 Task: Find Airbnb listings in New York City with rooftop terraces.
Action: Mouse moved to (458, 112)
Screenshot: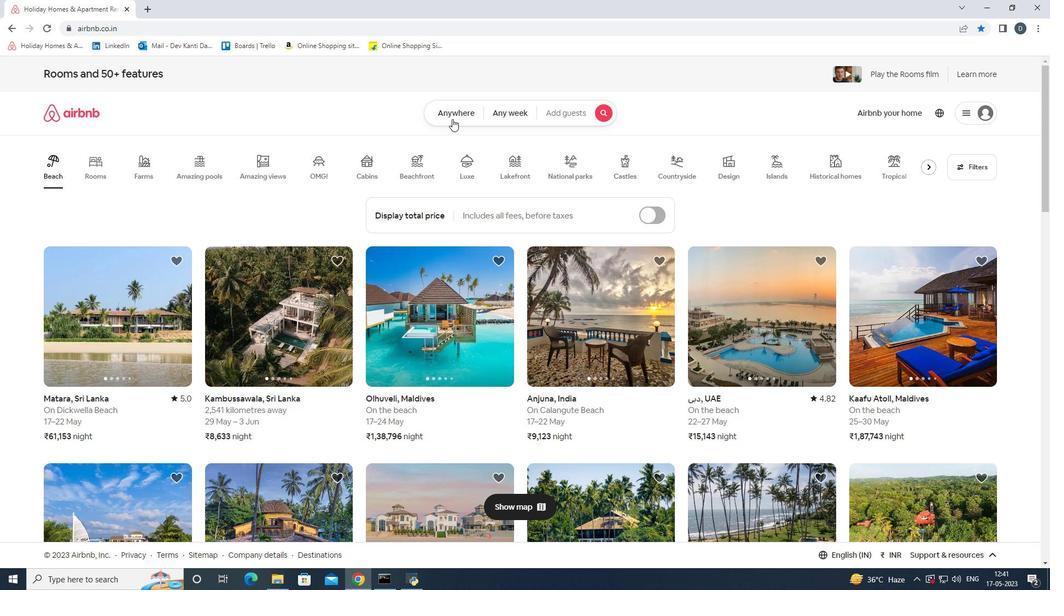 
Action: Mouse pressed left at (458, 112)
Screenshot: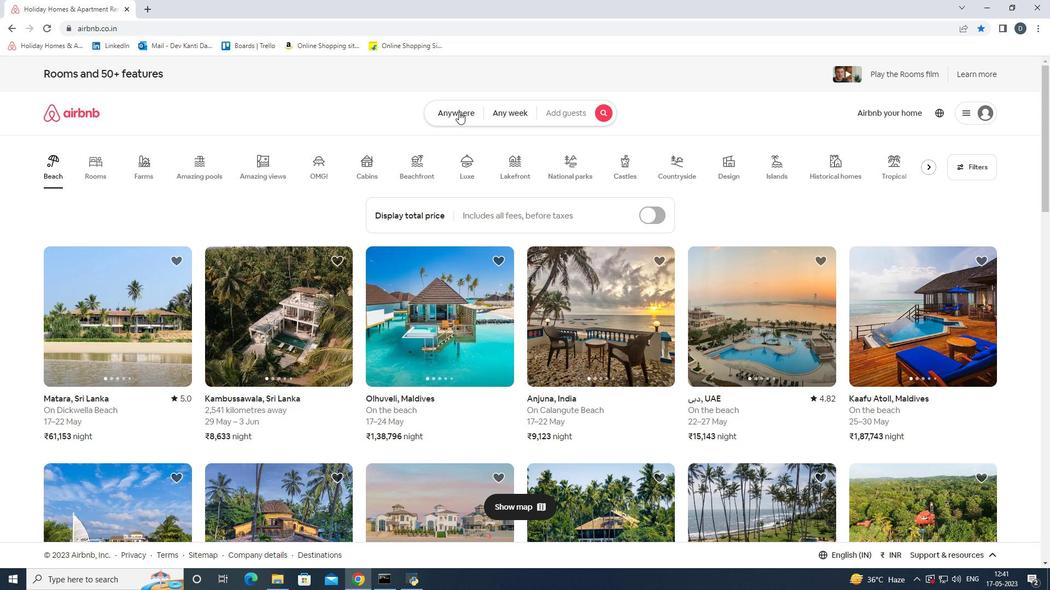 
Action: Mouse moved to (383, 154)
Screenshot: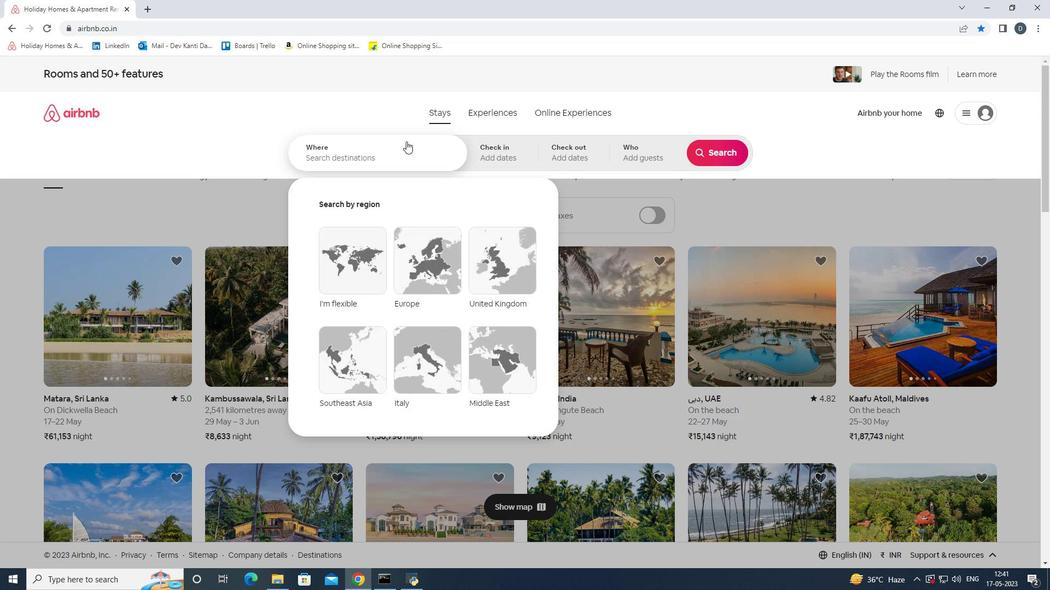 
Action: Mouse pressed left at (383, 154)
Screenshot: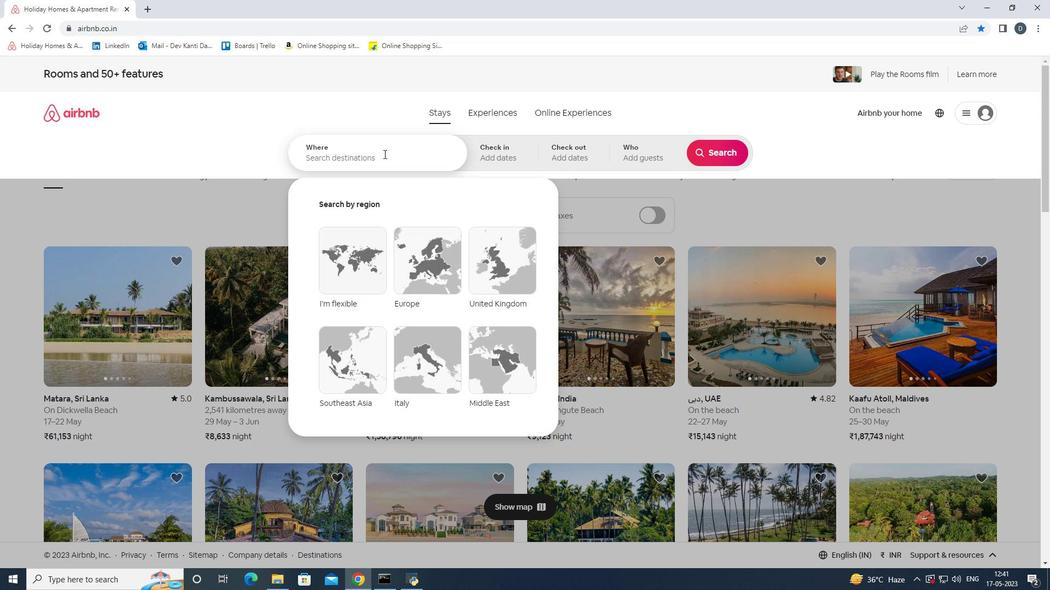 
Action: Key pressed <Key.shift>Ney<Key.space>
Screenshot: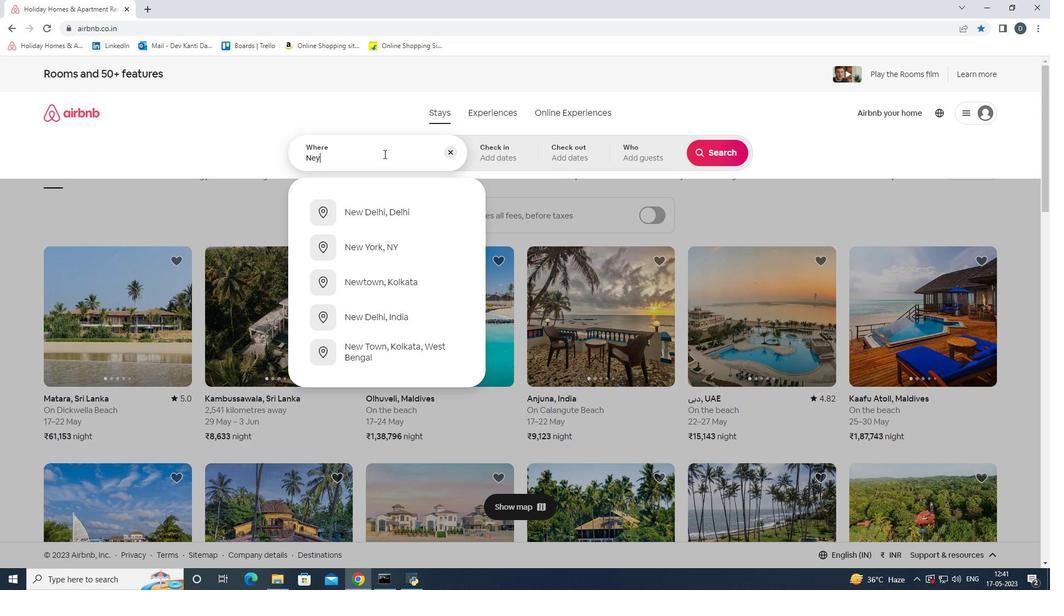
Action: Mouse moved to (383, 154)
Screenshot: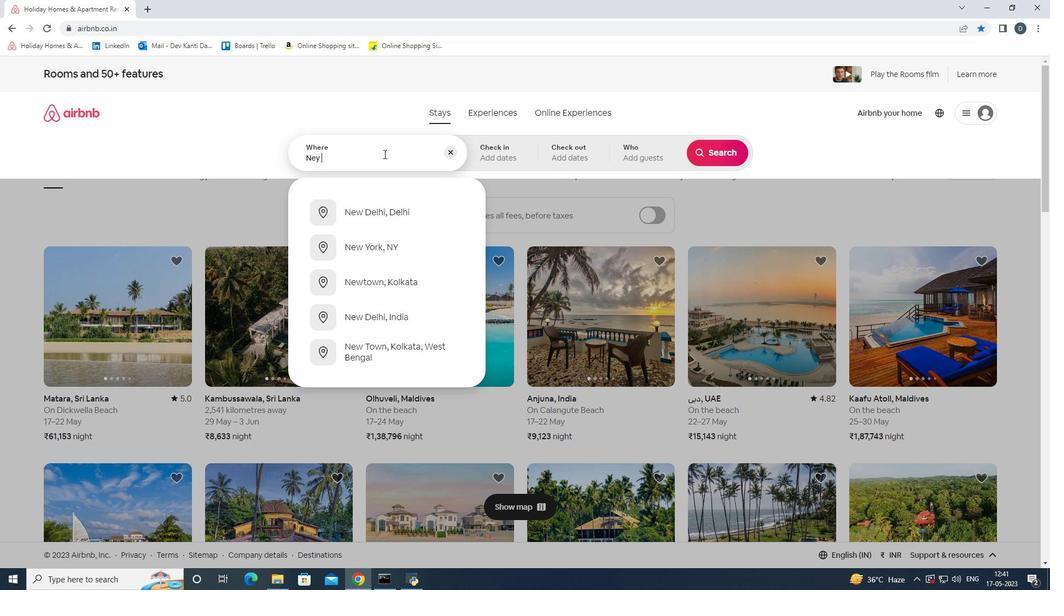 
Action: Key pressed <Key.backspace><Key.backspace>w<Key.space><Key.shift>York<Key.space><Key.shift>City<Key.enter>
Screenshot: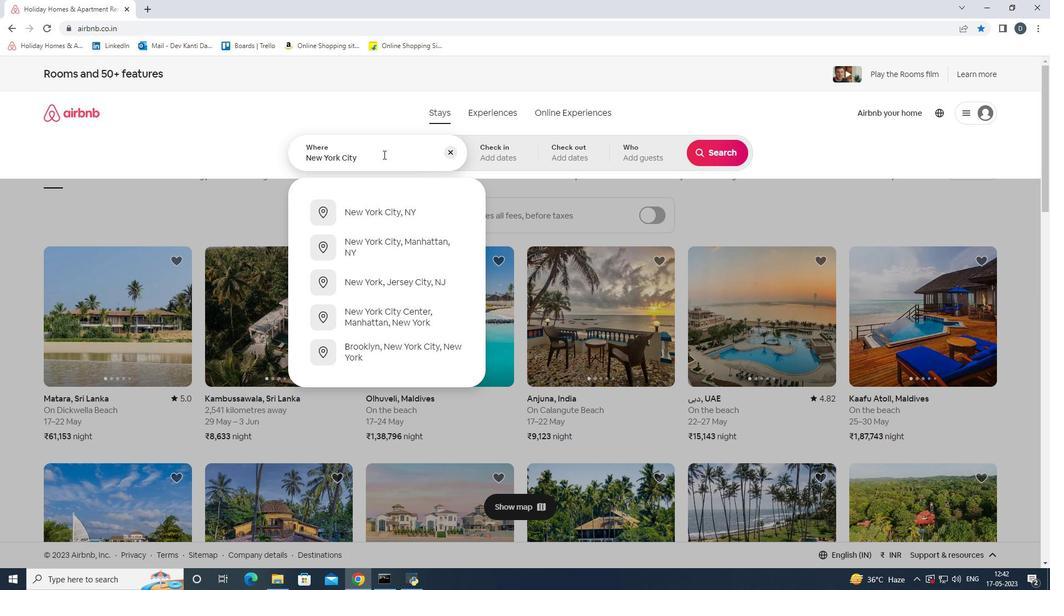 
Action: Mouse moved to (718, 245)
Screenshot: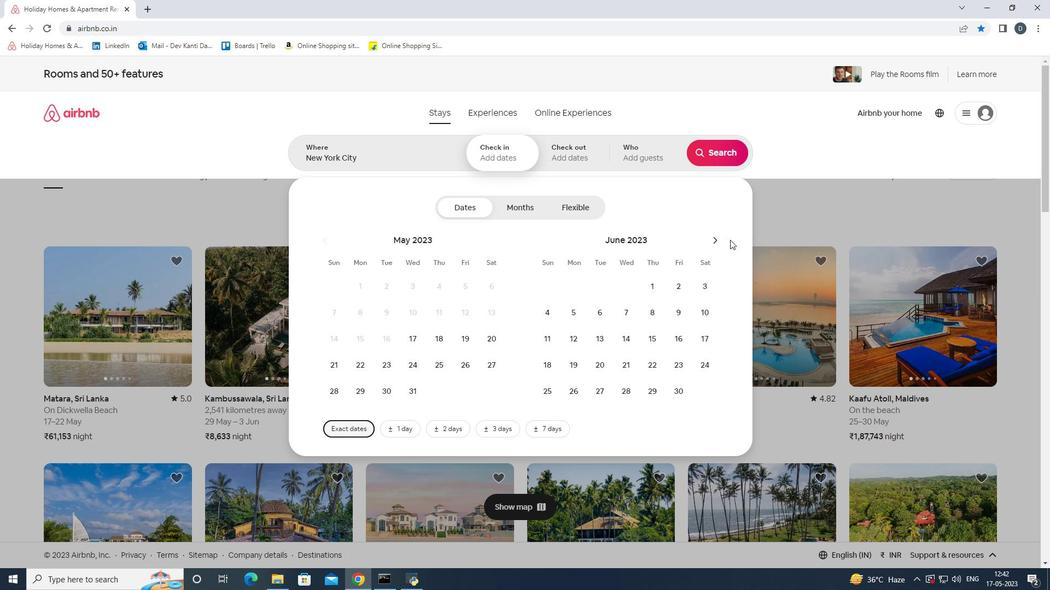 
Action: Mouse pressed left at (718, 245)
Screenshot: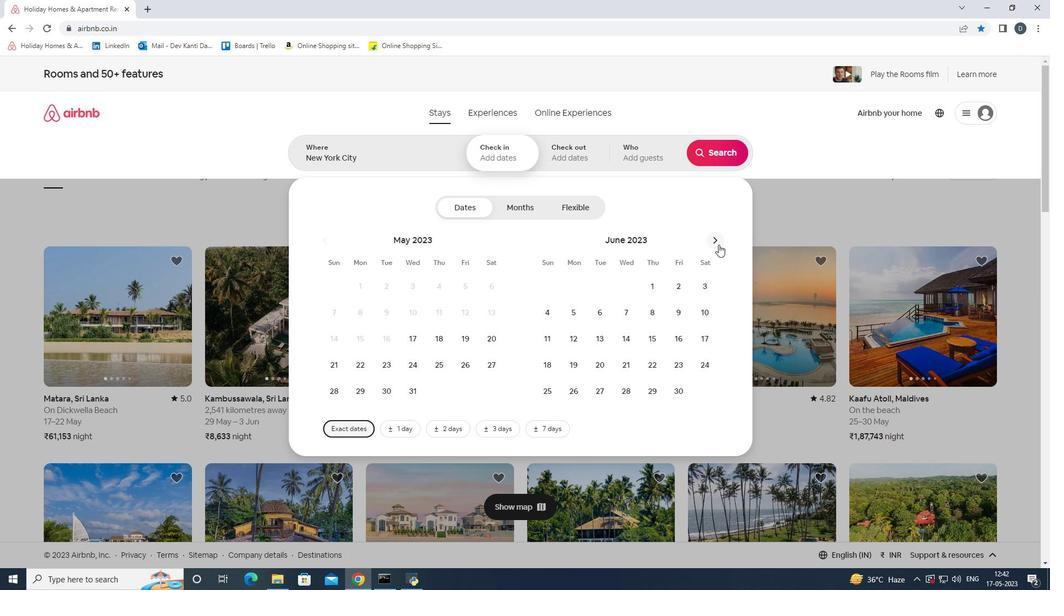 
Action: Mouse moved to (712, 240)
Screenshot: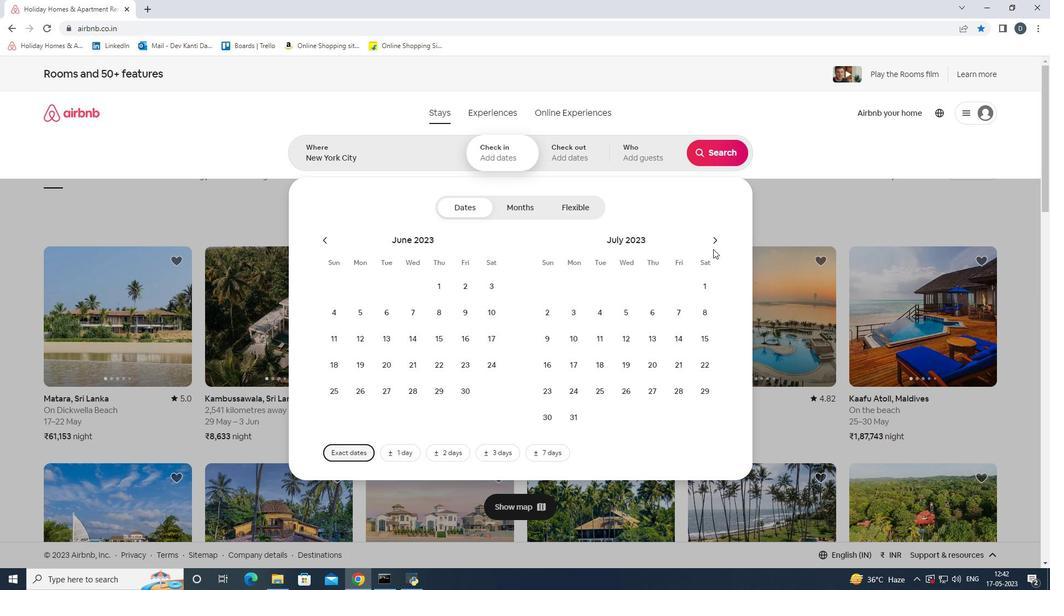 
Action: Mouse pressed left at (712, 240)
Screenshot: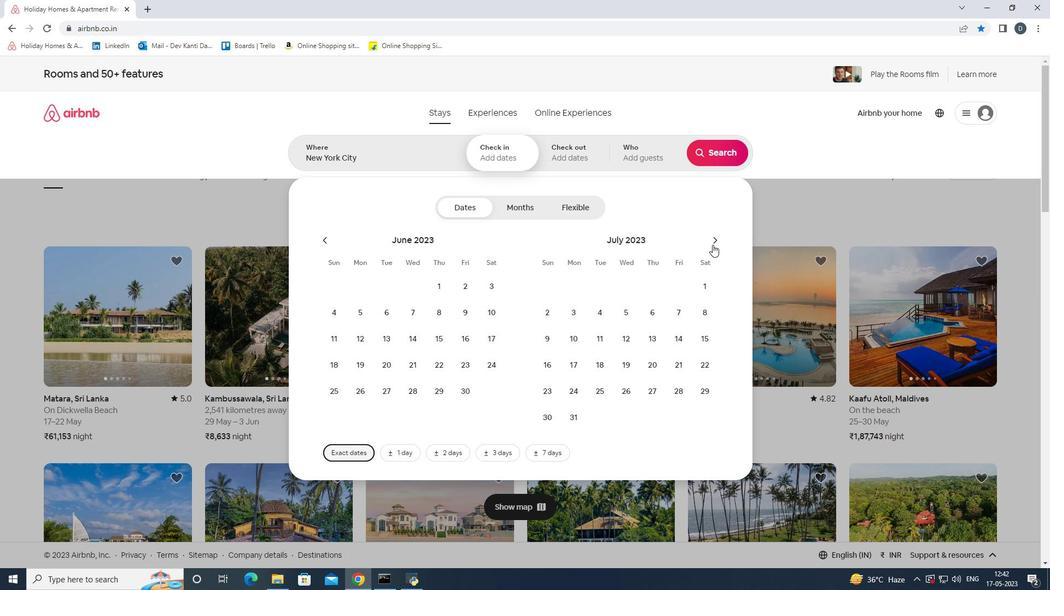 
Action: Mouse moved to (630, 317)
Screenshot: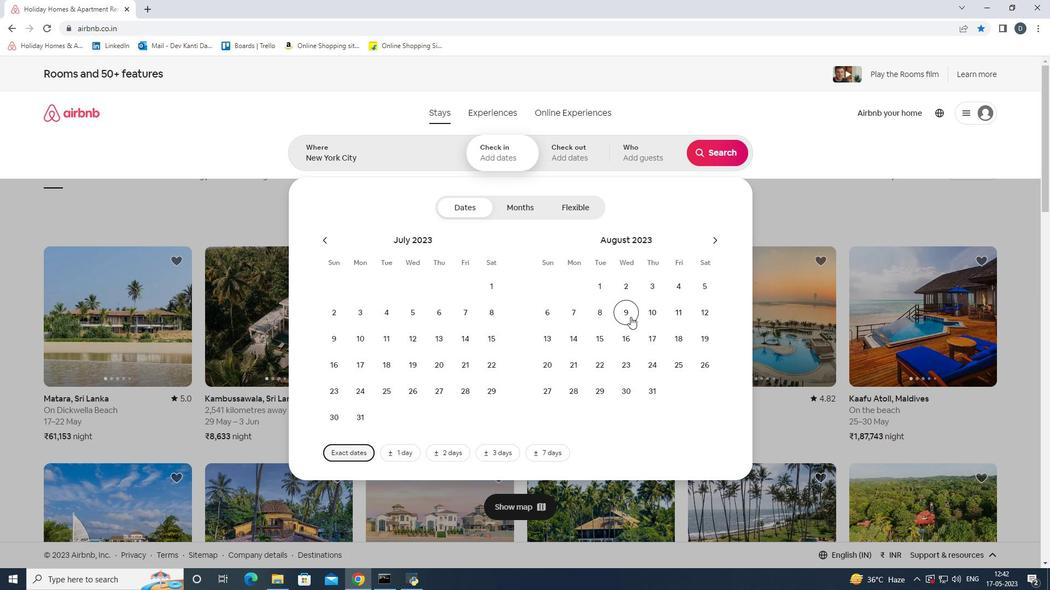 
Action: Mouse pressed left at (630, 317)
Screenshot: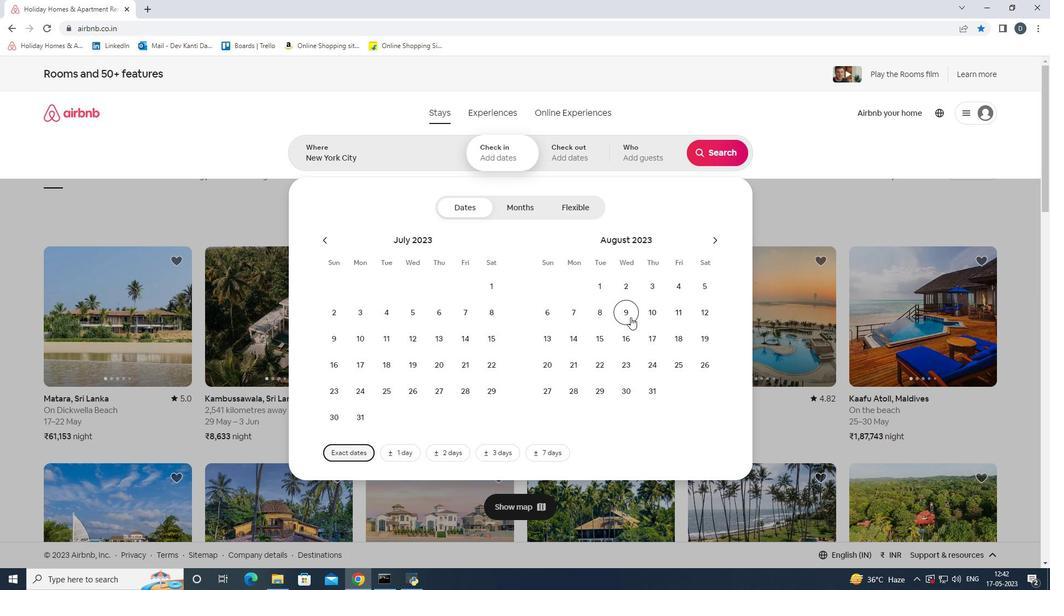 
Action: Mouse moved to (624, 335)
Screenshot: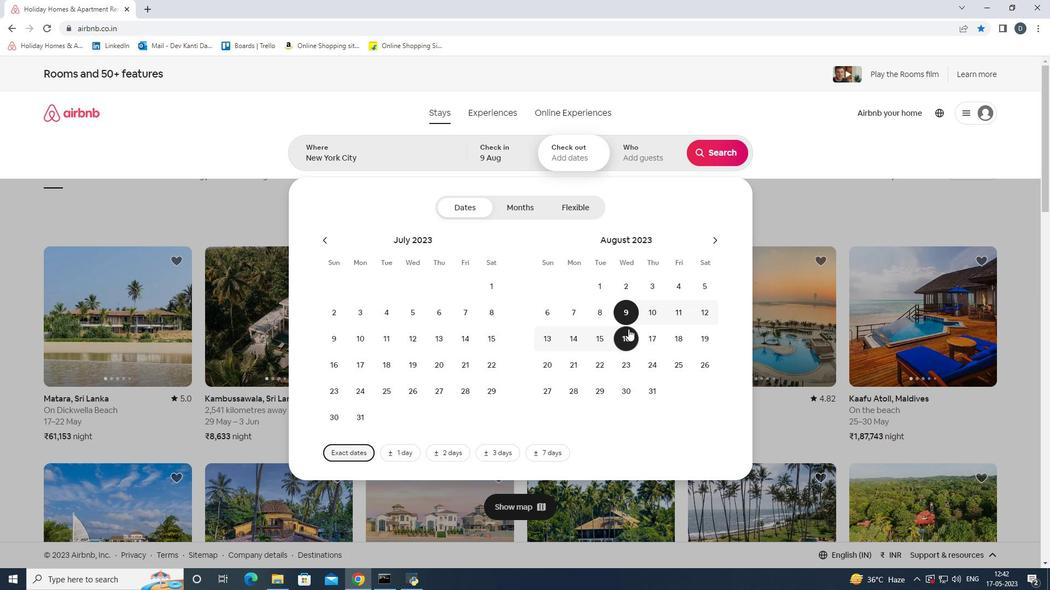
Action: Mouse pressed left at (624, 335)
Screenshot: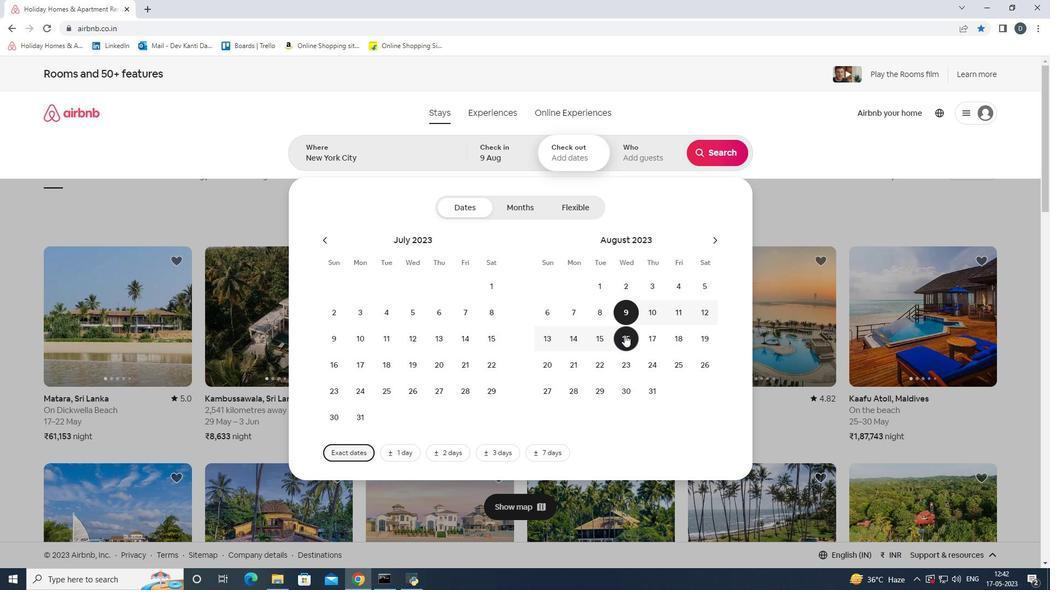 
Action: Mouse moved to (638, 158)
Screenshot: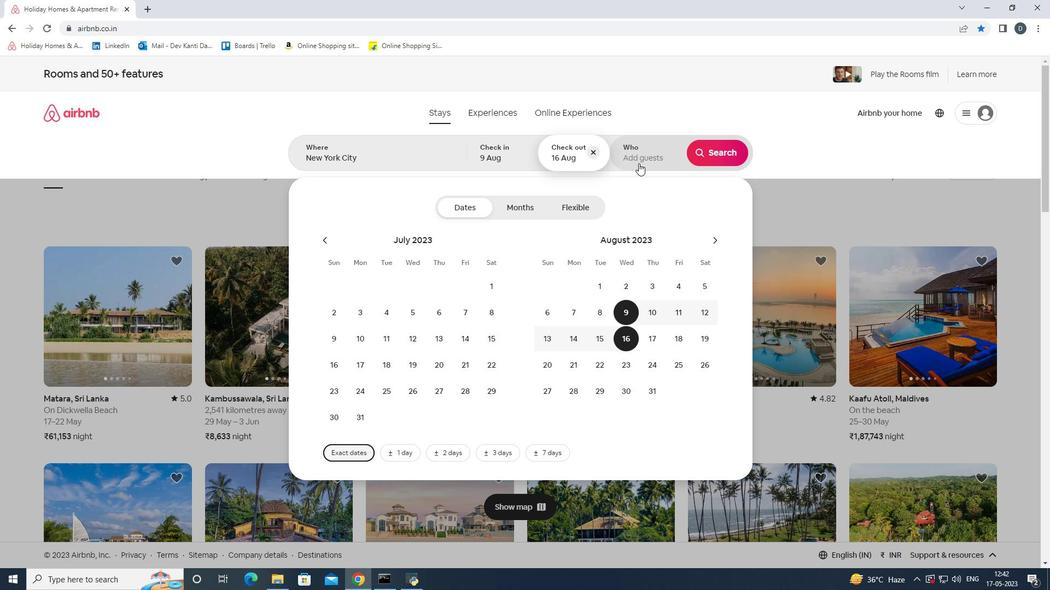 
Action: Mouse pressed left at (638, 158)
Screenshot: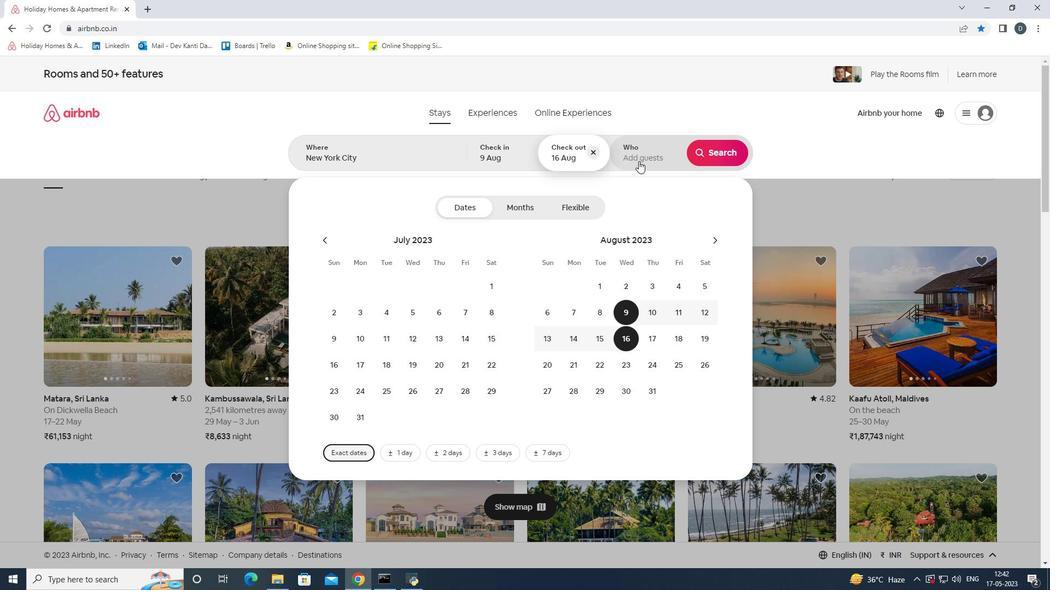 
Action: Mouse moved to (721, 207)
Screenshot: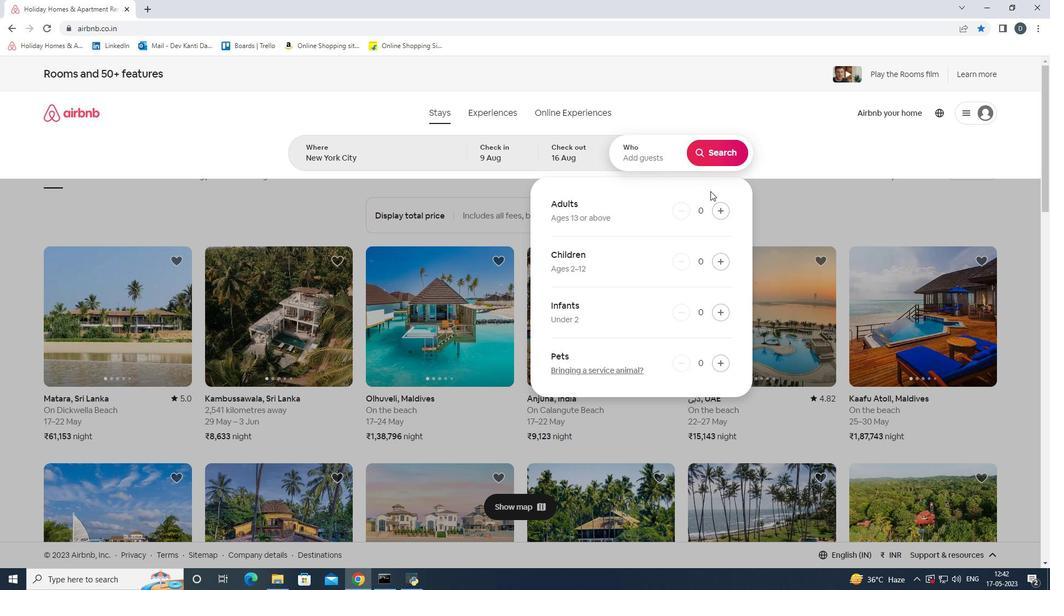 
Action: Mouse pressed left at (721, 207)
Screenshot: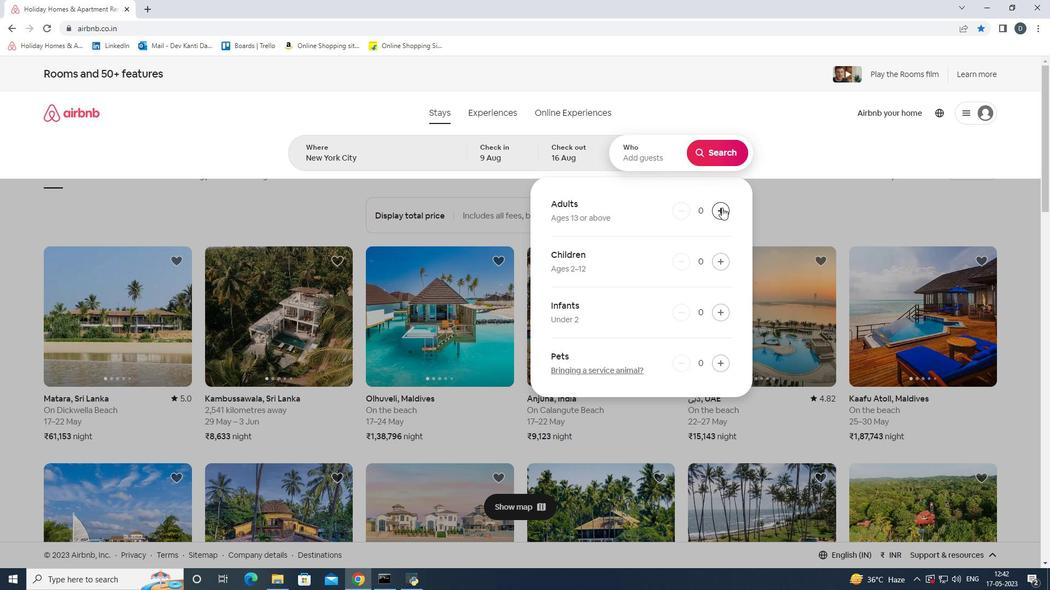 
Action: Mouse pressed left at (721, 207)
Screenshot: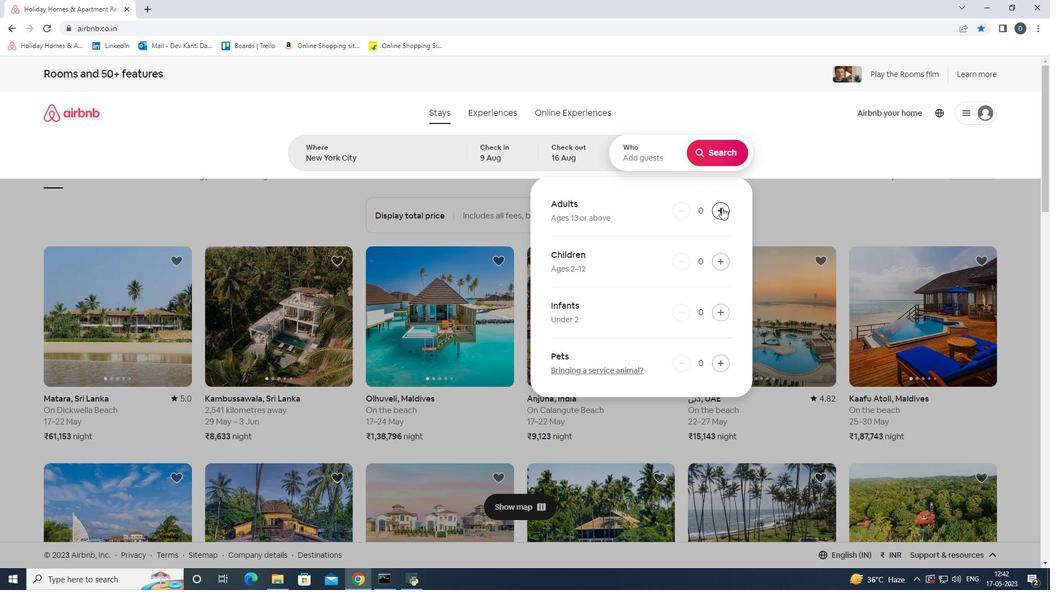
Action: Mouse pressed left at (721, 207)
Screenshot: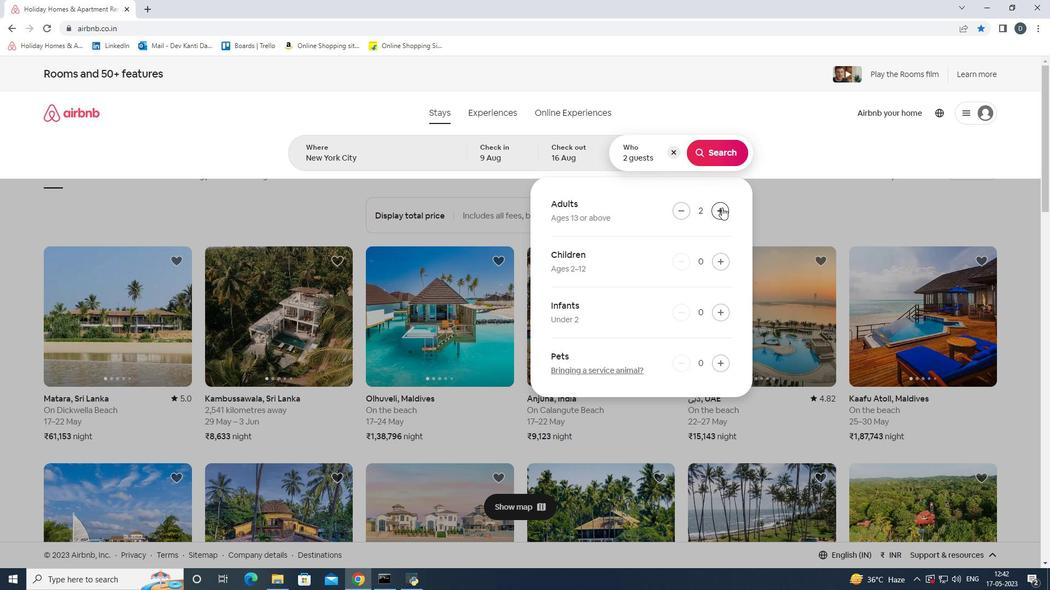 
Action: Mouse pressed left at (721, 207)
Screenshot: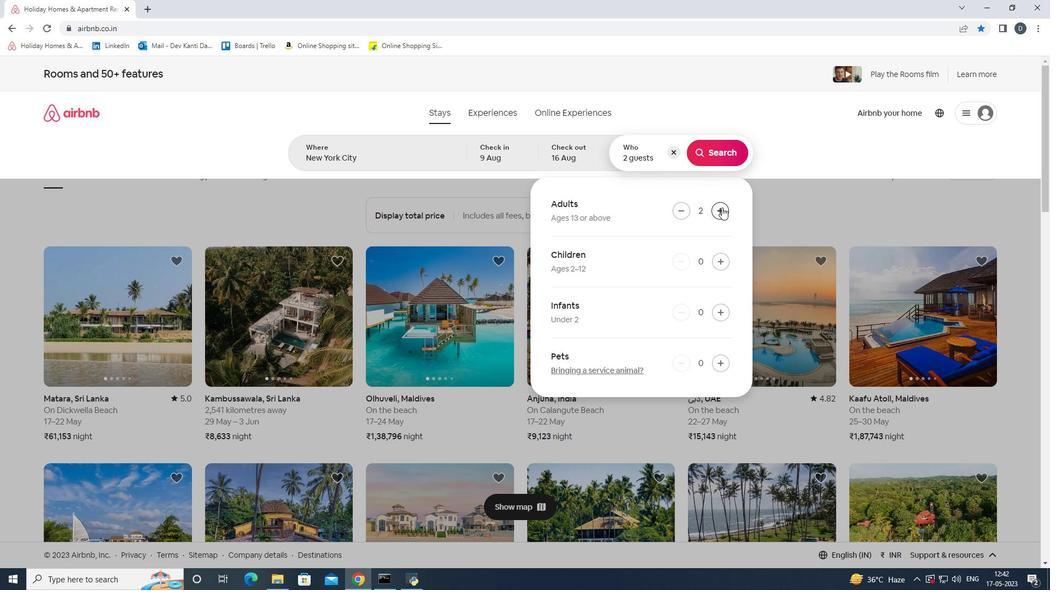 
Action: Mouse pressed left at (721, 207)
Screenshot: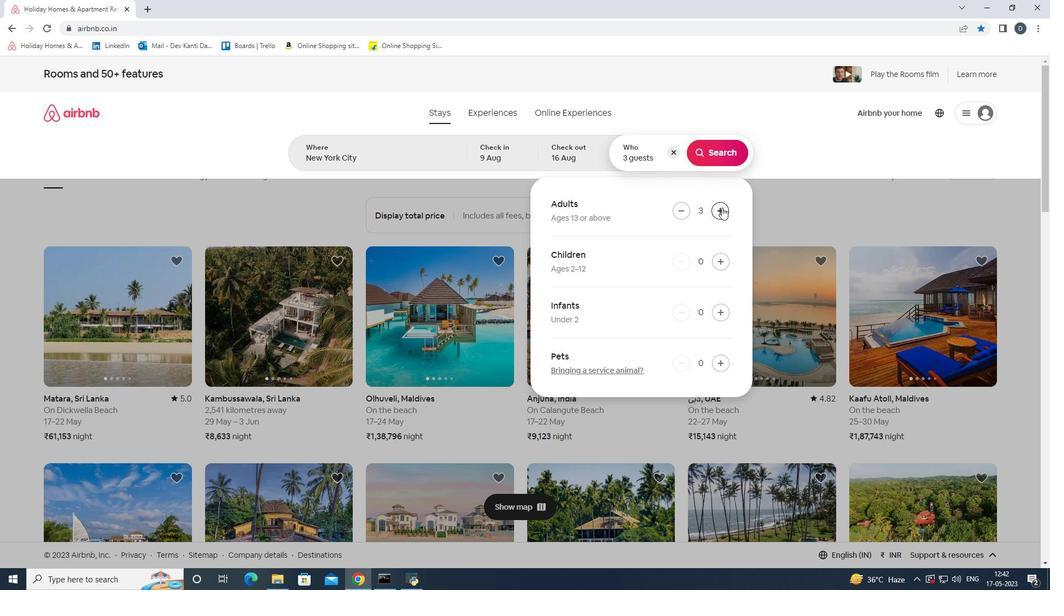 
Action: Mouse moved to (717, 216)
Screenshot: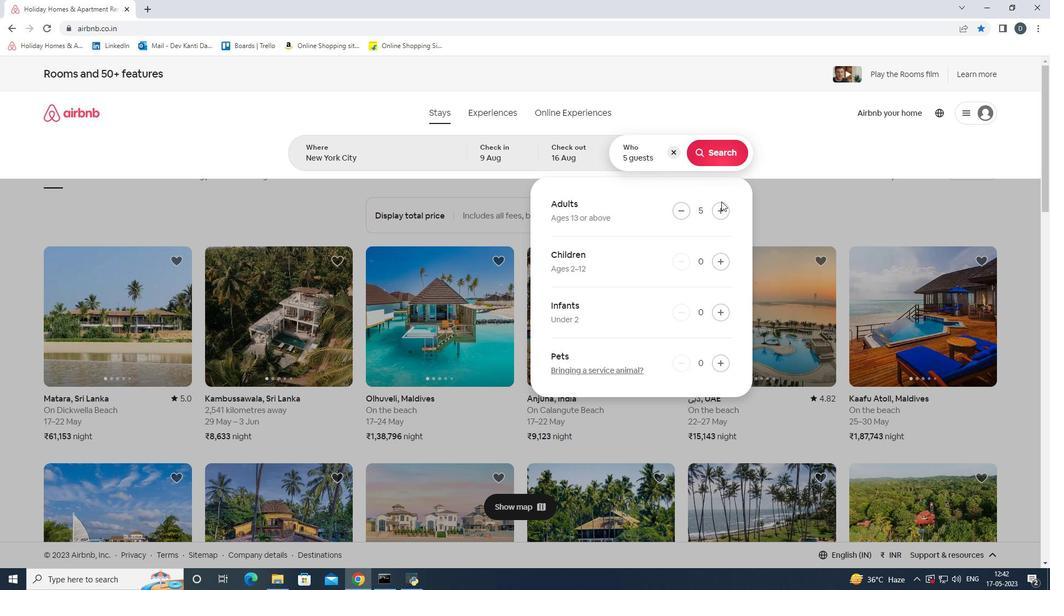 
Action: Mouse pressed left at (717, 216)
Screenshot: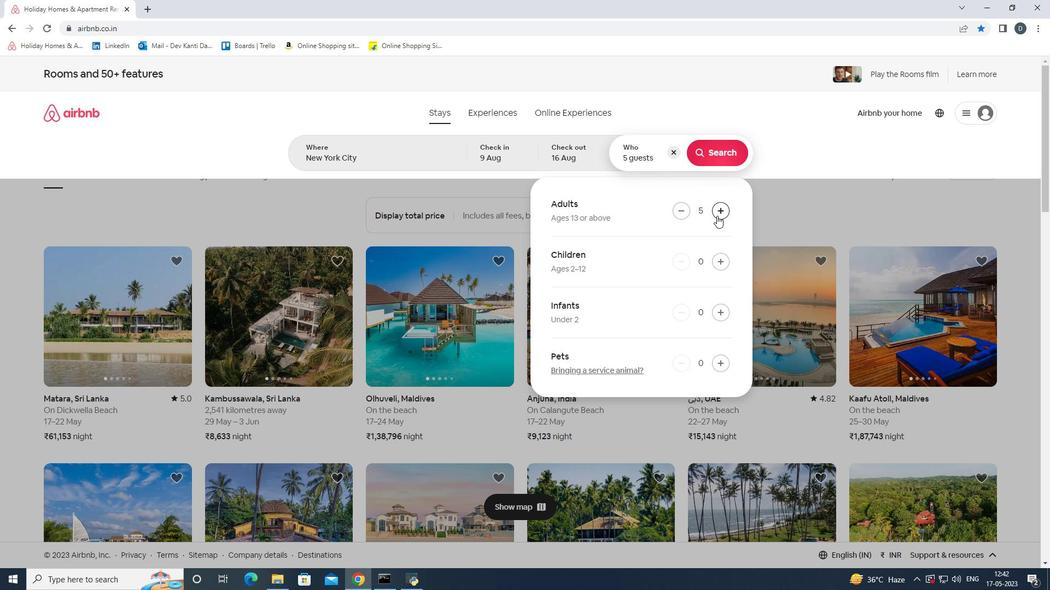 
Action: Mouse moved to (709, 152)
Screenshot: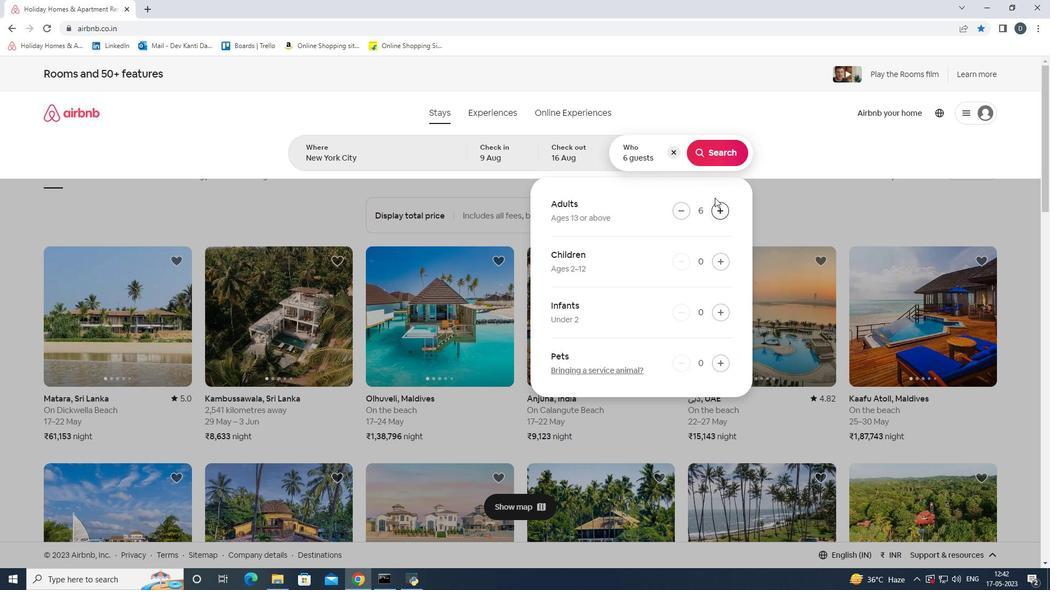 
Action: Mouse pressed left at (709, 152)
Screenshot: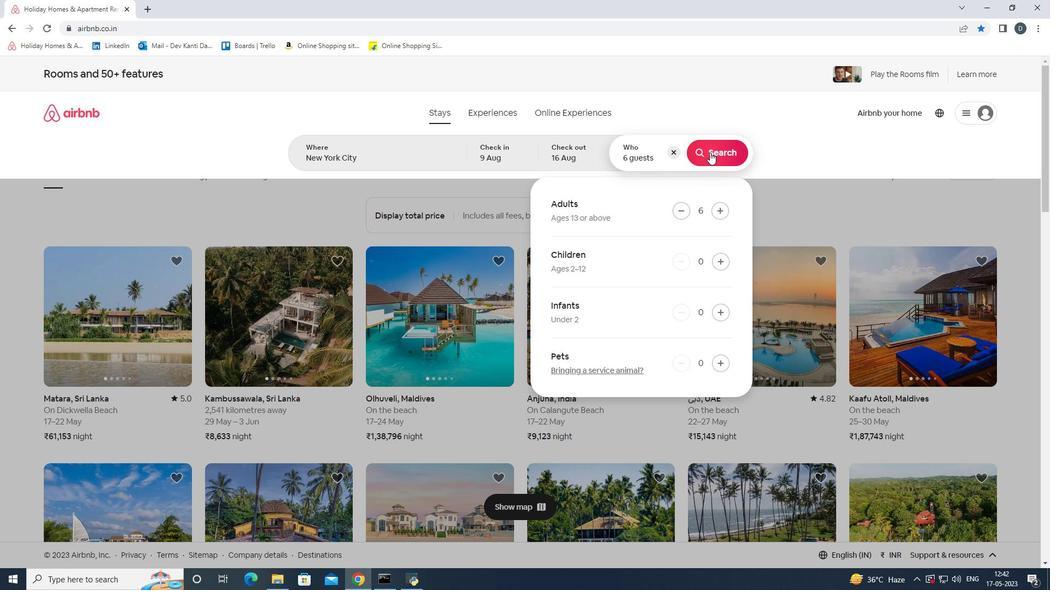 
Action: Mouse moved to (958, 121)
Screenshot: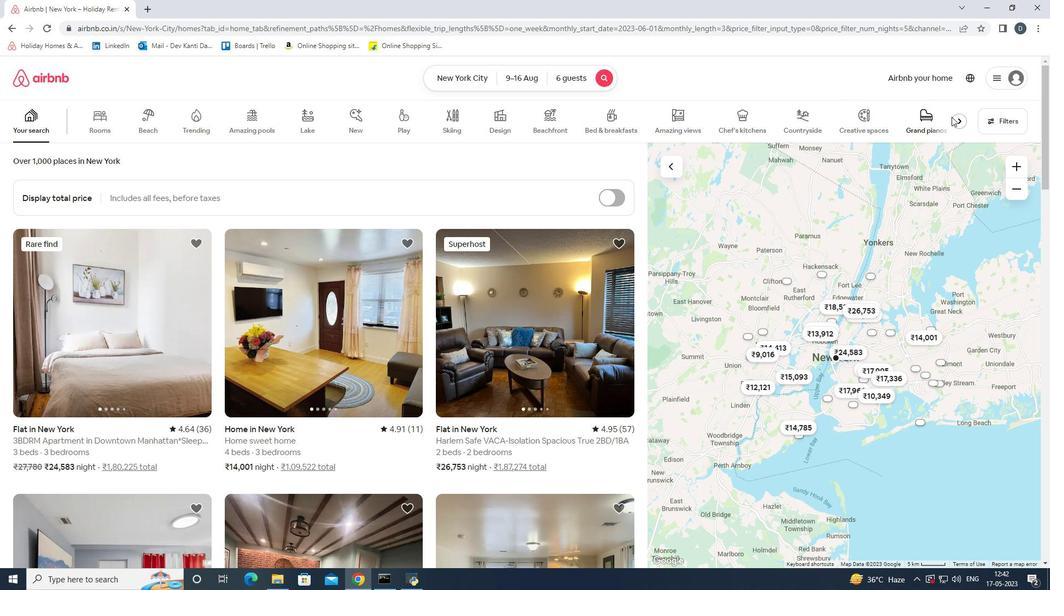 
Action: Mouse pressed left at (958, 121)
Screenshot: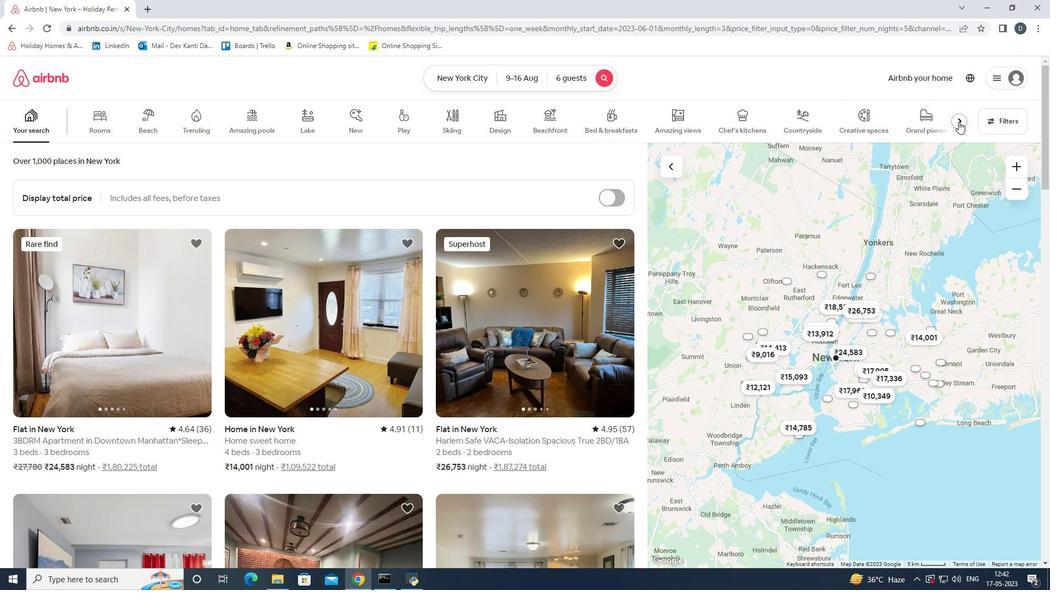 
Action: Mouse moved to (956, 120)
Screenshot: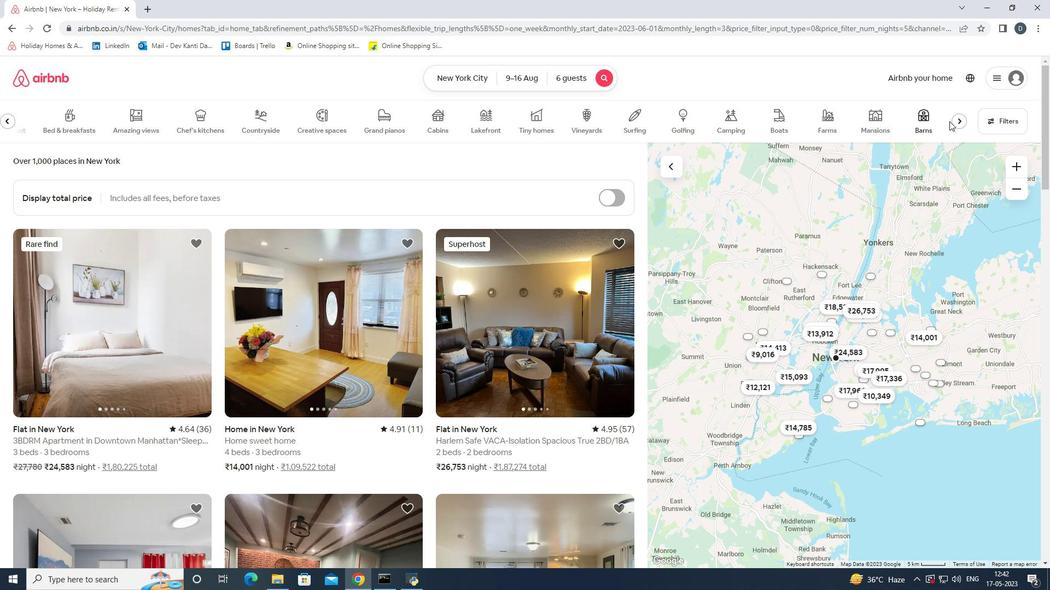 
Action: Mouse pressed left at (956, 120)
Screenshot: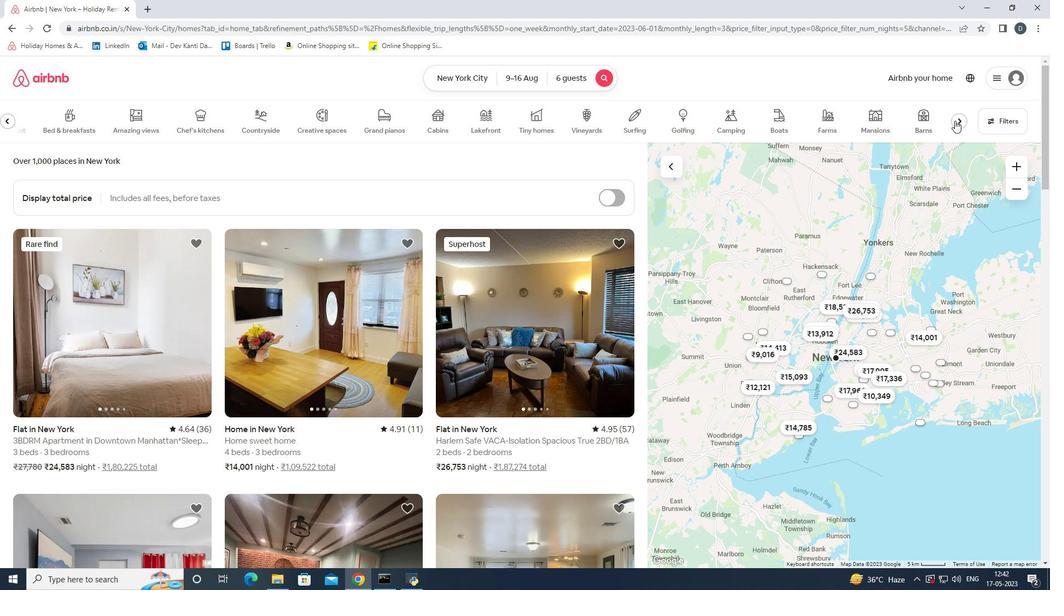 
Action: Mouse moved to (983, 118)
Screenshot: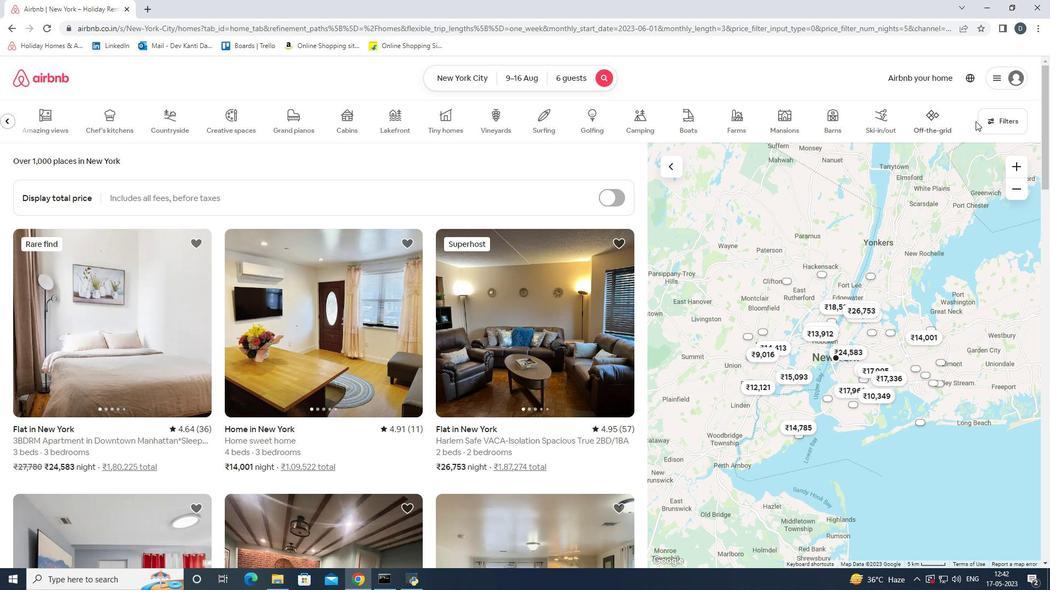 
Action: Mouse pressed left at (983, 118)
Screenshot: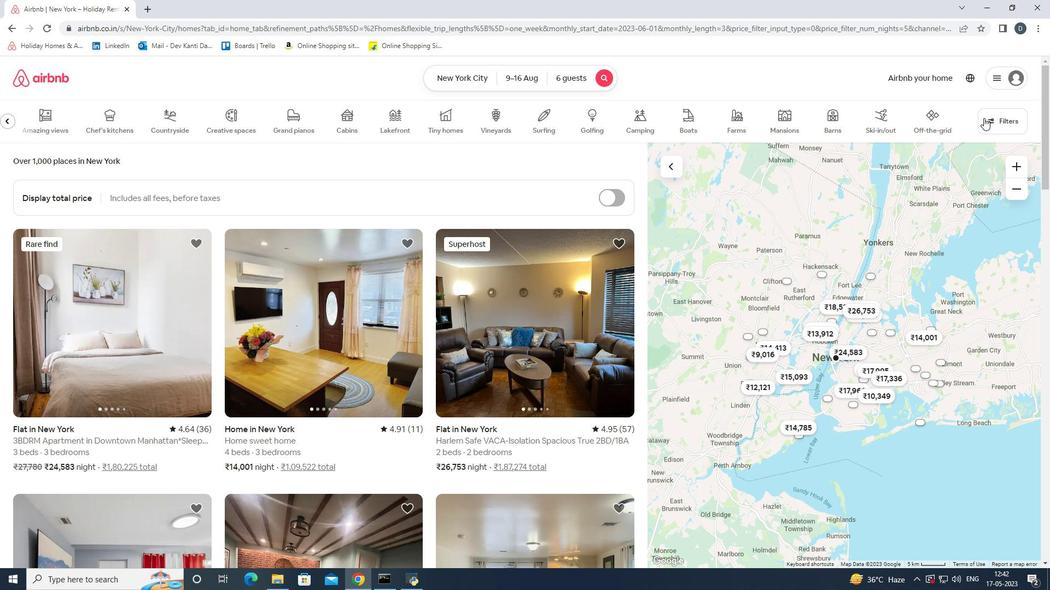 
Action: Mouse moved to (549, 300)
Screenshot: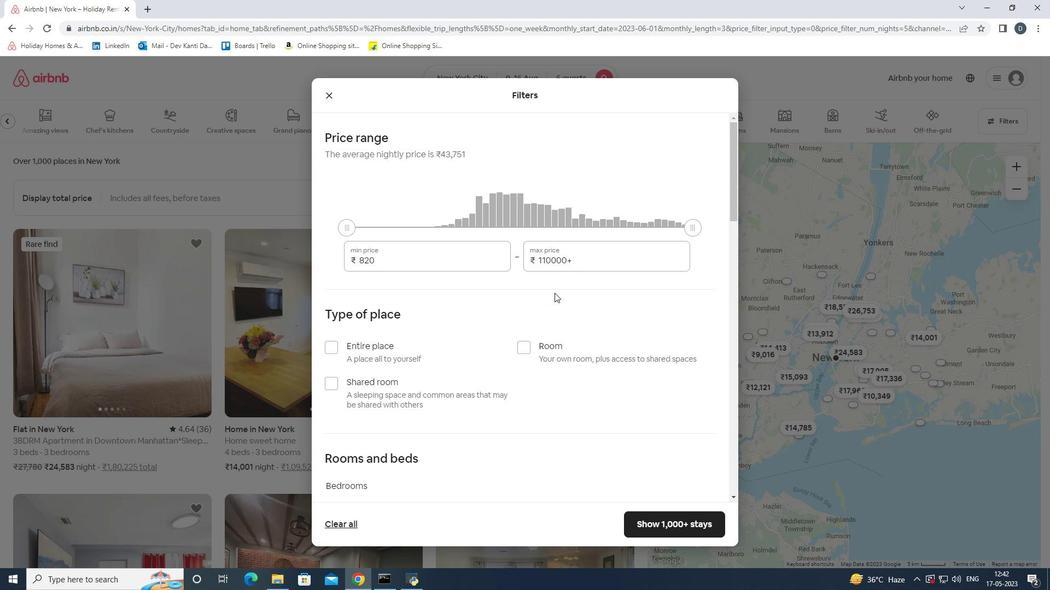 
Action: Mouse scrolled (549, 299) with delta (0, 0)
Screenshot: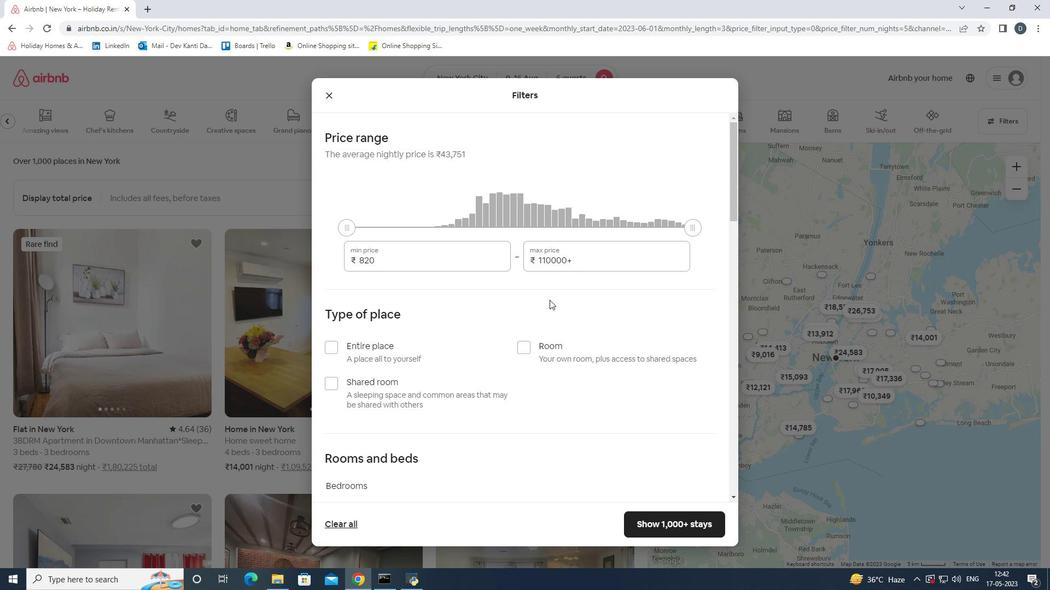 
Action: Mouse scrolled (549, 299) with delta (0, 0)
Screenshot: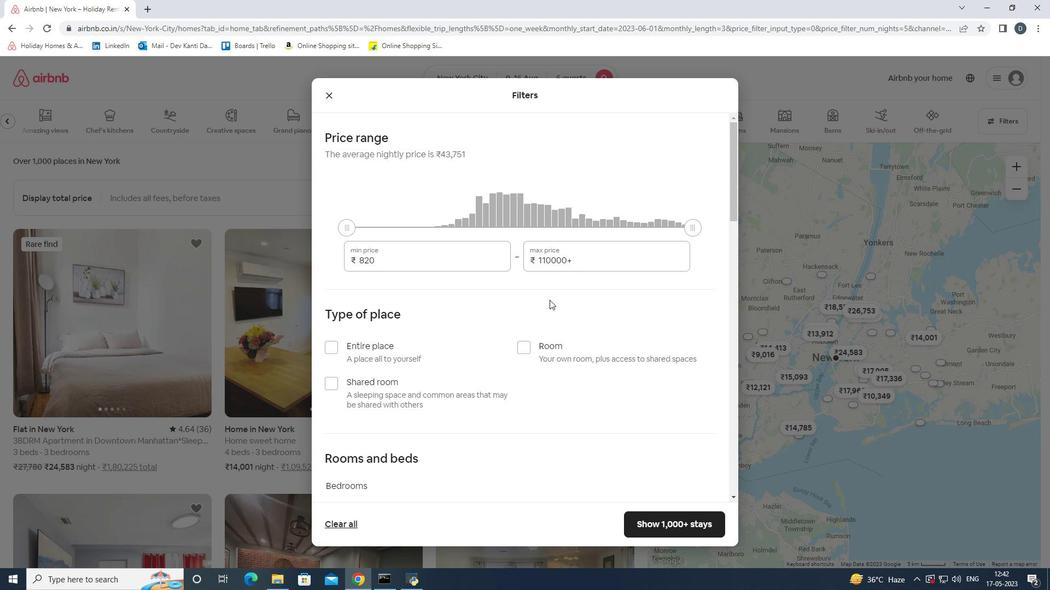 
Action: Mouse scrolled (549, 299) with delta (0, 0)
Screenshot: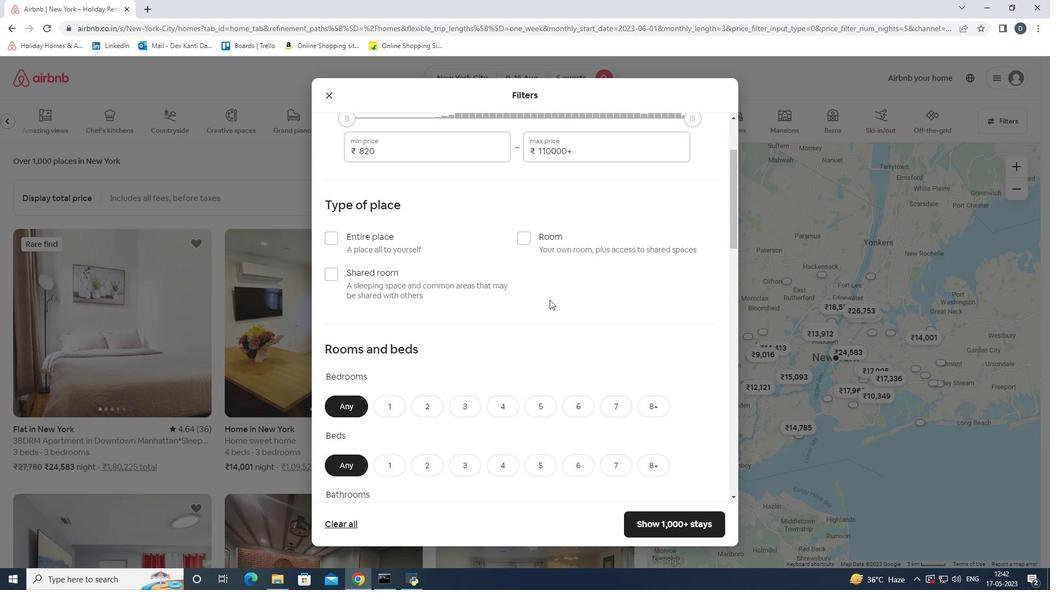 
Action: Mouse scrolled (549, 299) with delta (0, 0)
Screenshot: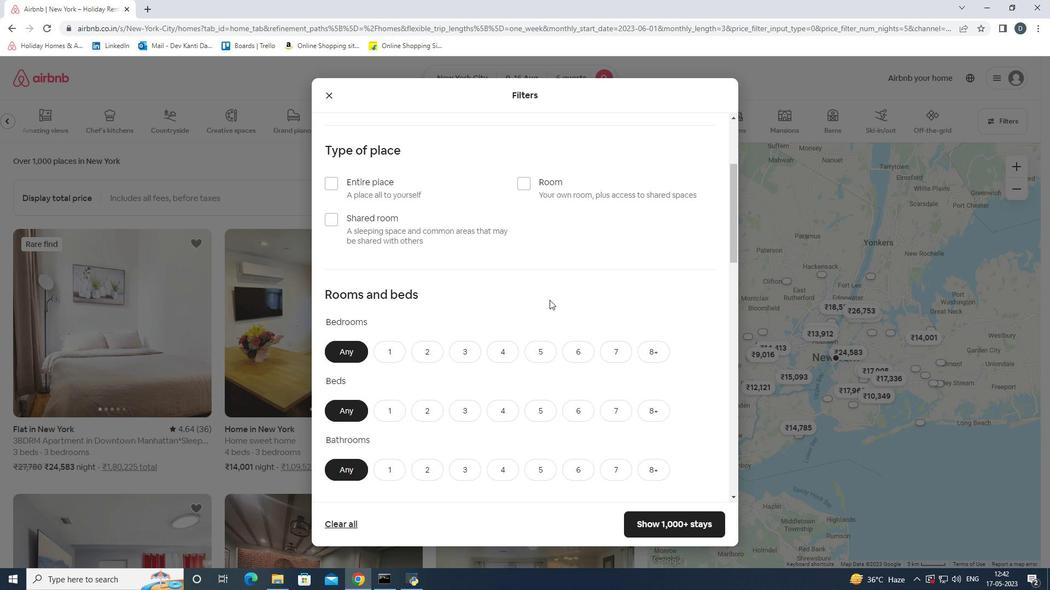 
Action: Mouse scrolled (549, 299) with delta (0, 0)
Screenshot: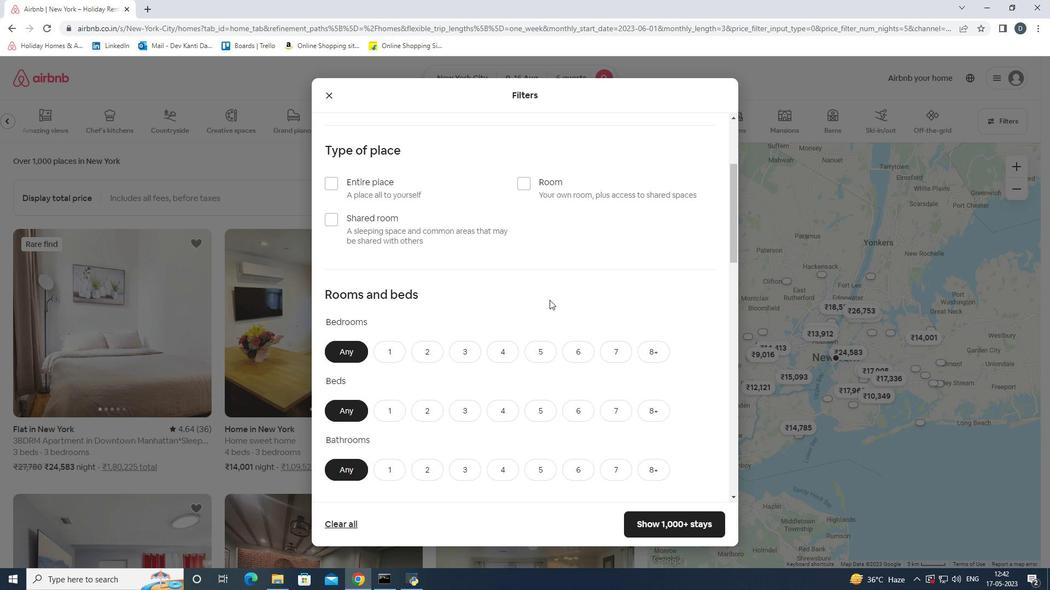 
Action: Mouse scrolled (549, 299) with delta (0, 0)
Screenshot: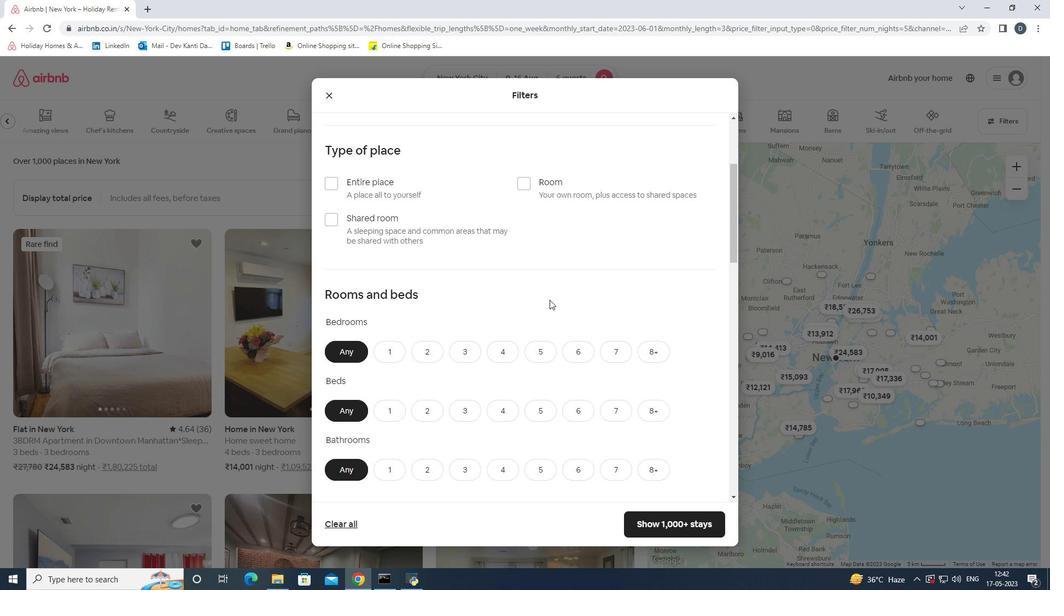 
Action: Mouse scrolled (549, 299) with delta (0, 0)
Screenshot: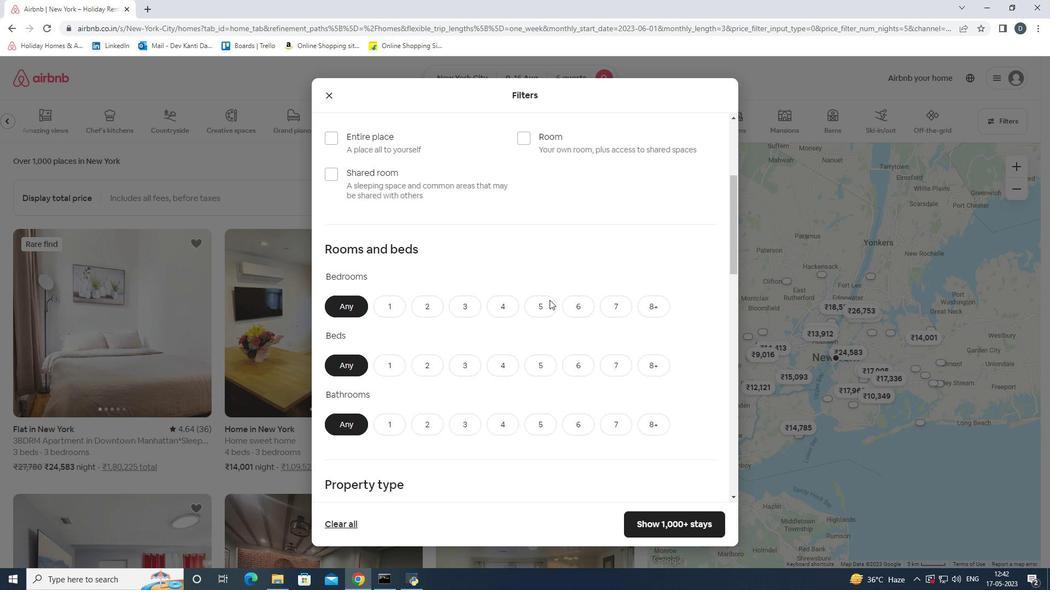 
Action: Mouse moved to (498, 328)
Screenshot: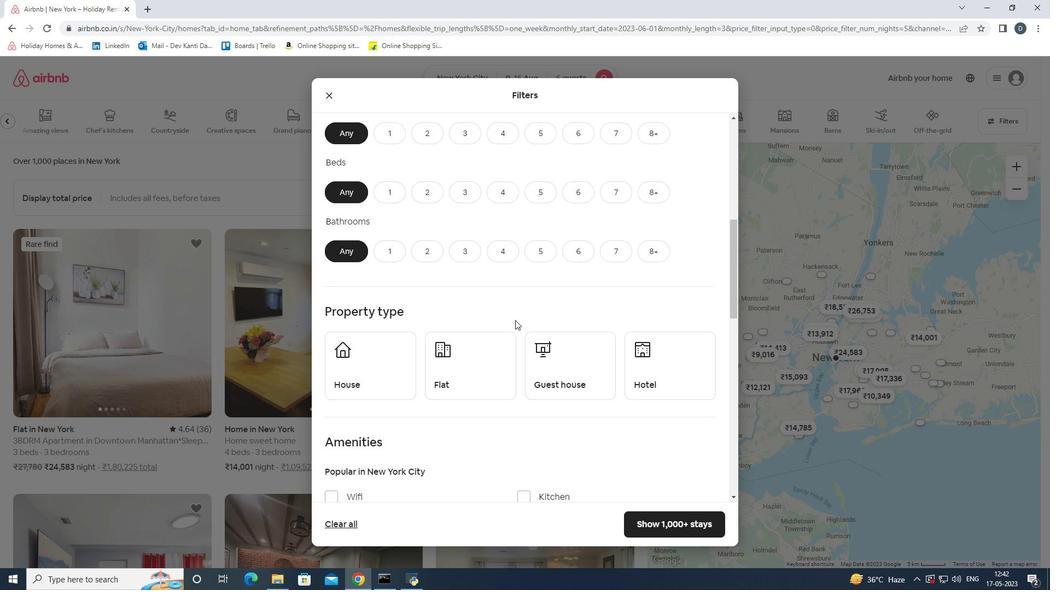 
Action: Mouse scrolled (498, 328) with delta (0, 0)
Screenshot: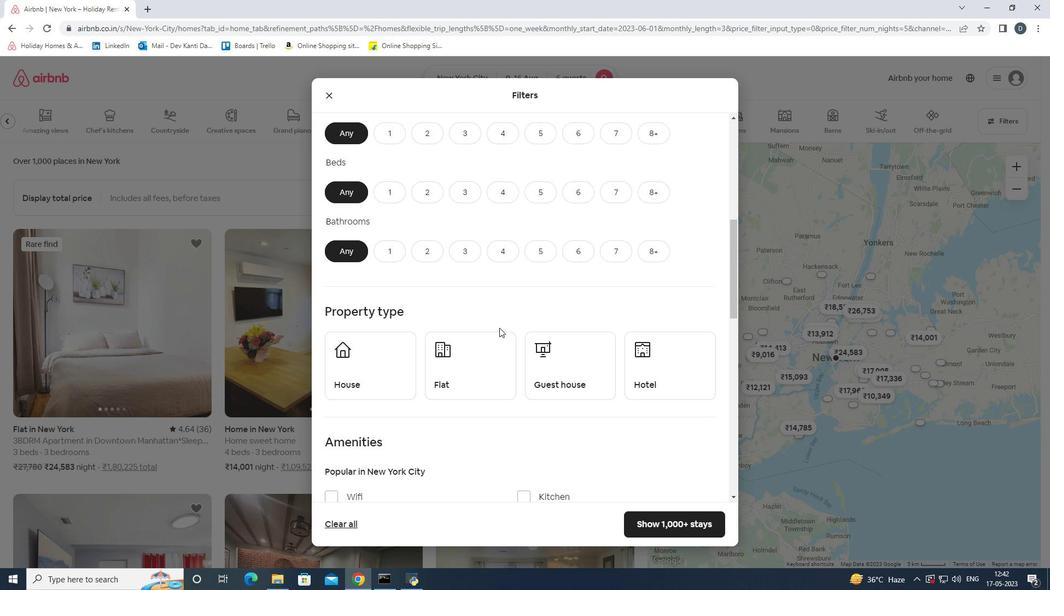 
Action: Mouse scrolled (498, 328) with delta (0, 0)
Screenshot: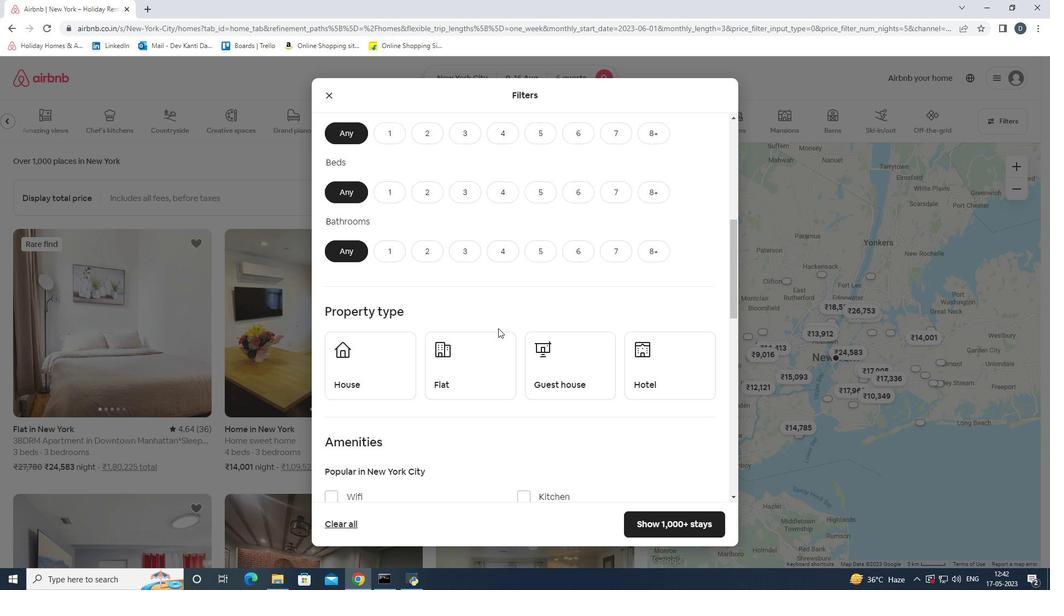 
Action: Mouse scrolled (498, 328) with delta (0, 0)
Screenshot: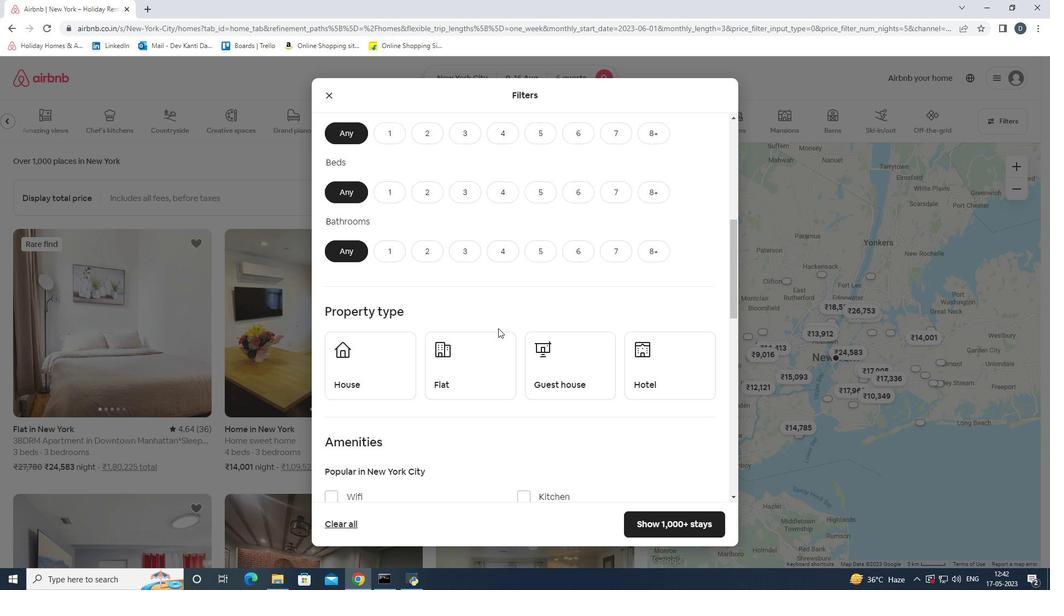 
Action: Mouse scrolled (498, 328) with delta (0, 0)
Screenshot: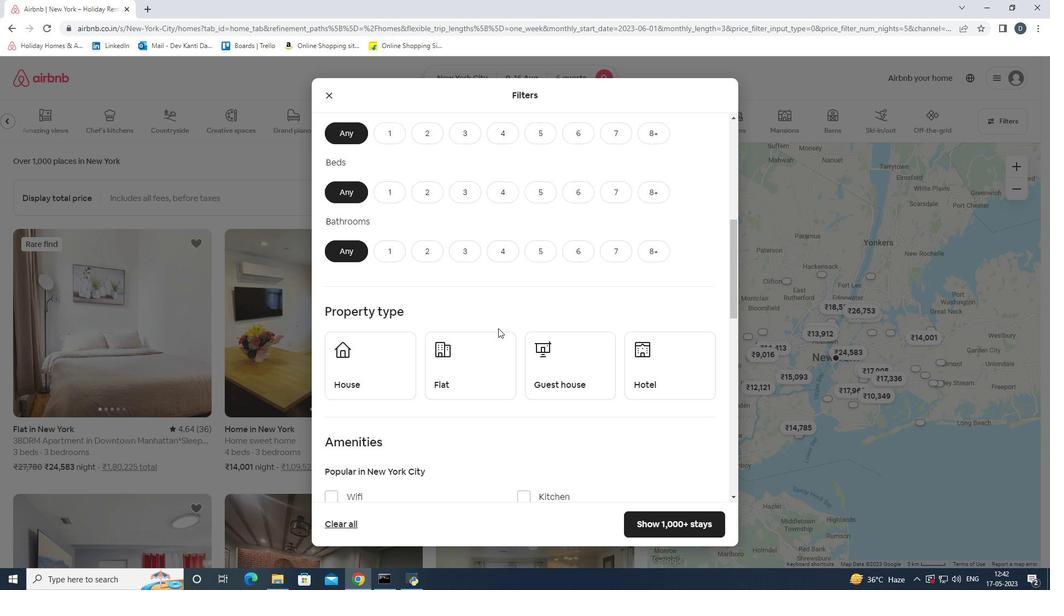 
Action: Mouse moved to (359, 359)
Screenshot: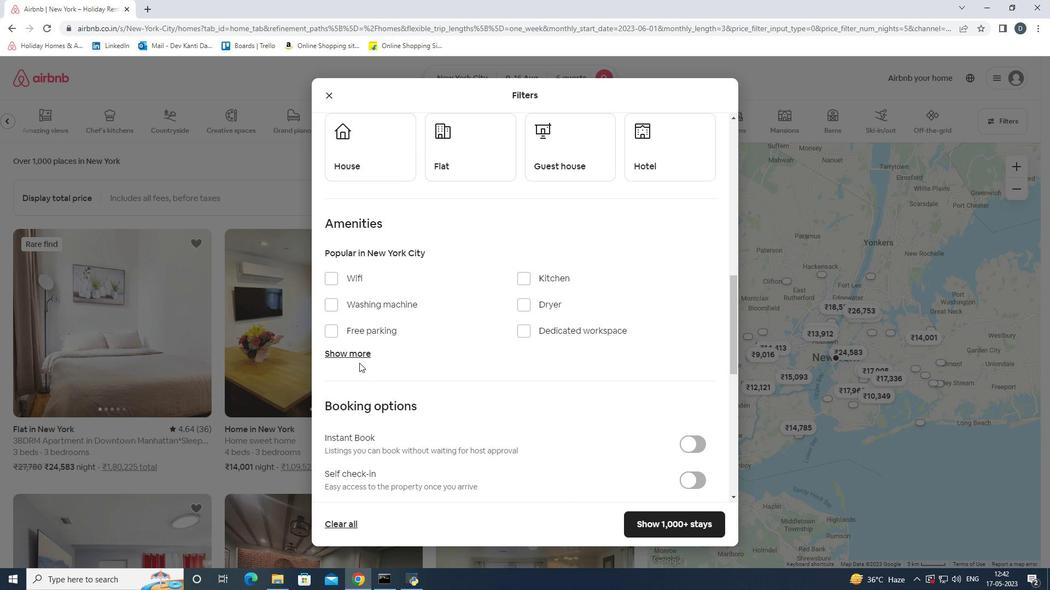 
Action: Mouse pressed left at (359, 359)
Screenshot: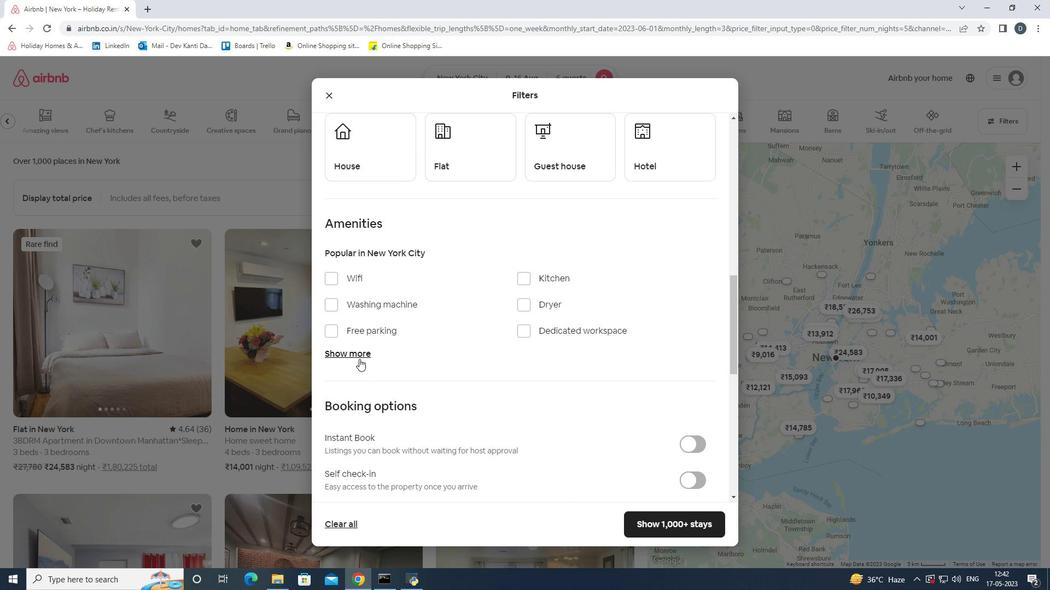 
Action: Mouse moved to (551, 338)
Screenshot: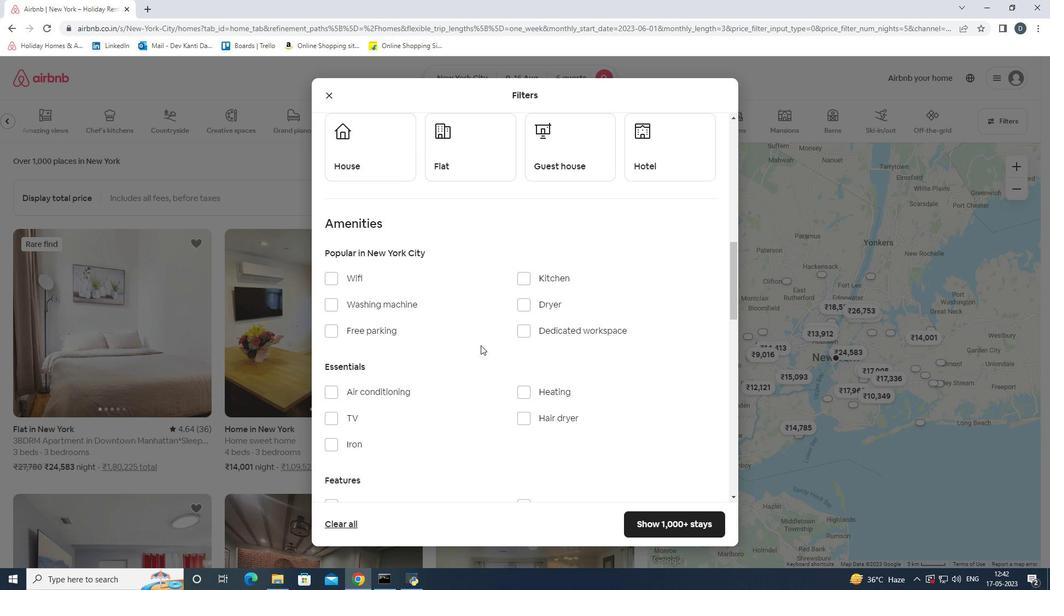 
Action: Mouse scrolled (551, 338) with delta (0, 0)
Screenshot: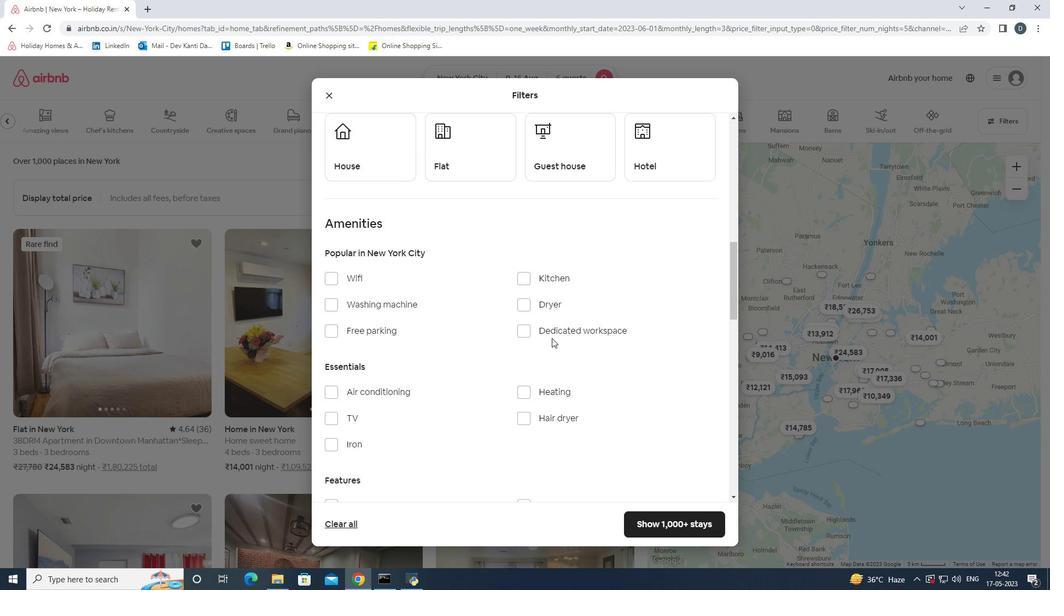 
Action: Mouse scrolled (551, 338) with delta (0, 0)
Screenshot: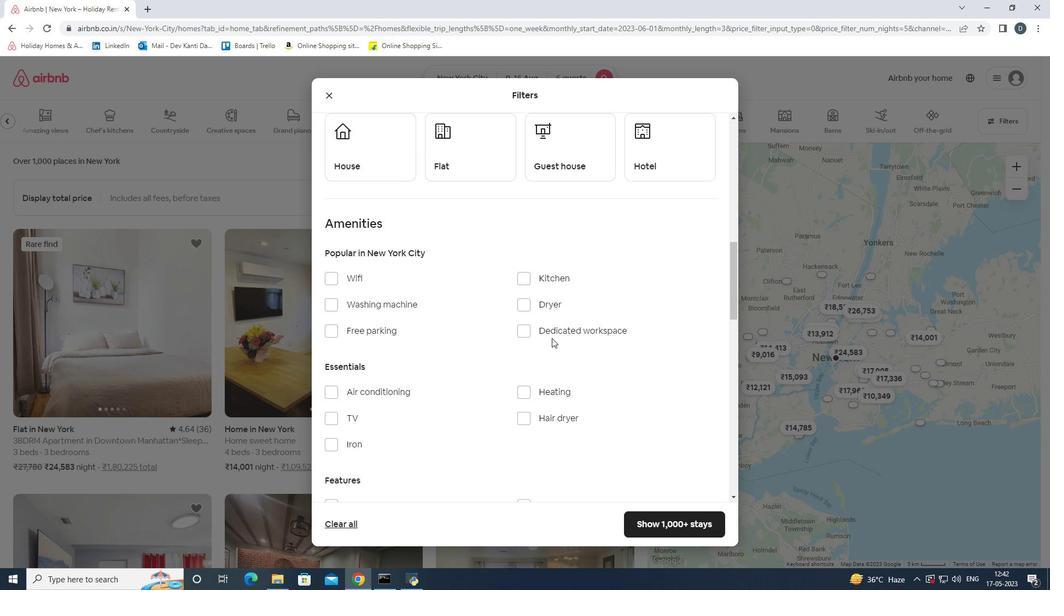 
Action: Mouse moved to (509, 344)
Screenshot: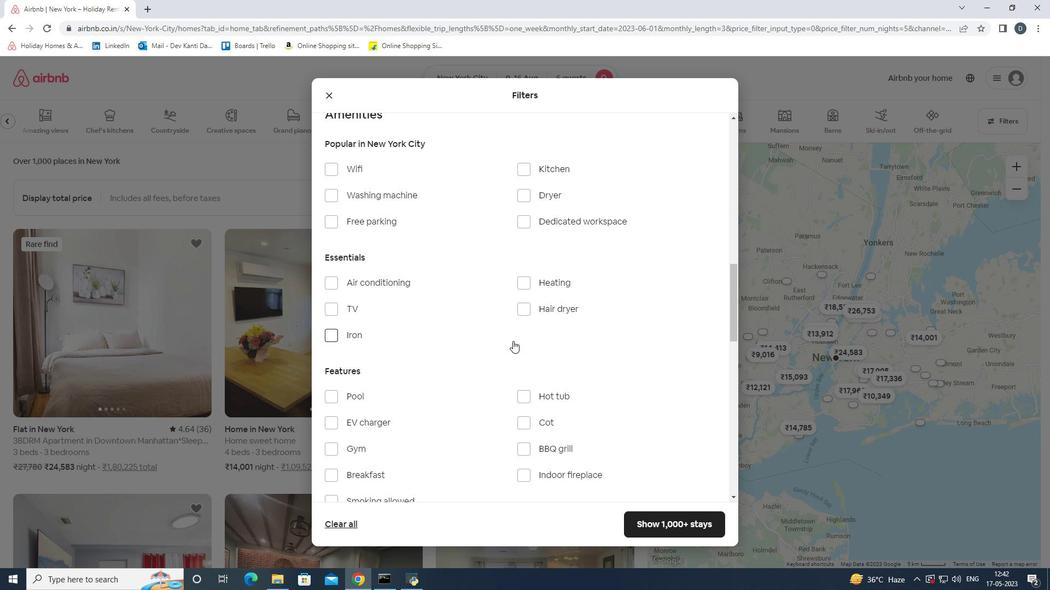 
Action: Mouse scrolled (509, 344) with delta (0, 0)
Screenshot: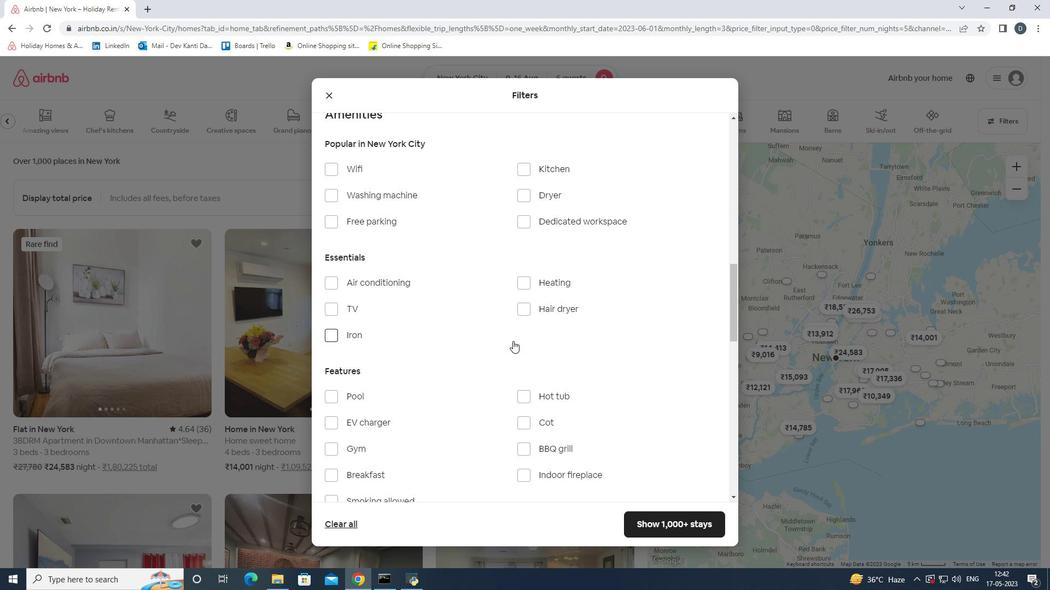 
Action: Mouse scrolled (509, 344) with delta (0, 0)
Screenshot: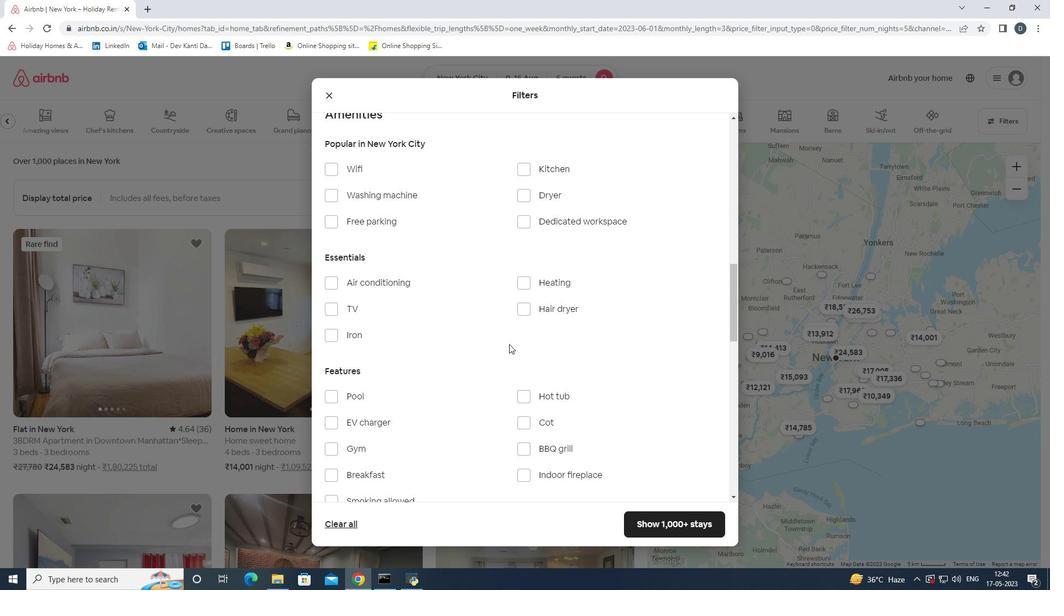 
Action: Mouse moved to (496, 316)
Screenshot: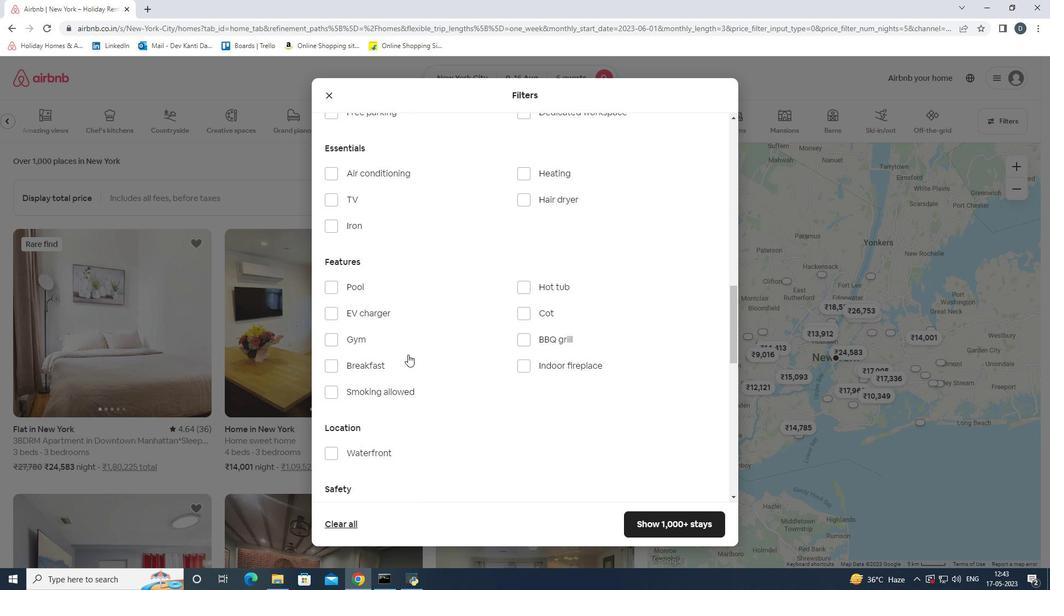 
Action: Mouse scrolled (496, 316) with delta (0, 0)
Screenshot: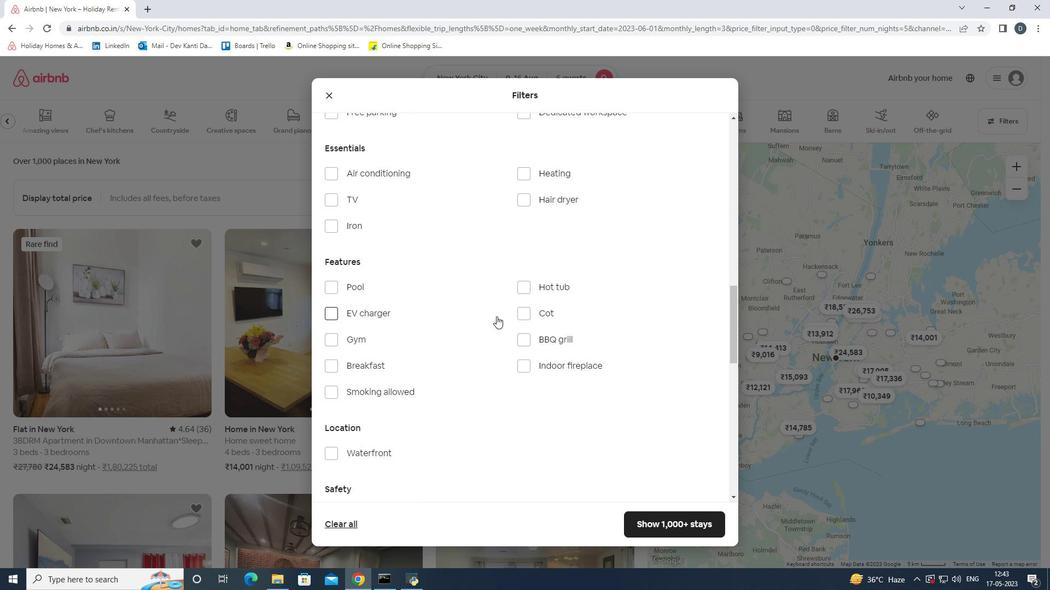 
Action: Mouse scrolled (496, 316) with delta (0, 0)
Screenshot: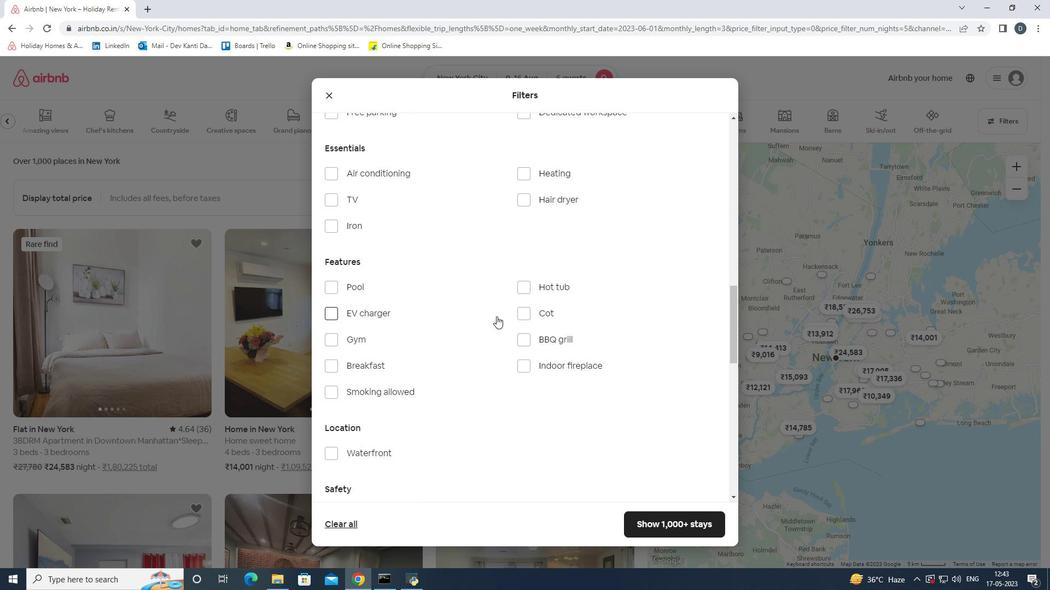 
Action: Mouse scrolled (496, 316) with delta (0, 0)
Screenshot: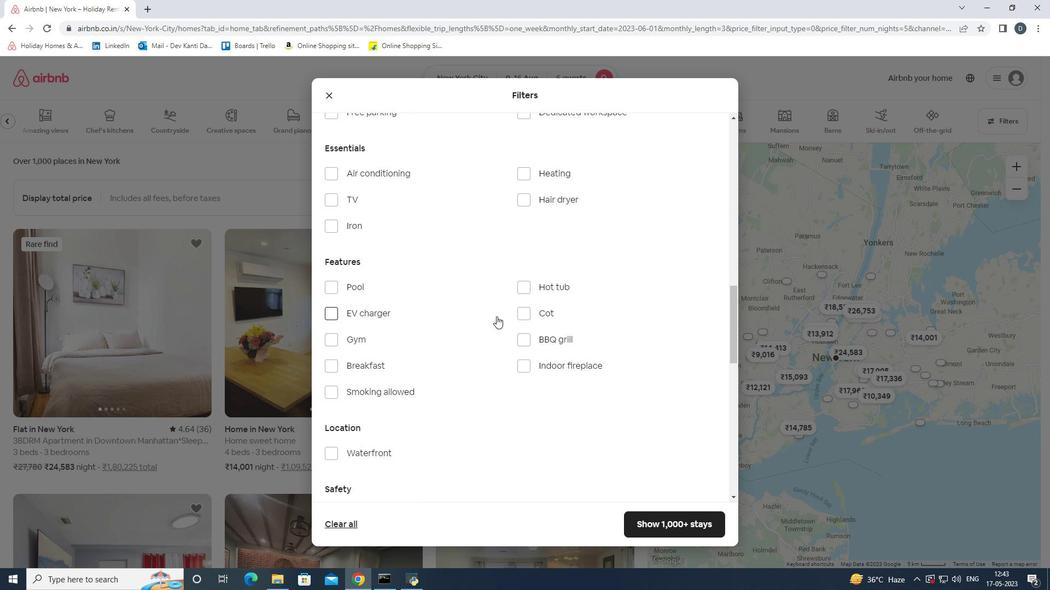 
Action: Mouse moved to (330, 374)
Screenshot: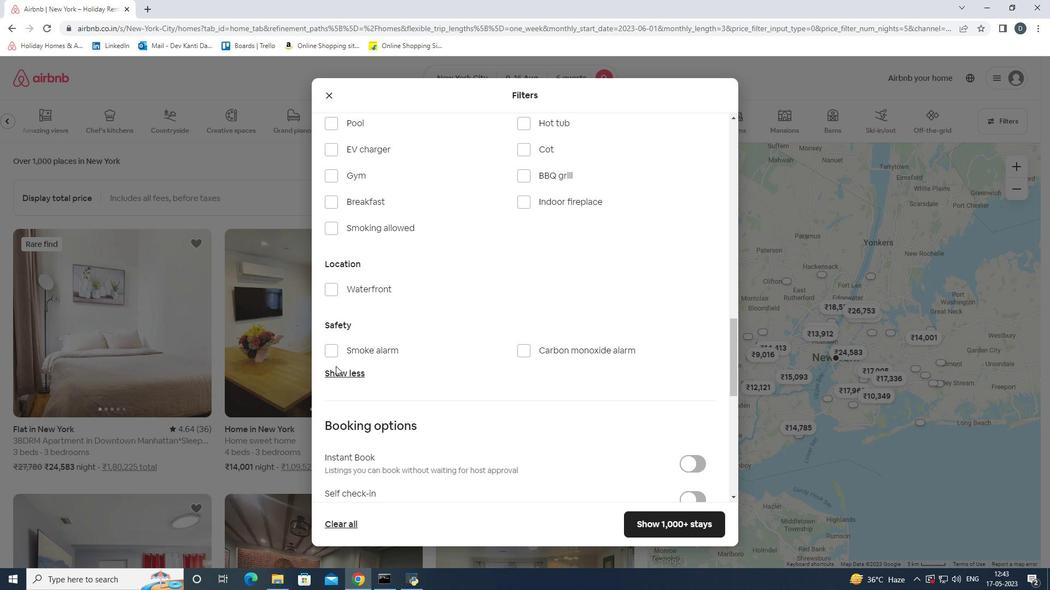 
Action: Mouse pressed left at (330, 374)
Screenshot: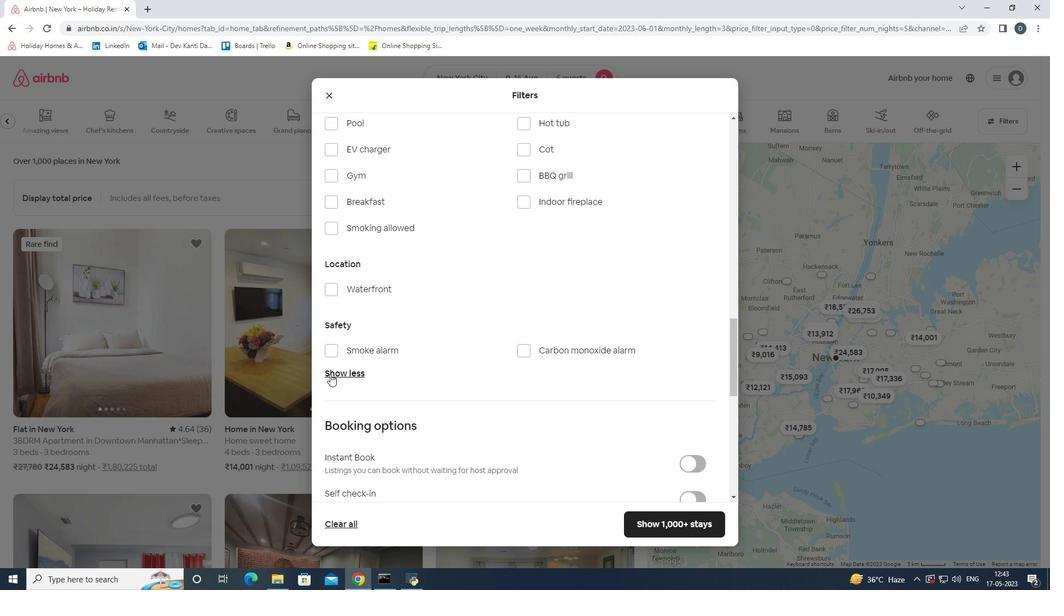 
Action: Mouse moved to (452, 335)
Screenshot: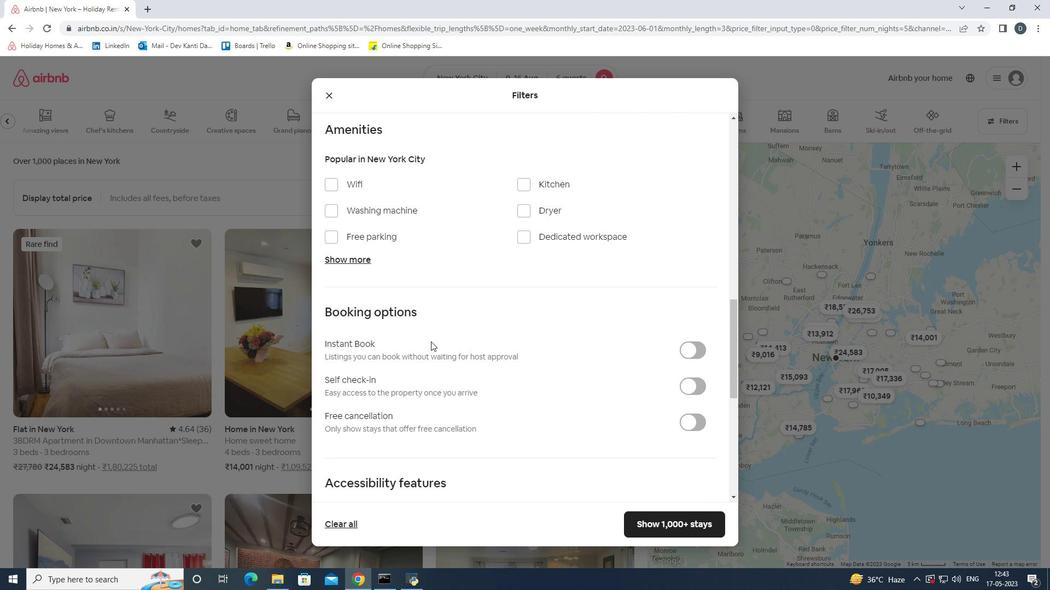 
Action: Mouse scrolled (452, 334) with delta (0, 0)
Screenshot: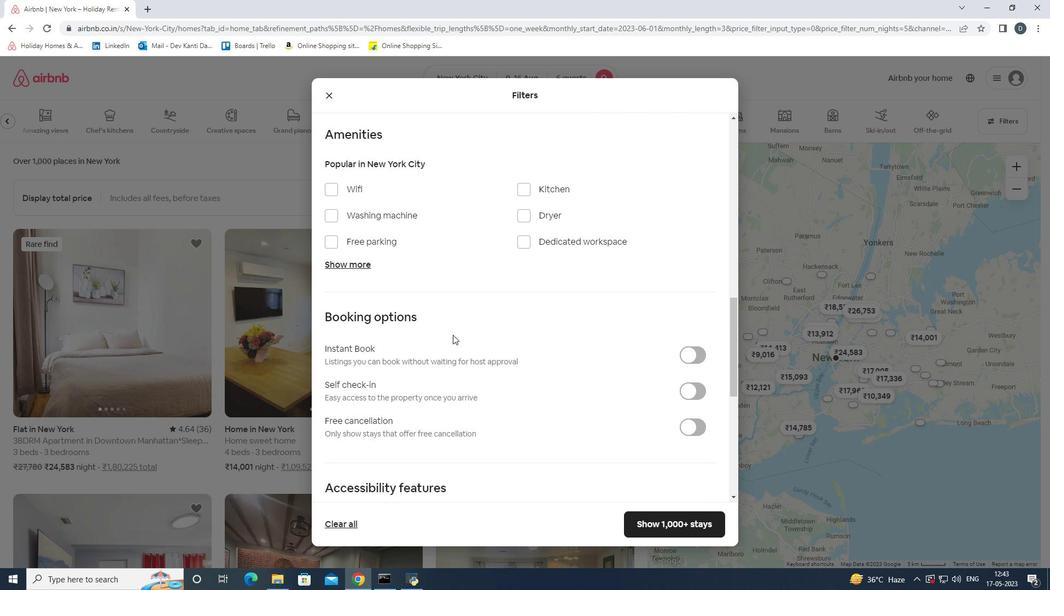 
Action: Mouse scrolled (452, 334) with delta (0, 0)
Screenshot: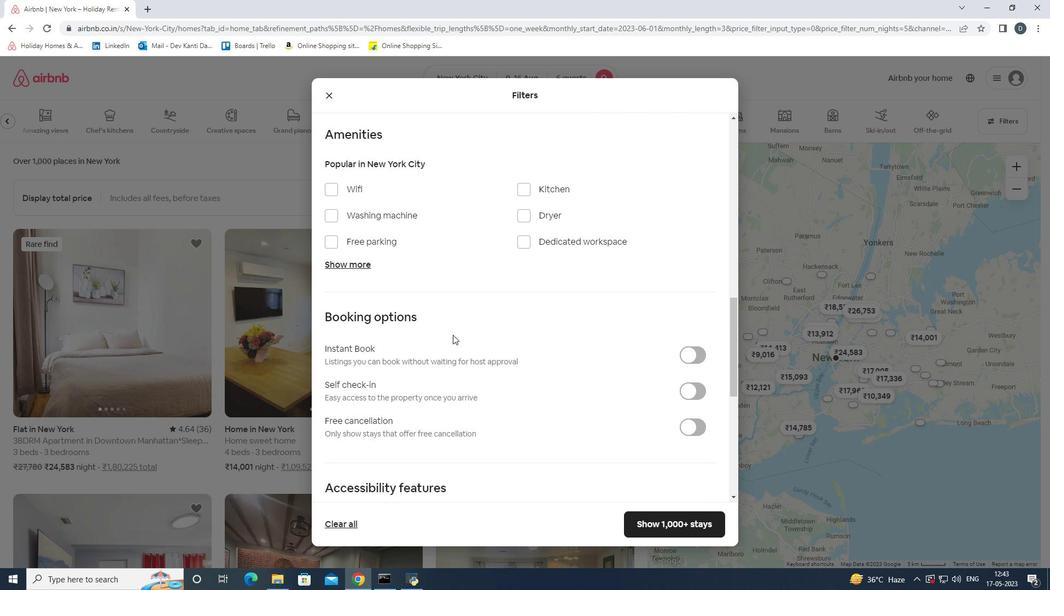 
Action: Mouse scrolled (452, 334) with delta (0, 0)
Screenshot: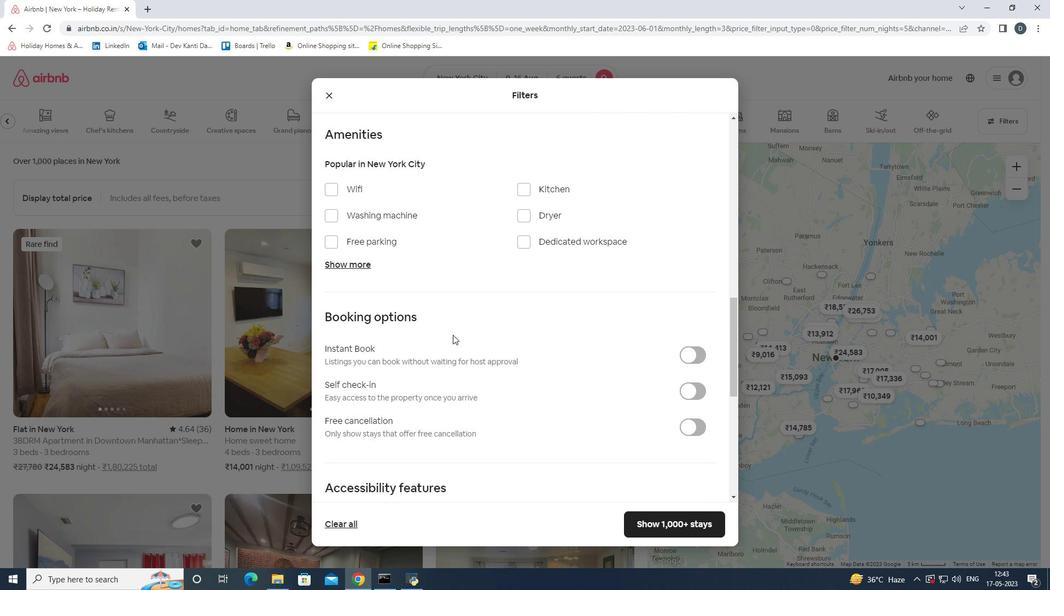 
Action: Mouse moved to (456, 334)
Screenshot: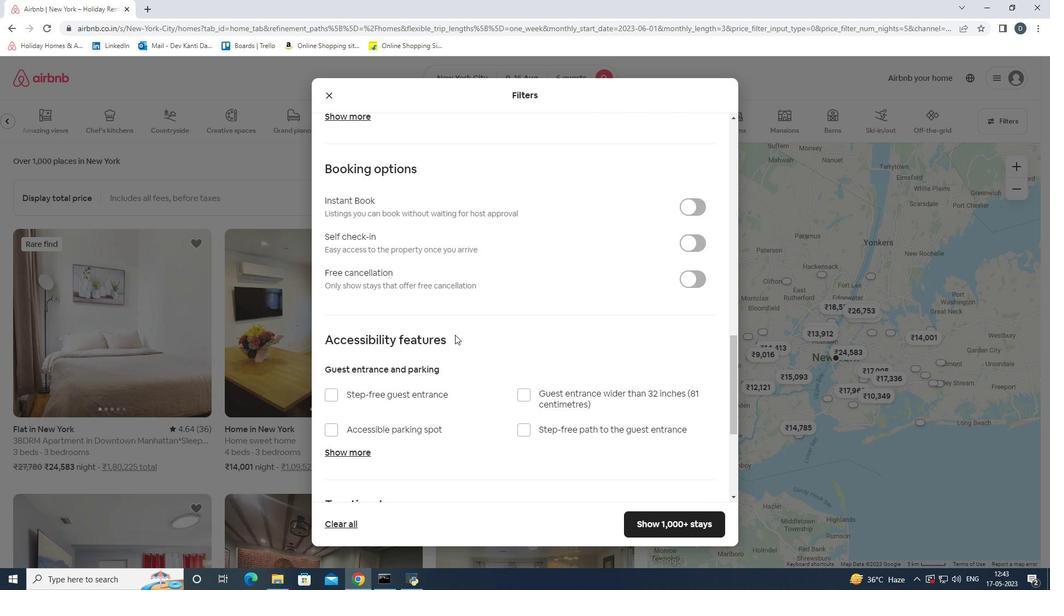 
Action: Mouse scrolled (456, 335) with delta (0, 0)
Screenshot: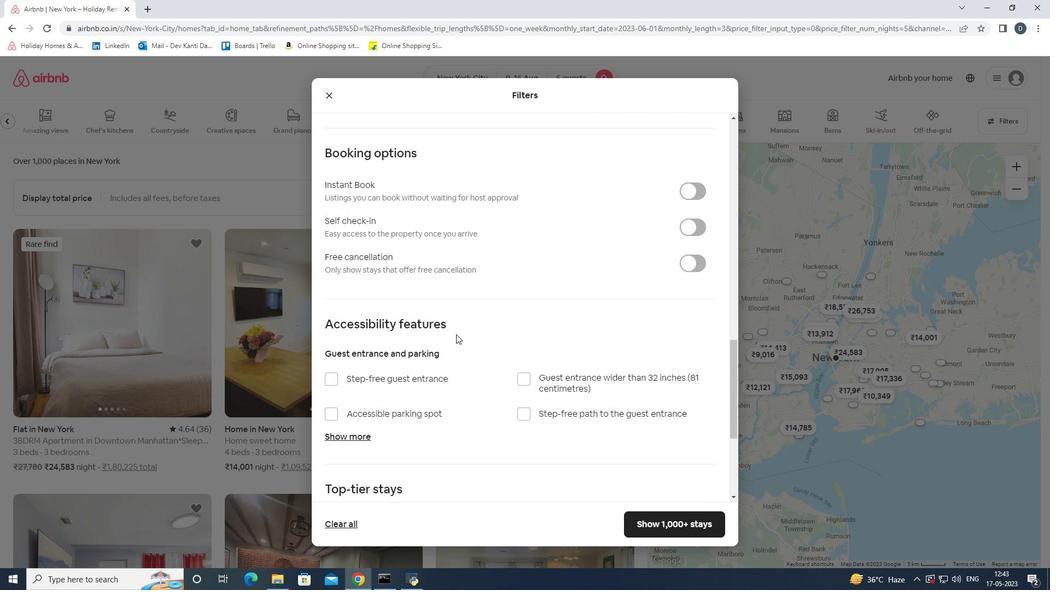 
Action: Mouse moved to (399, 366)
Screenshot: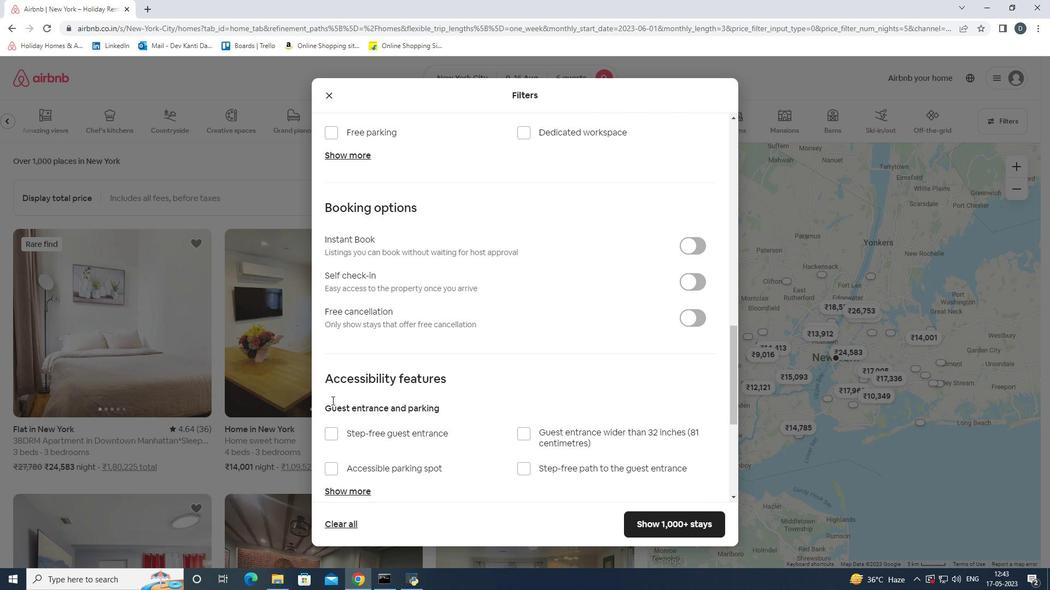 
Action: Mouse scrolled (399, 365) with delta (0, 0)
Screenshot: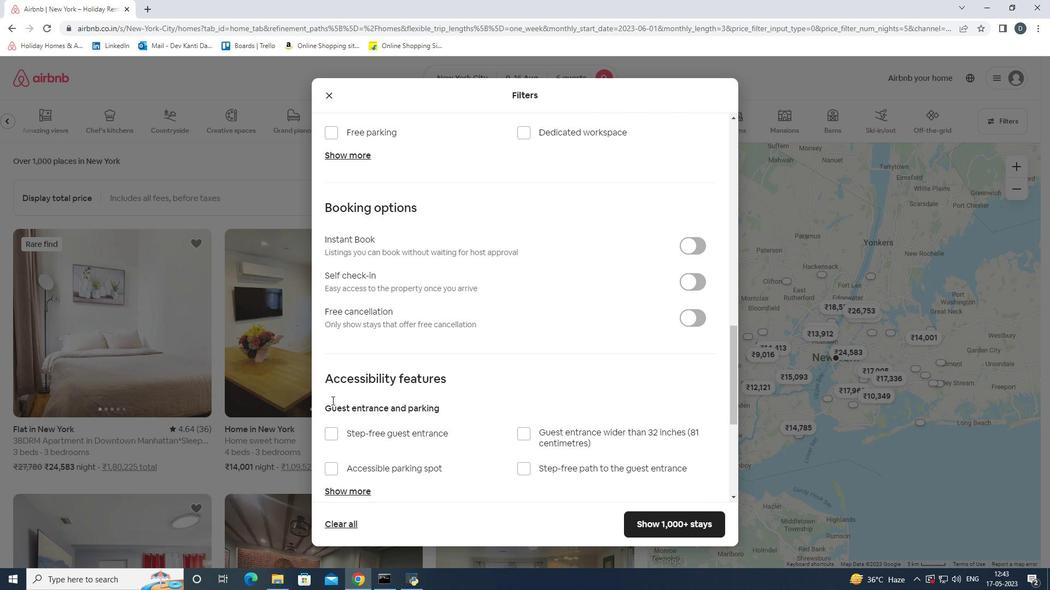 
Action: Mouse moved to (400, 366)
Screenshot: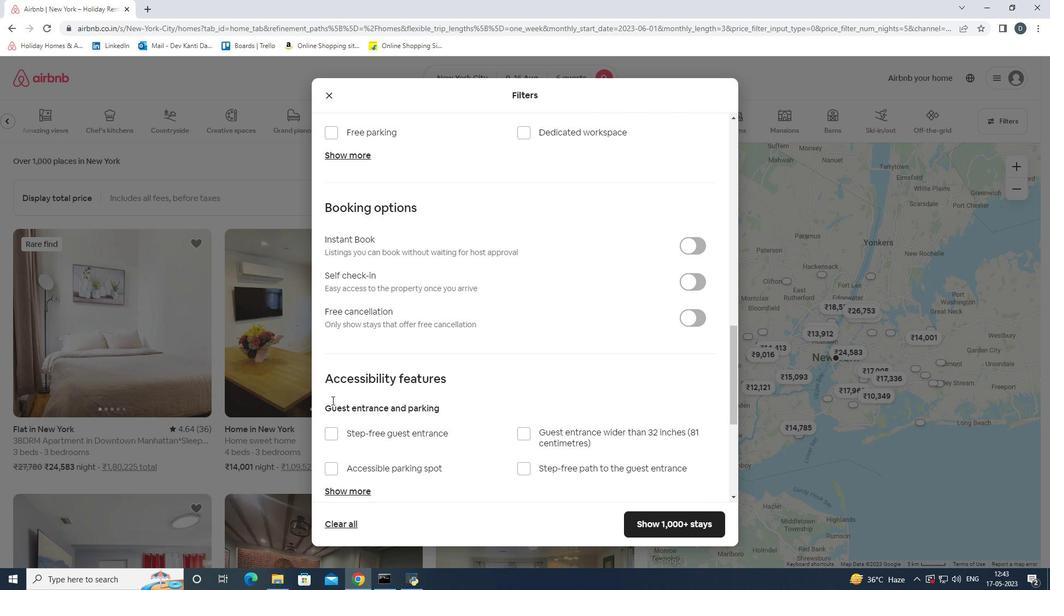 
Action: Mouse scrolled (400, 365) with delta (0, 0)
Screenshot: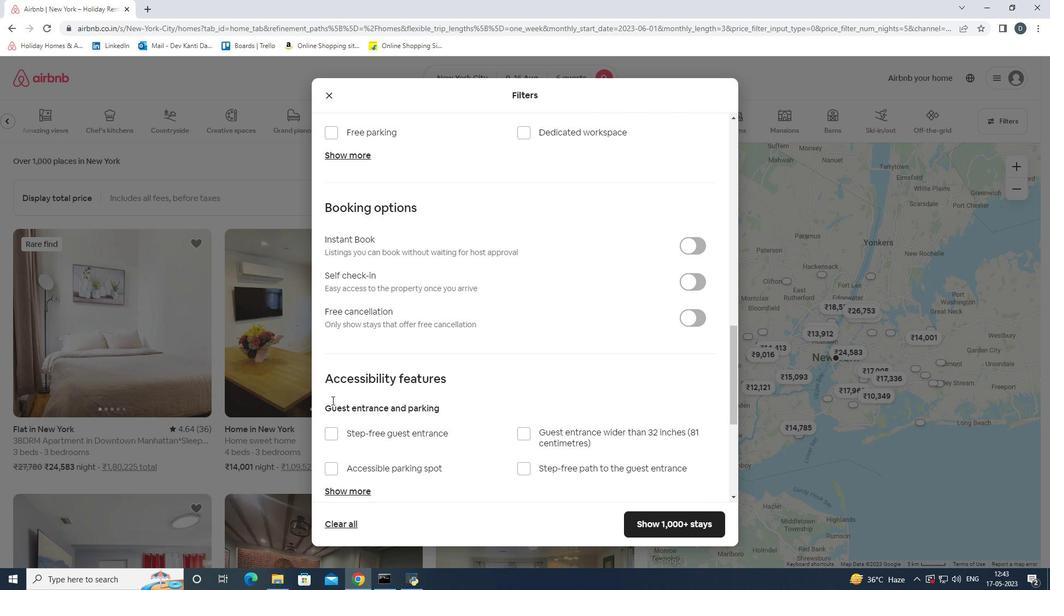 
Action: Mouse moved to (339, 382)
Screenshot: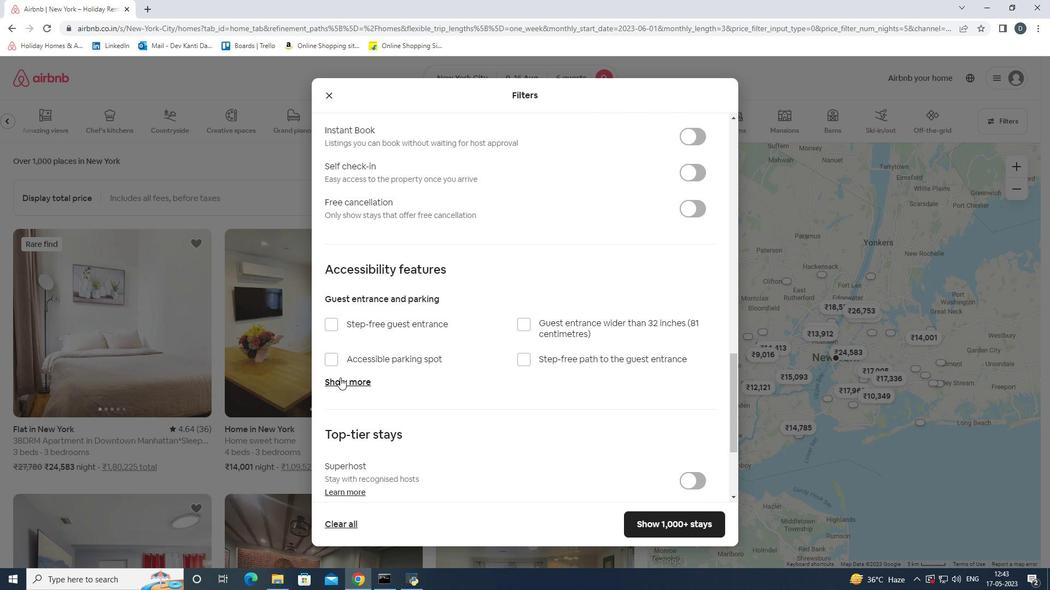 
Action: Mouse pressed left at (339, 382)
Screenshot: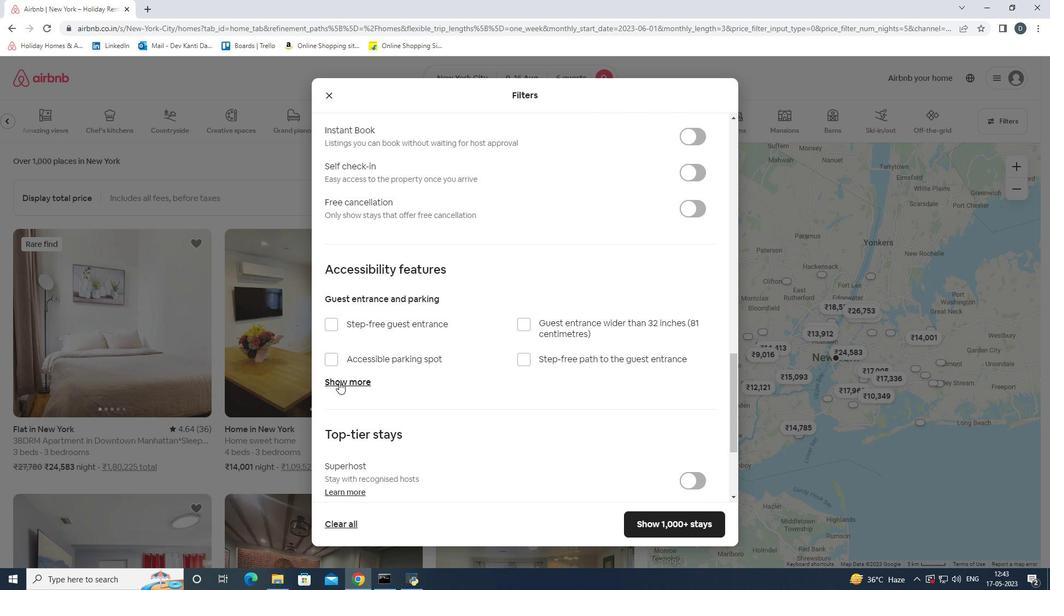 
Action: Mouse moved to (415, 287)
Screenshot: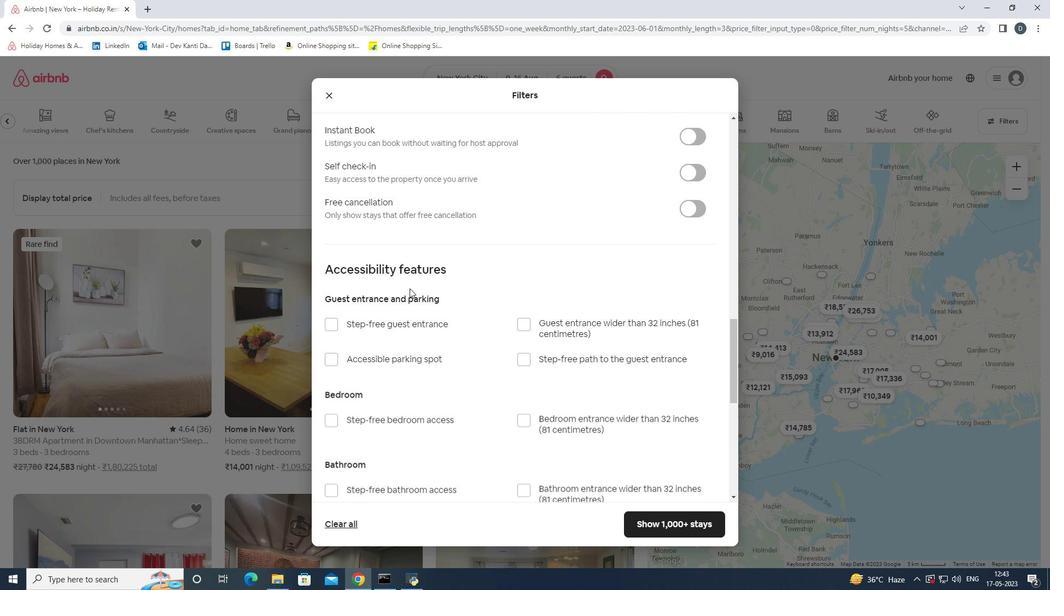 
Action: Mouse scrolled (415, 286) with delta (0, 0)
Screenshot: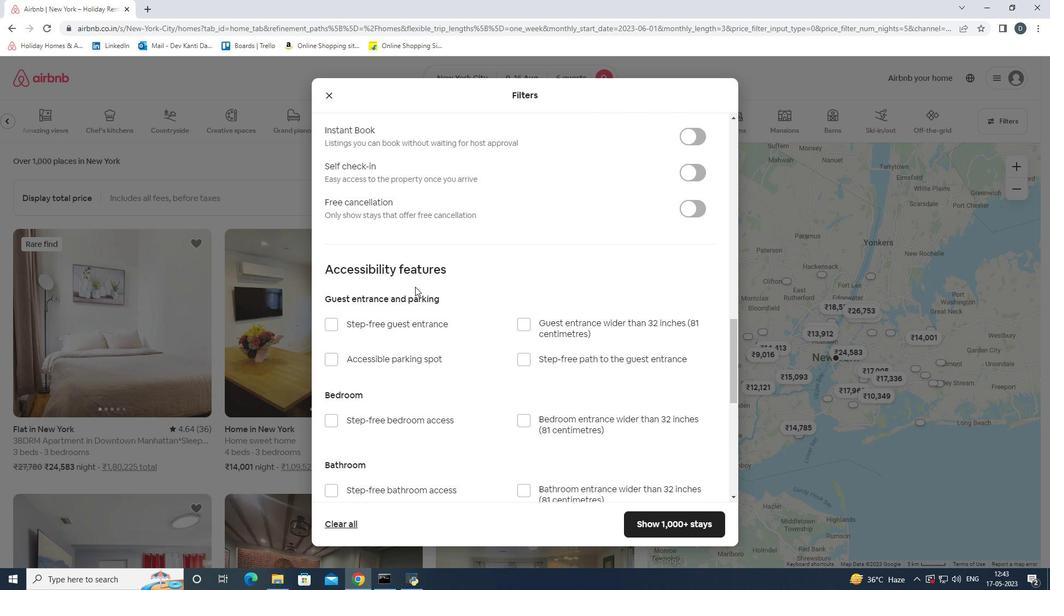 
Action: Mouse moved to (555, 308)
Screenshot: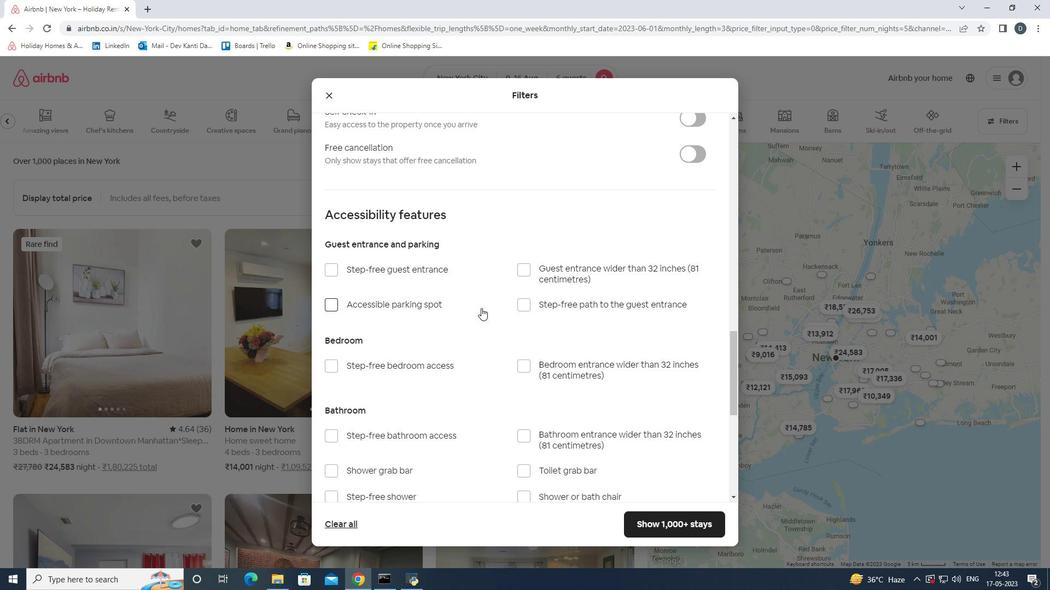 
Action: Mouse scrolled (555, 307) with delta (0, 0)
Screenshot: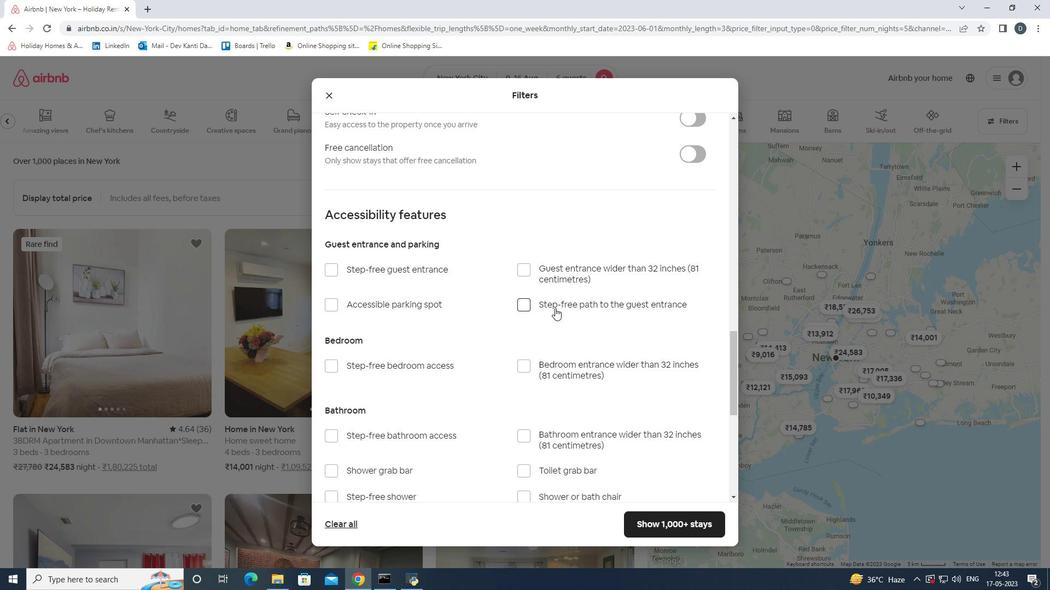 
Action: Mouse scrolled (555, 307) with delta (0, 0)
Screenshot: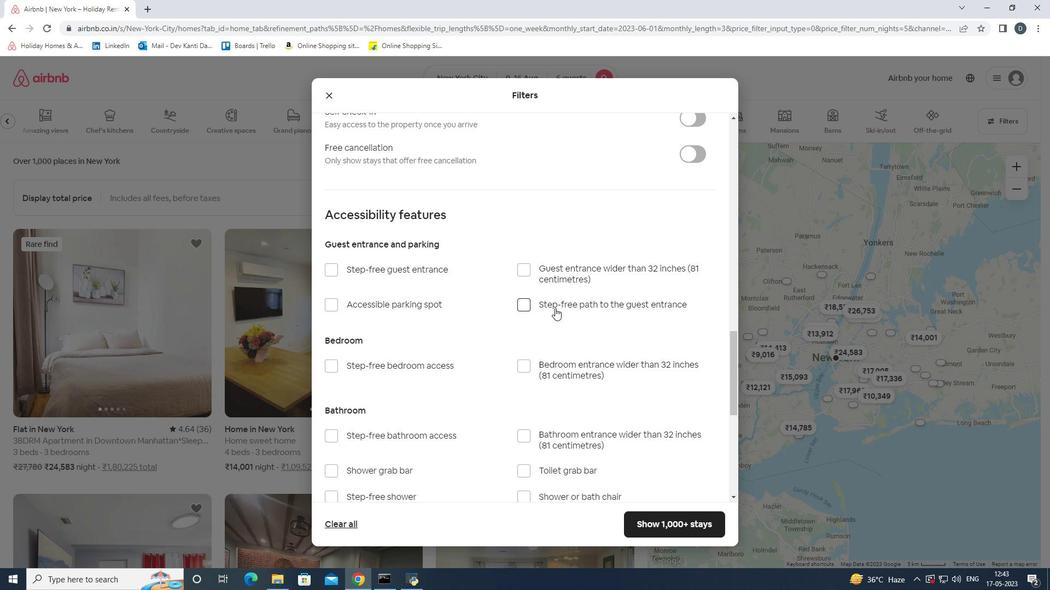 
Action: Mouse moved to (546, 394)
Screenshot: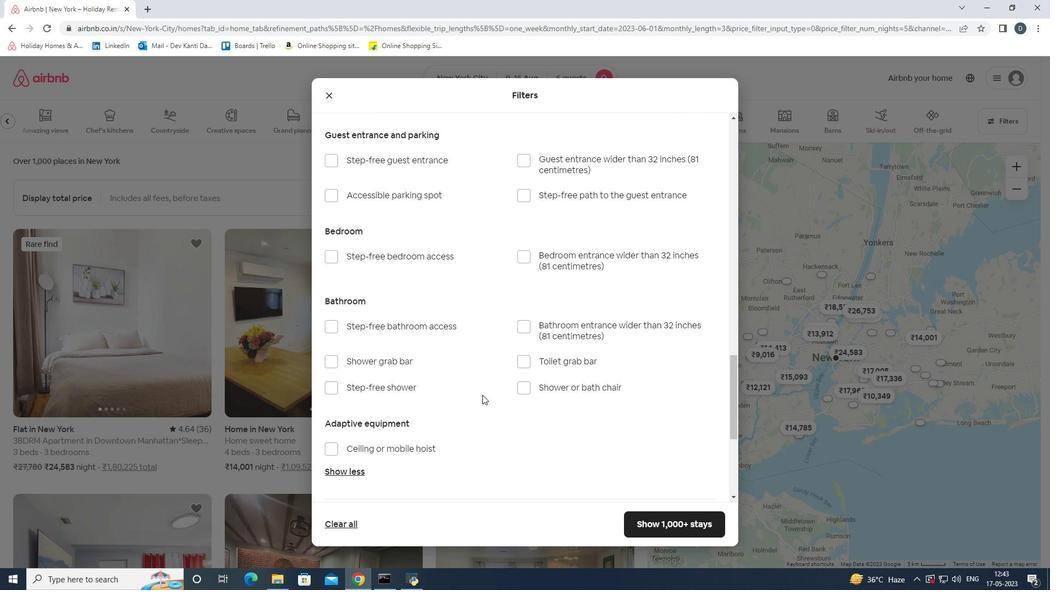 
Action: Mouse scrolled (546, 394) with delta (0, 0)
Screenshot: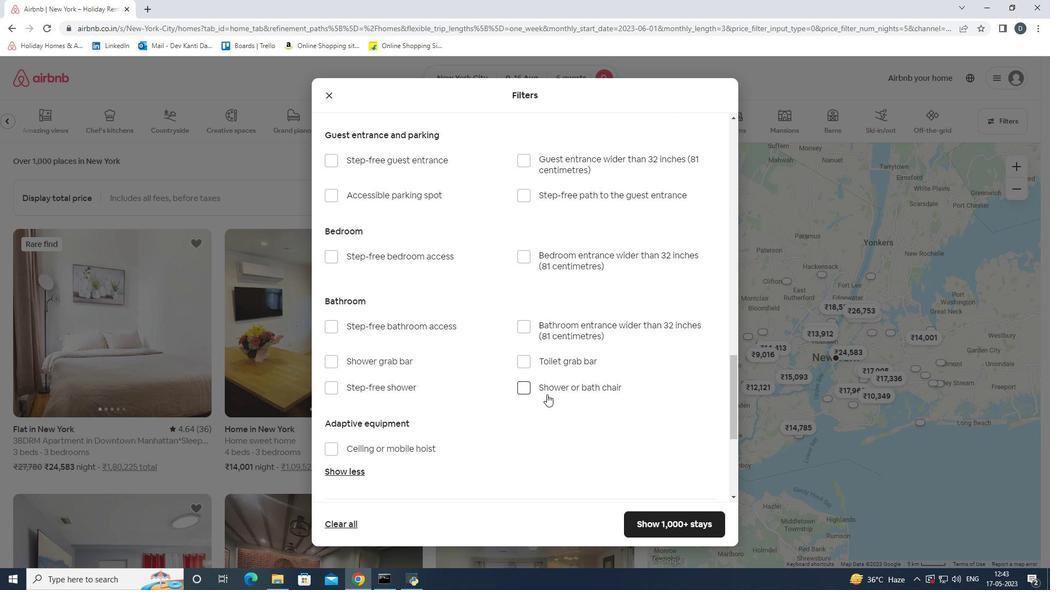 
Action: Mouse scrolled (546, 394) with delta (0, 0)
Screenshot: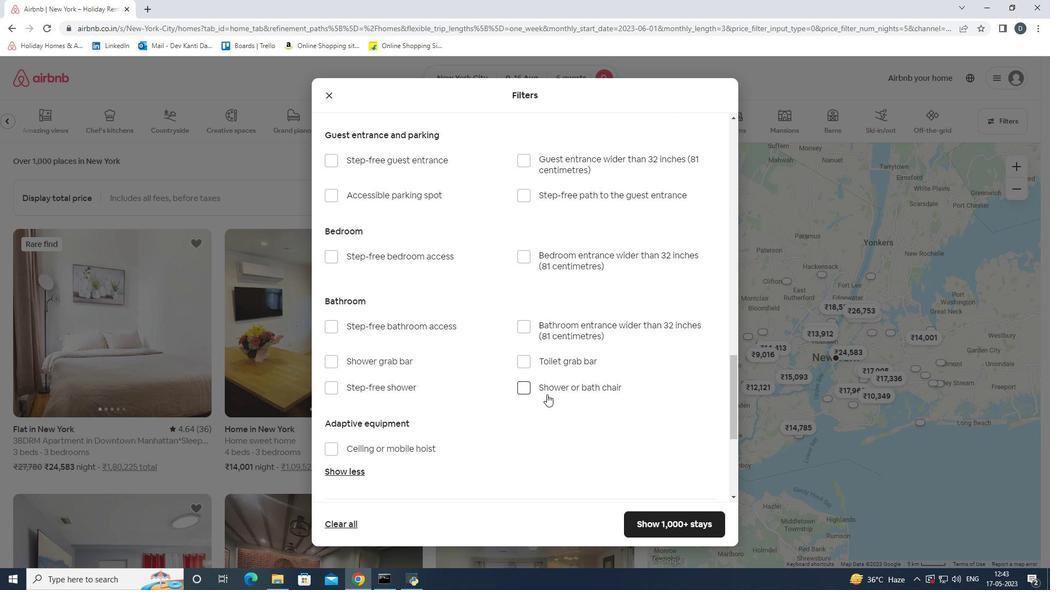 
Action: Mouse scrolled (546, 394) with delta (0, 0)
Screenshot: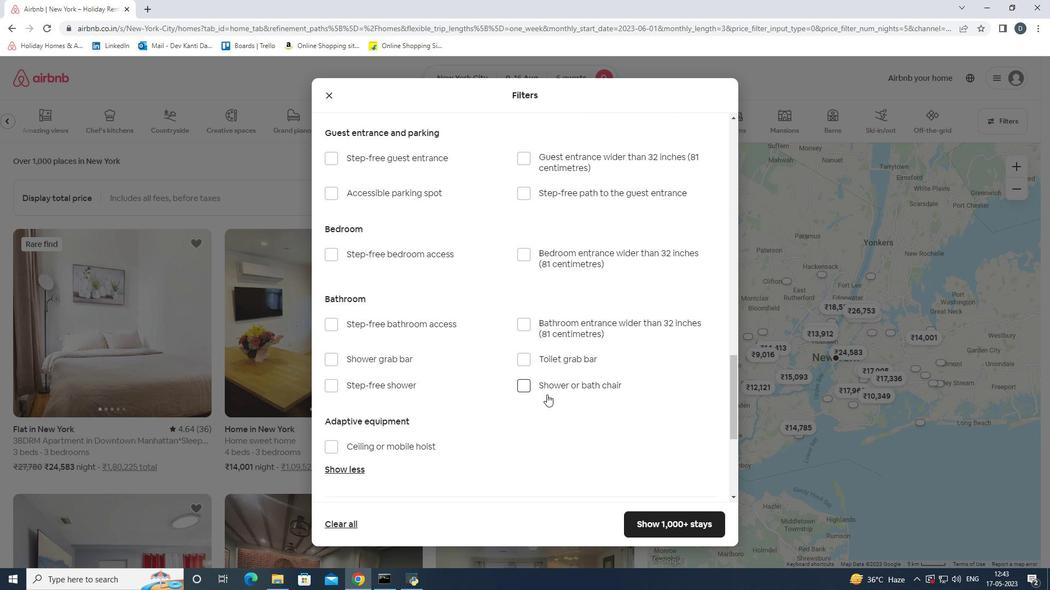 
Action: Mouse moved to (350, 301)
Screenshot: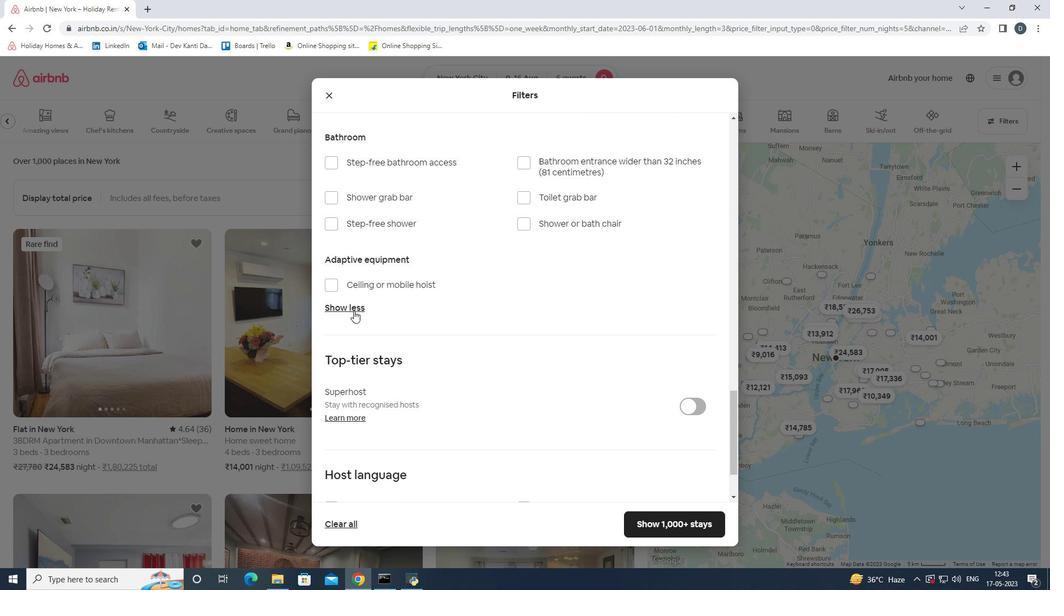 
Action: Mouse pressed left at (350, 301)
Screenshot: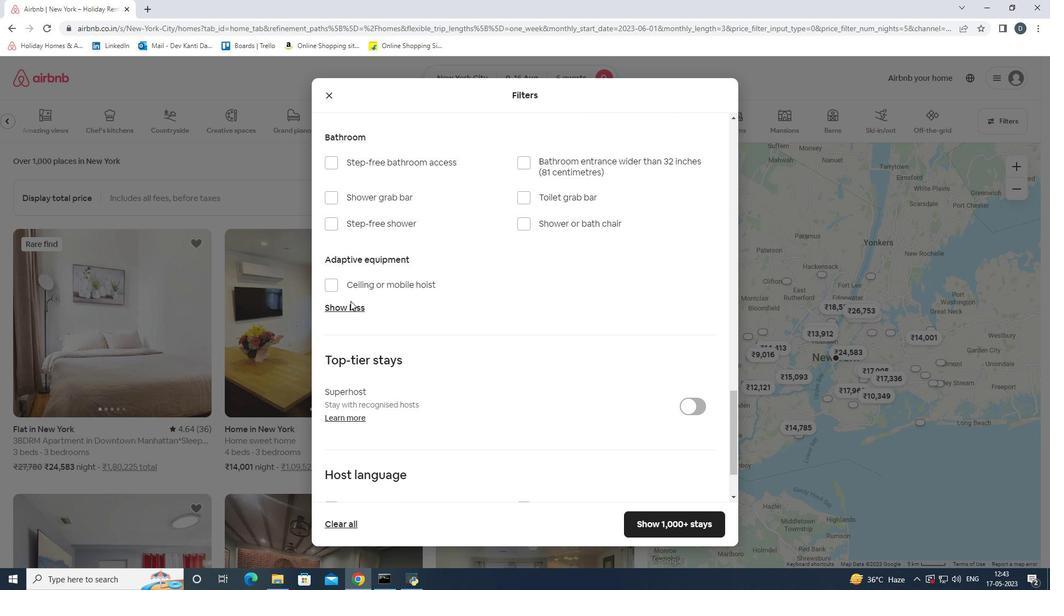 
Action: Mouse moved to (344, 308)
Screenshot: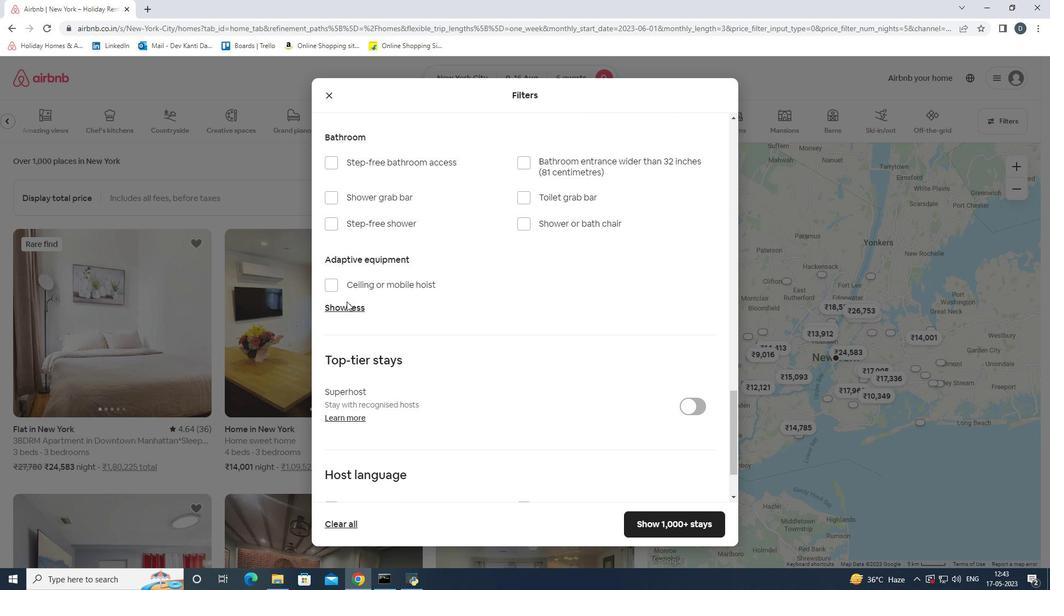 
Action: Mouse pressed left at (344, 308)
Screenshot: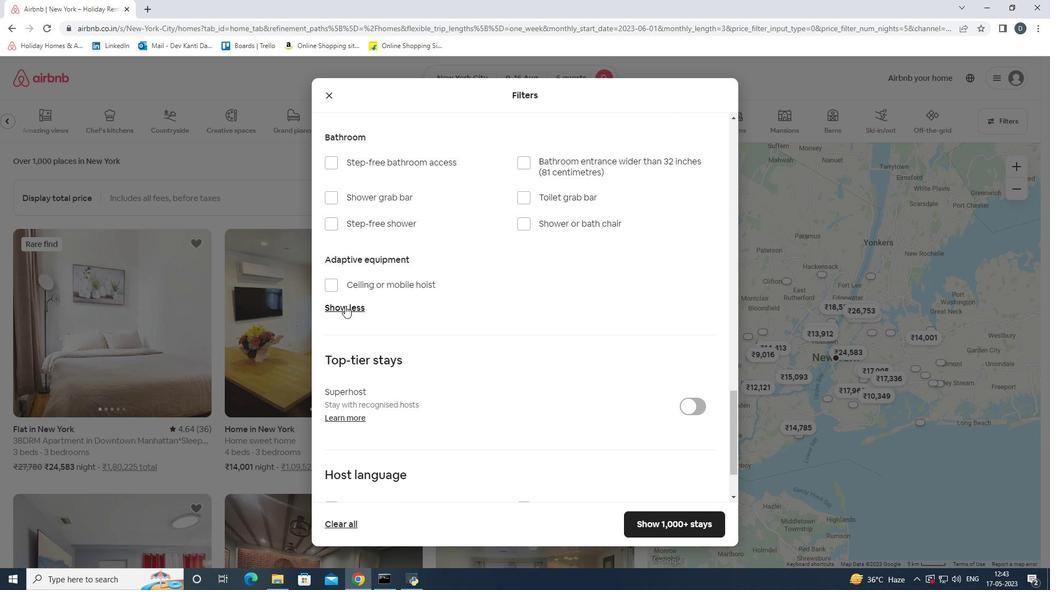 
Action: Mouse moved to (464, 281)
Screenshot: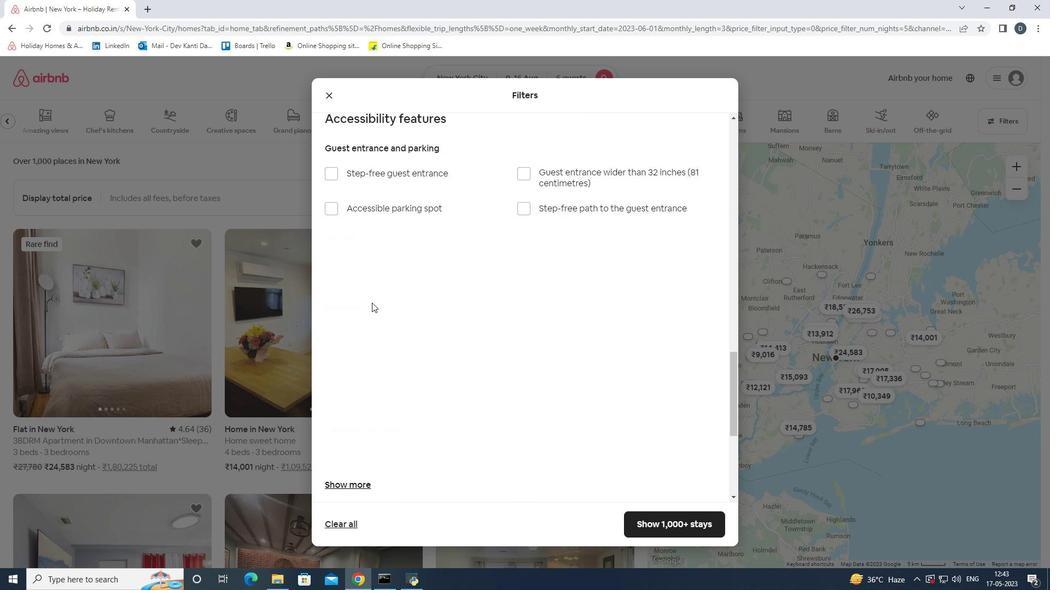
Action: Mouse scrolled (464, 281) with delta (0, 0)
Screenshot: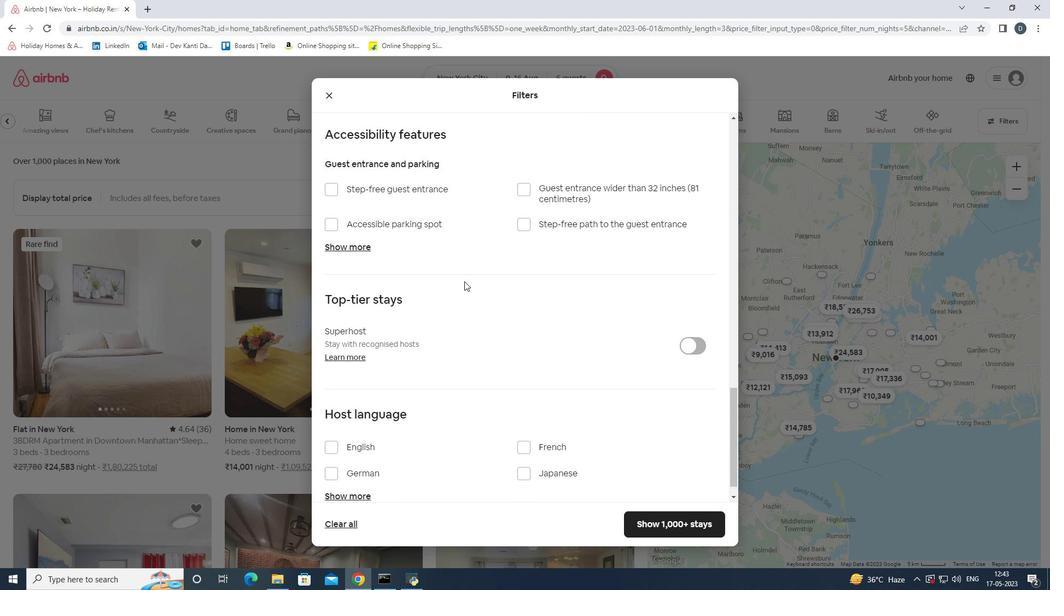 
Action: Mouse scrolled (464, 281) with delta (0, 0)
Screenshot: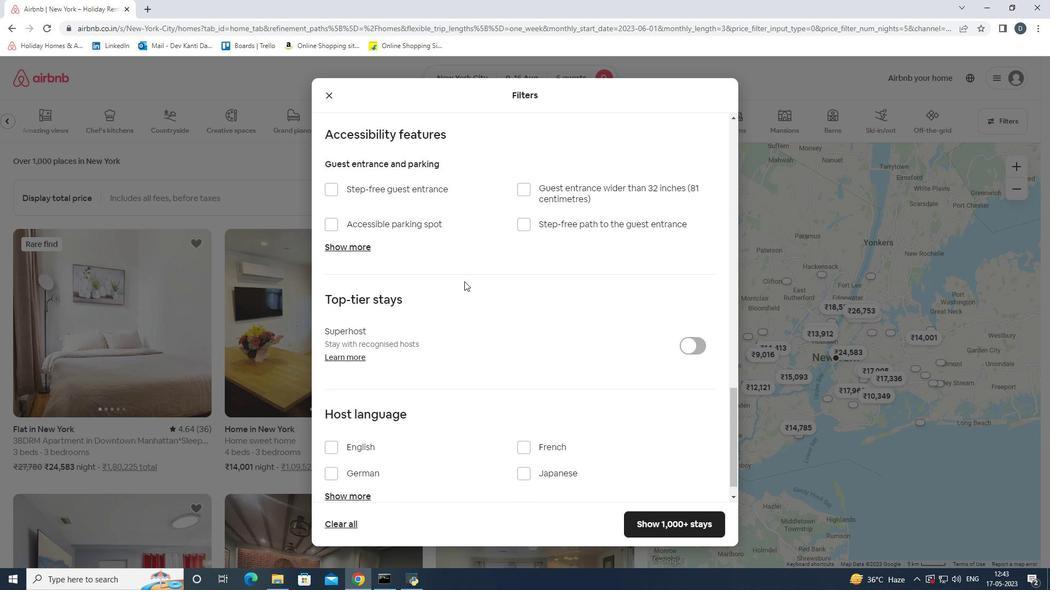
Action: Mouse scrolled (464, 281) with delta (0, 0)
Screenshot: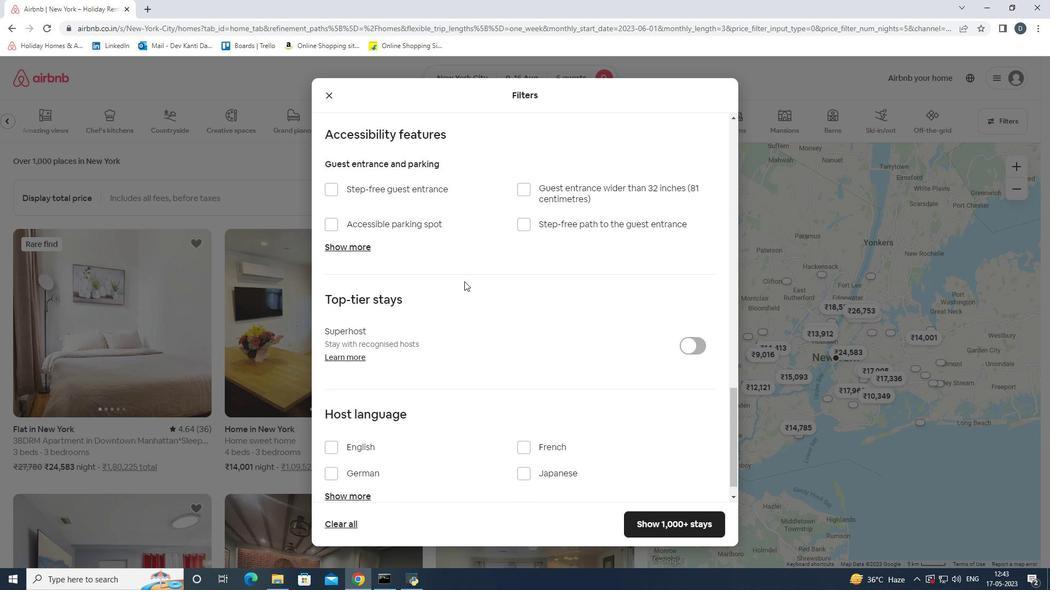 
Action: Mouse scrolled (464, 281) with delta (0, 0)
Screenshot: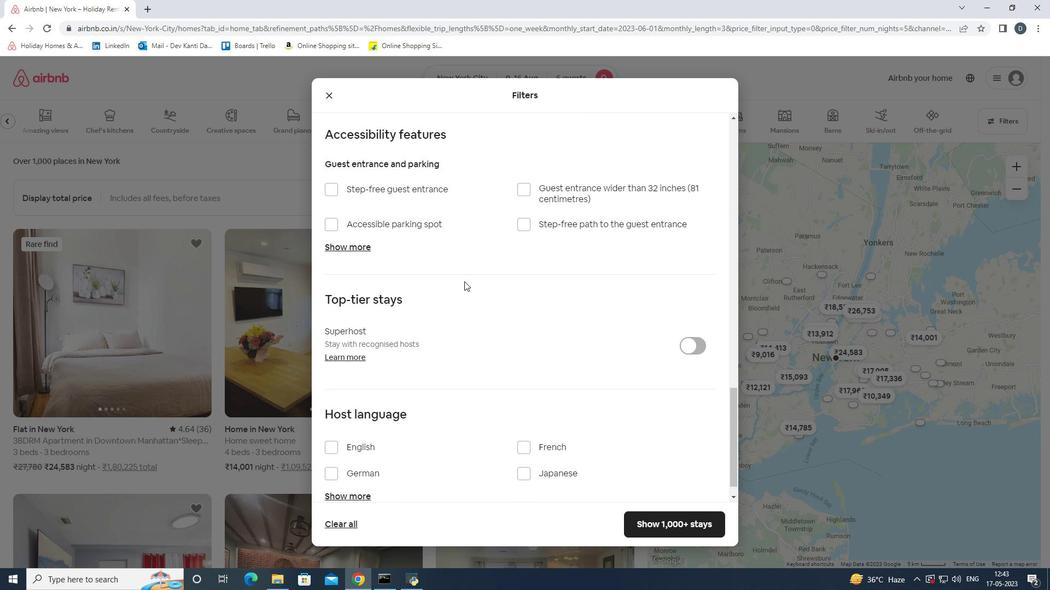 
Action: Mouse moved to (517, 293)
Screenshot: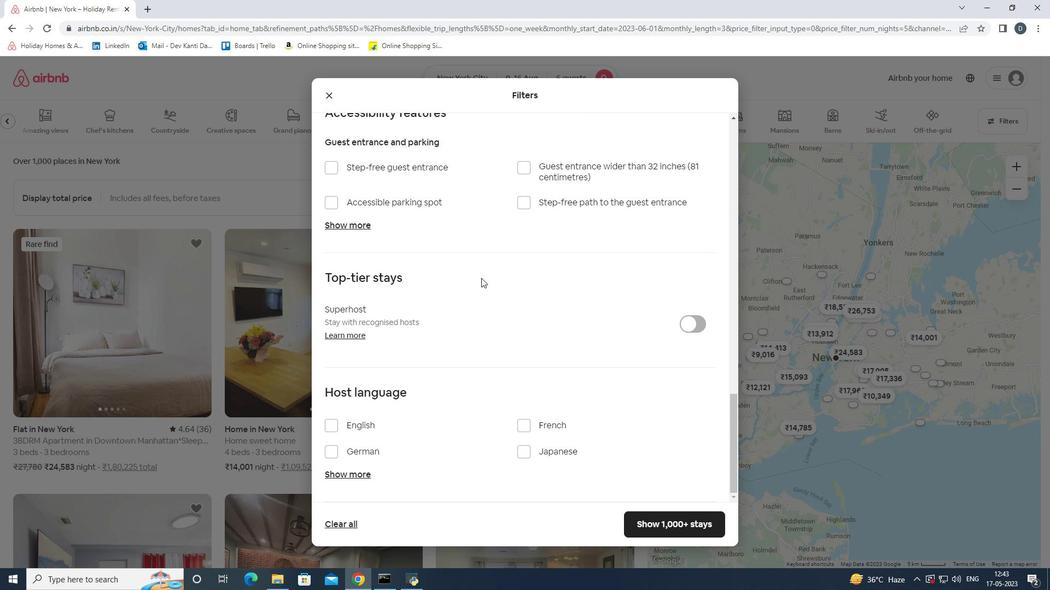 
Action: Mouse scrolled (516, 292) with delta (0, 0)
Screenshot: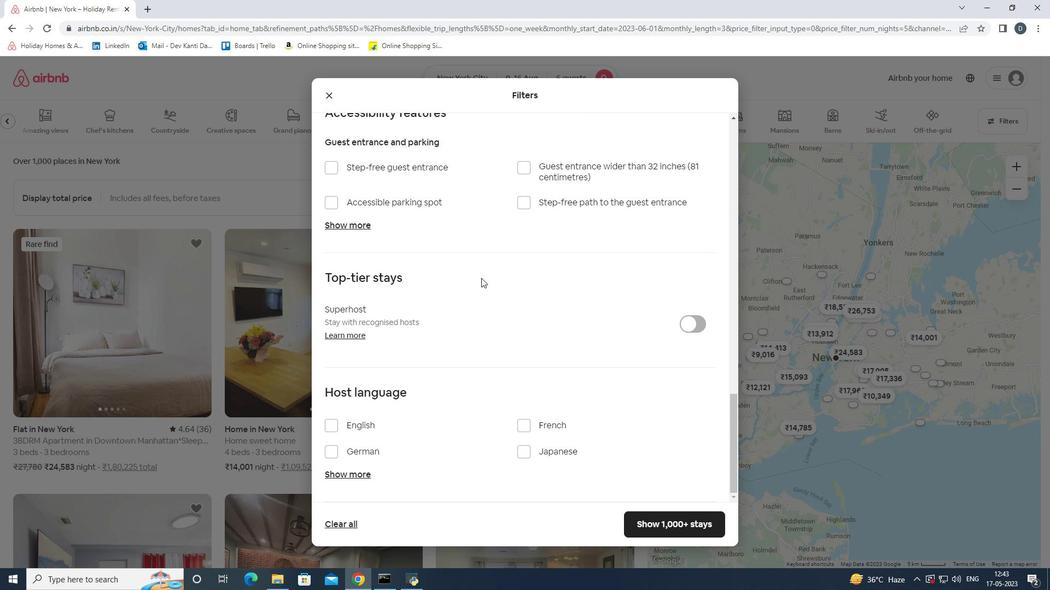 
Action: Mouse moved to (523, 296)
Screenshot: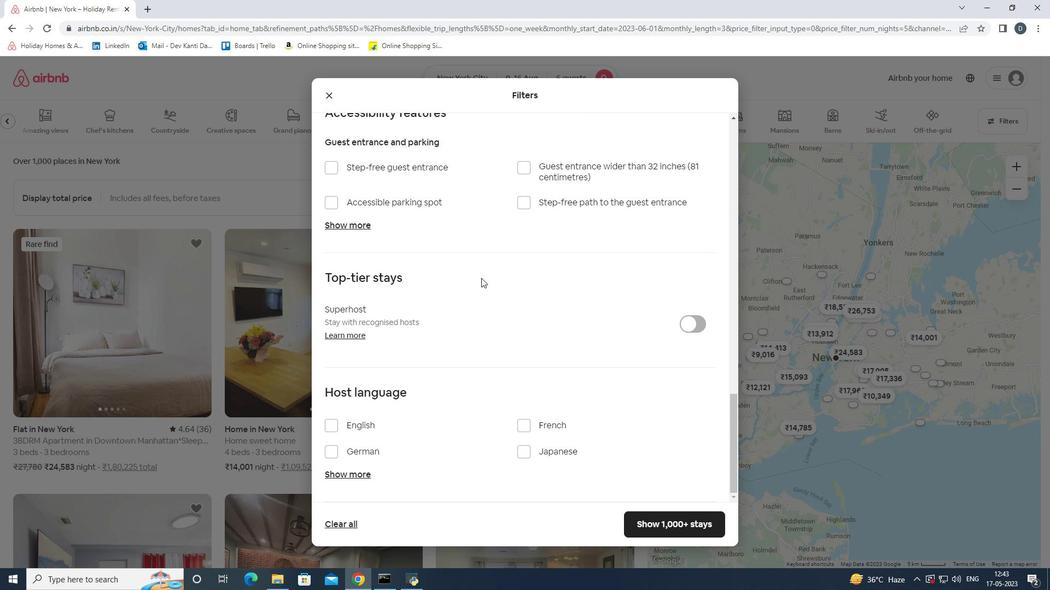 
Action: Mouse scrolled (523, 296) with delta (0, 0)
Screenshot: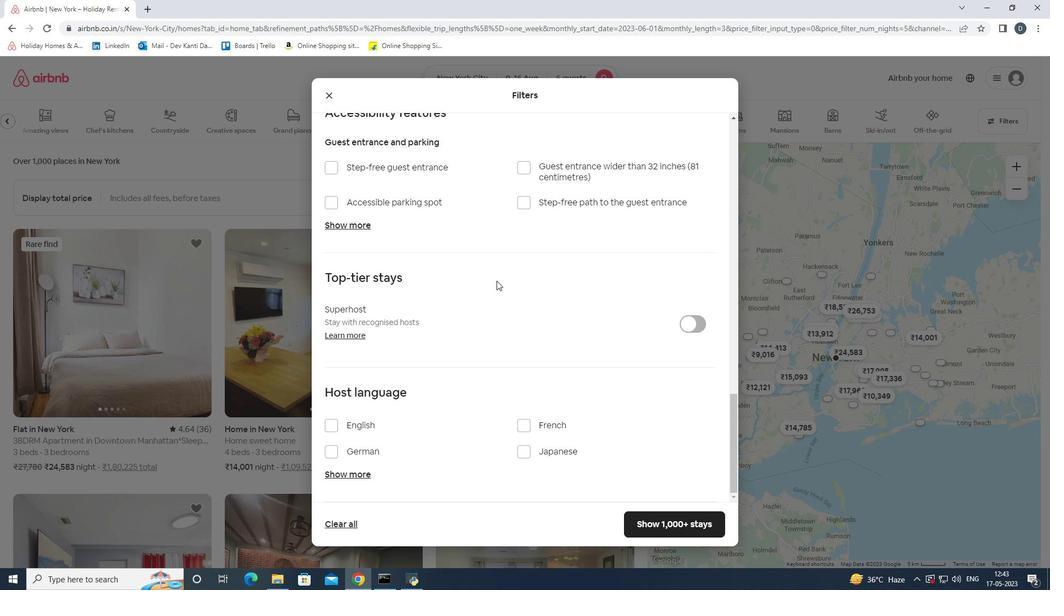 
Action: Mouse moved to (534, 303)
Screenshot: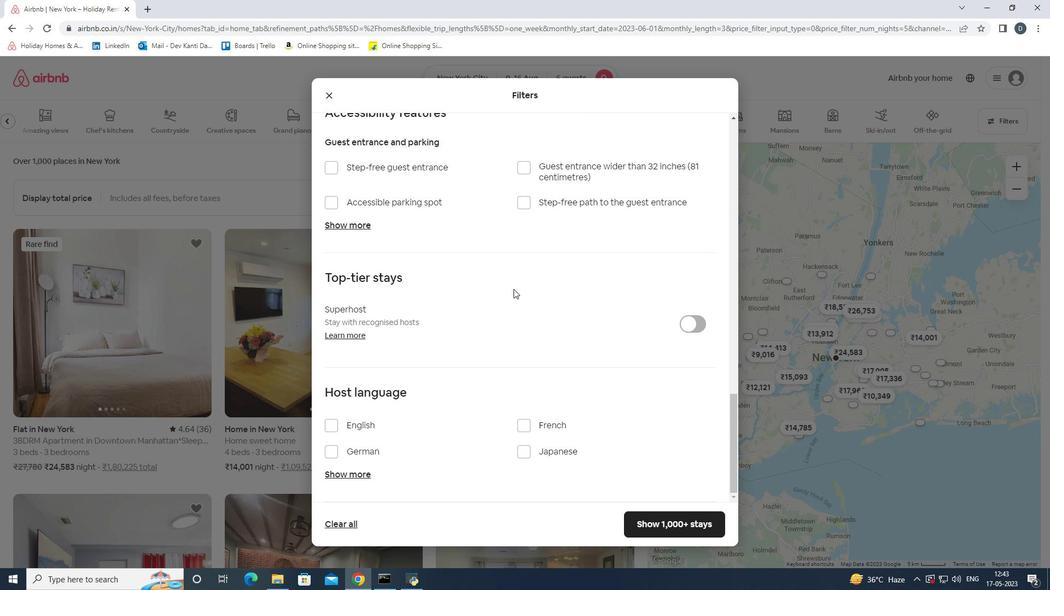 
Action: Mouse scrolled (534, 302) with delta (0, 0)
Screenshot: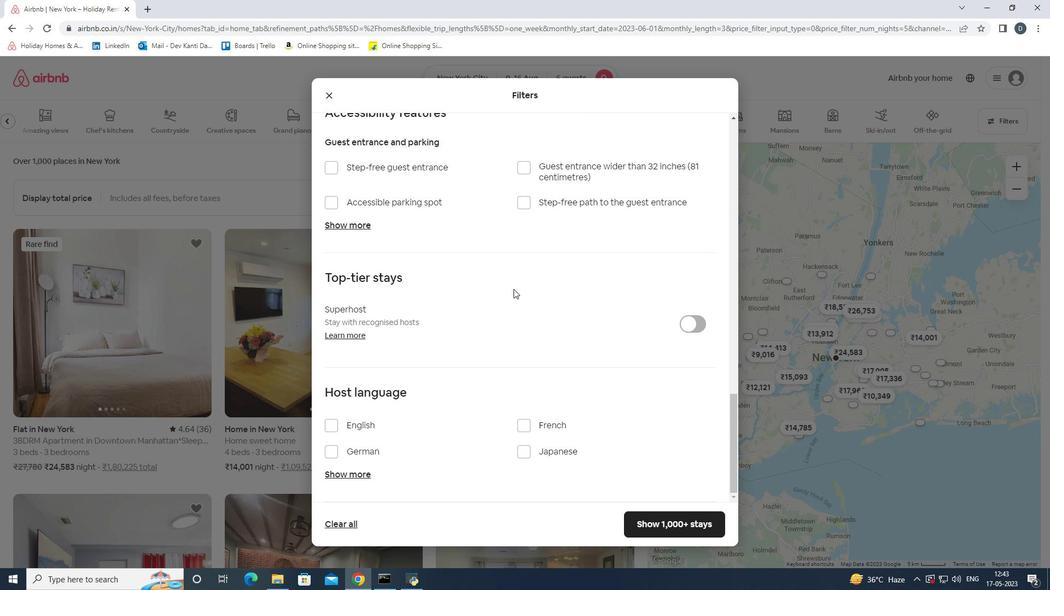 
Action: Mouse moved to (584, 325)
Screenshot: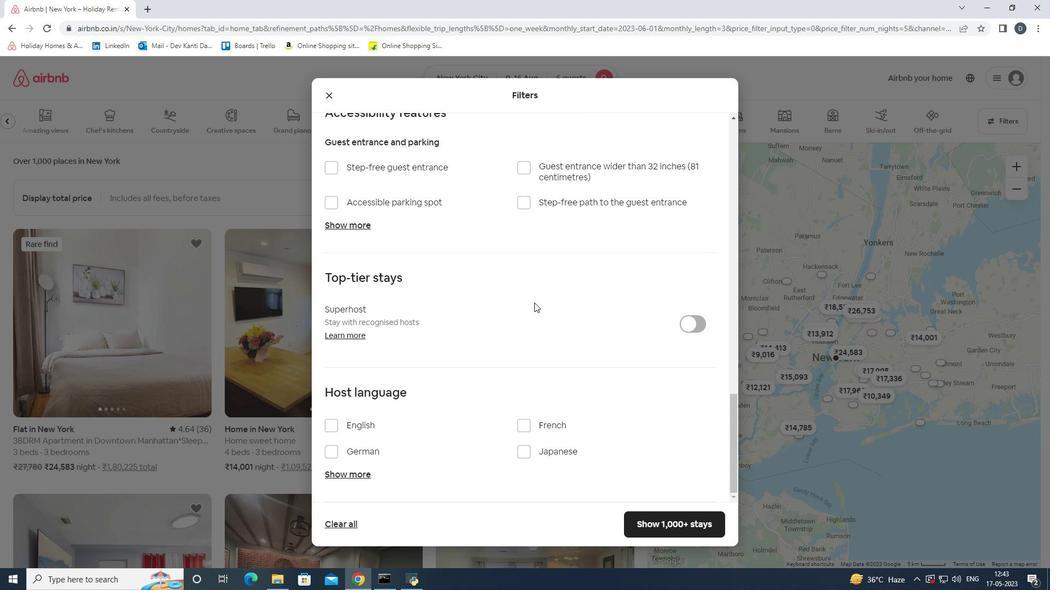 
Action: Mouse scrolled (584, 325) with delta (0, 0)
Screenshot: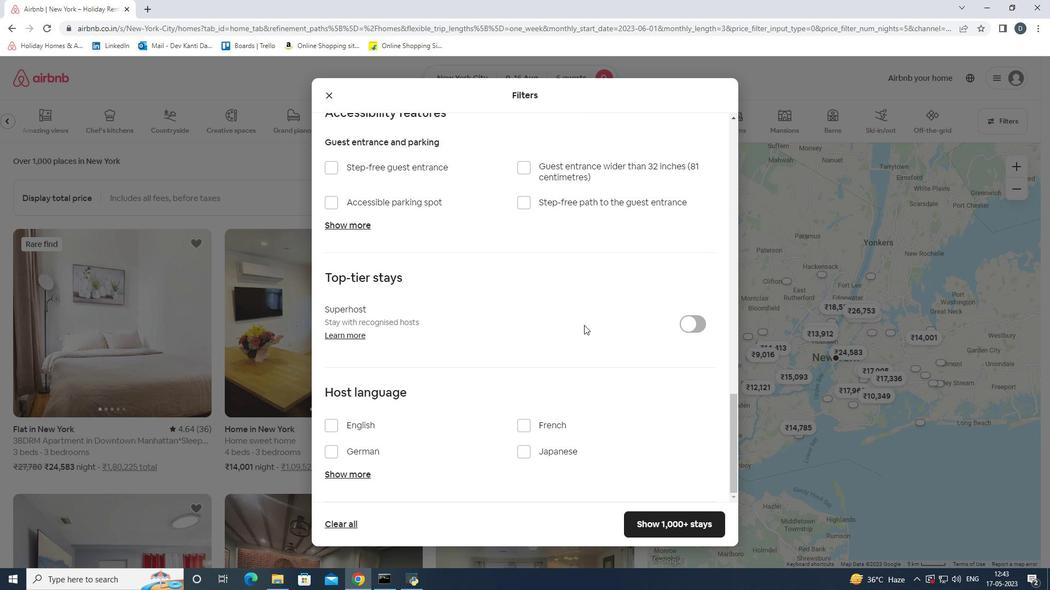
Action: Mouse scrolled (584, 325) with delta (0, 0)
Screenshot: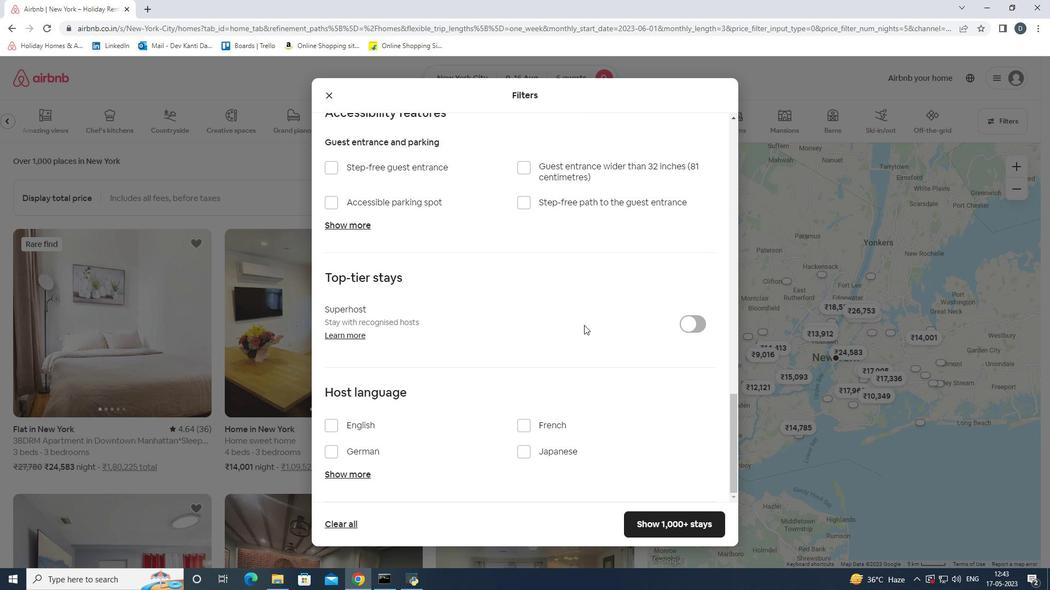 
Action: Mouse scrolled (584, 325) with delta (0, 0)
Screenshot: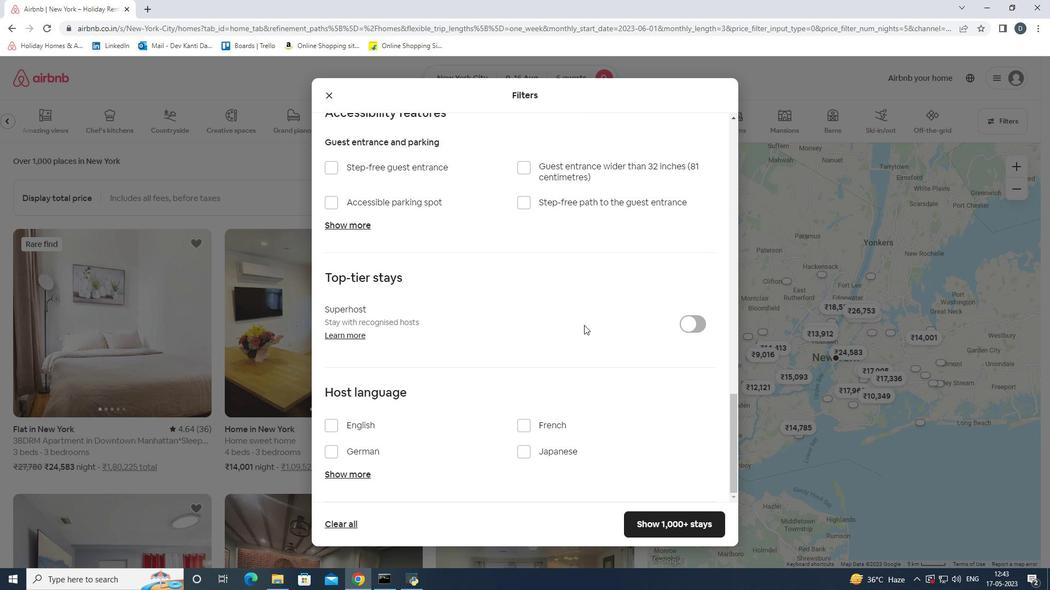 
Action: Mouse scrolled (584, 325) with delta (0, 0)
Screenshot: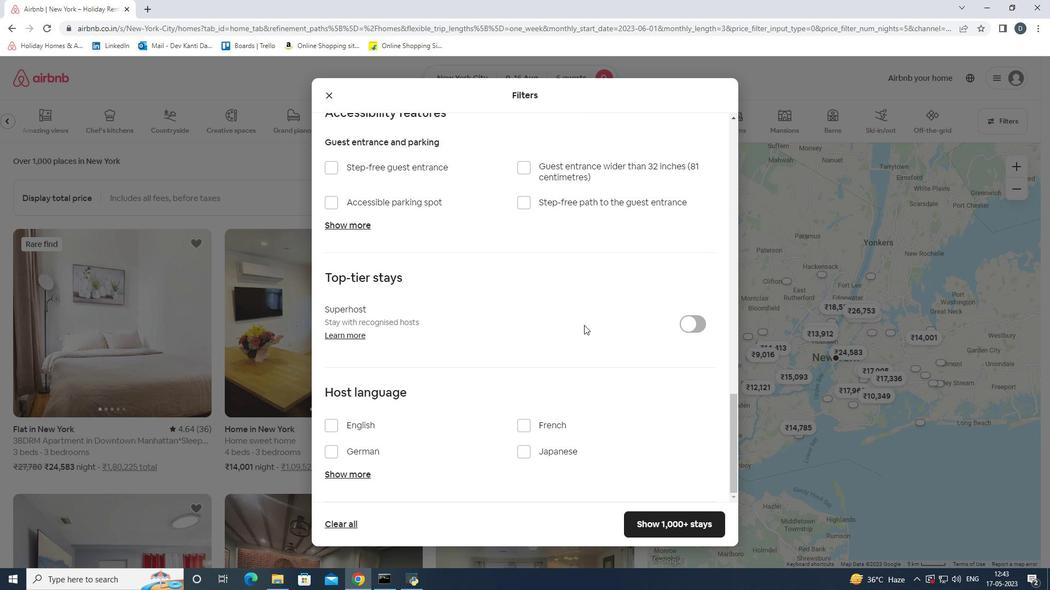 
Action: Mouse scrolled (584, 325) with delta (0, 0)
Screenshot: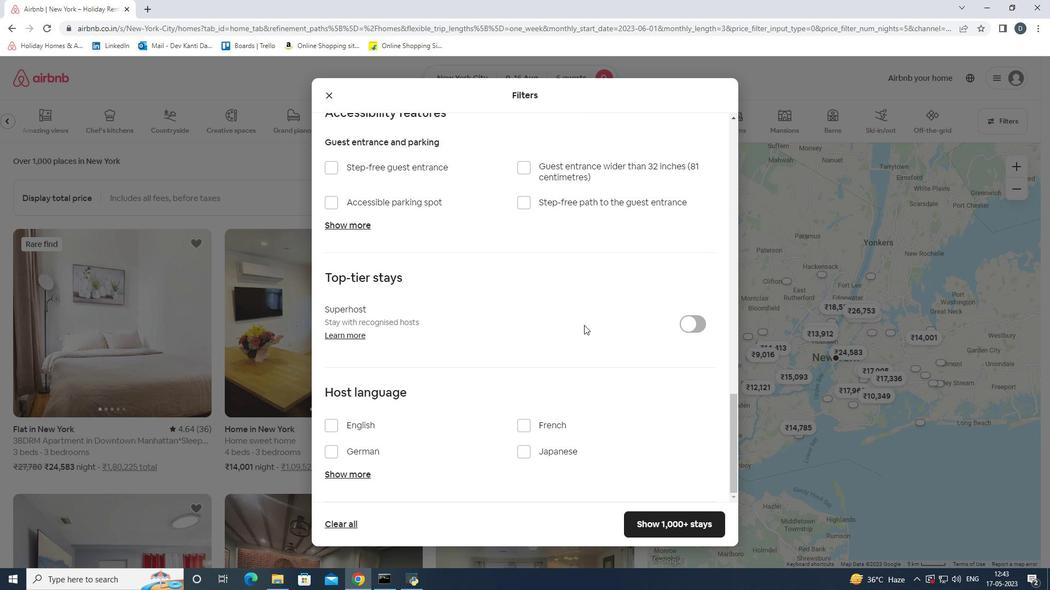 
Action: Mouse scrolled (584, 325) with delta (0, 0)
Screenshot: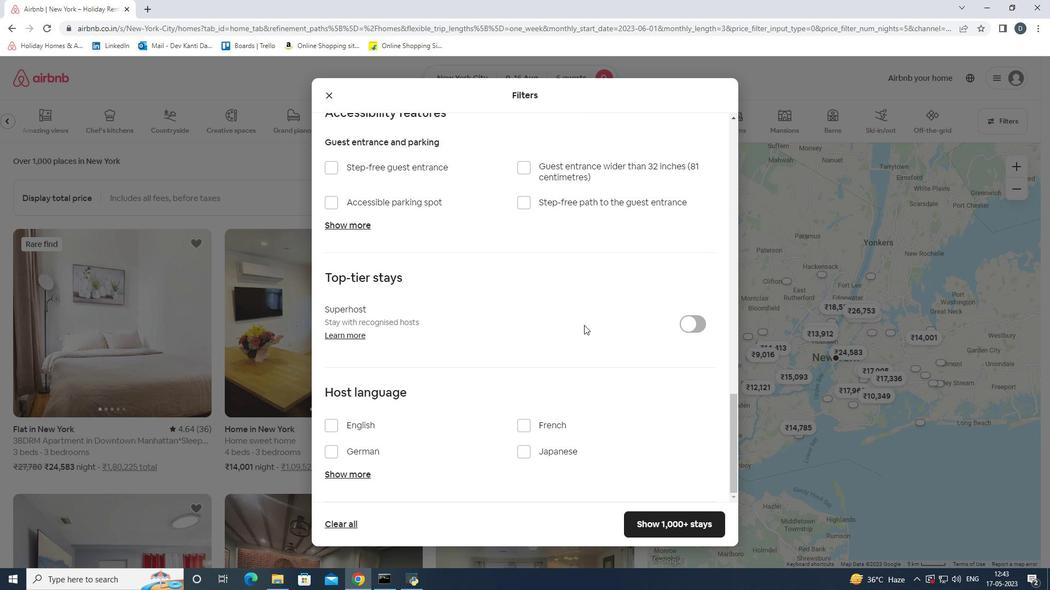 
Action: Mouse scrolled (584, 325) with delta (0, 0)
Screenshot: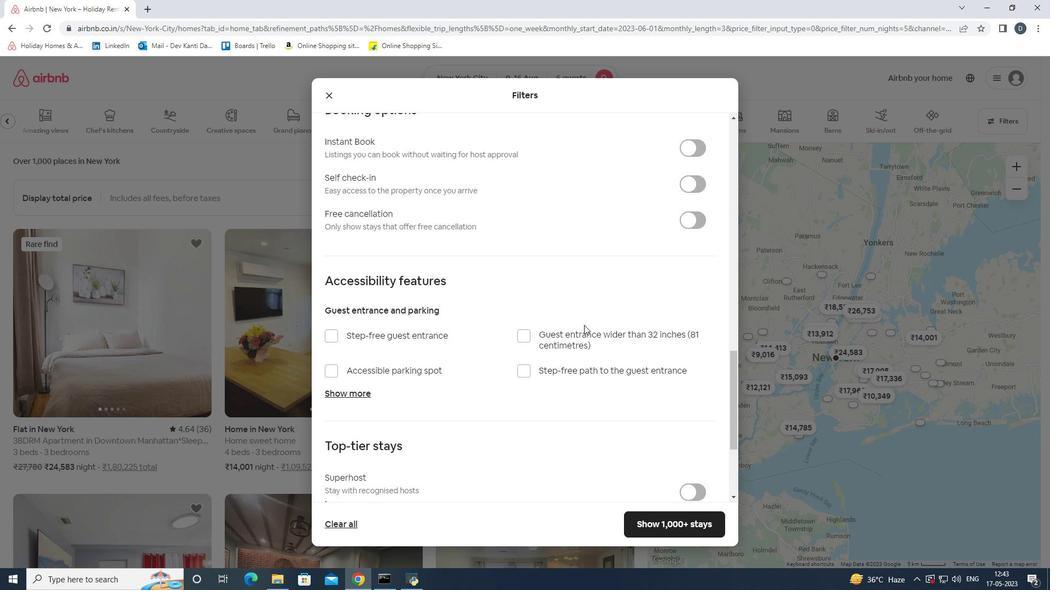 
Action: Mouse scrolled (584, 325) with delta (0, 0)
Screenshot: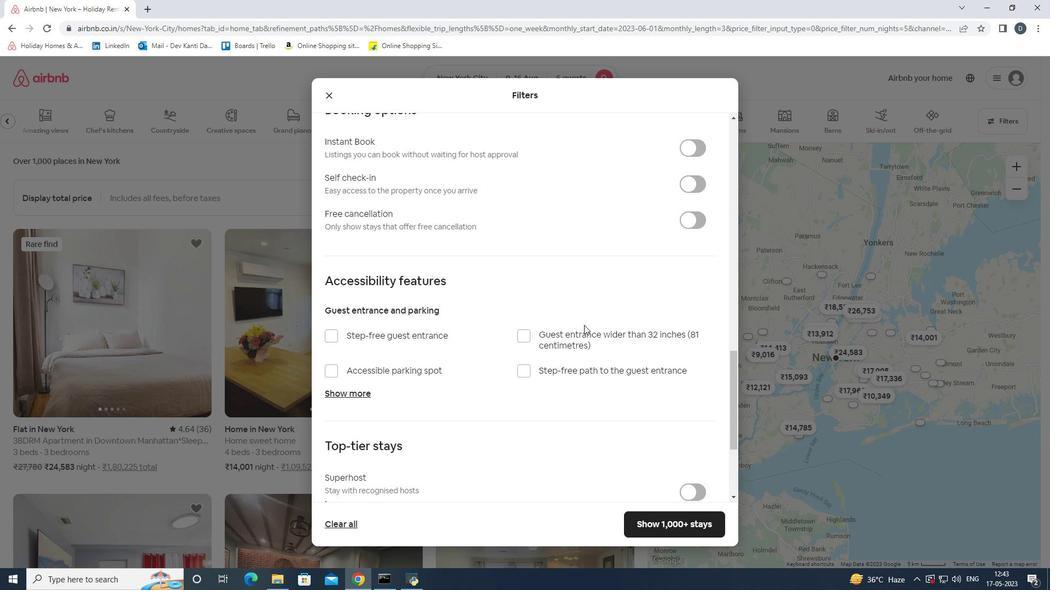 
Action: Mouse scrolled (584, 325) with delta (0, 0)
Screenshot: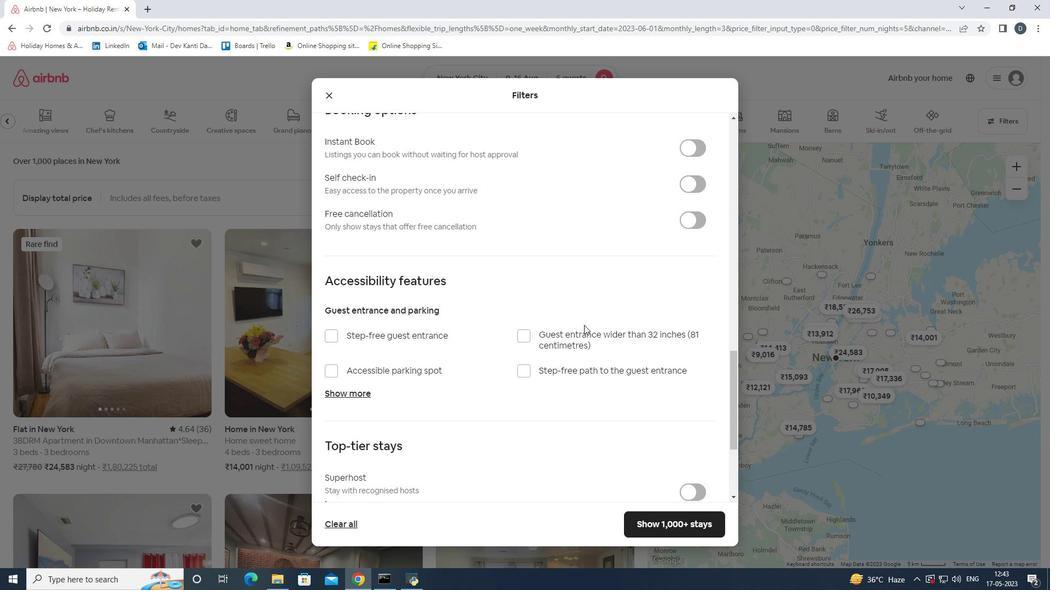 
Action: Mouse scrolled (584, 325) with delta (0, 0)
Screenshot: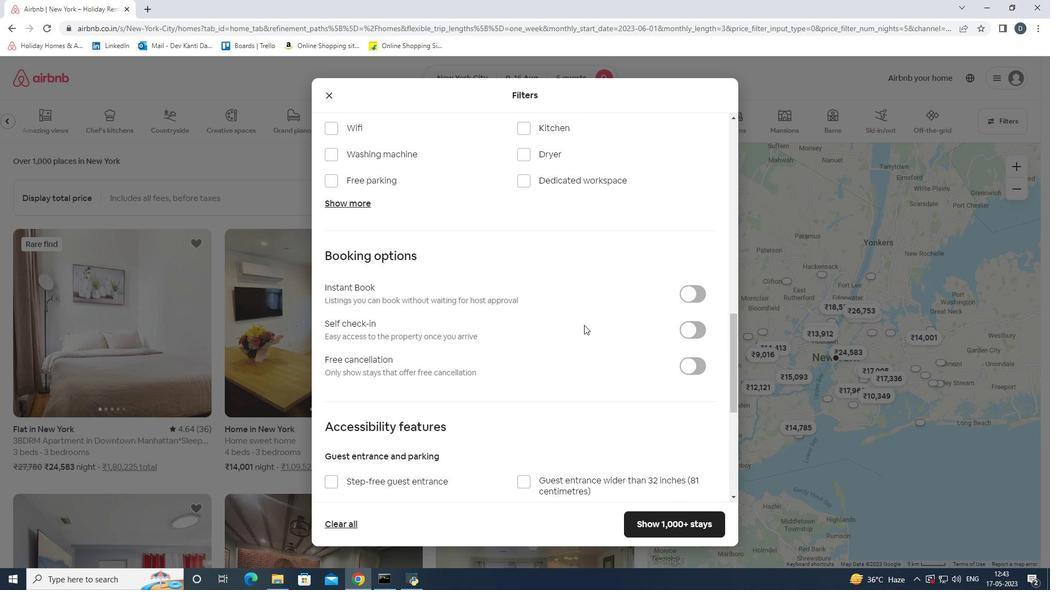 
Action: Mouse moved to (825, 240)
Screenshot: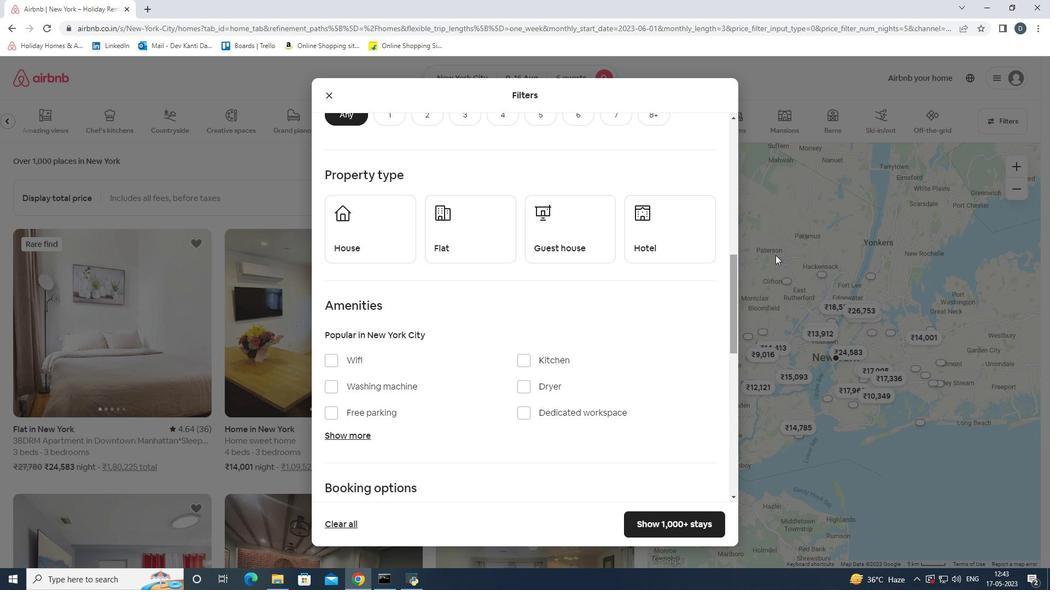 
Action: Mouse pressed left at (825, 240)
Screenshot: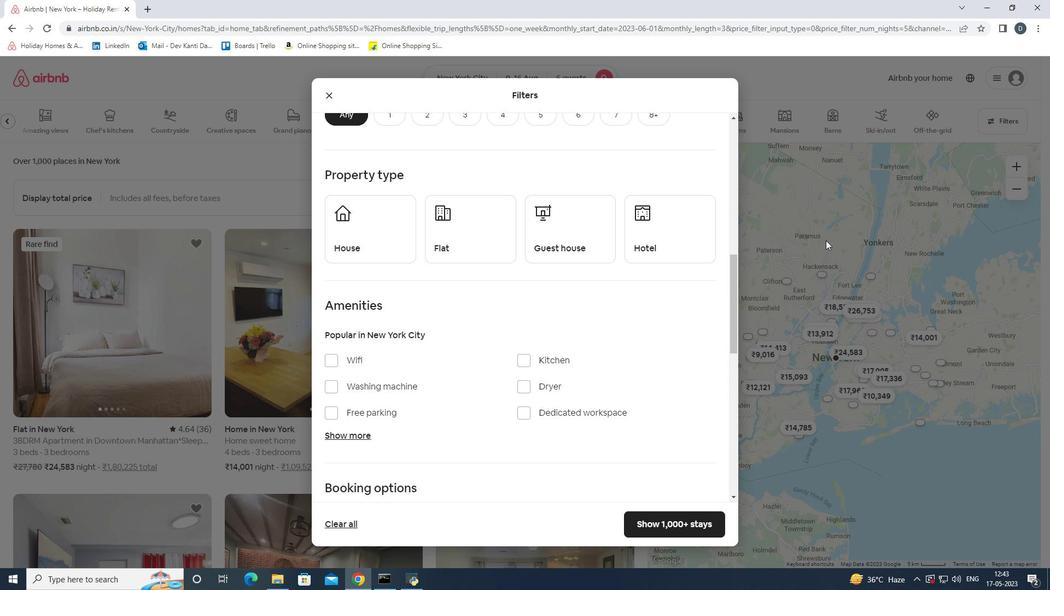 
Action: Mouse moved to (486, 200)
Screenshot: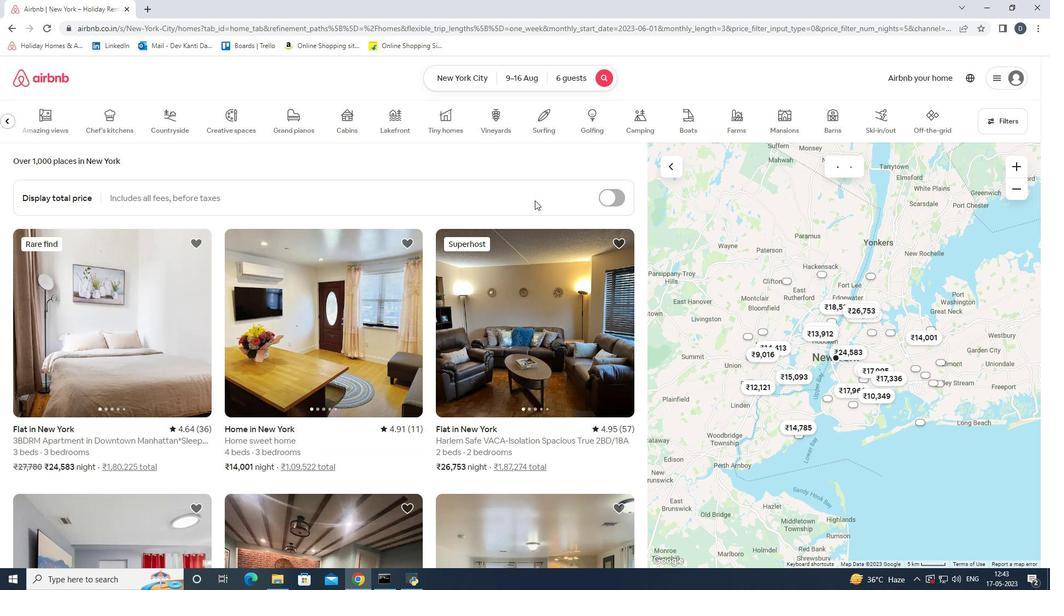 
Action: Mouse scrolled (486, 200) with delta (0, 0)
Screenshot: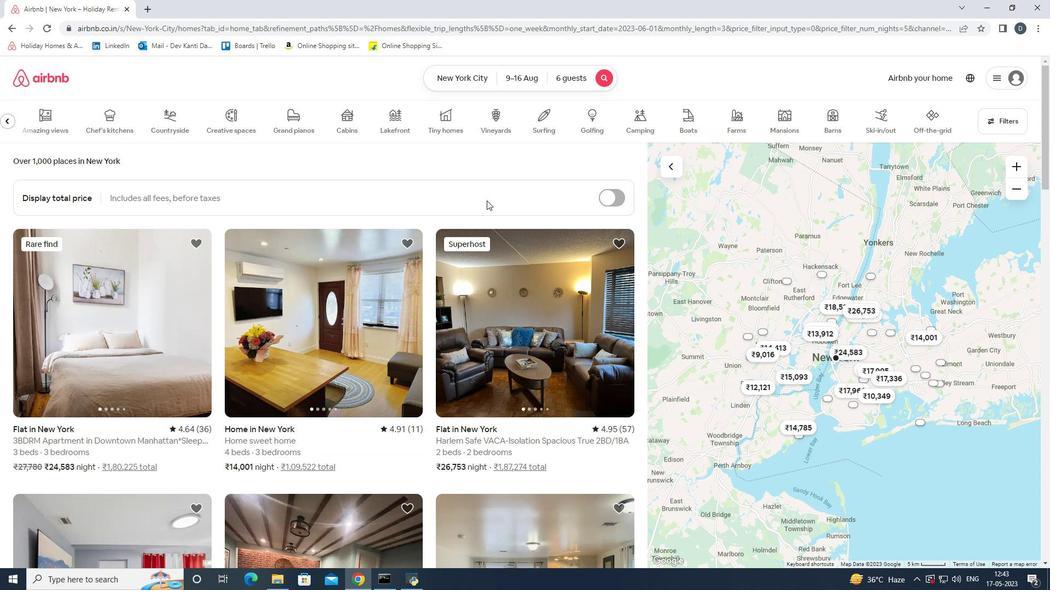 
Action: Mouse scrolled (486, 200) with delta (0, 0)
Screenshot: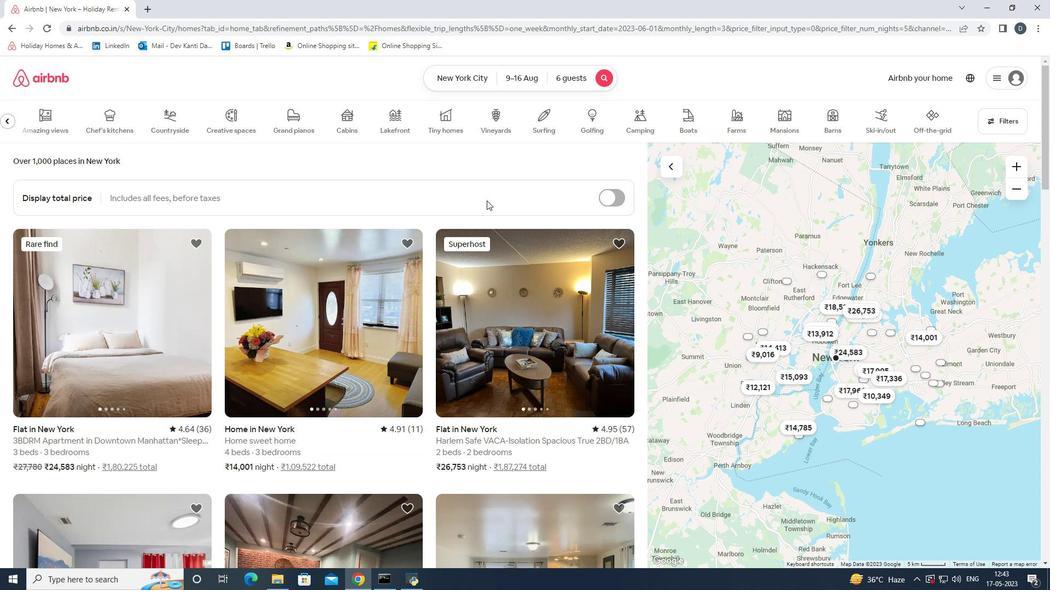
Action: Mouse scrolled (486, 200) with delta (0, 0)
Screenshot: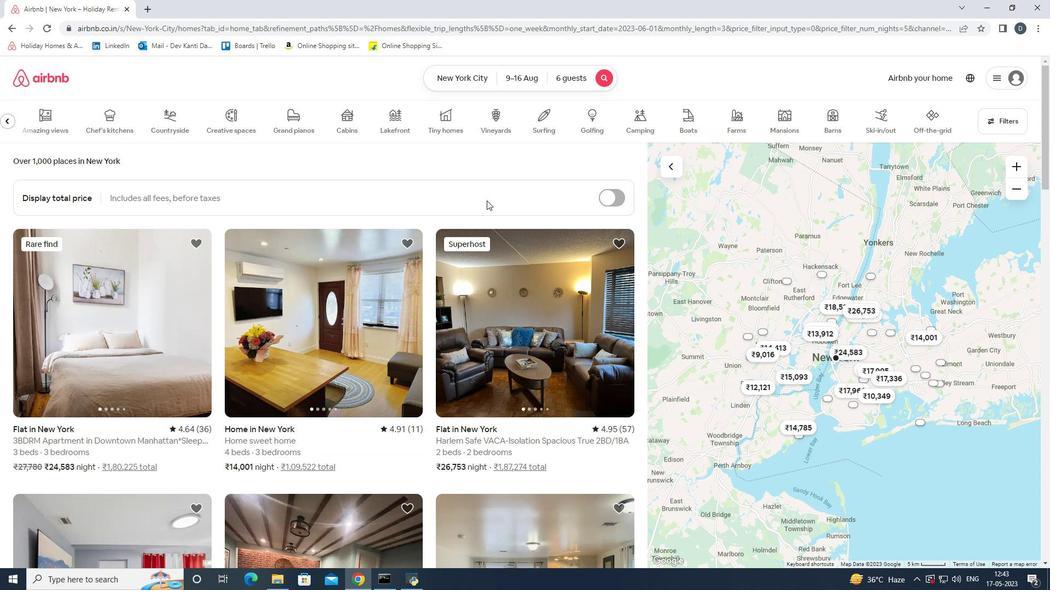 
Action: Mouse scrolled (486, 200) with delta (0, 0)
Screenshot: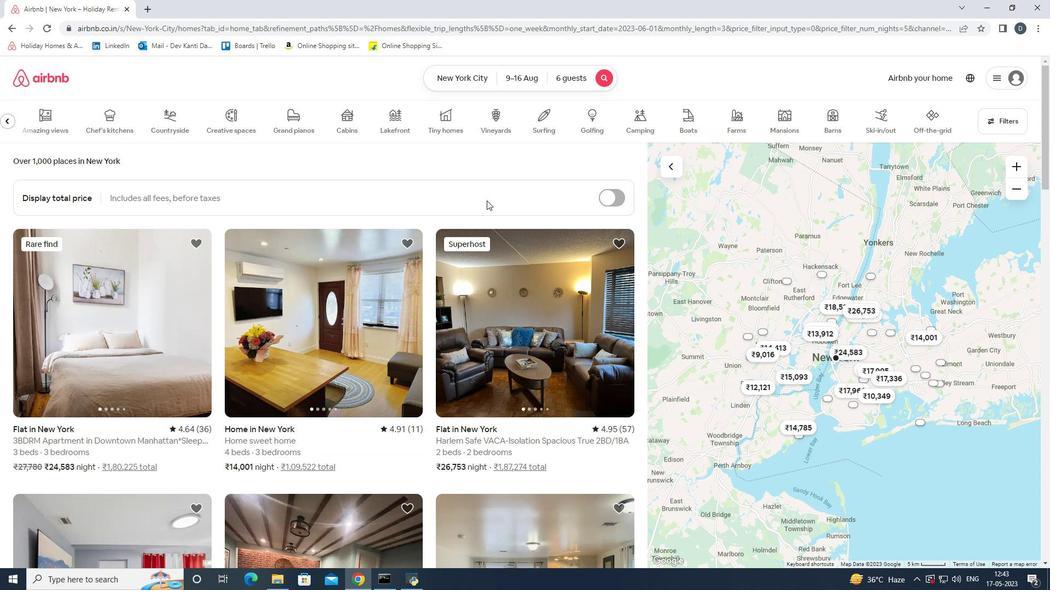 
Action: Mouse scrolled (486, 201) with delta (0, 0)
Screenshot: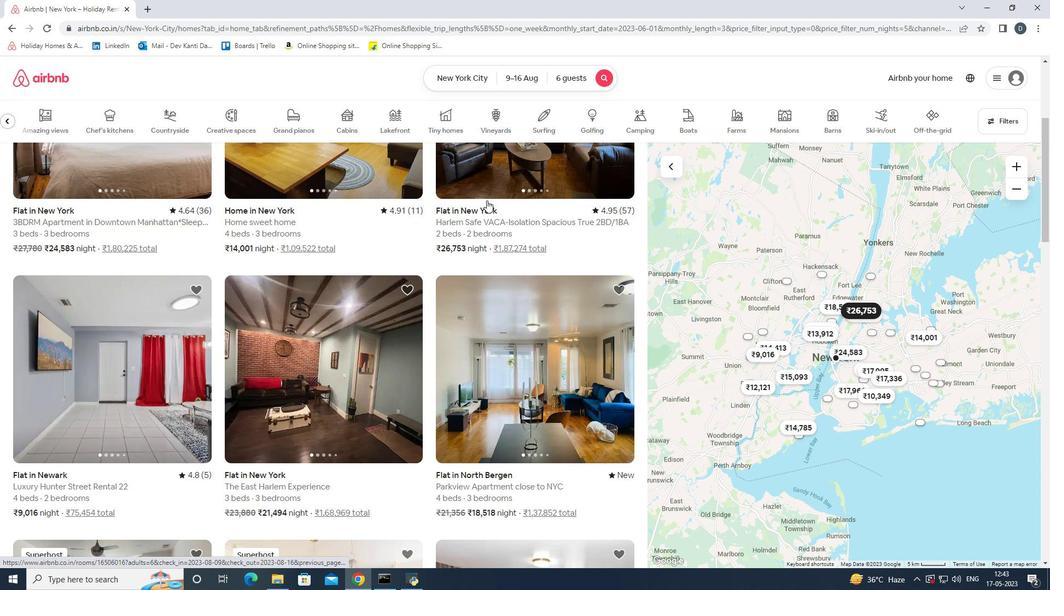 
Action: Mouse scrolled (486, 201) with delta (0, 0)
Screenshot: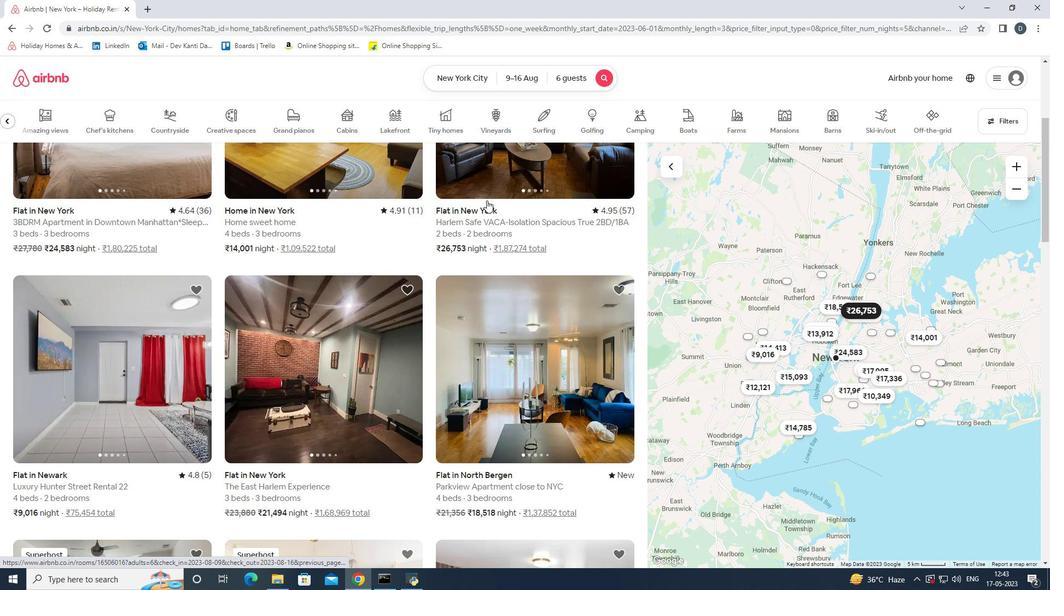 
Action: Mouse scrolled (486, 201) with delta (0, 0)
Screenshot: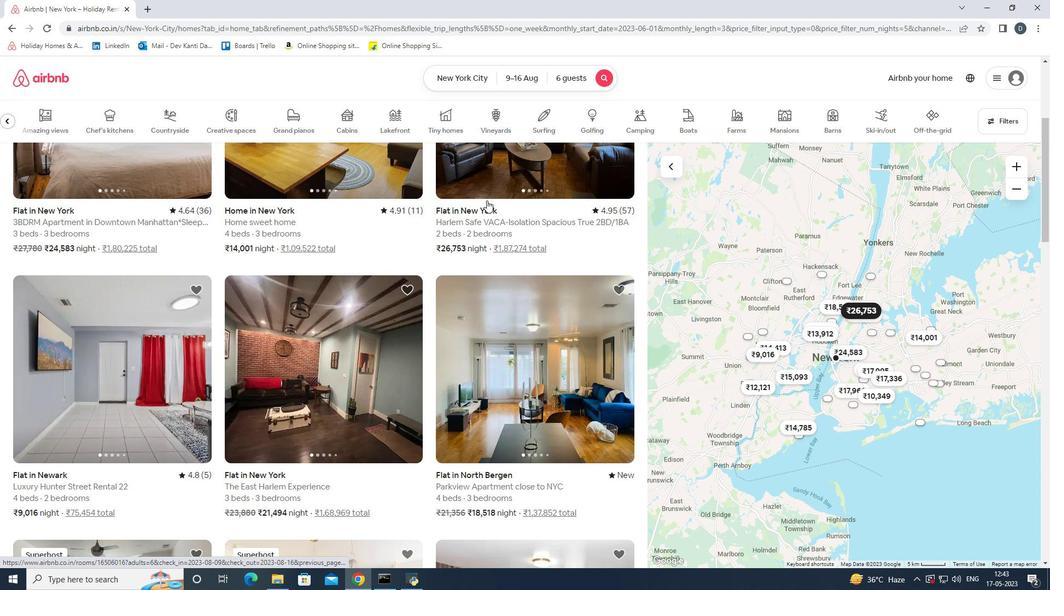 
Action: Mouse scrolled (486, 201) with delta (0, 0)
Screenshot: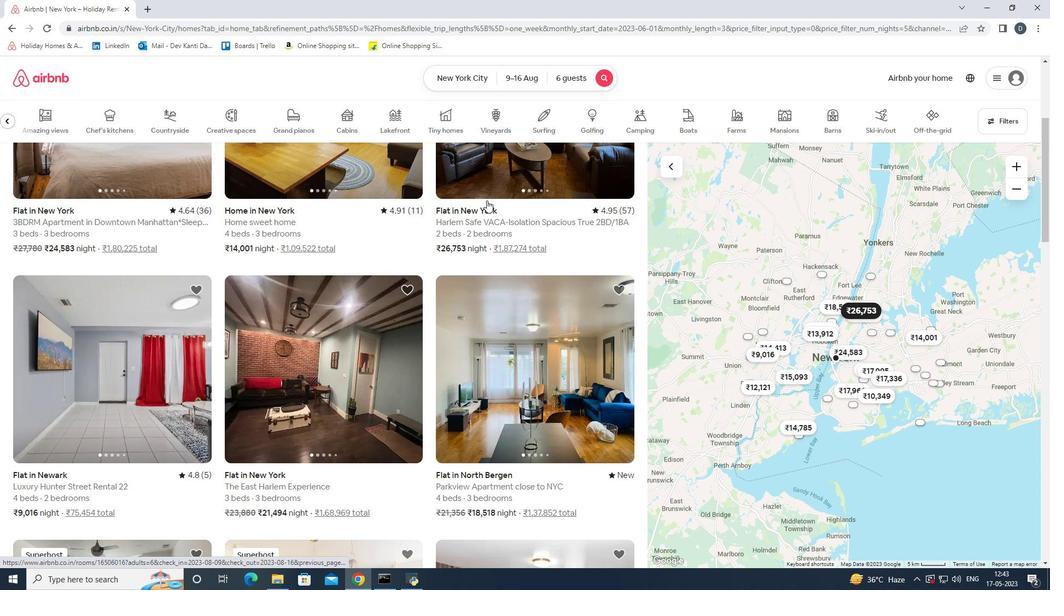 
Action: Mouse moved to (305, 393)
Screenshot: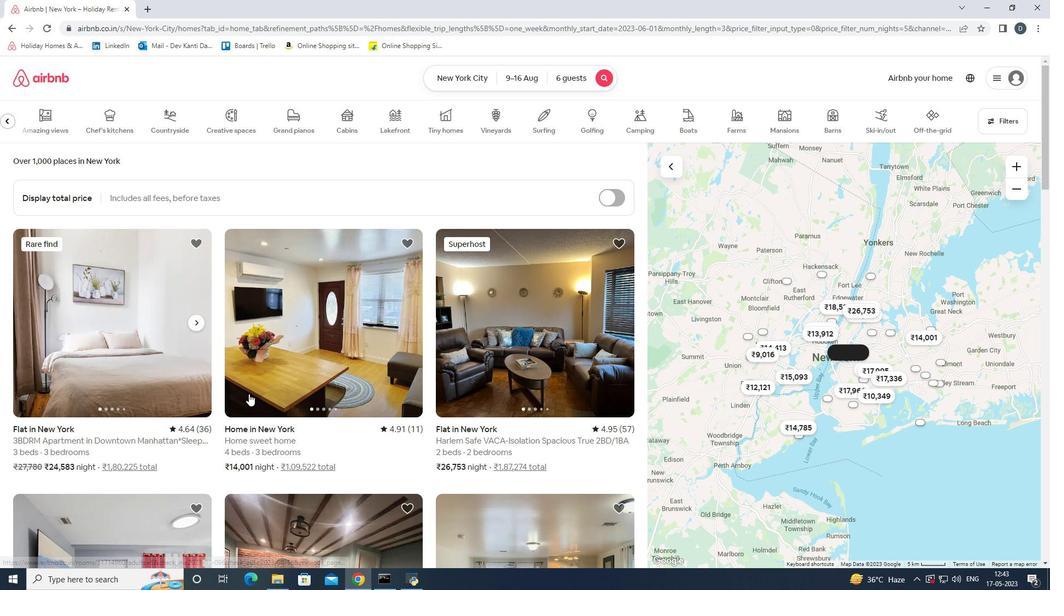 
Action: Mouse scrolled (305, 392) with delta (0, 0)
Screenshot: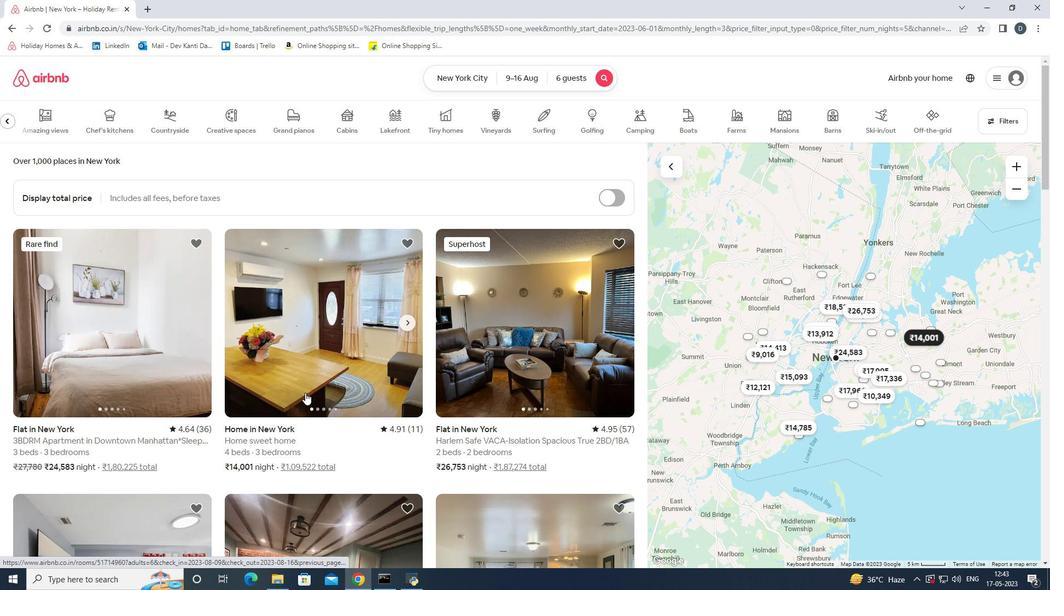 
Action: Mouse scrolled (305, 392) with delta (0, 0)
Screenshot: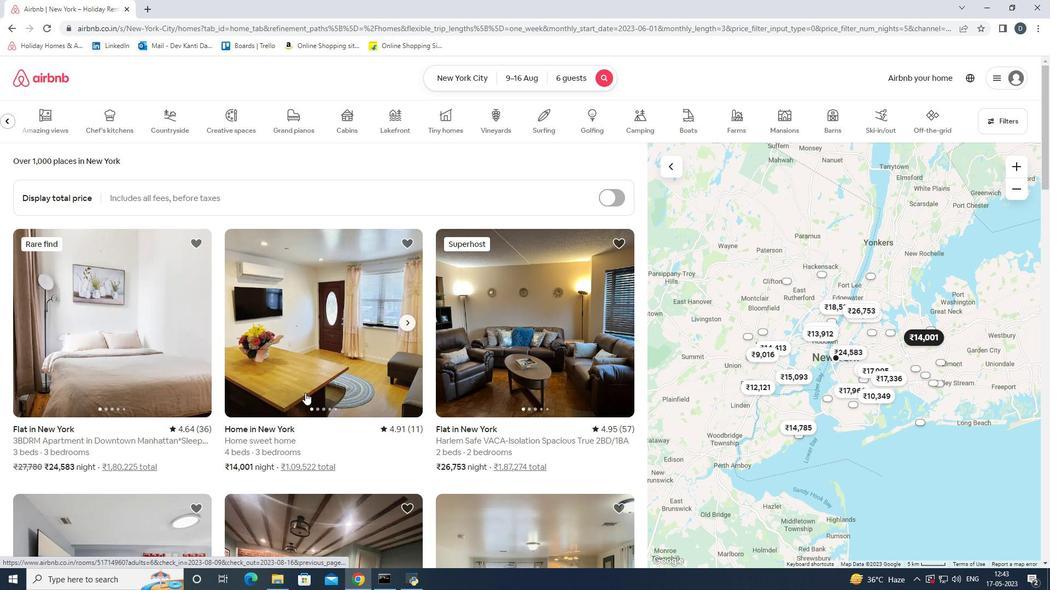 
Action: Mouse scrolled (305, 392) with delta (0, 0)
Screenshot: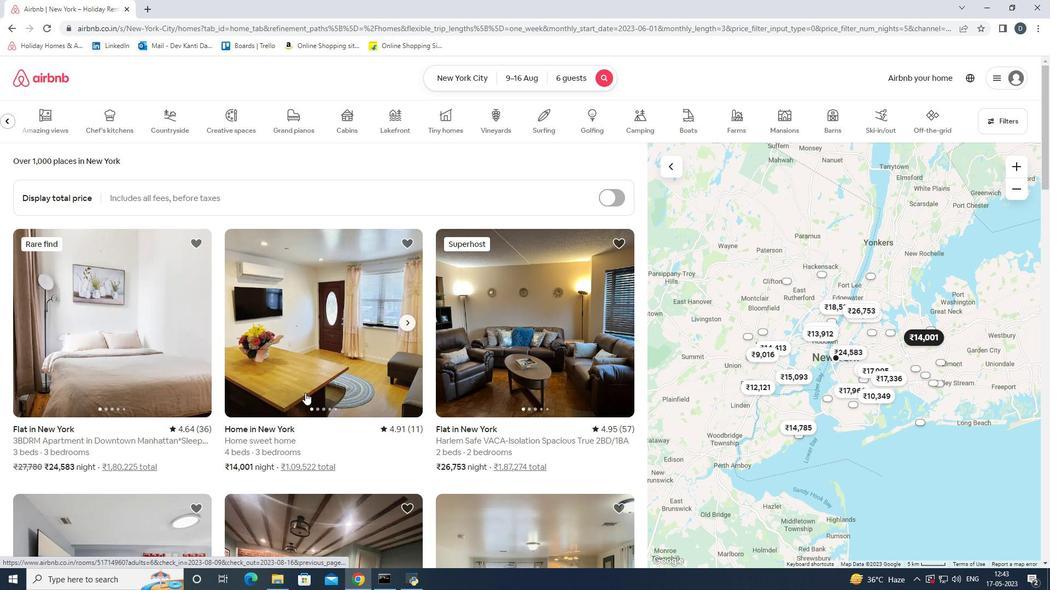 
Action: Mouse scrolled (305, 392) with delta (0, 0)
Screenshot: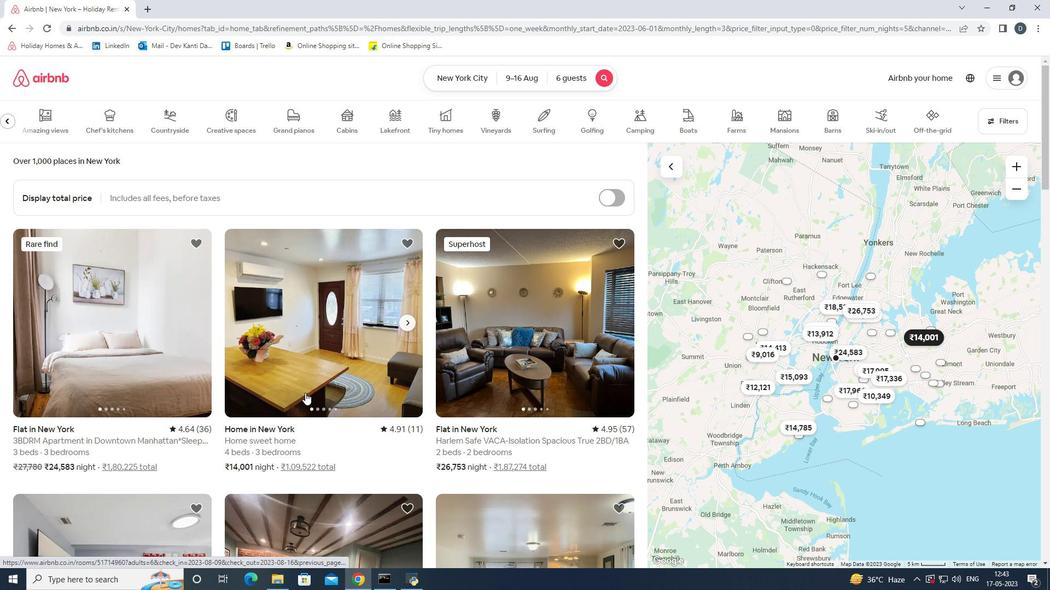 
Action: Mouse scrolled (305, 393) with delta (0, 0)
Screenshot: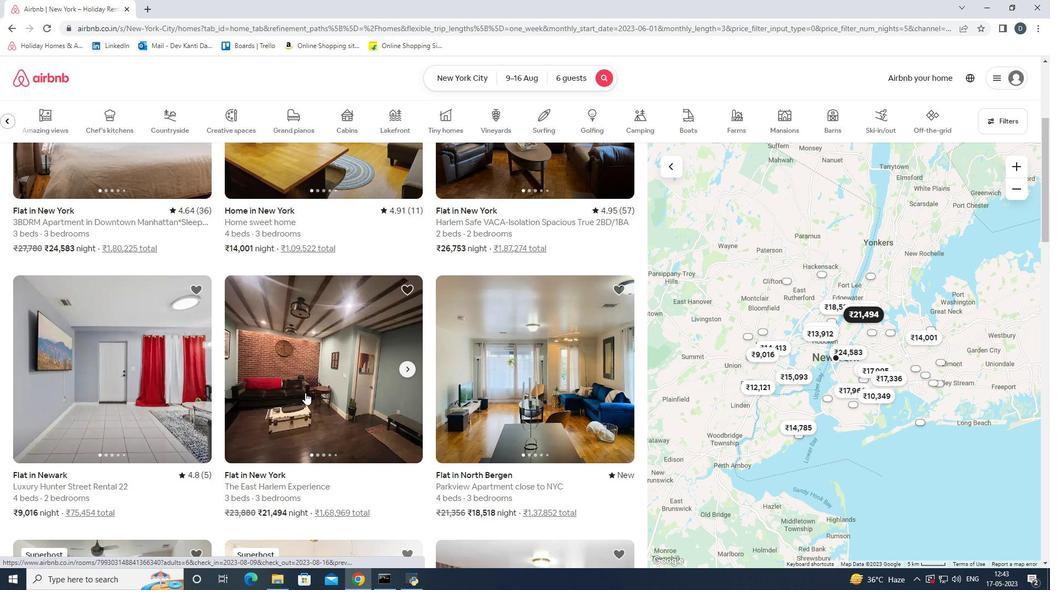 
Action: Mouse scrolled (305, 393) with delta (0, 0)
Screenshot: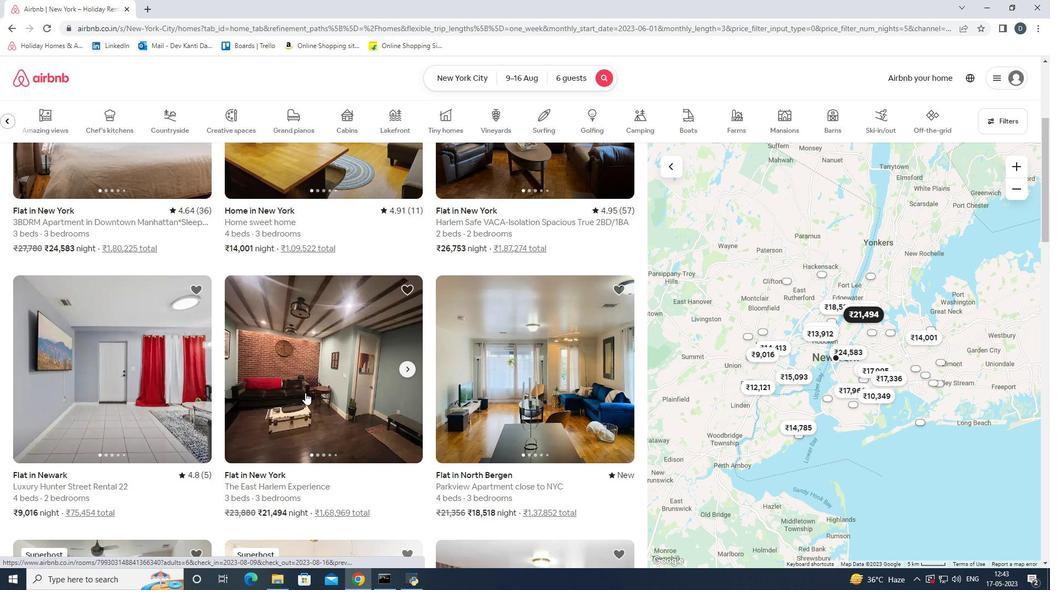 
Action: Mouse scrolled (305, 393) with delta (0, 0)
Screenshot: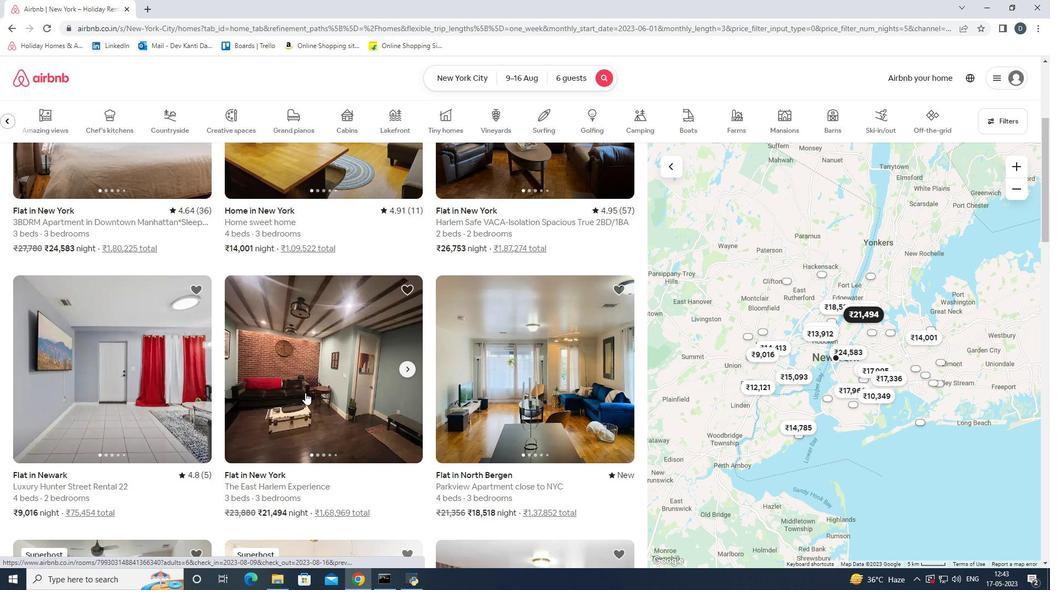 
Action: Mouse scrolled (305, 393) with delta (0, 0)
Screenshot: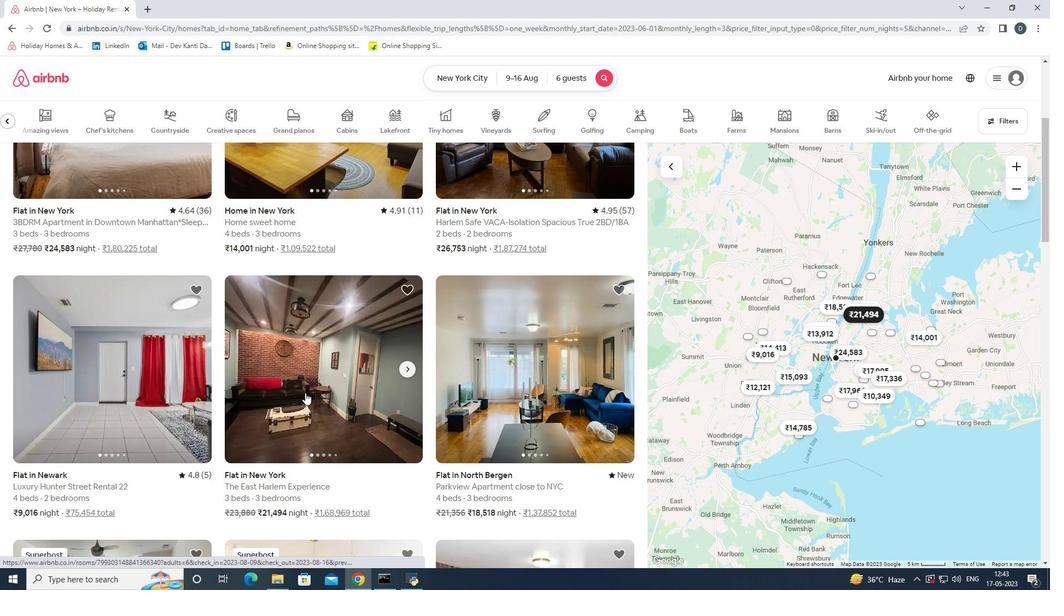 
Action: Mouse scrolled (305, 393) with delta (0, 0)
Screenshot: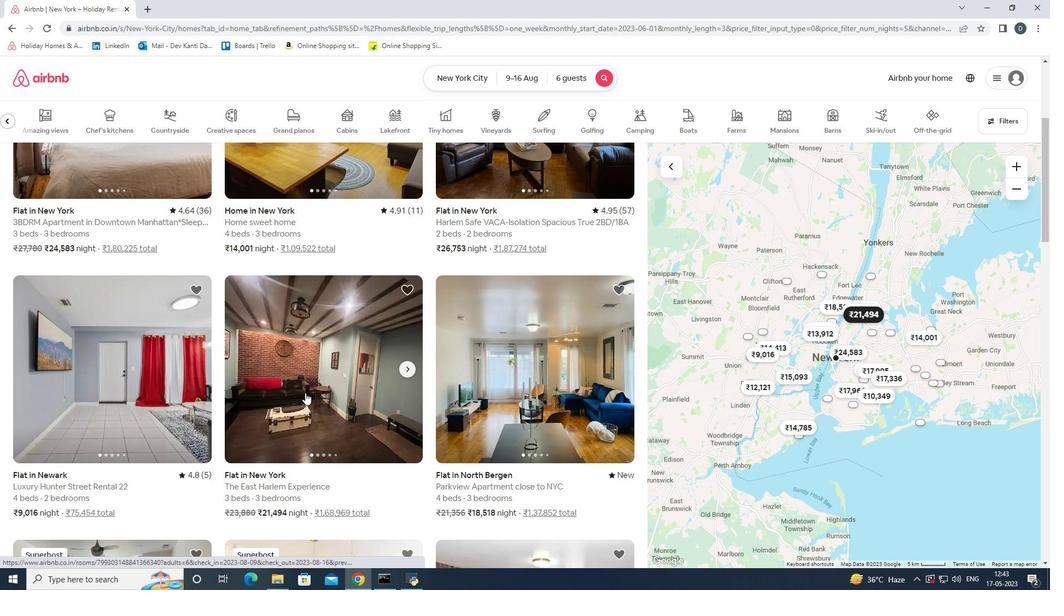 
Action: Mouse scrolled (305, 393) with delta (0, 0)
Screenshot: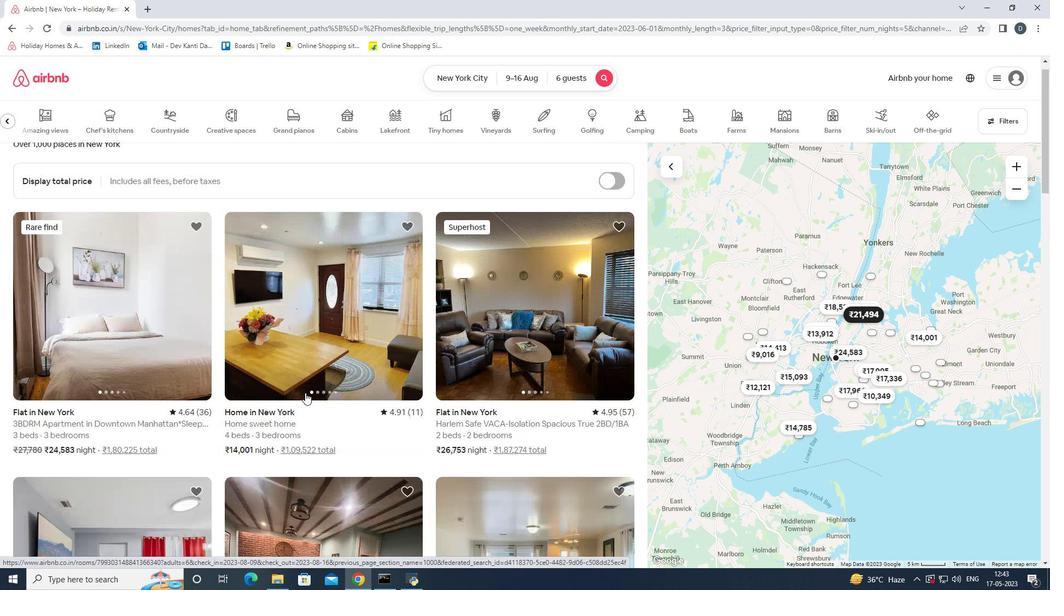 
Action: Mouse scrolled (305, 393) with delta (0, 0)
Screenshot: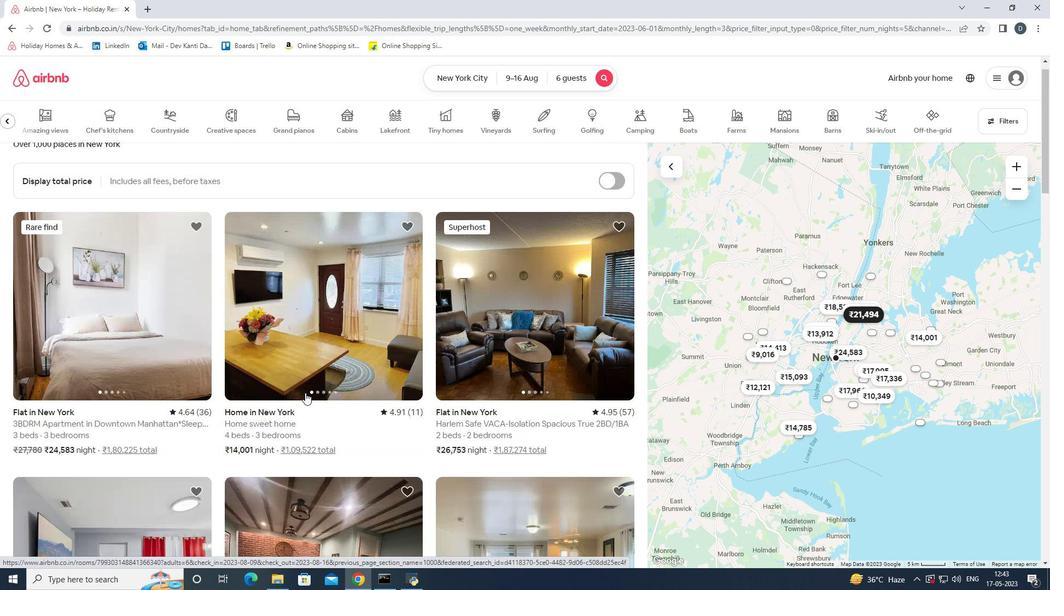 
Action: Mouse scrolled (305, 393) with delta (0, 0)
Screenshot: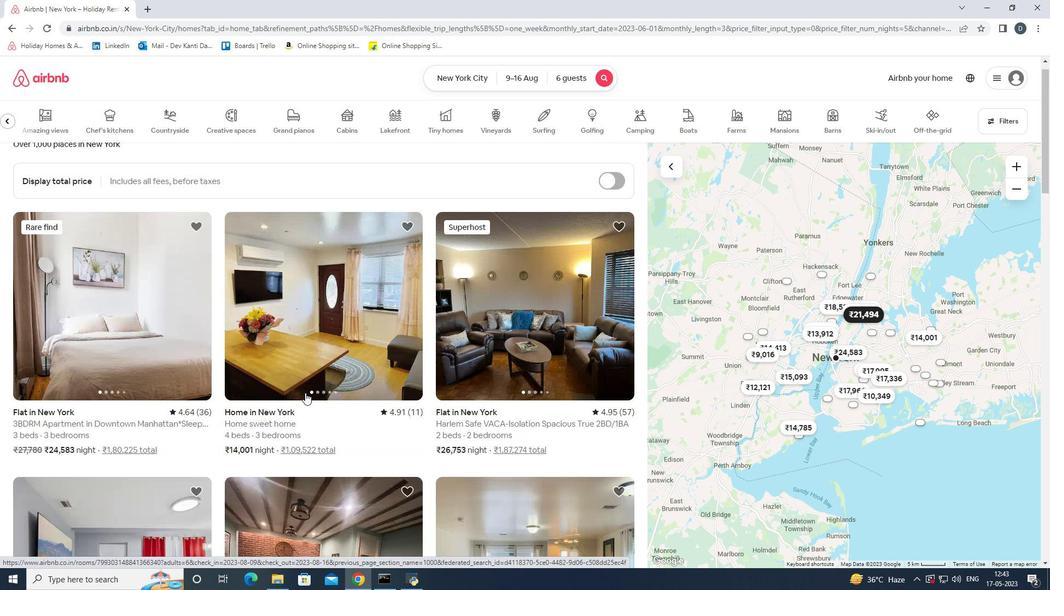 
Action: Mouse scrolled (305, 393) with delta (0, 0)
Screenshot: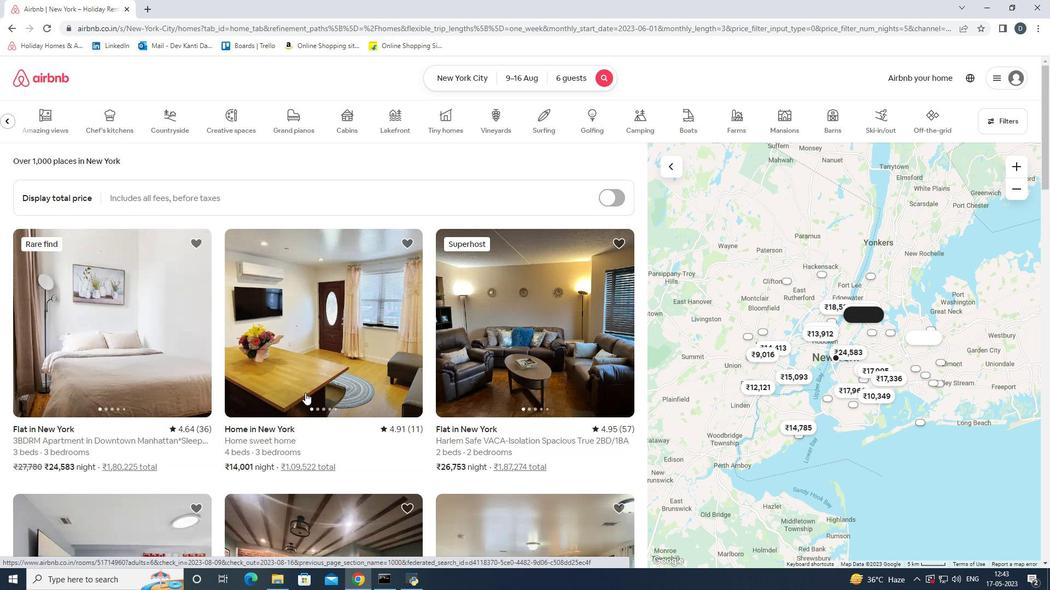 
Action: Mouse moved to (149, 9)
Screenshot: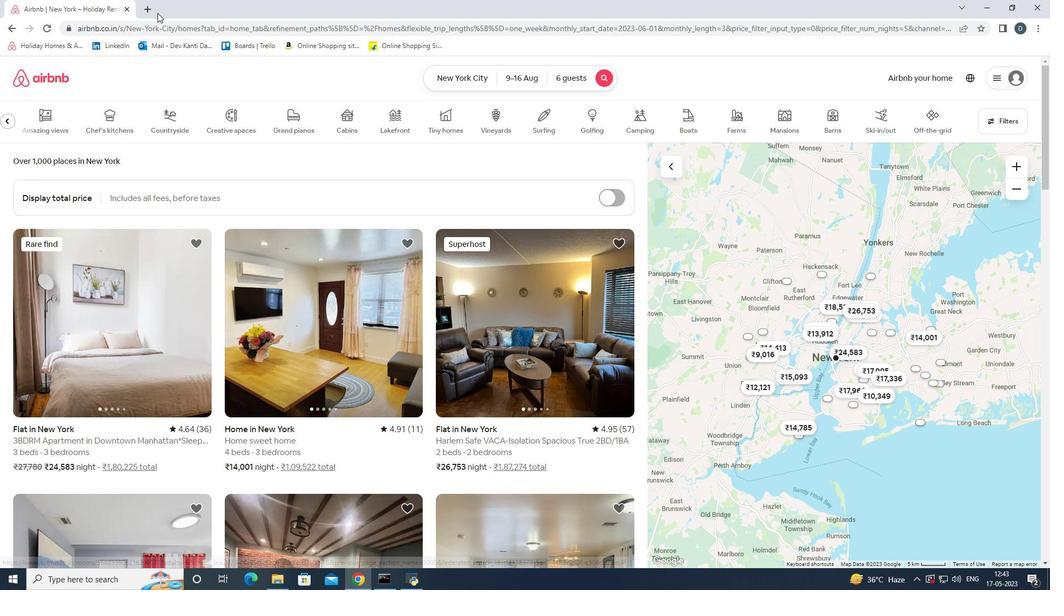 
Action: Mouse pressed left at (149, 9)
Screenshot: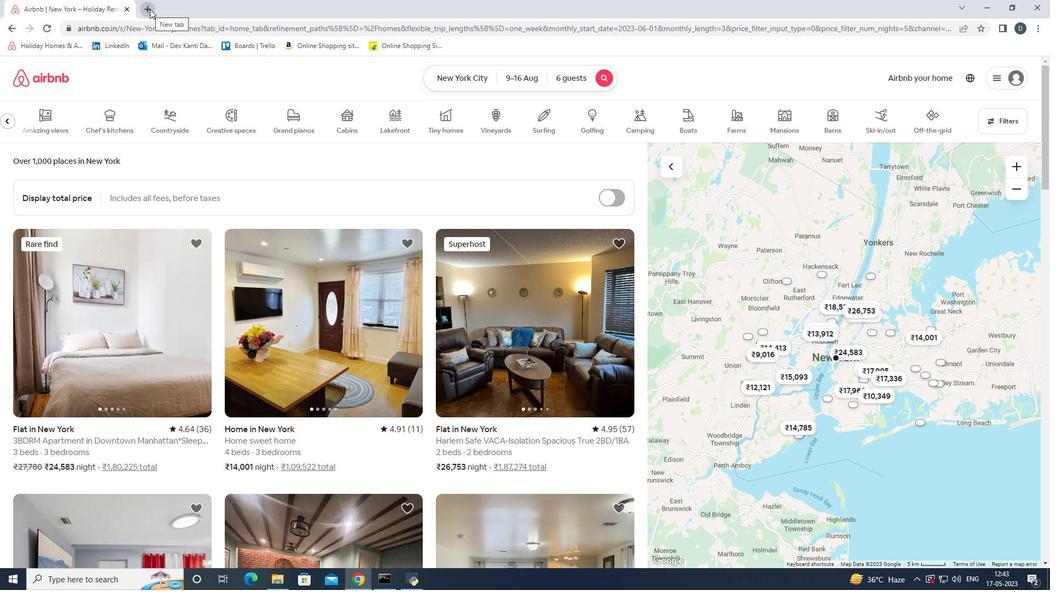 
Action: Mouse moved to (174, 33)
Screenshot: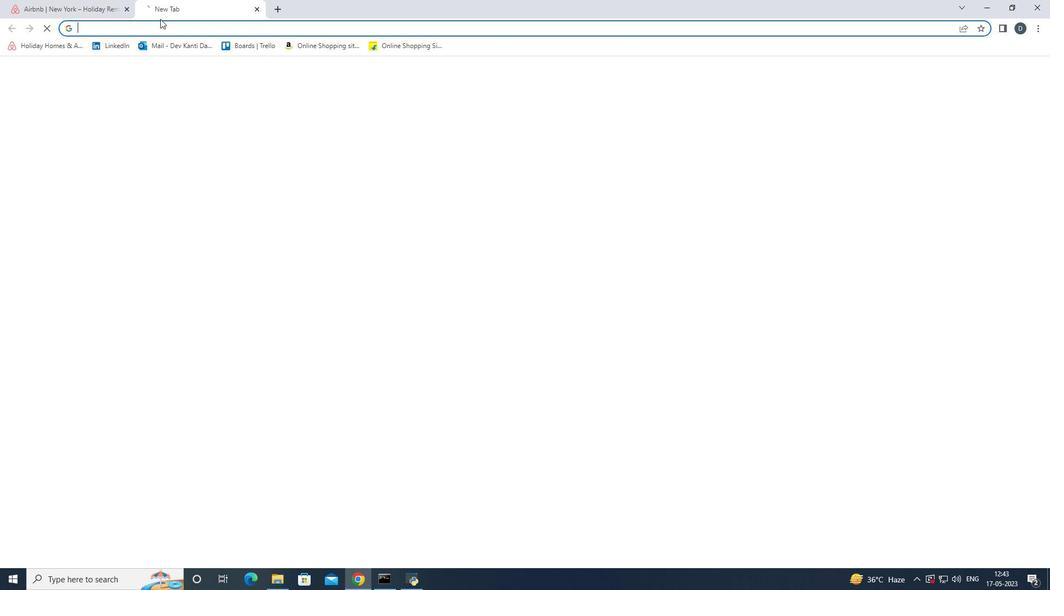 
Action: Key pressed how<Key.backspace><Key.backspace><Key.backspace><Key.backspace><Key.backspace><Key.shift>How<Key.space>to<Key.space>search<Key.space>for<Key.space>rooftop<Key.space>terrace<Key.space>in<Key.space>airbnb<Key.enter>
Screenshot: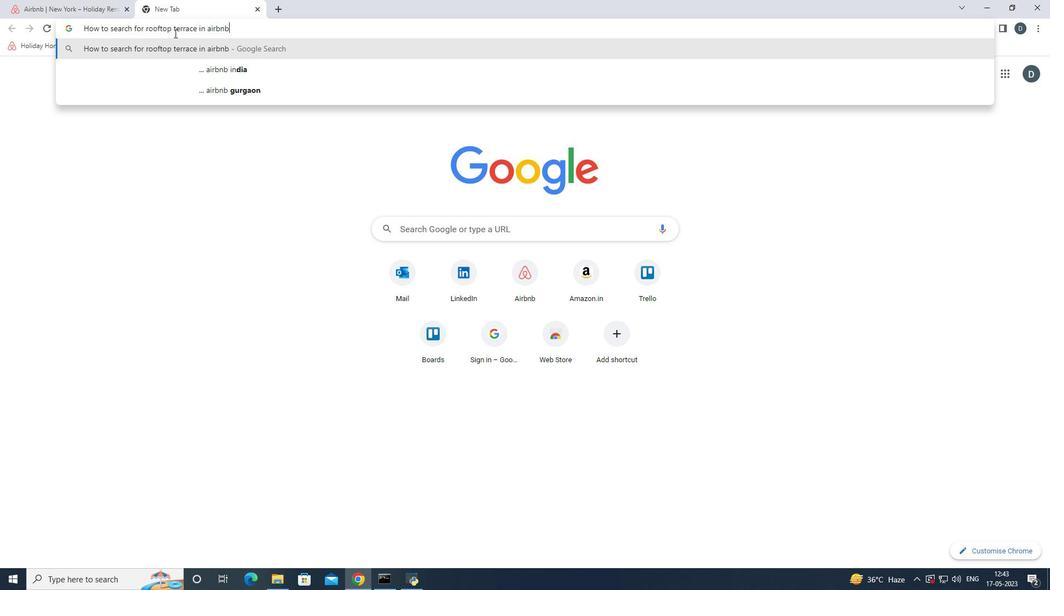 
Action: Mouse moved to (436, 274)
Screenshot: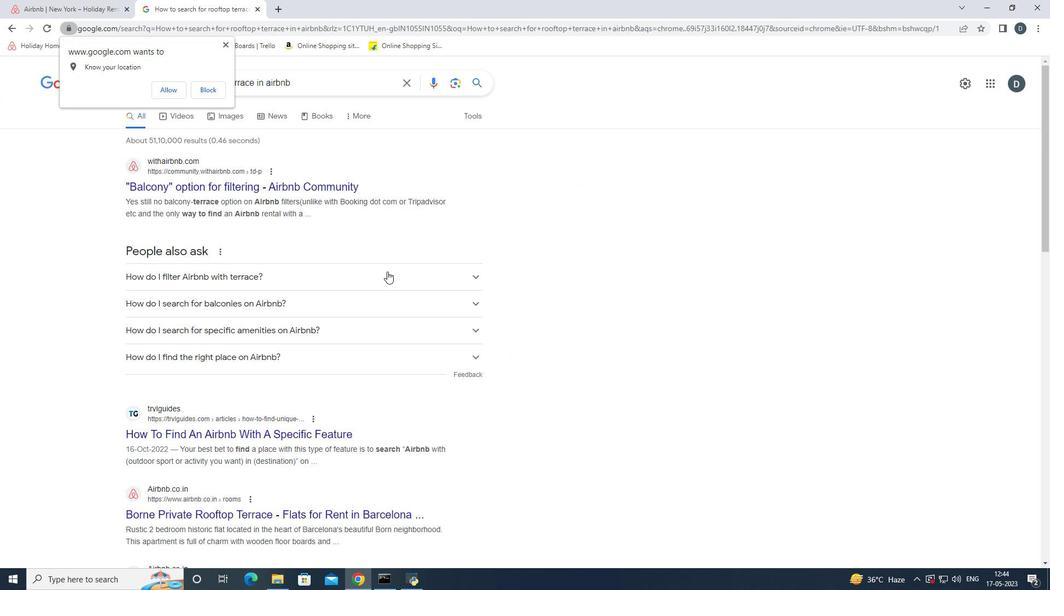 
Action: Mouse pressed left at (436, 274)
Screenshot: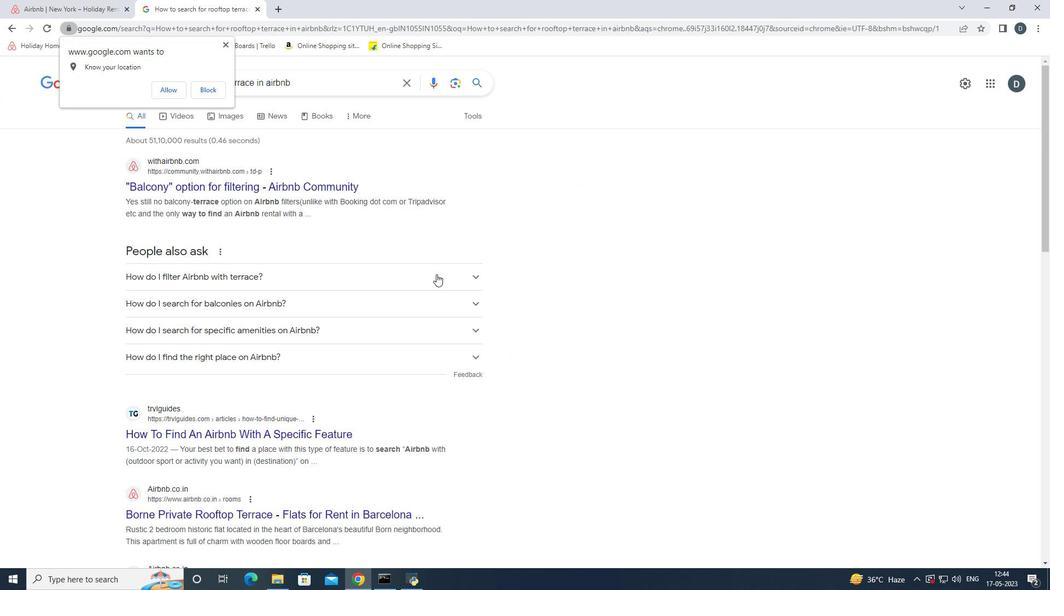 
Action: Mouse moved to (225, 47)
Screenshot: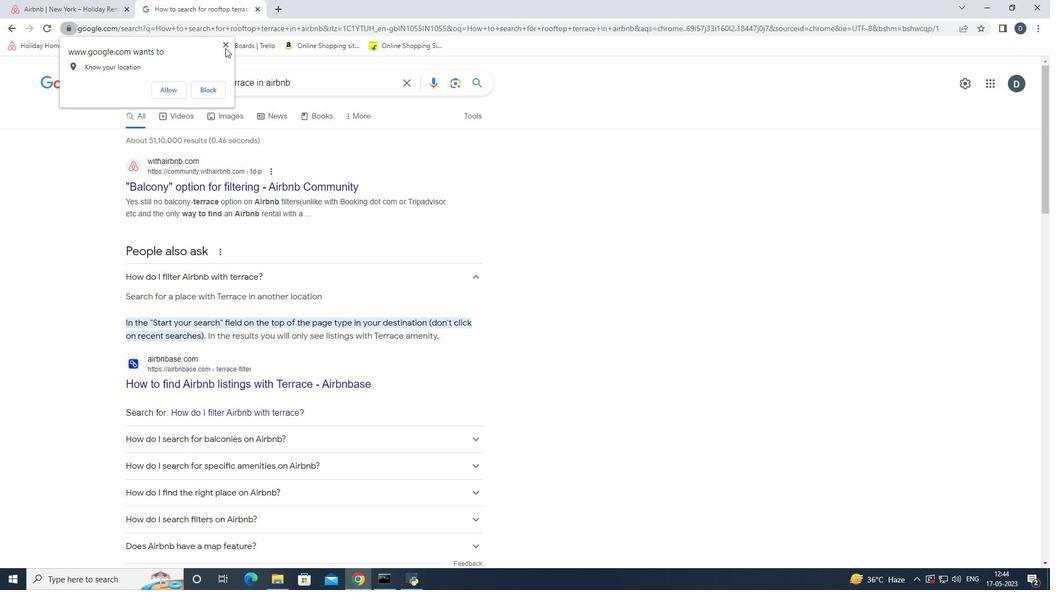 
Action: Mouse pressed left at (225, 47)
Screenshot: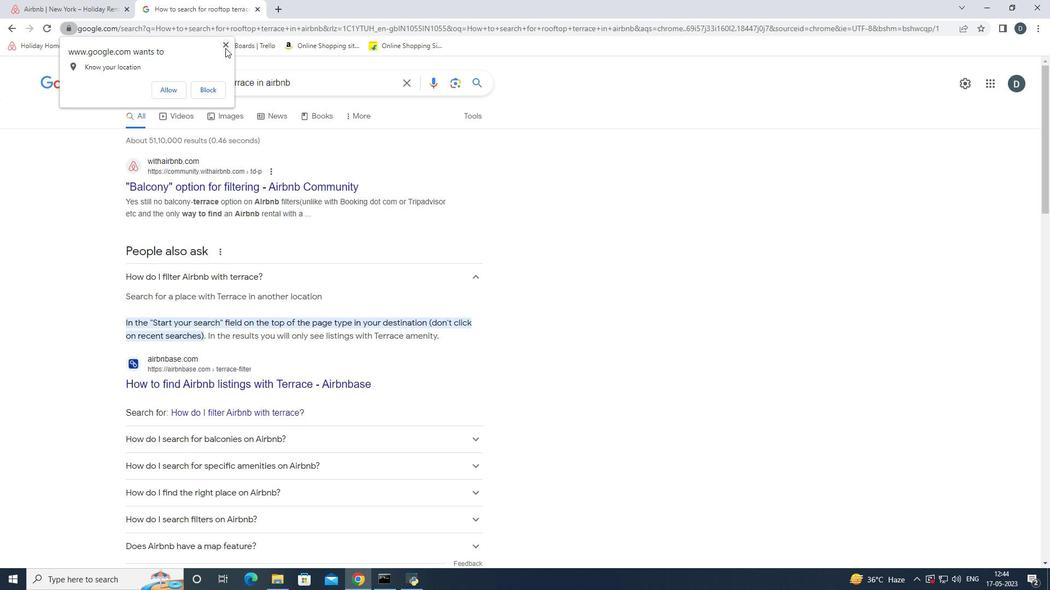 
Action: Mouse moved to (650, 229)
Screenshot: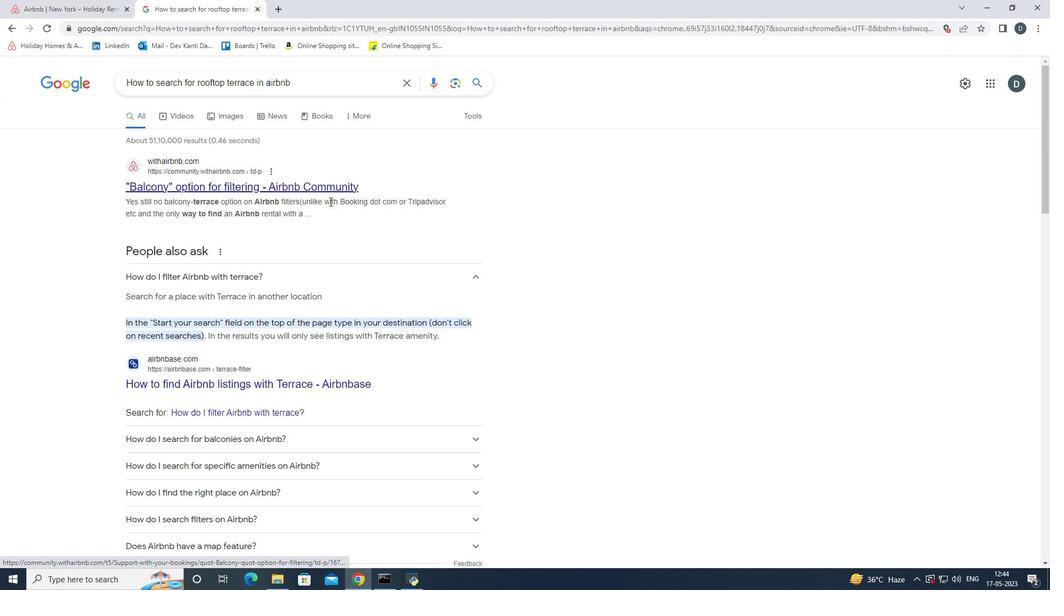
Action: Mouse scrolled (650, 229) with delta (0, 0)
Screenshot: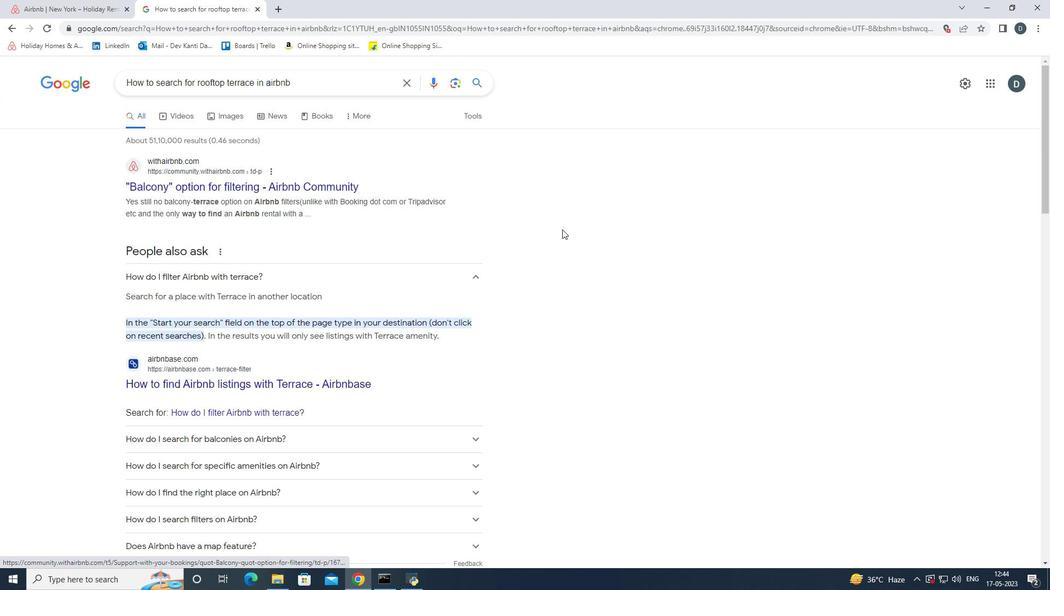 
Action: Mouse scrolled (650, 229) with delta (0, 0)
Screenshot: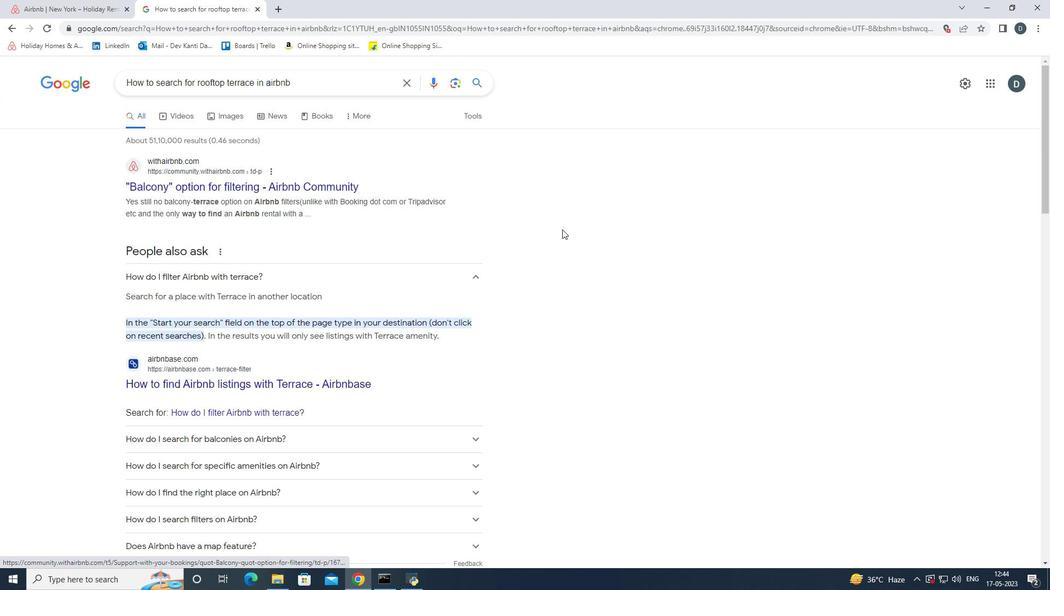 
Action: Mouse scrolled (650, 229) with delta (0, 0)
Screenshot: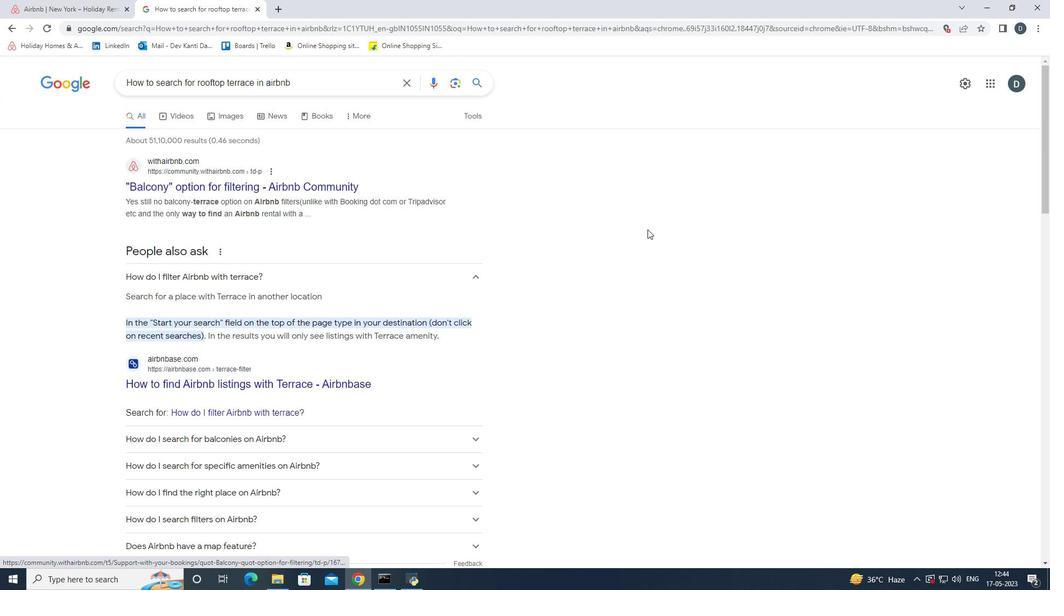 
Action: Mouse scrolled (650, 229) with delta (0, 0)
Screenshot: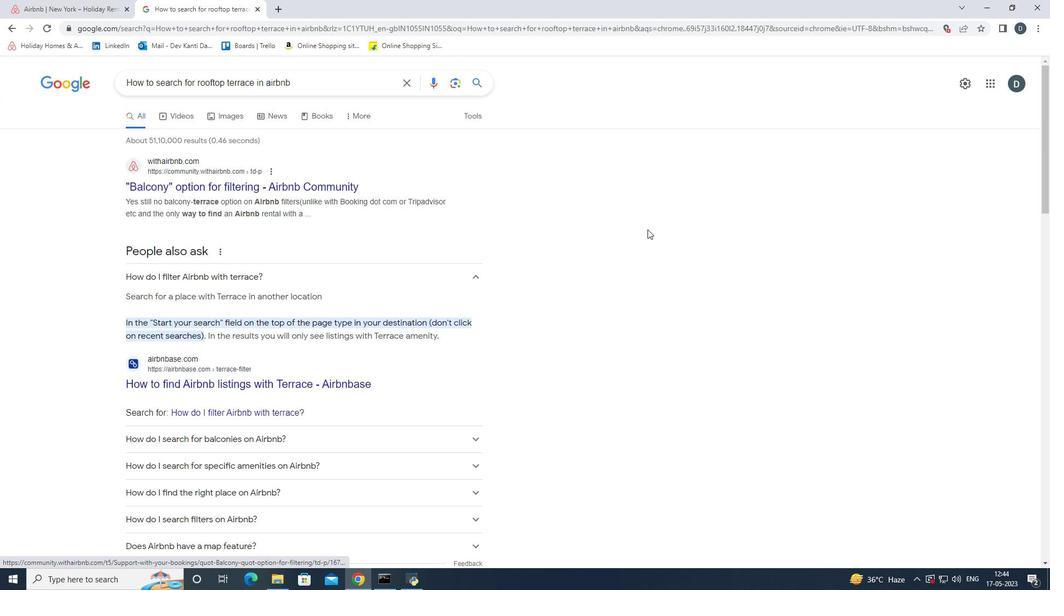 
Action: Mouse scrolled (650, 229) with delta (0, 0)
Screenshot: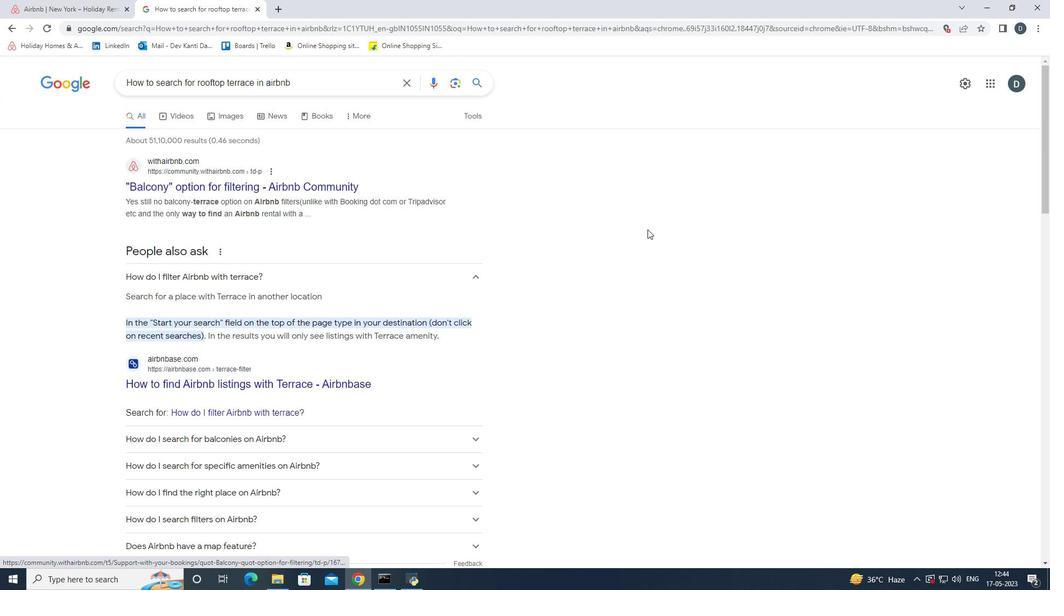 
Action: Mouse scrolled (650, 229) with delta (0, 0)
Screenshot: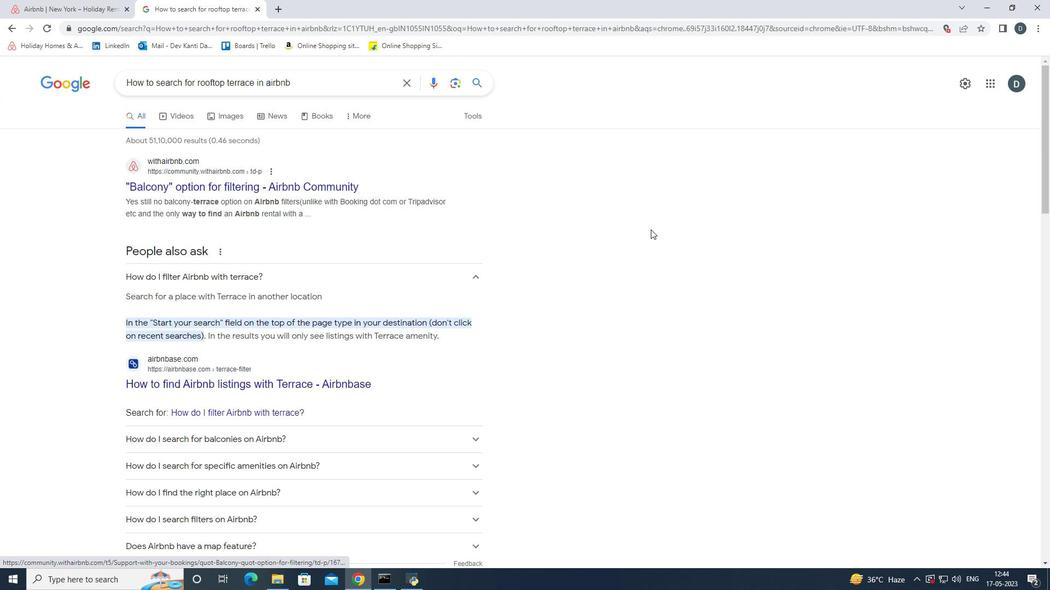 
Action: Mouse moved to (255, 330)
Screenshot: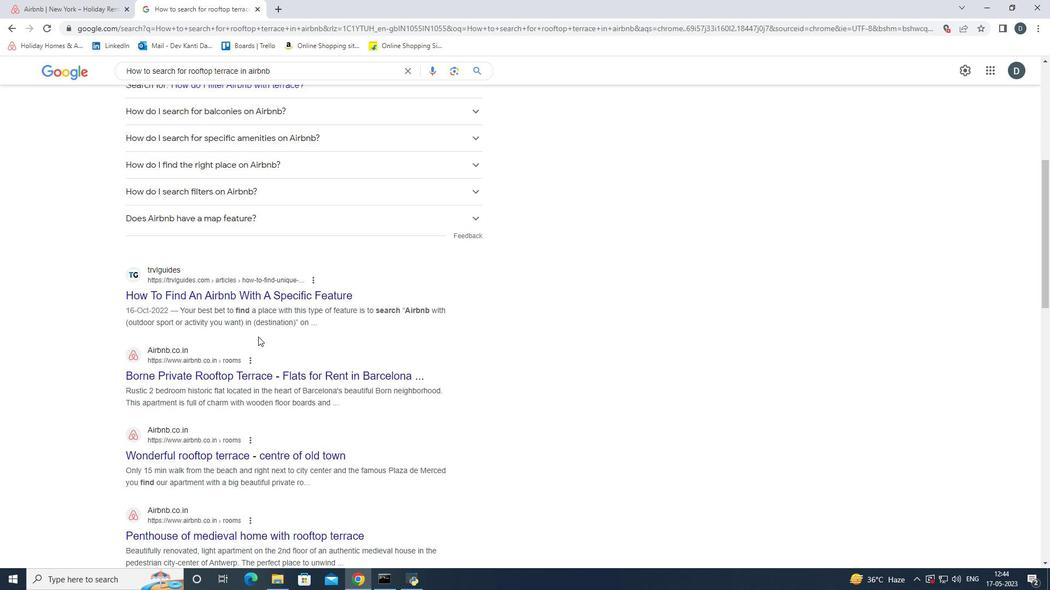 
Action: Mouse scrolled (255, 330) with delta (0, 0)
Screenshot: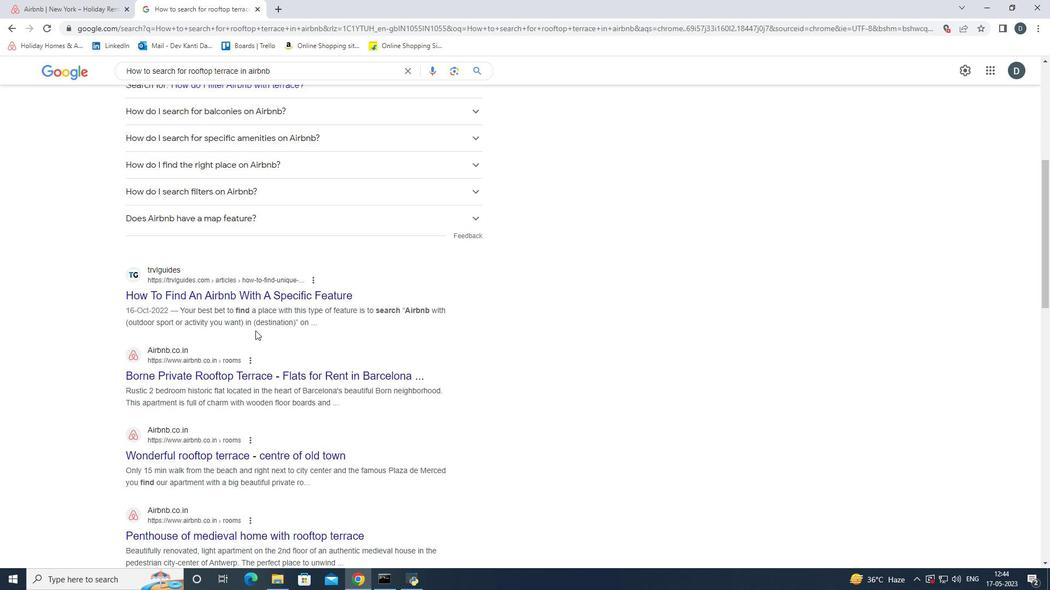 
Action: Mouse scrolled (255, 330) with delta (0, 0)
Screenshot: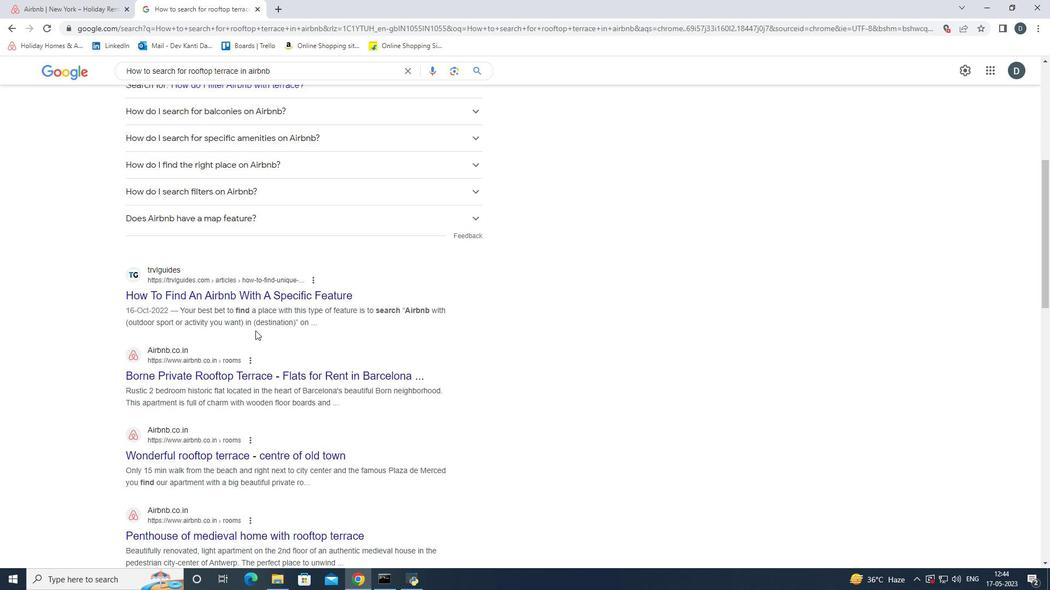 
Action: Mouse moved to (284, 272)
Screenshot: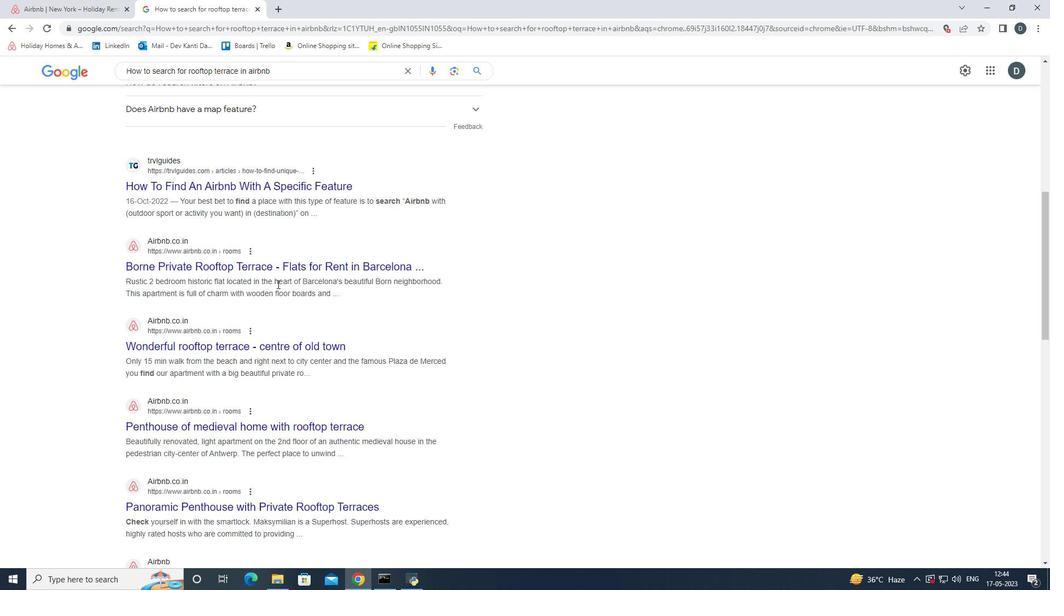 
Action: Mouse pressed middle at (284, 272)
Screenshot: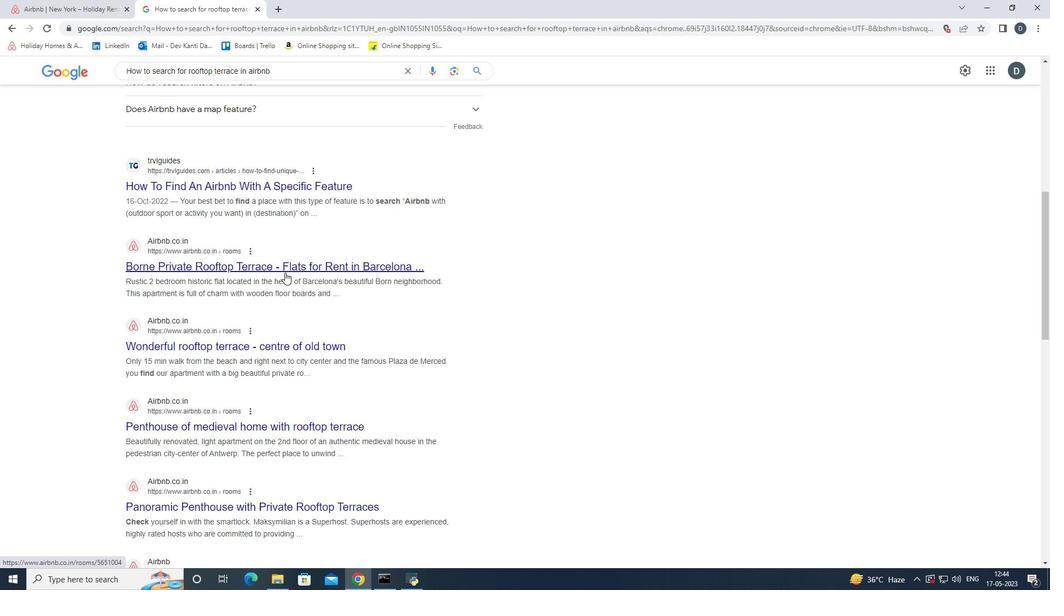 
Action: Mouse moved to (316, 0)
Screenshot: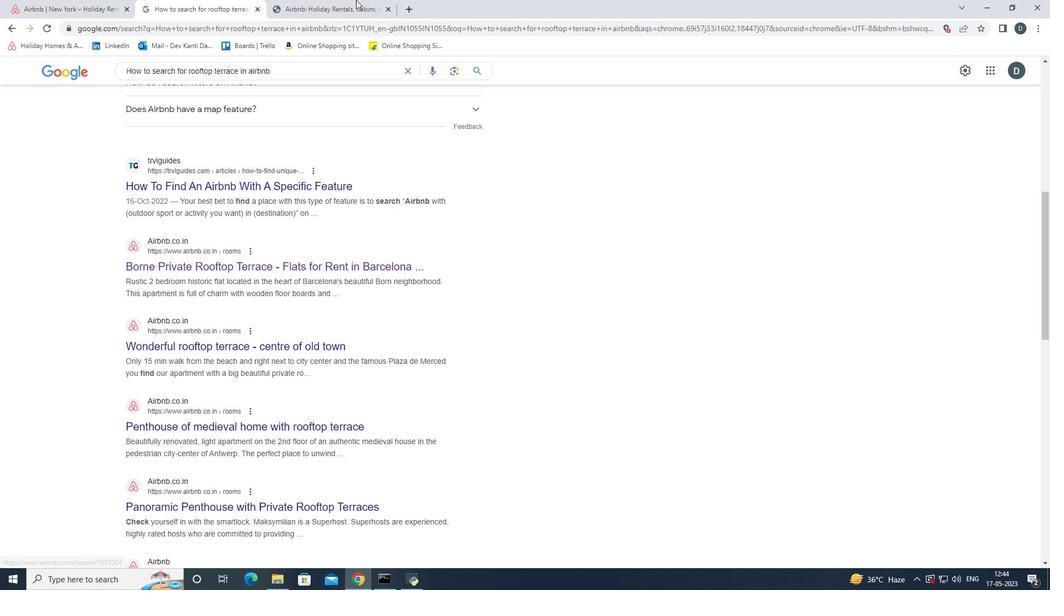 
Action: Mouse pressed left at (316, 0)
Screenshot: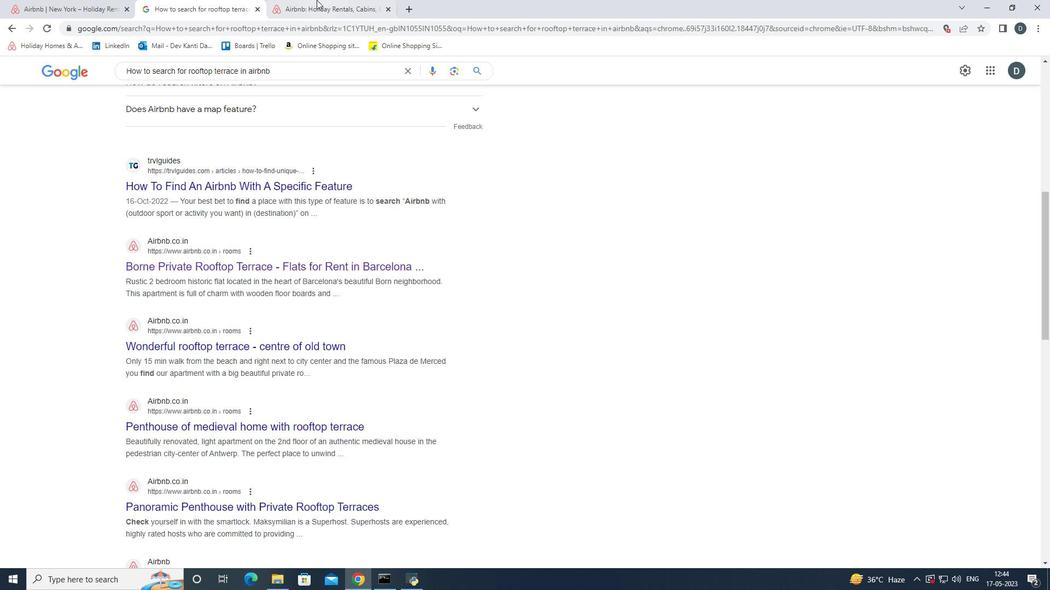 
Action: Mouse moved to (981, 219)
Screenshot: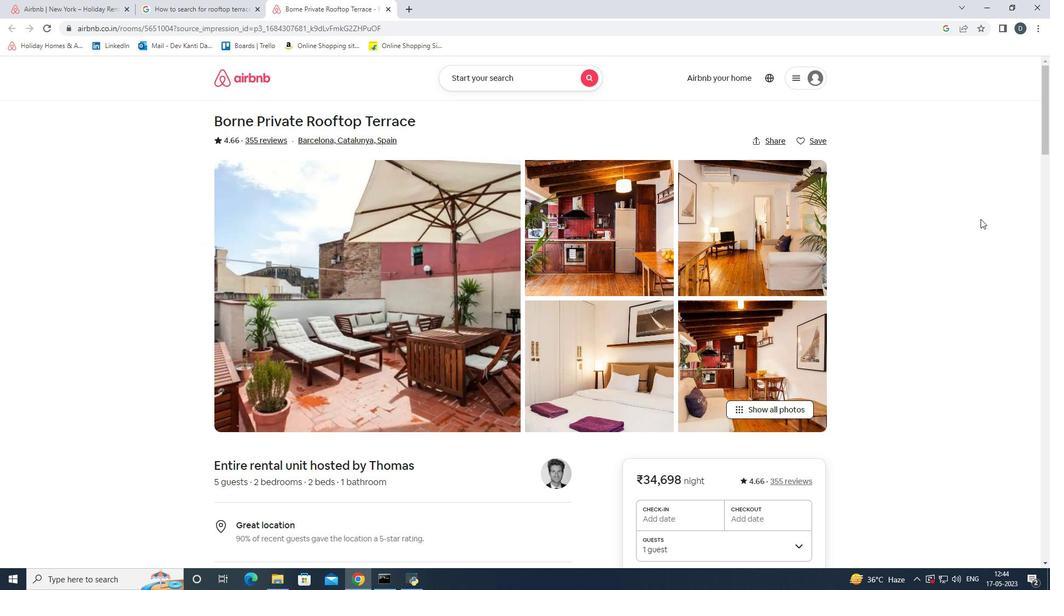 
Action: Mouse scrolled (981, 218) with delta (0, 0)
Screenshot: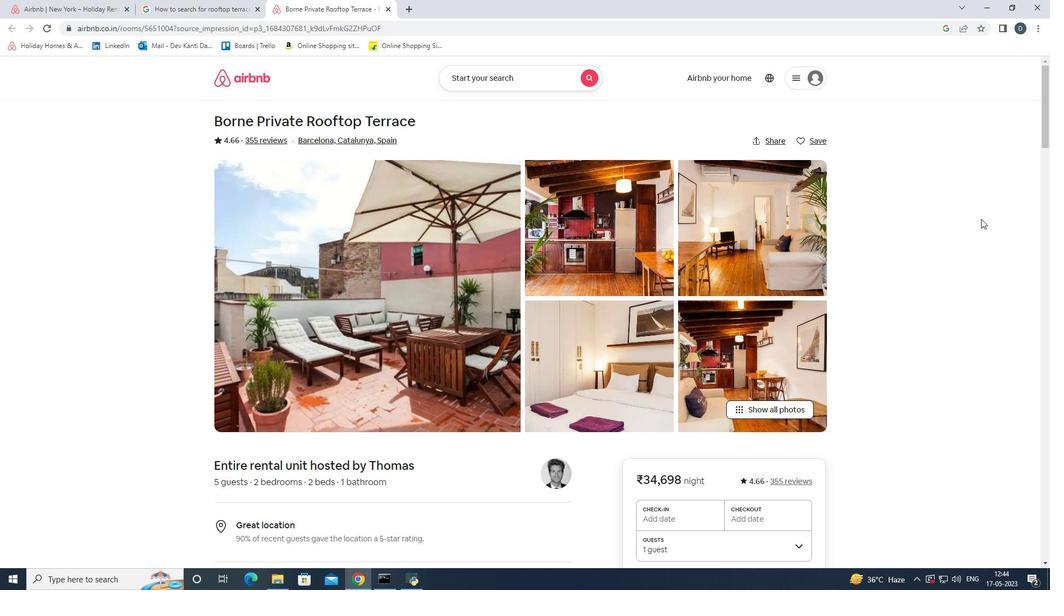 
Action: Mouse scrolled (981, 218) with delta (0, 0)
Screenshot: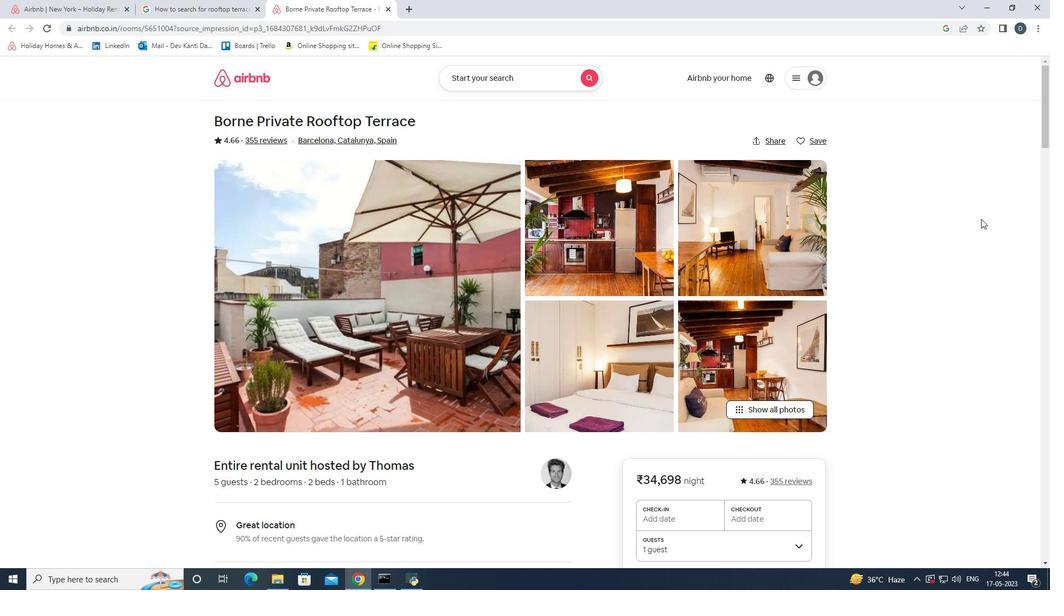 
Action: Mouse scrolled (981, 218) with delta (0, 0)
Screenshot: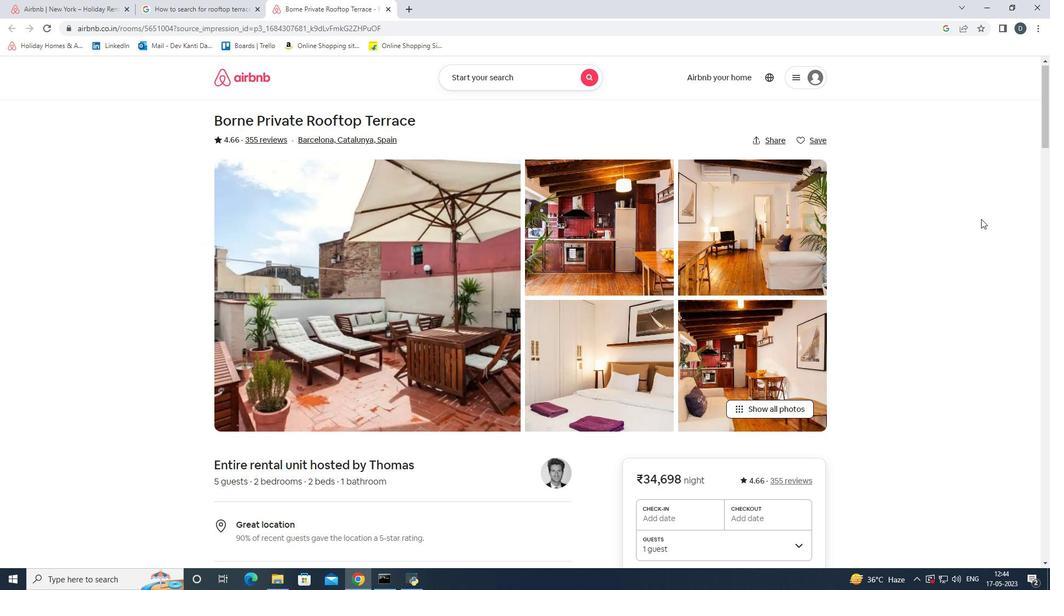 
Action: Mouse scrolled (981, 218) with delta (0, 0)
Screenshot: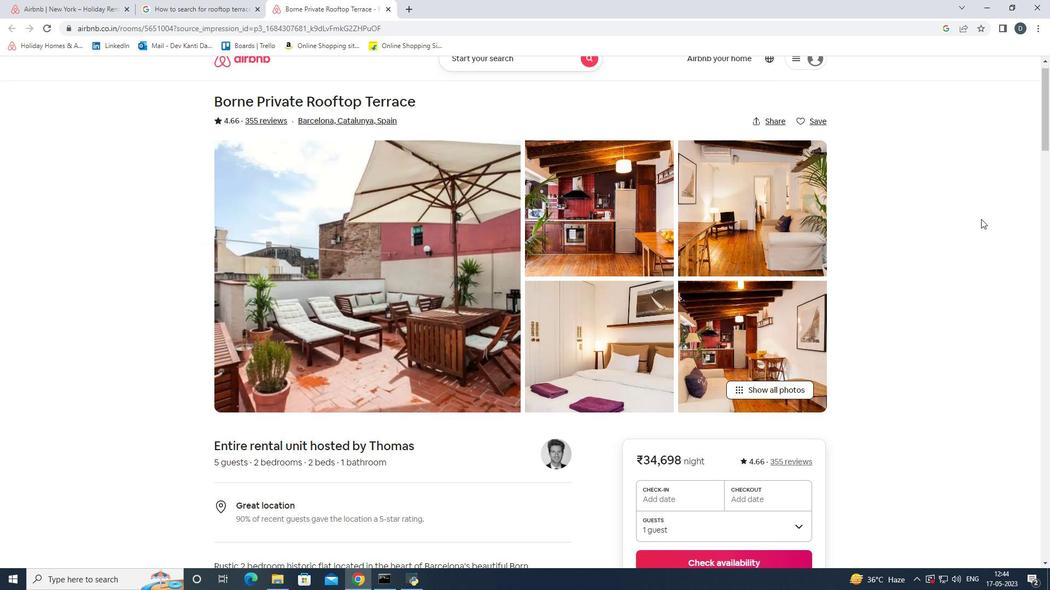 
Action: Mouse scrolled (981, 218) with delta (0, 0)
Screenshot: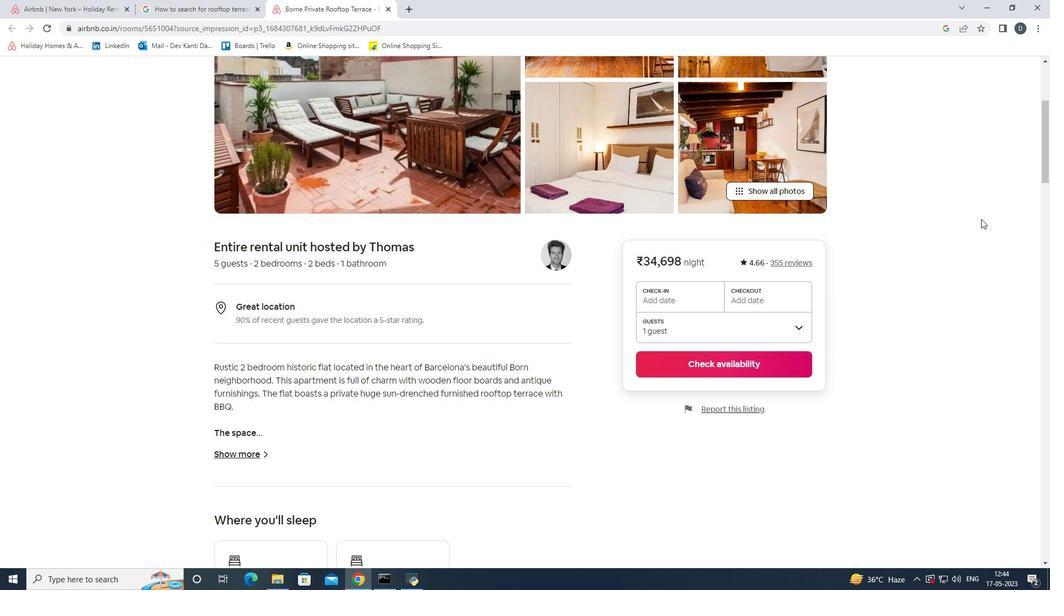 
Action: Mouse scrolled (981, 218) with delta (0, 0)
Screenshot: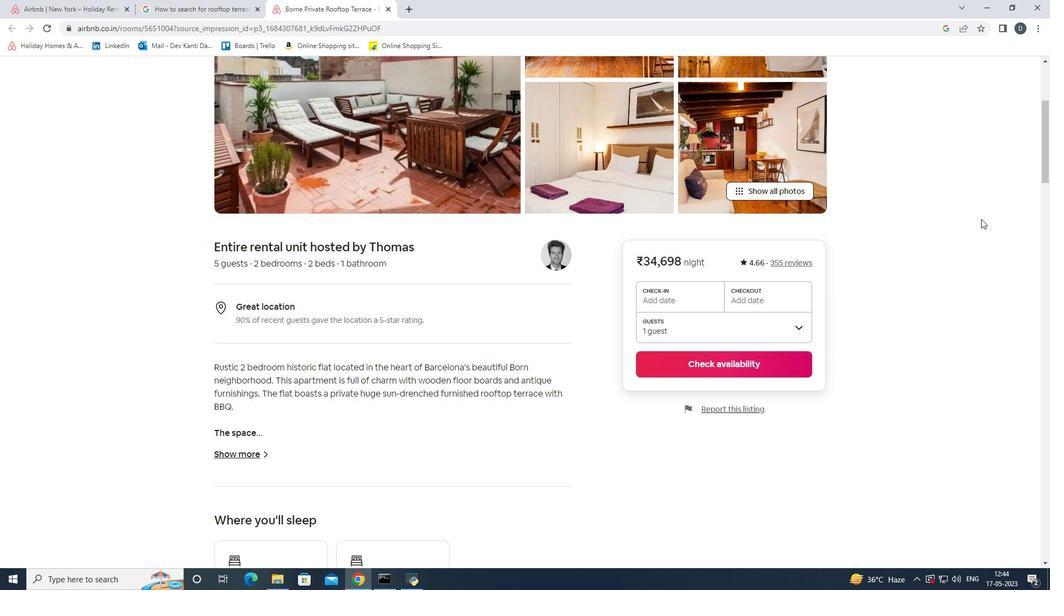 
Action: Mouse scrolled (981, 218) with delta (0, 0)
Screenshot: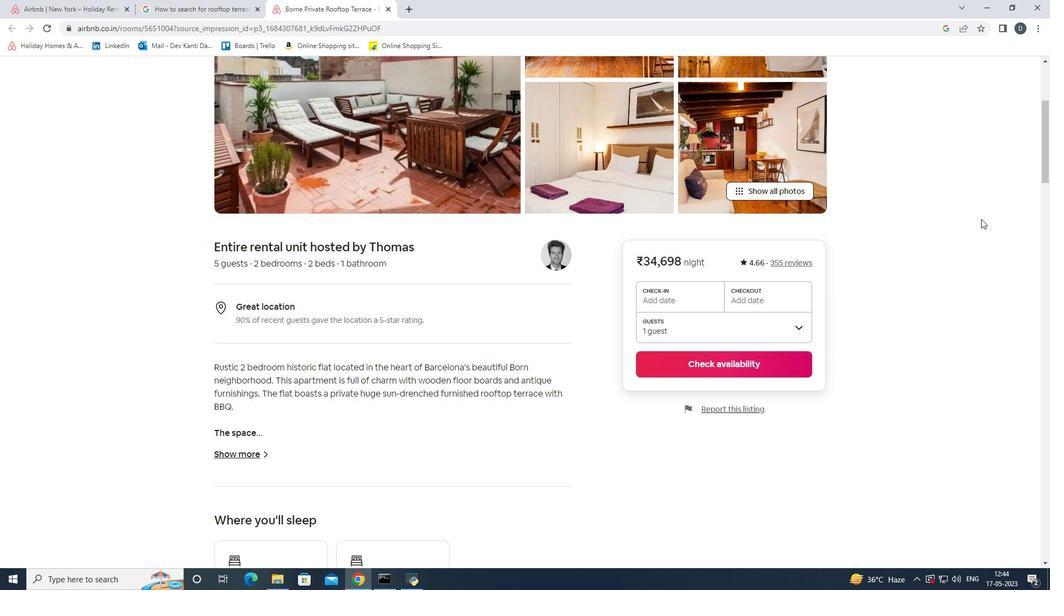 
Action: Mouse scrolled (981, 218) with delta (0, 0)
Screenshot: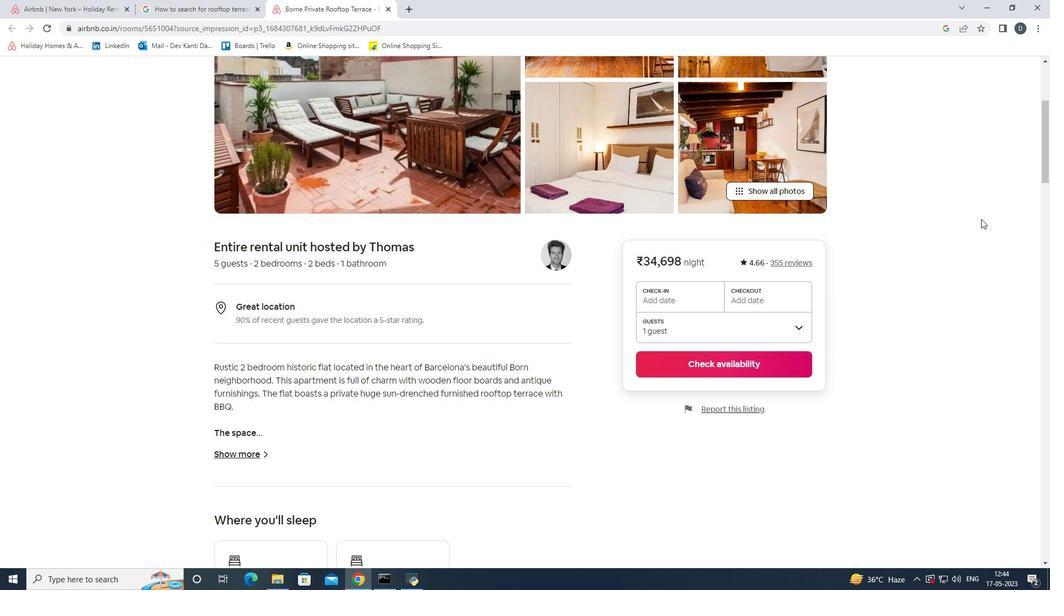 
Action: Mouse scrolled (981, 218) with delta (0, 0)
Screenshot: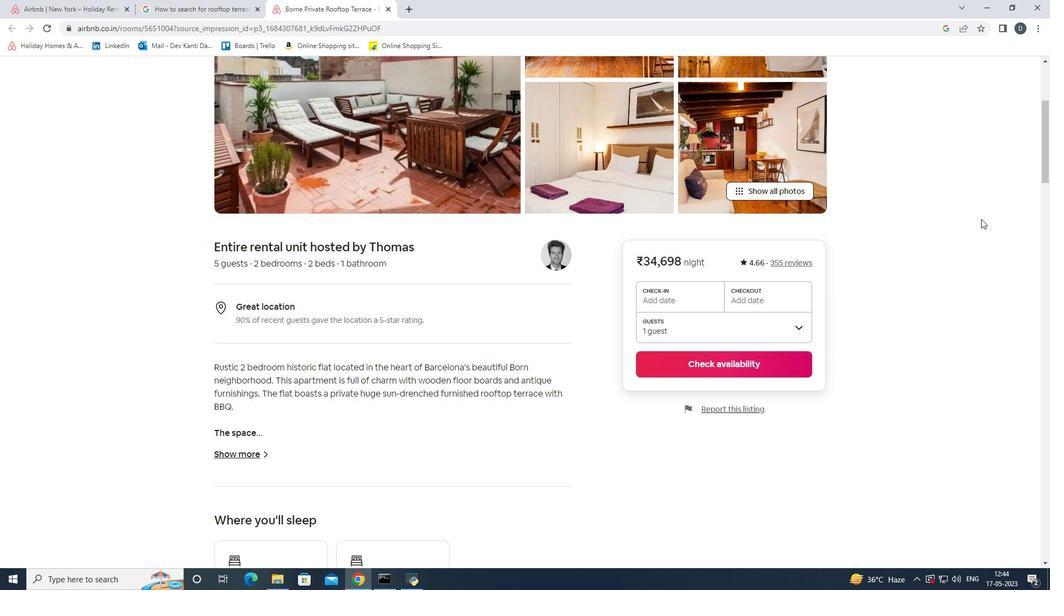 
Action: Mouse scrolled (981, 218) with delta (0, 0)
Screenshot: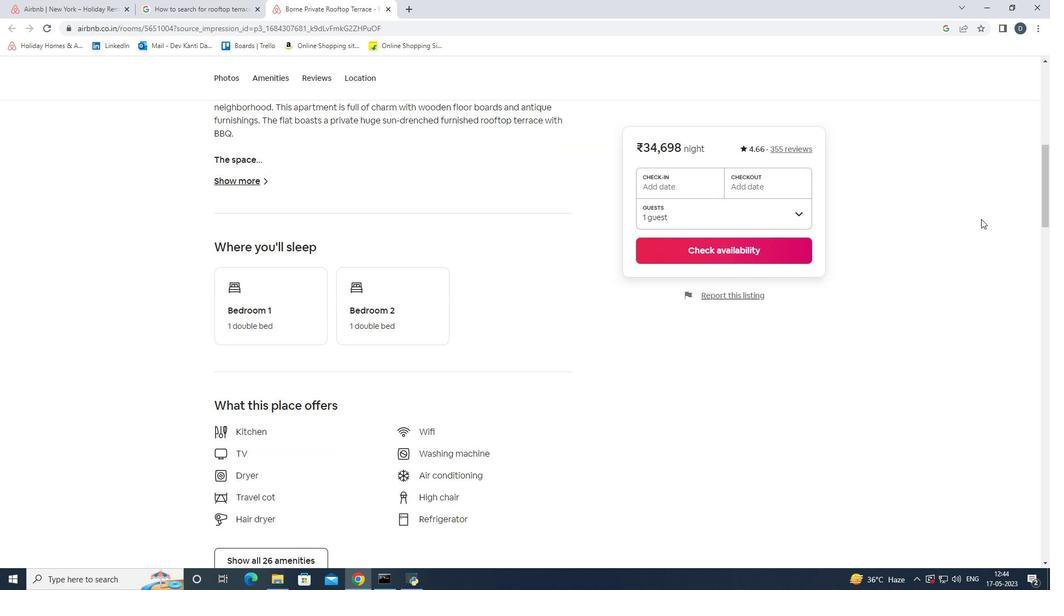 
Action: Mouse scrolled (981, 218) with delta (0, 0)
Screenshot: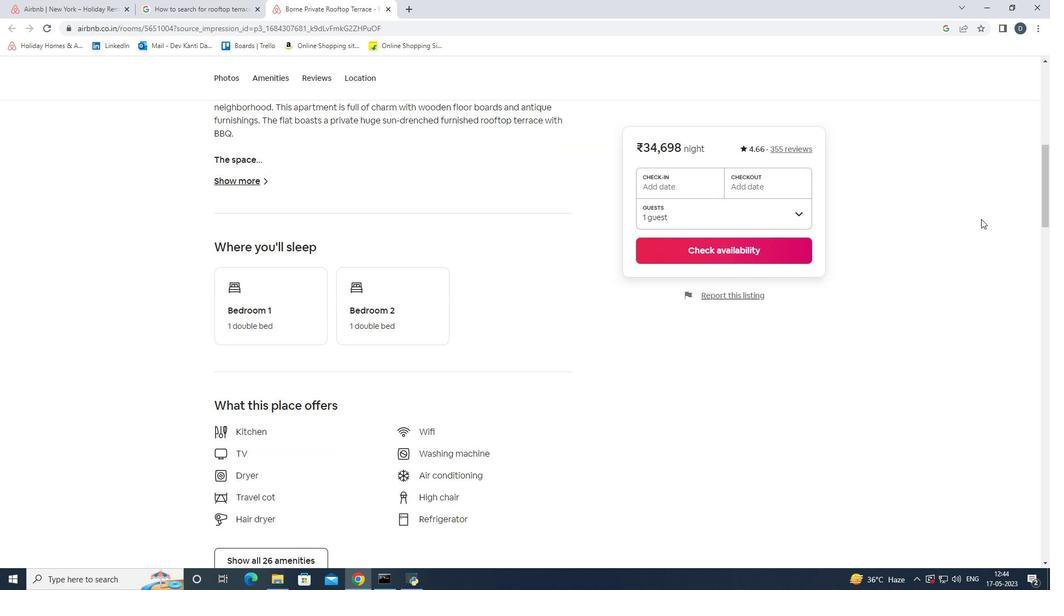 
Action: Mouse scrolled (981, 218) with delta (0, 0)
Screenshot: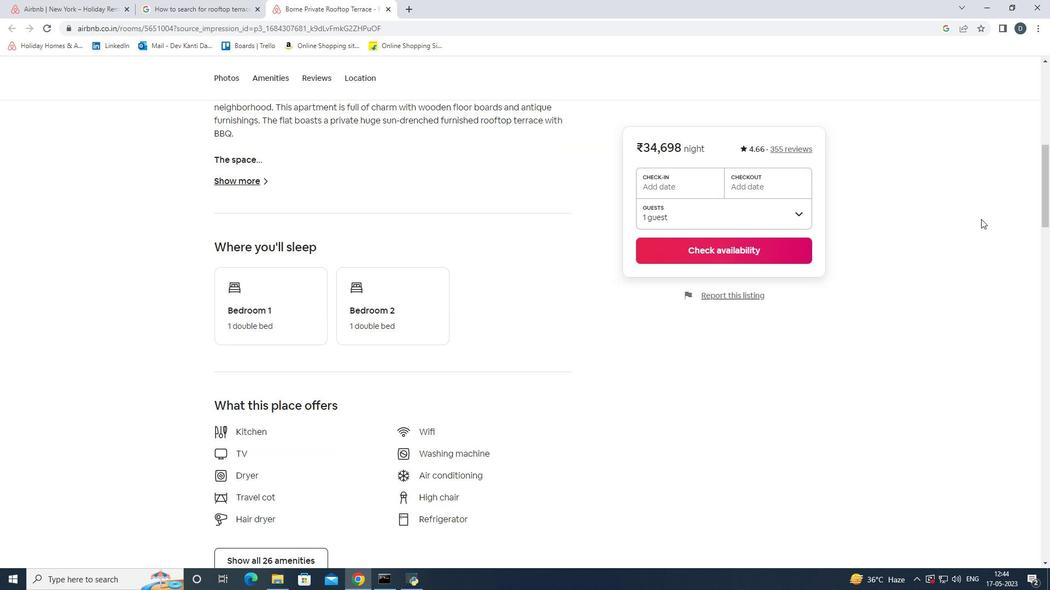 
Action: Mouse scrolled (981, 218) with delta (0, 0)
Screenshot: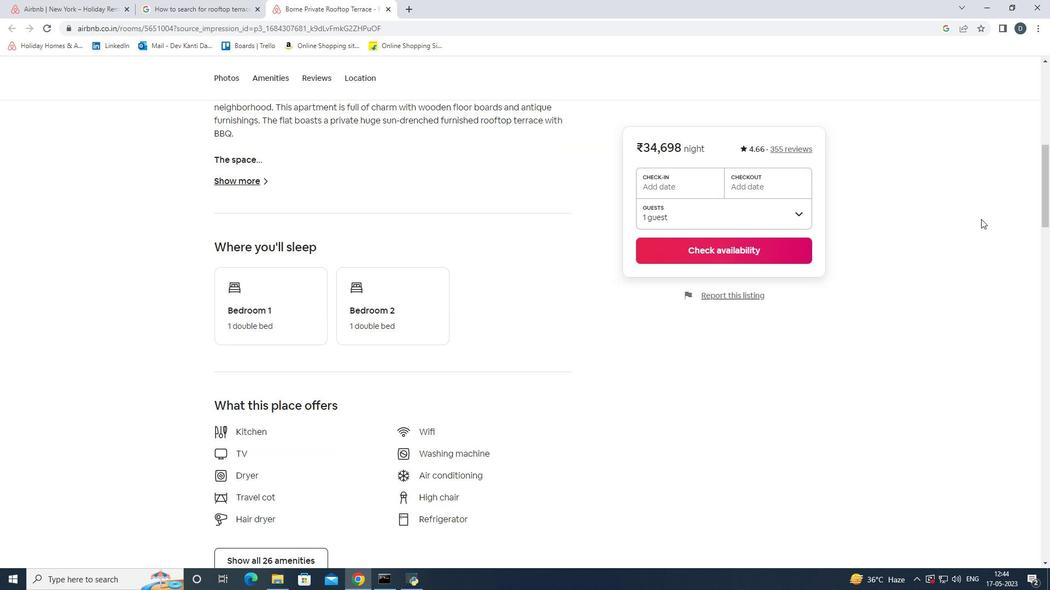 
Action: Mouse moved to (275, 348)
Screenshot: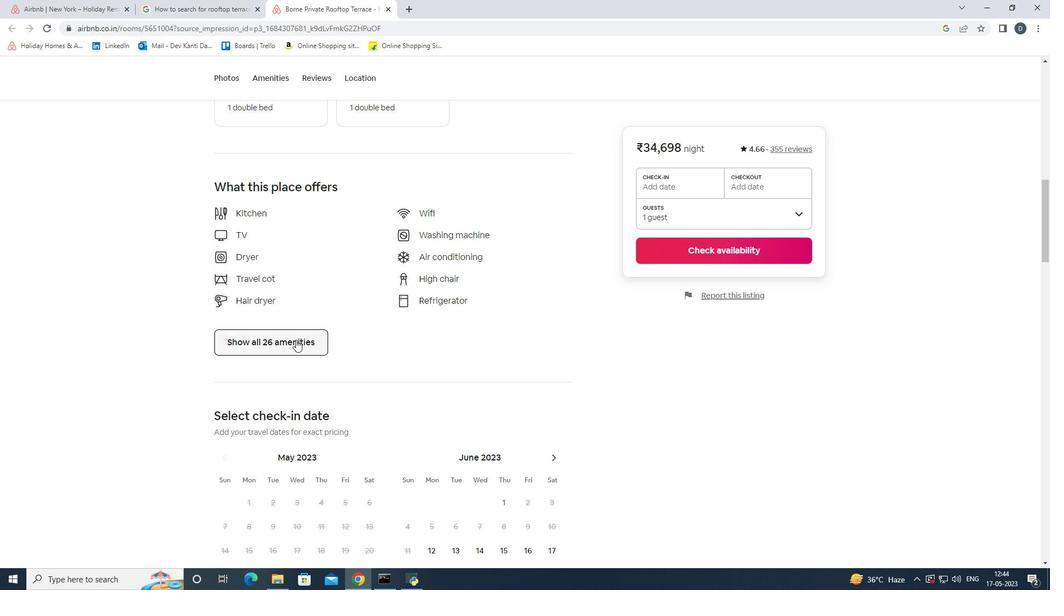 
Action: Mouse pressed left at (275, 348)
Screenshot: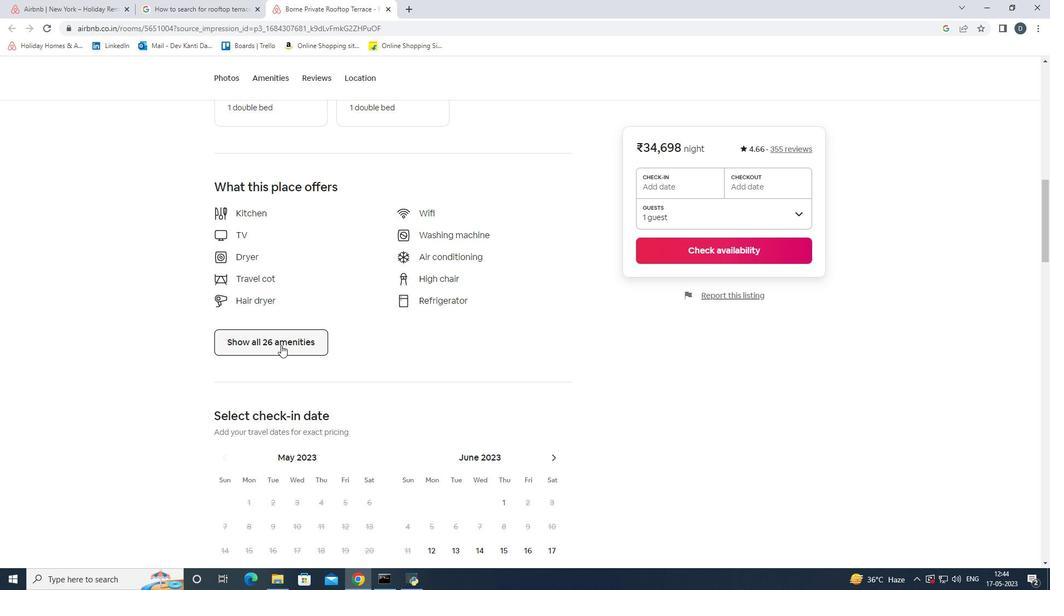
Action: Mouse moved to (601, 251)
Screenshot: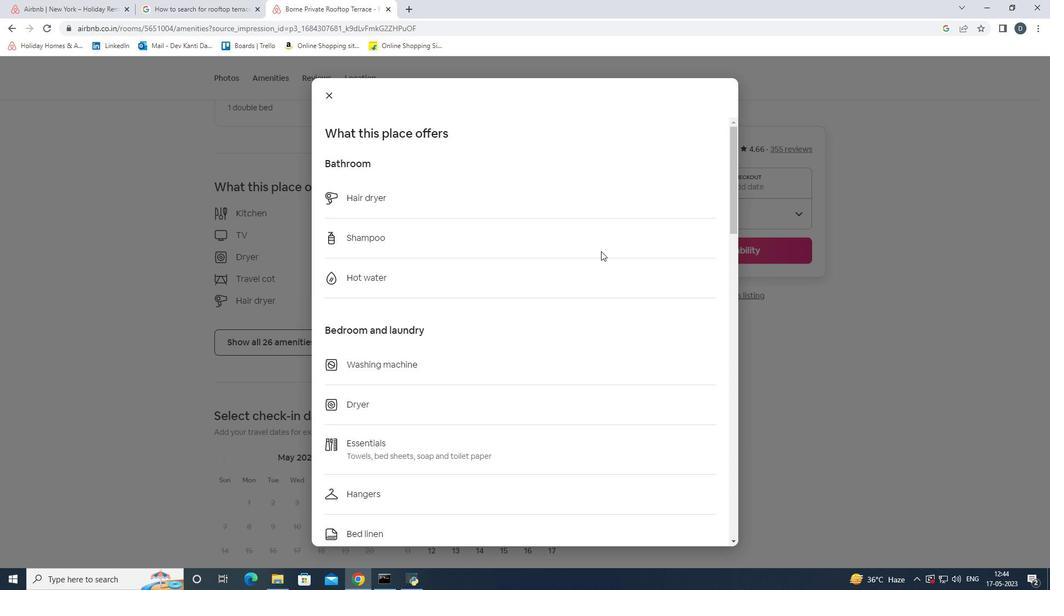 
Action: Mouse scrolled (601, 251) with delta (0, 0)
Screenshot: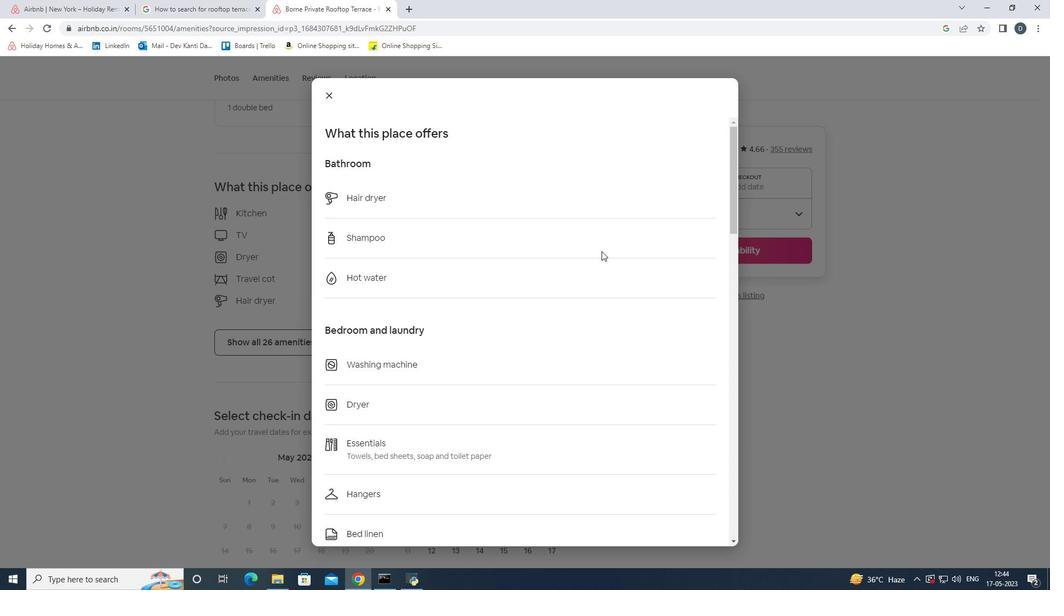 
Action: Mouse moved to (602, 251)
Screenshot: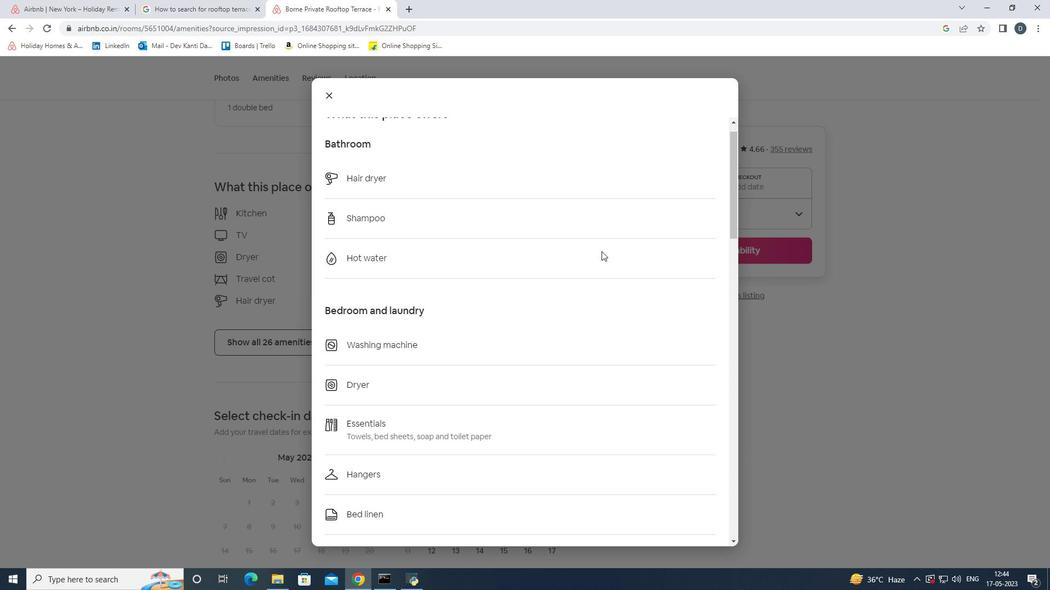 
Action: Mouse scrolled (602, 251) with delta (0, 0)
Screenshot: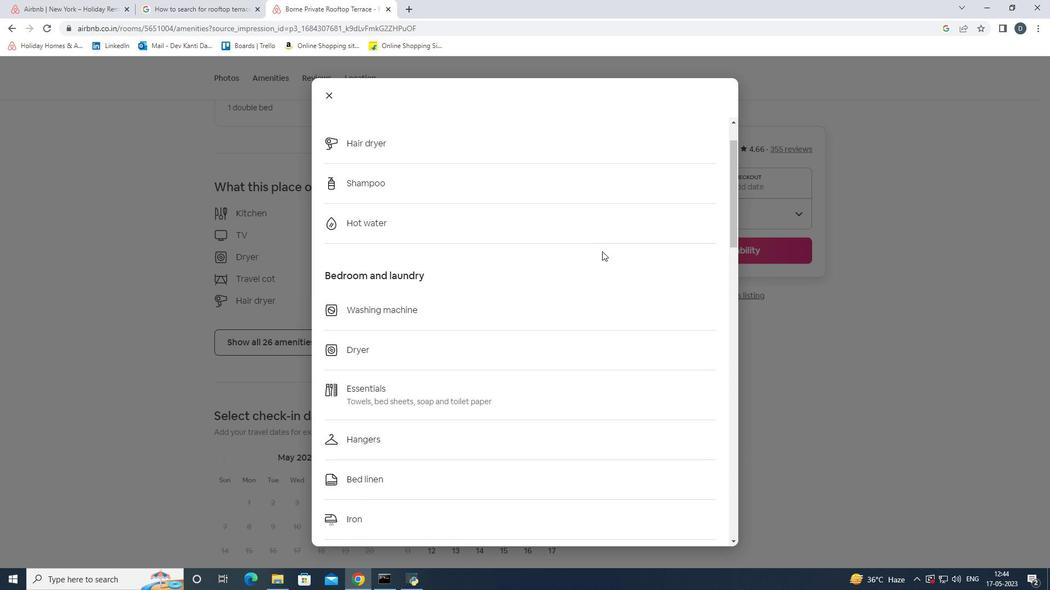 
Action: Mouse scrolled (602, 251) with delta (0, 0)
Screenshot: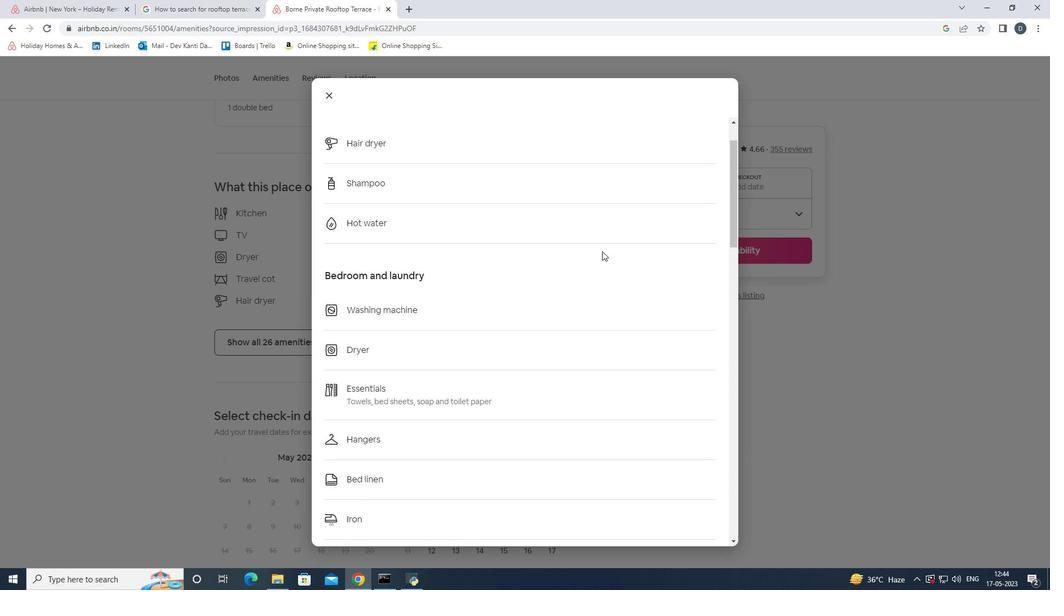 
Action: Mouse scrolled (602, 251) with delta (0, 0)
Screenshot: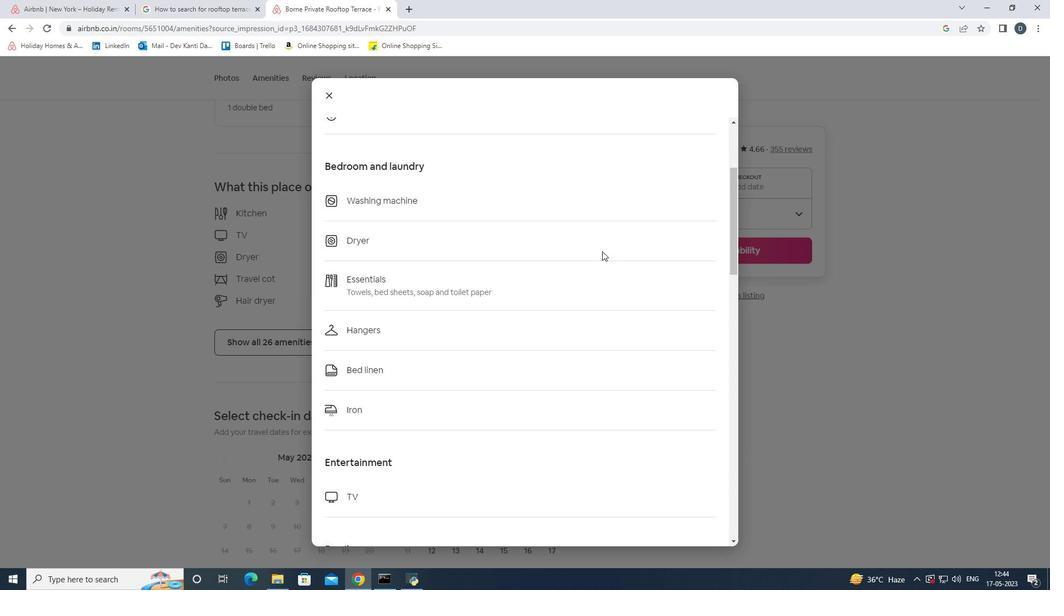 
Action: Mouse scrolled (602, 251) with delta (0, 0)
Screenshot: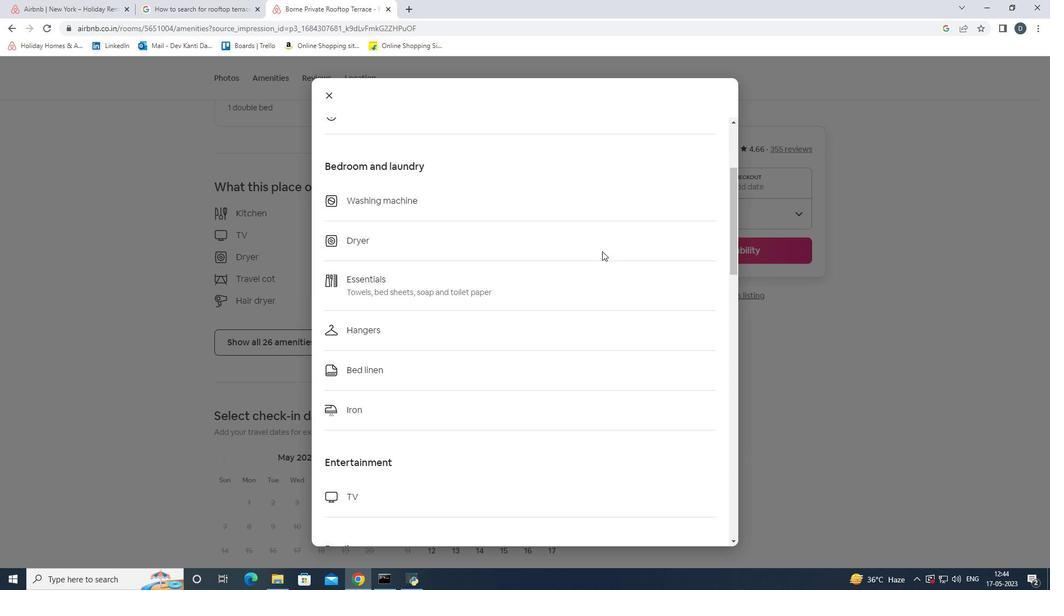 
Action: Mouse scrolled (602, 251) with delta (0, 0)
Screenshot: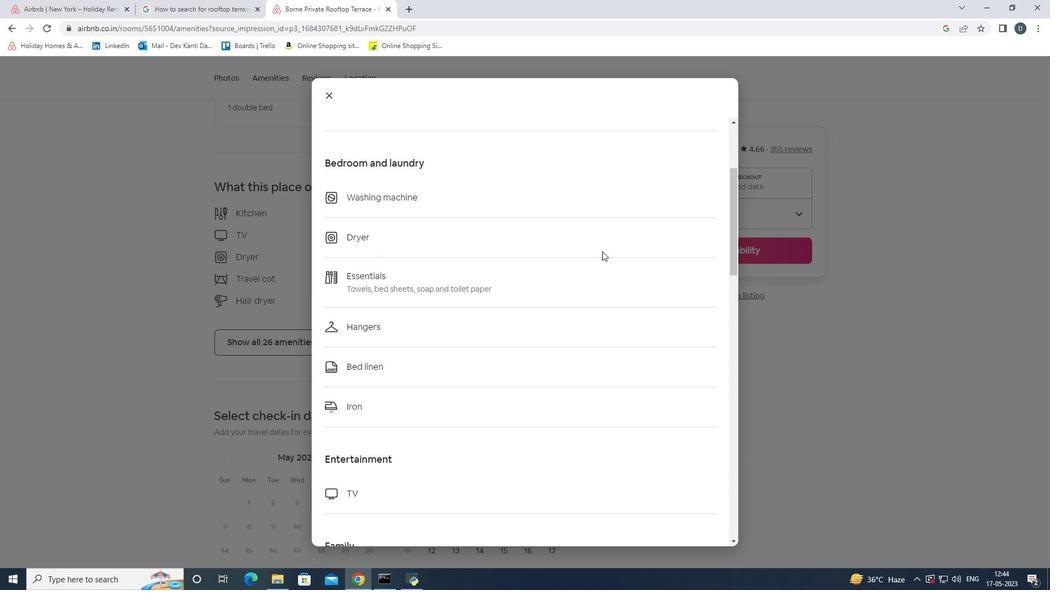 
Action: Mouse scrolled (602, 251) with delta (0, 0)
Screenshot: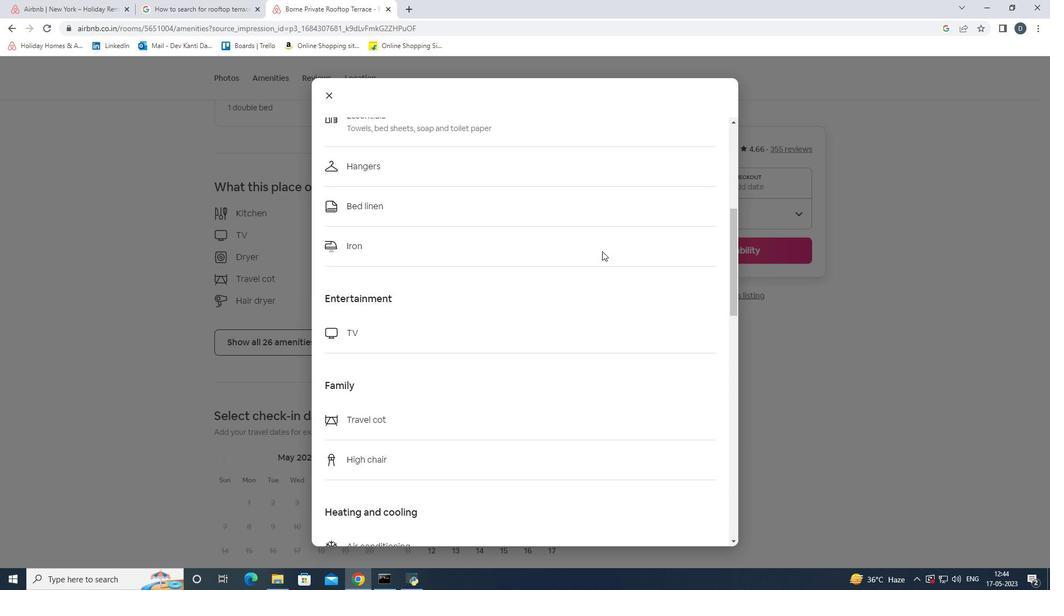 
Action: Mouse scrolled (602, 251) with delta (0, 0)
Screenshot: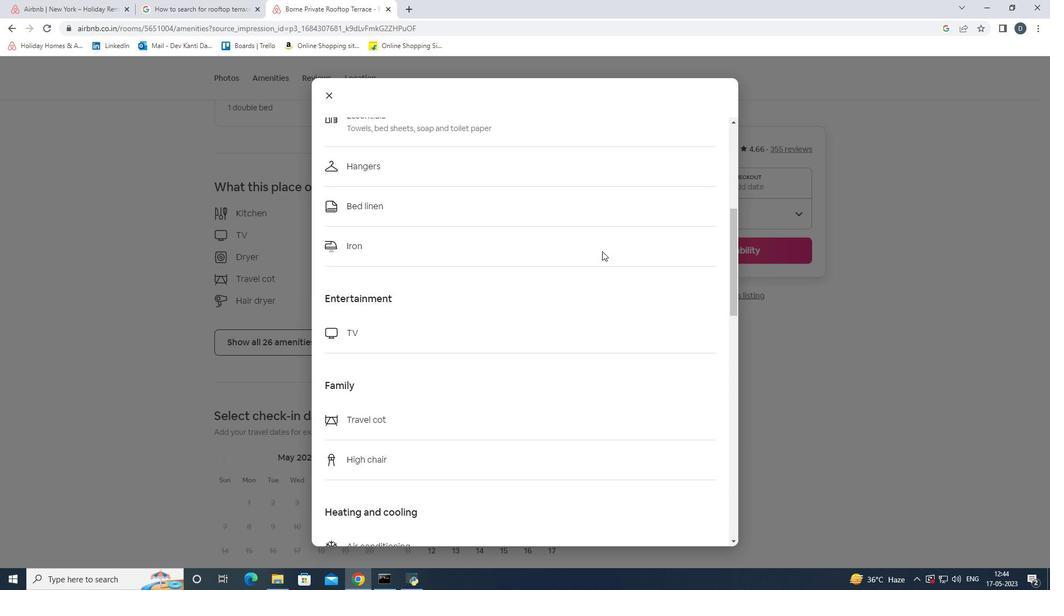 
Action: Mouse scrolled (602, 251) with delta (0, 0)
Screenshot: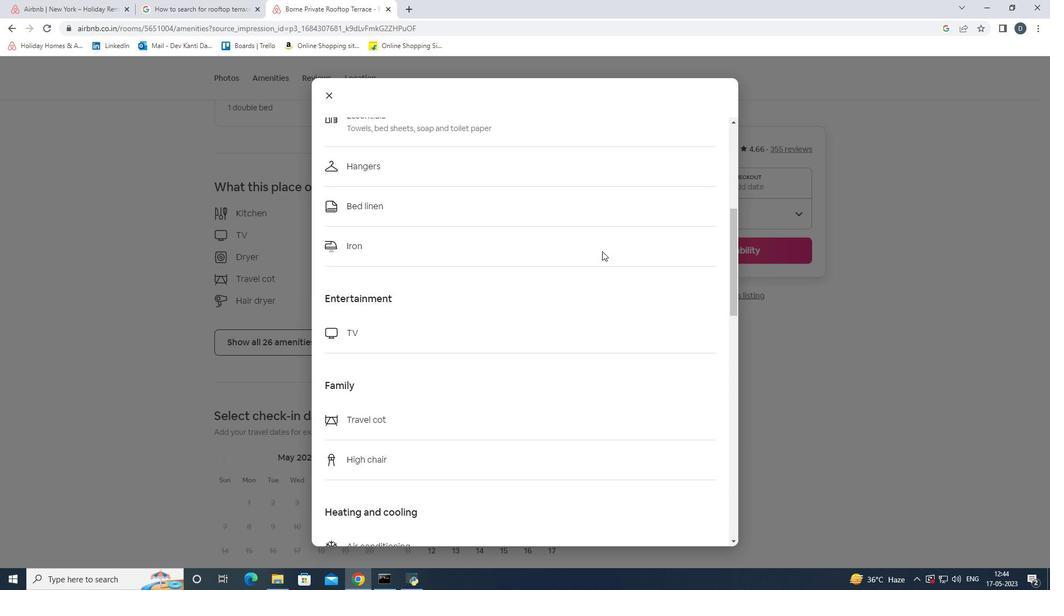 
Action: Mouse scrolled (602, 251) with delta (0, 0)
Screenshot: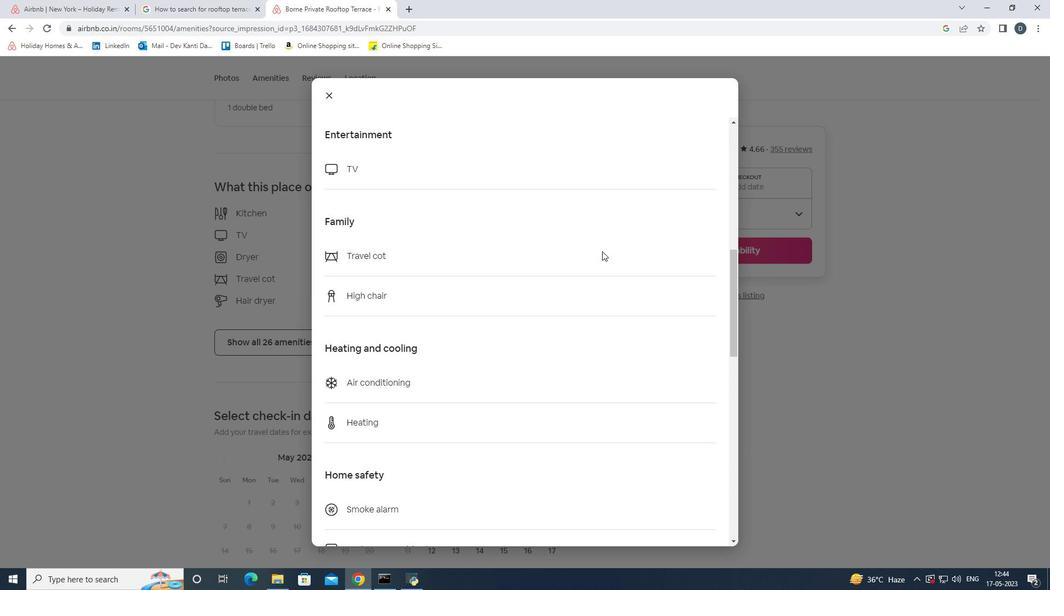 
Action: Mouse scrolled (602, 251) with delta (0, 0)
Screenshot: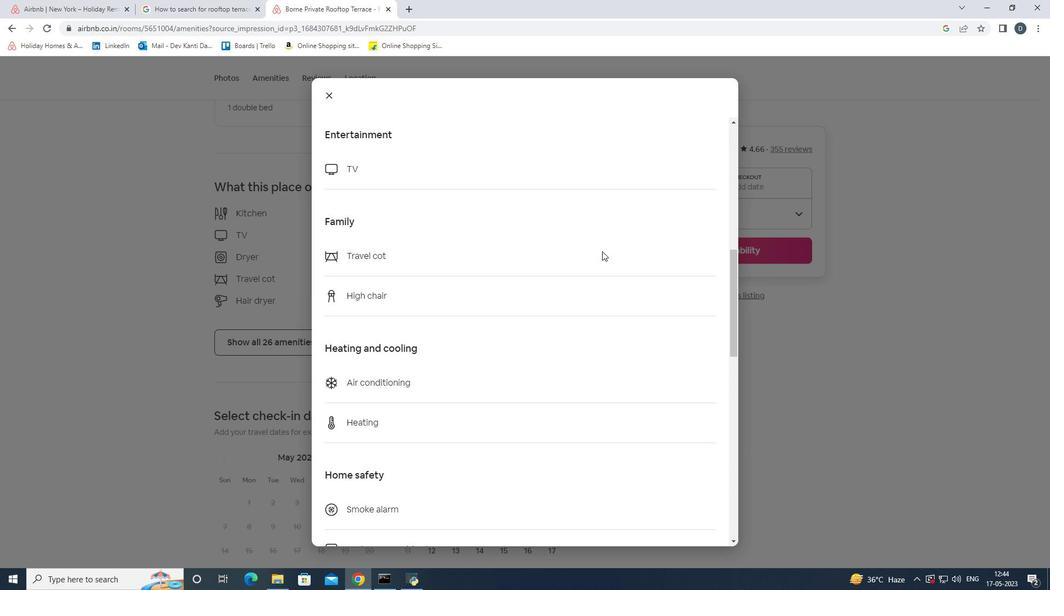 
Action: Mouse scrolled (602, 251) with delta (0, 0)
Screenshot: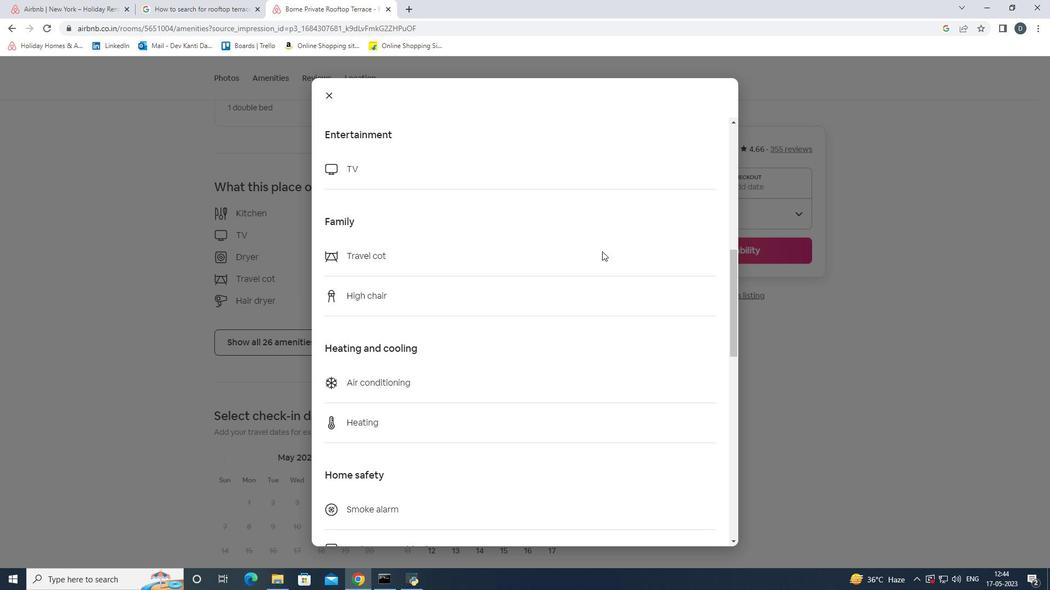 
Action: Mouse scrolled (602, 251) with delta (0, 0)
Screenshot: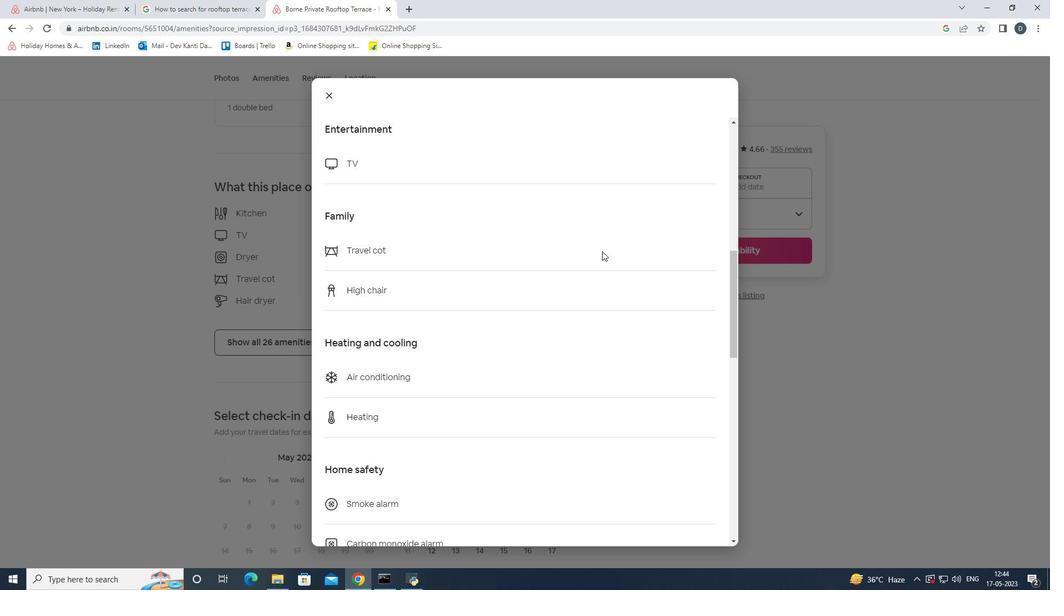 
Action: Mouse scrolled (602, 251) with delta (0, 0)
Screenshot: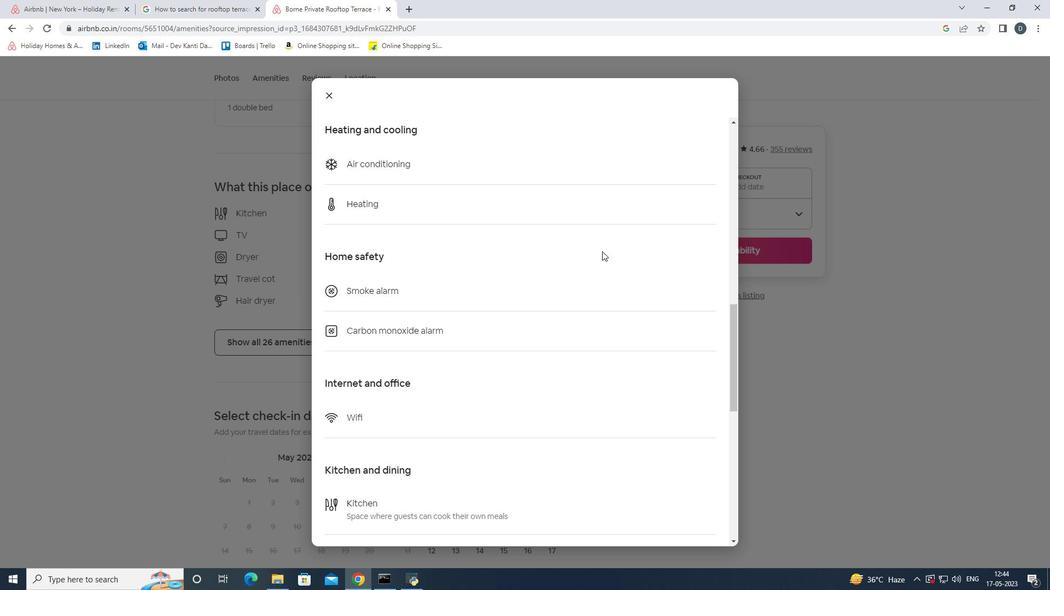 
Action: Mouse scrolled (602, 251) with delta (0, 0)
Screenshot: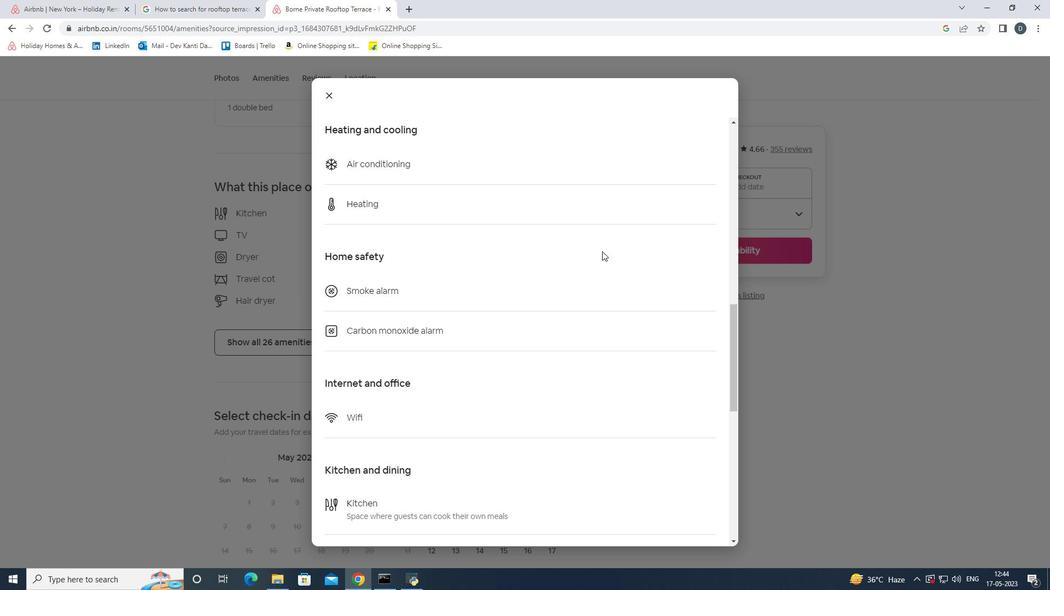 
Action: Mouse scrolled (602, 251) with delta (0, 0)
Screenshot: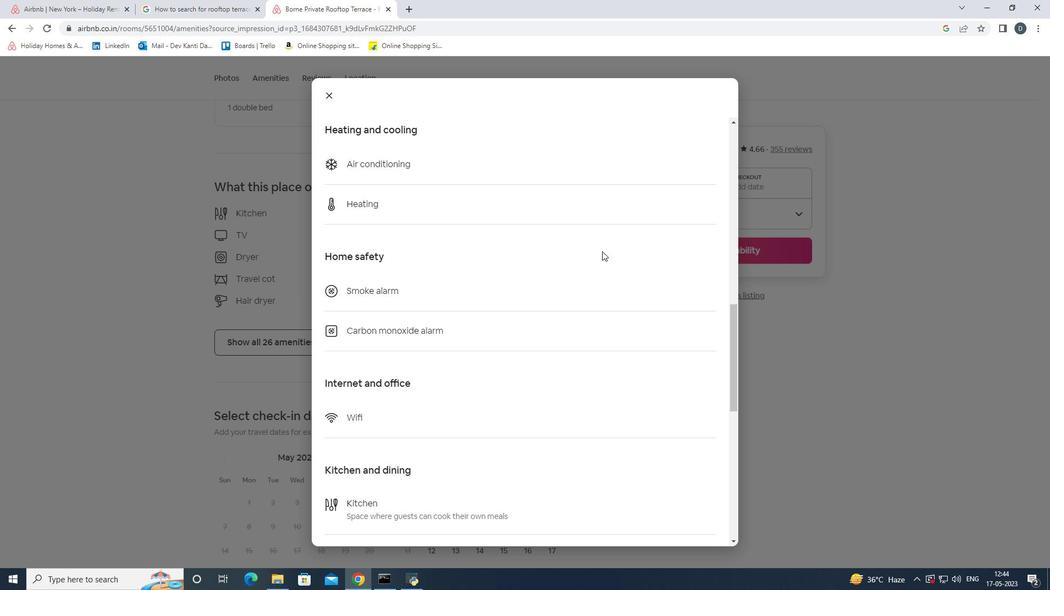 
Action: Mouse scrolled (602, 251) with delta (0, 0)
Screenshot: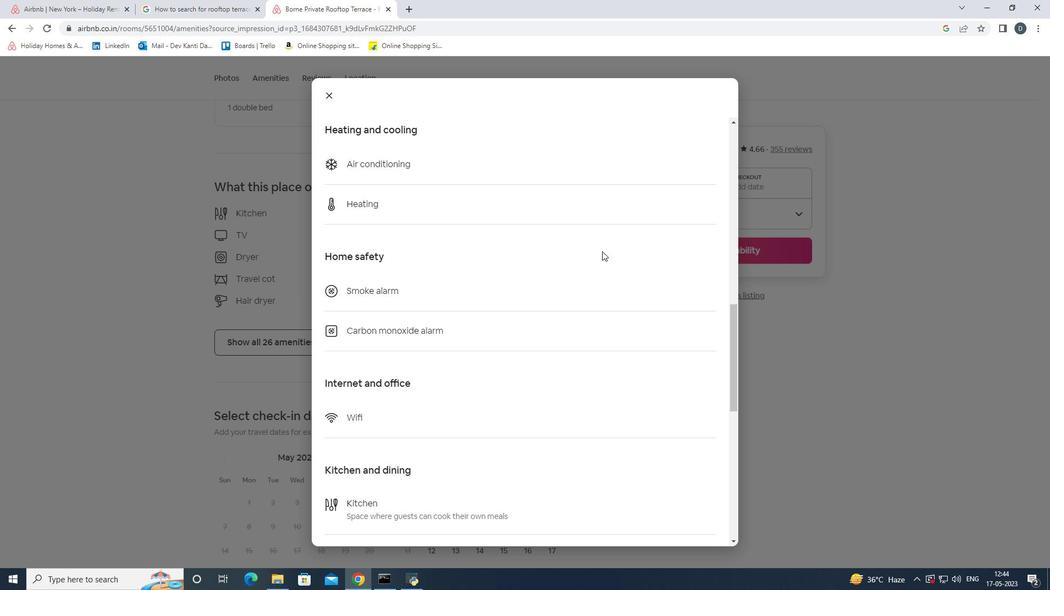 
Action: Mouse scrolled (602, 251) with delta (0, 0)
Screenshot: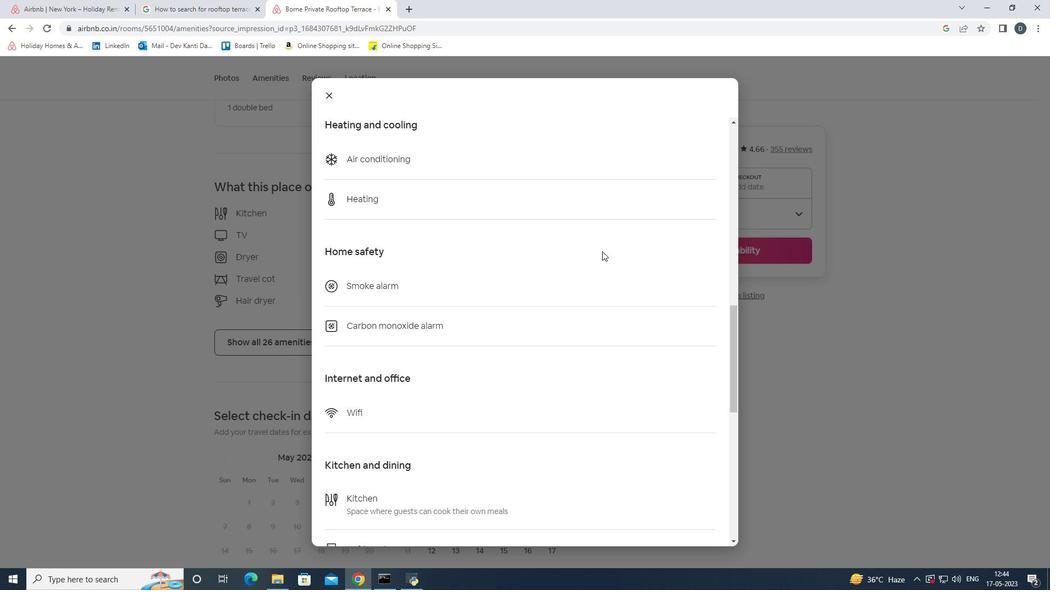 
Action: Mouse scrolled (602, 251) with delta (0, 0)
Screenshot: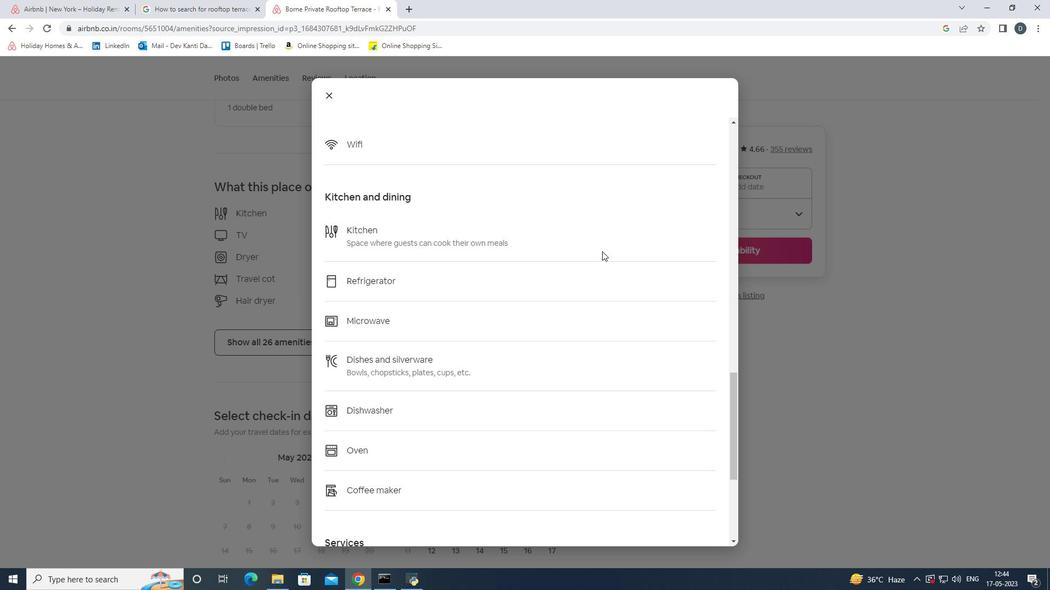 
Action: Mouse scrolled (602, 251) with delta (0, 0)
Screenshot: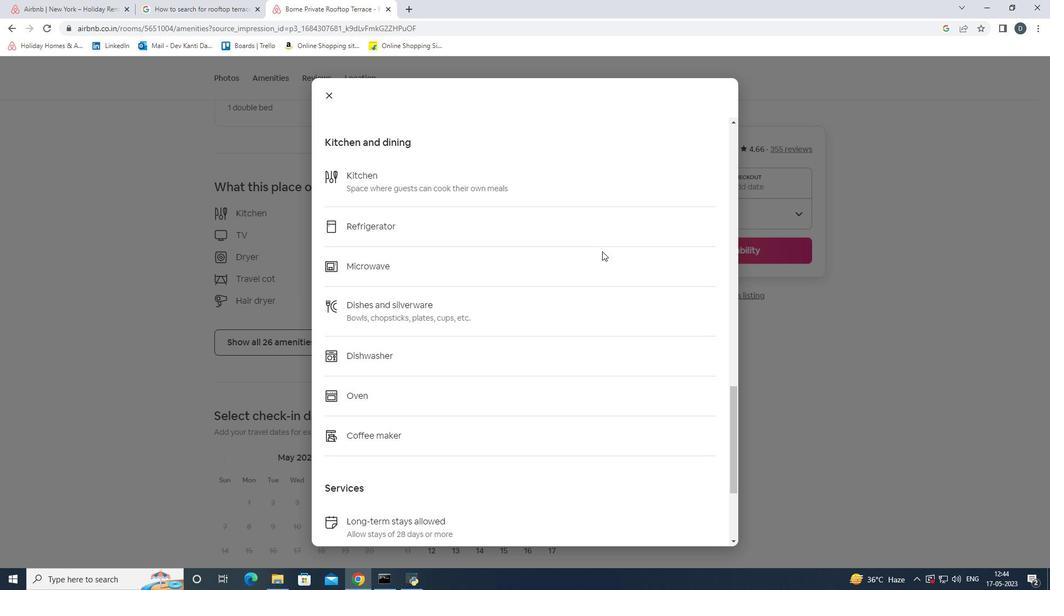 
Action: Mouse scrolled (602, 251) with delta (0, 0)
Screenshot: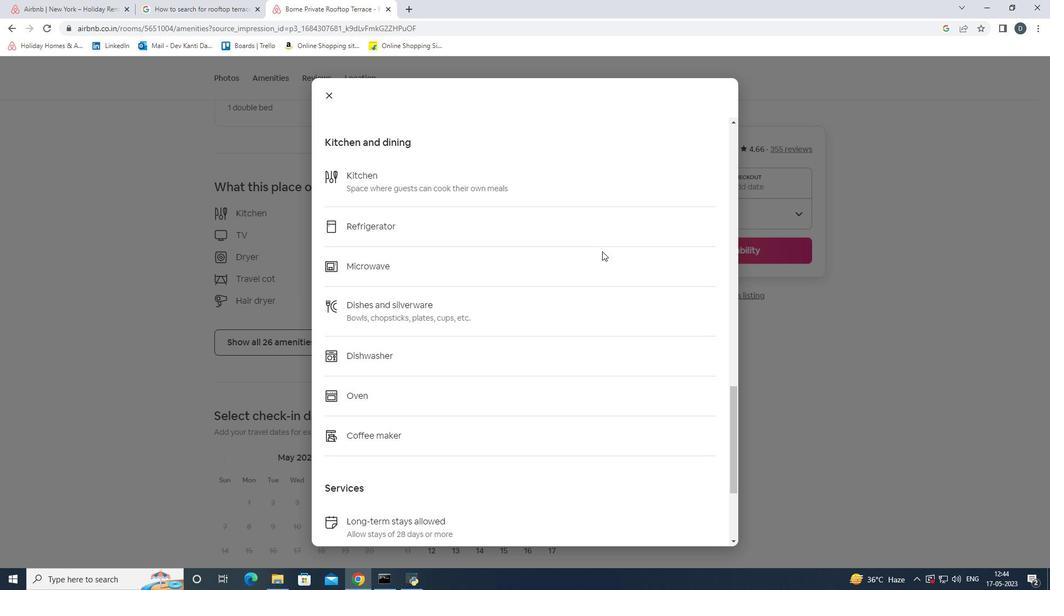 
Action: Mouse scrolled (602, 251) with delta (0, 0)
Screenshot: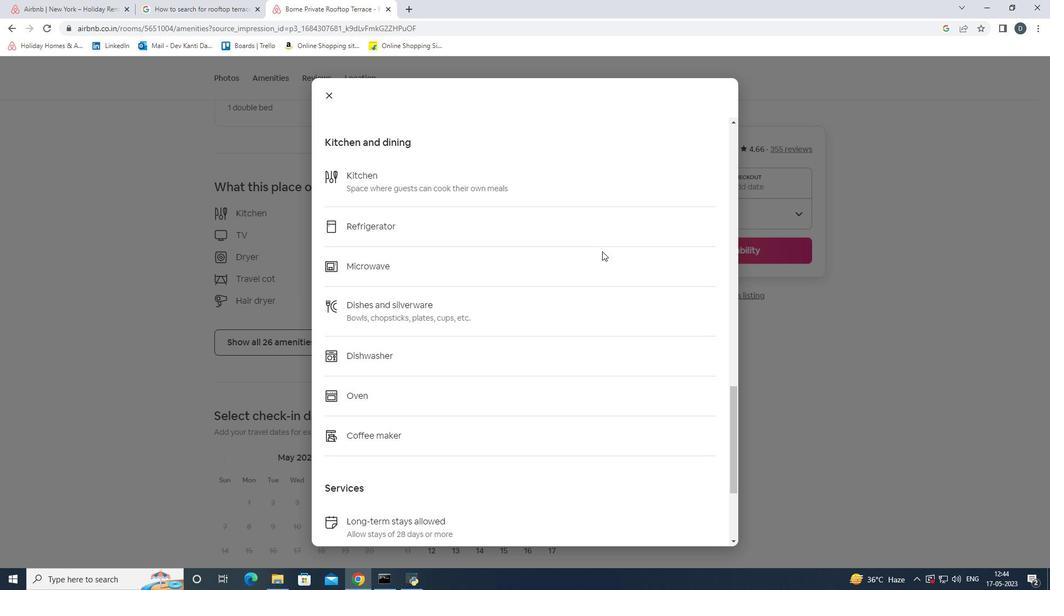 
Action: Mouse scrolled (602, 251) with delta (0, 0)
Screenshot: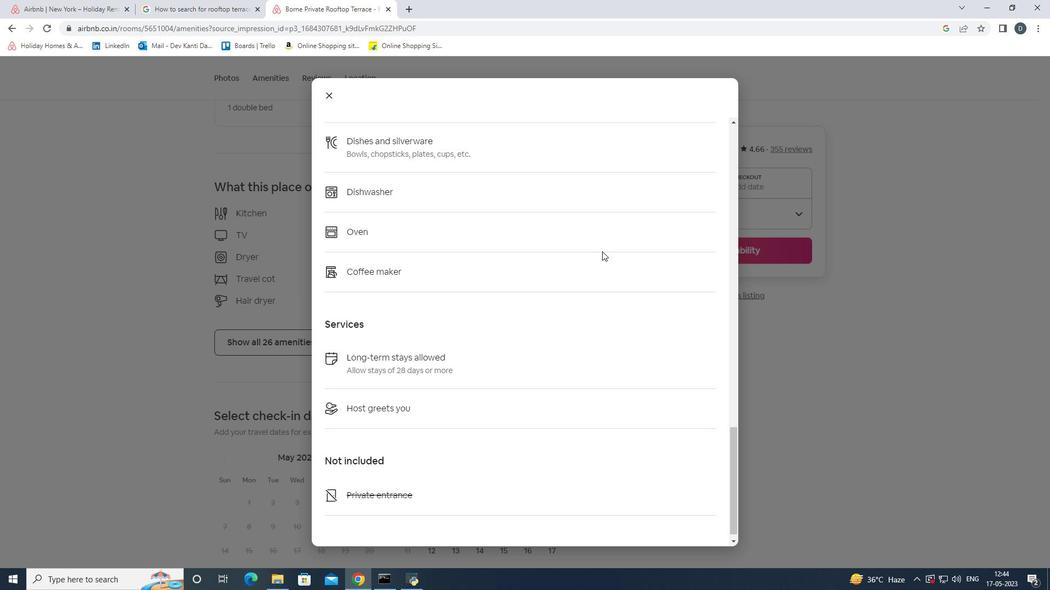 
Action: Mouse scrolled (602, 251) with delta (0, 0)
Screenshot: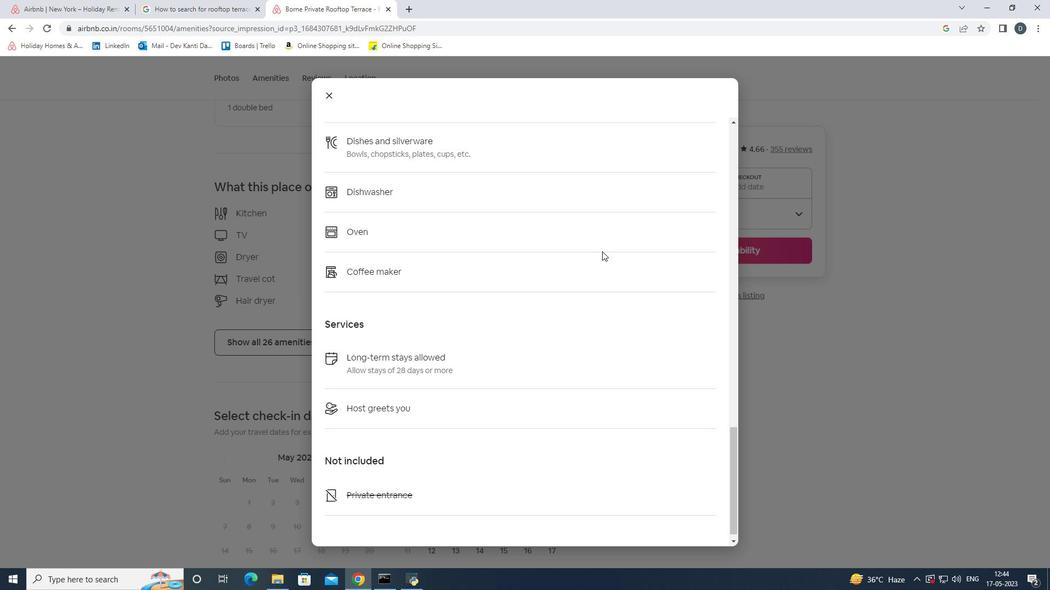 
Action: Mouse scrolled (602, 251) with delta (0, 0)
Screenshot: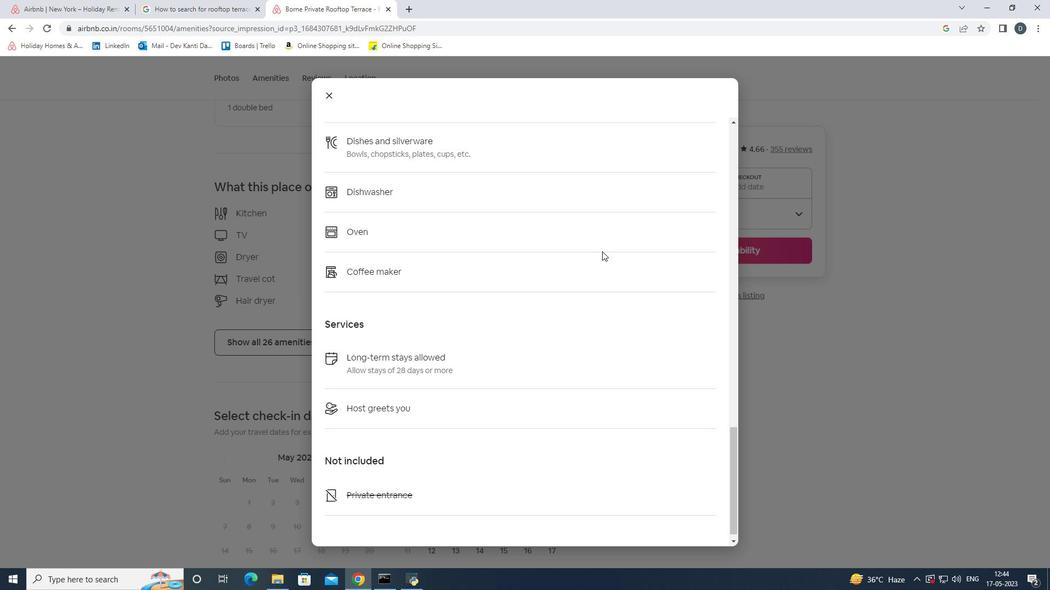 
Action: Mouse moved to (417, 446)
Screenshot: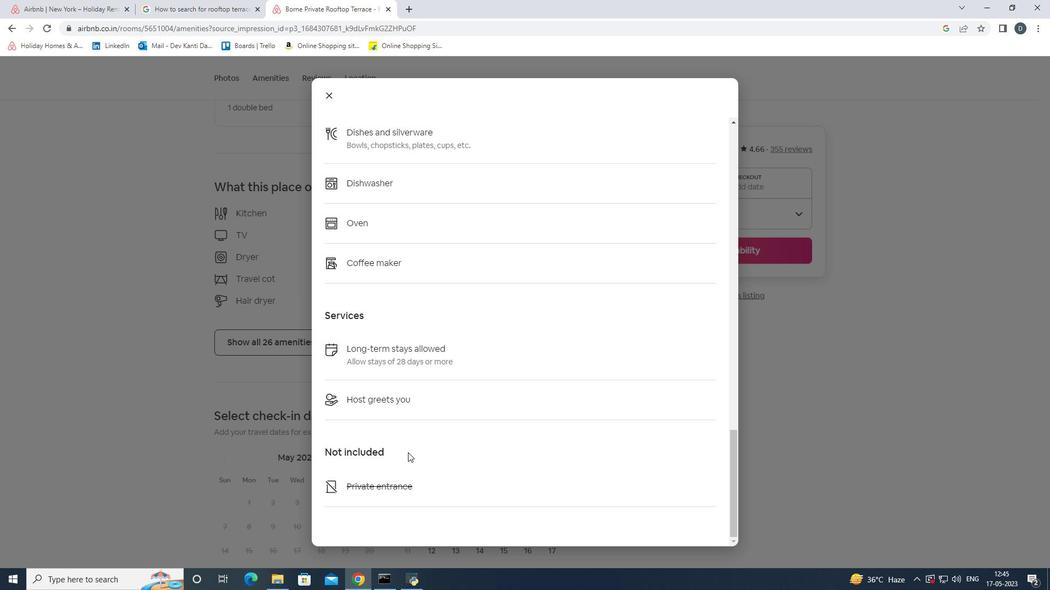 
Action: Mouse scrolled (417, 446) with delta (0, 0)
Screenshot: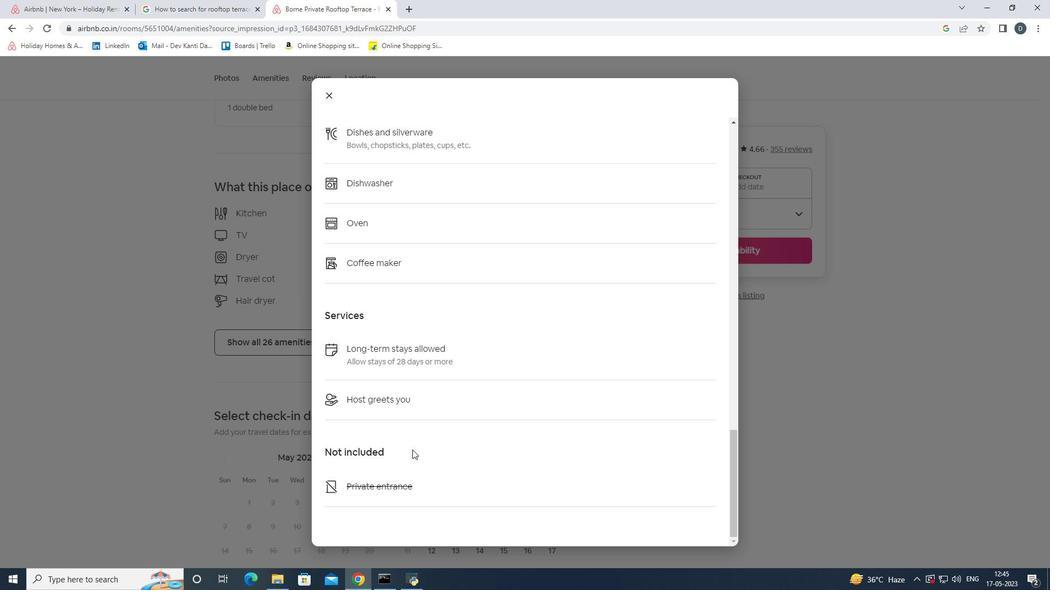 
Action: Mouse scrolled (417, 446) with delta (0, 0)
Screenshot: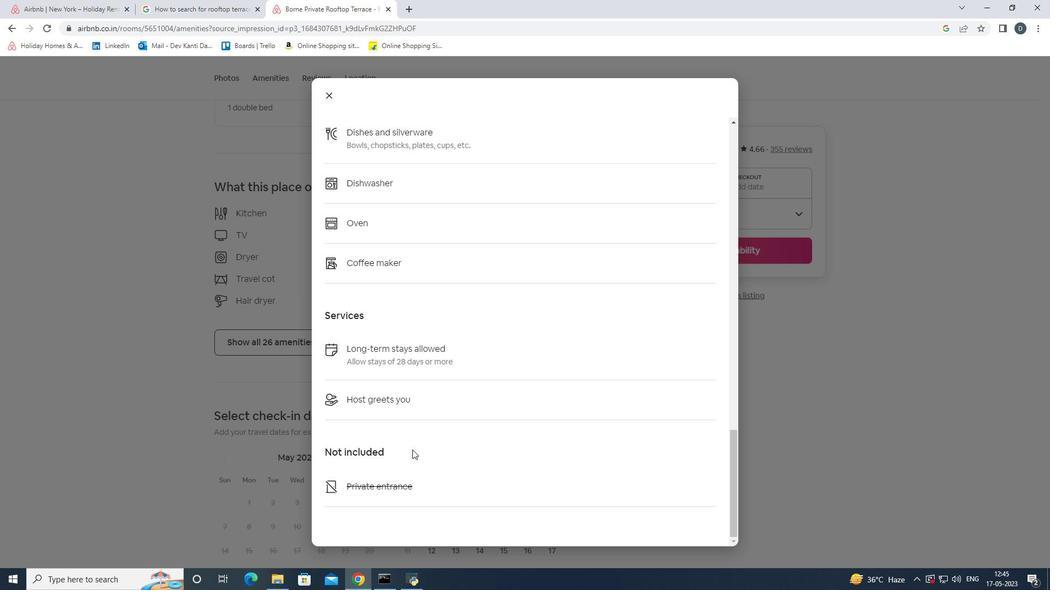 
Action: Mouse scrolled (417, 446) with delta (0, 0)
Screenshot: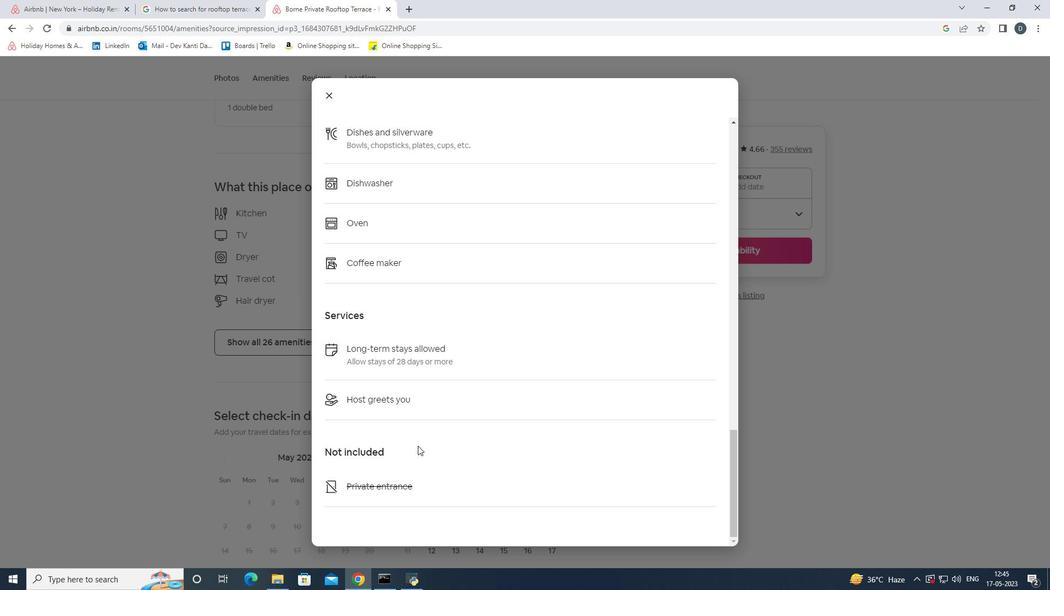 
Action: Mouse scrolled (417, 446) with delta (0, 0)
Screenshot: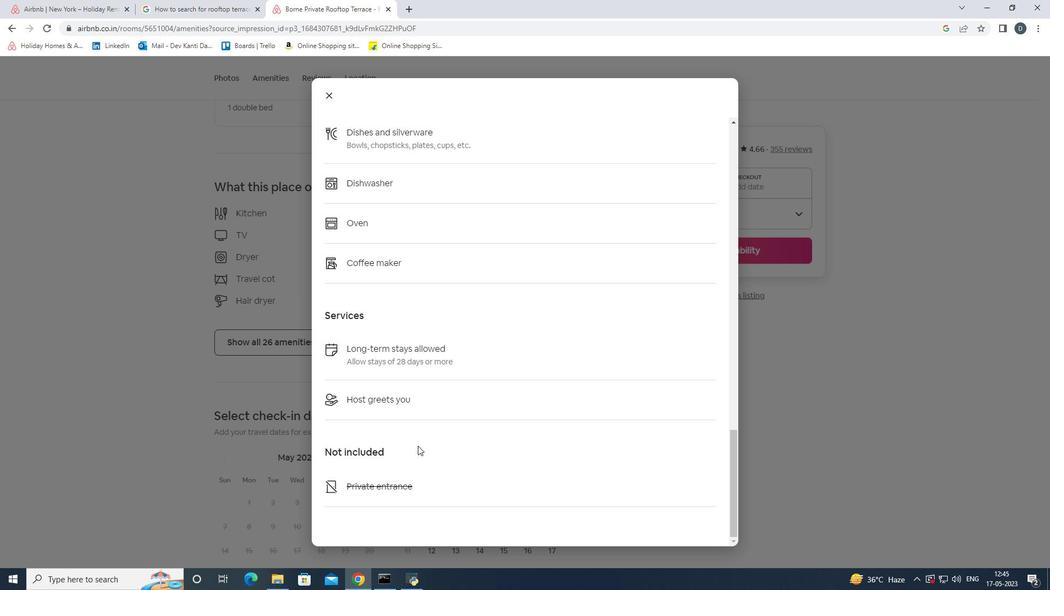 
Action: Mouse scrolled (417, 446) with delta (0, 0)
Screenshot: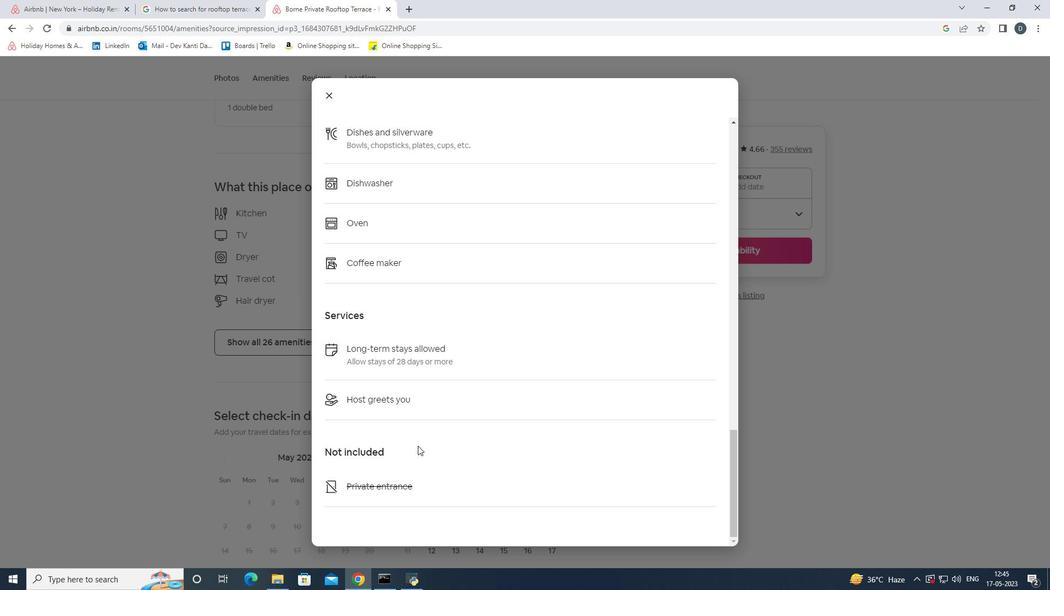
Action: Mouse scrolled (417, 446) with delta (0, 0)
Screenshot: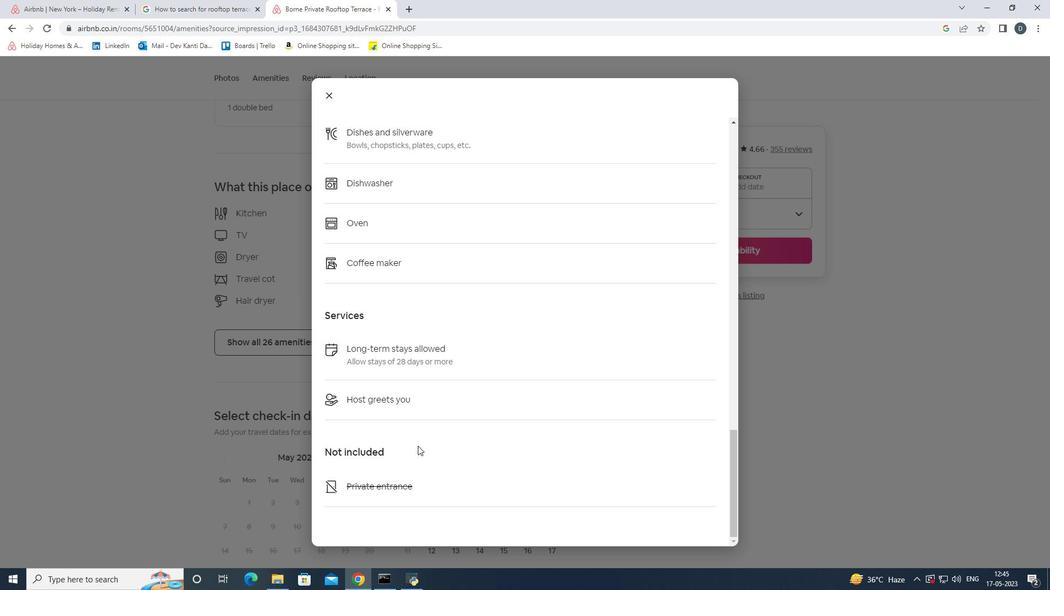 
Action: Mouse scrolled (417, 446) with delta (0, 0)
Screenshot: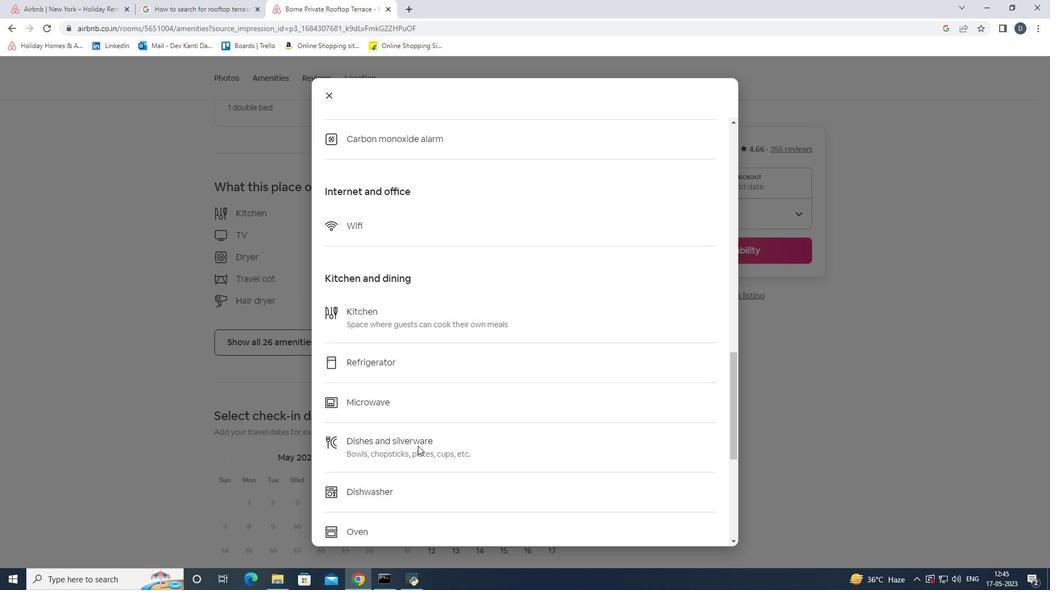 
Action: Mouse scrolled (417, 446) with delta (0, 0)
Screenshot: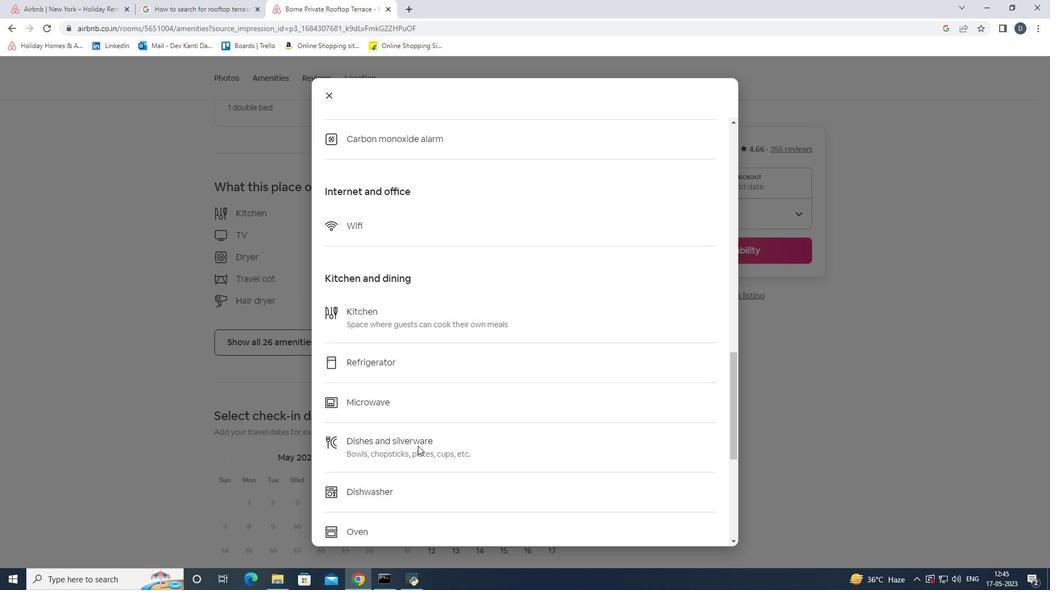 
Action: Mouse scrolled (417, 446) with delta (0, 0)
Screenshot: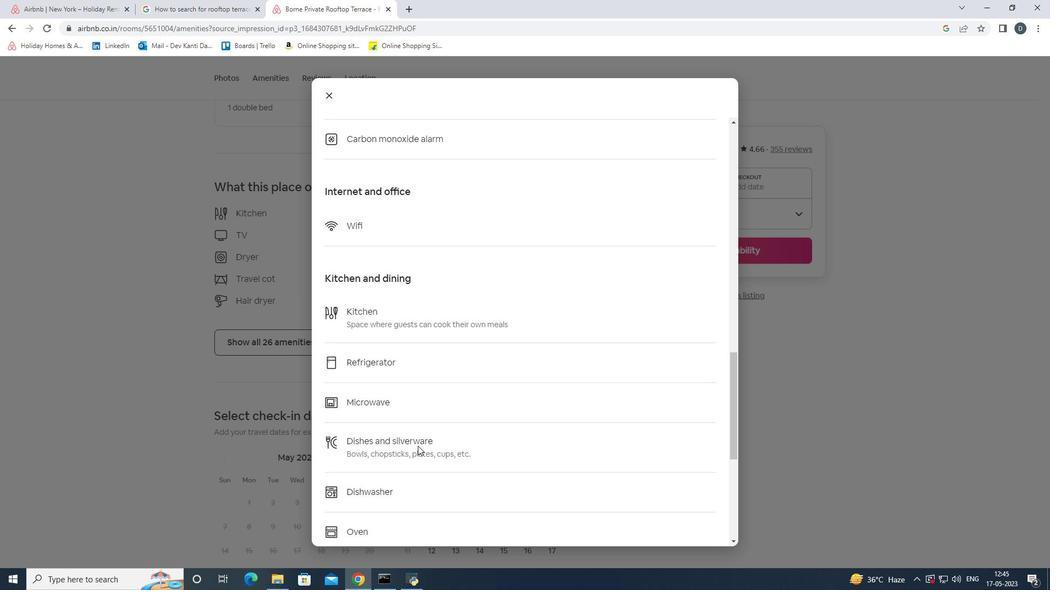 
Action: Mouse scrolled (417, 446) with delta (0, 0)
Screenshot: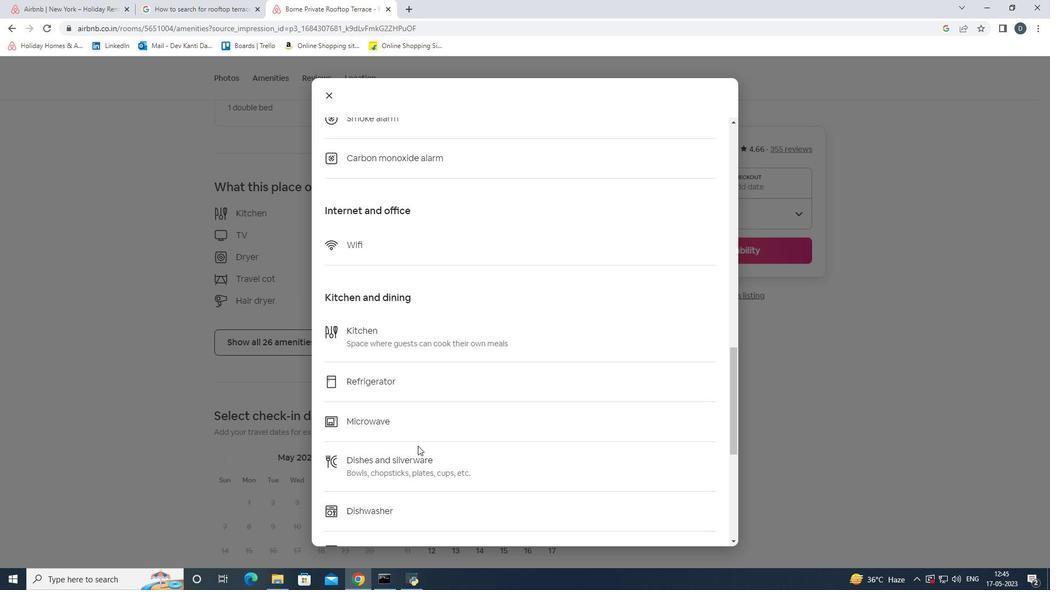 
Action: Mouse scrolled (417, 446) with delta (0, 0)
Screenshot: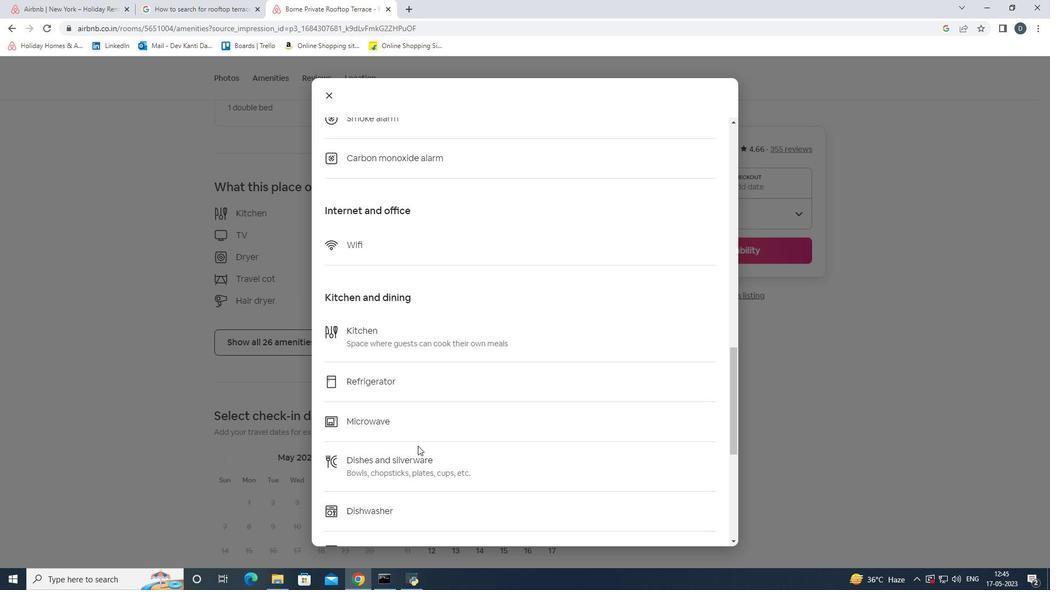 
Action: Mouse scrolled (417, 446) with delta (0, 0)
Screenshot: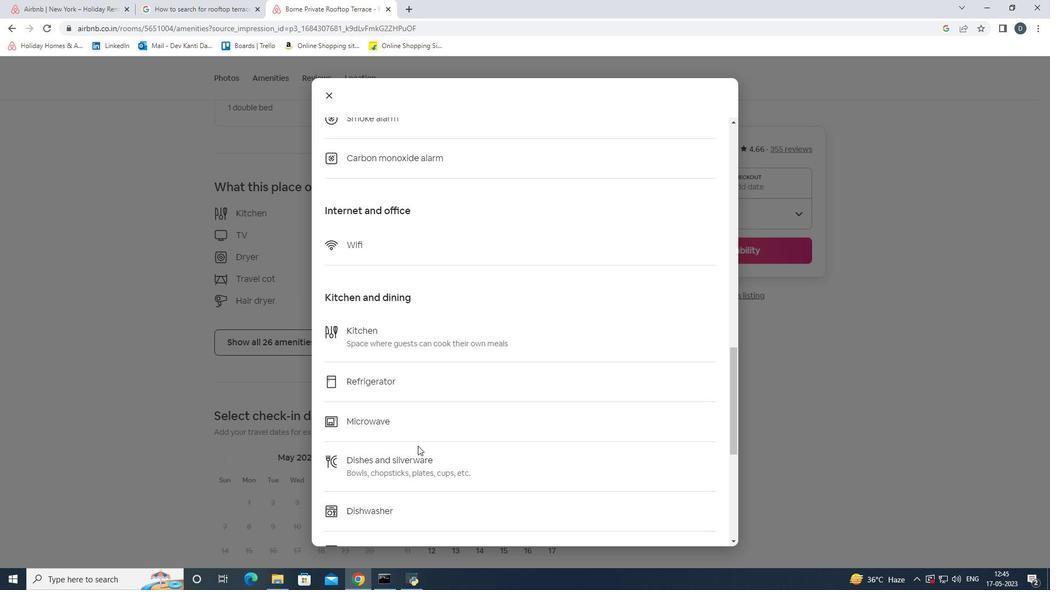 
Action: Mouse scrolled (417, 446) with delta (0, 0)
Screenshot: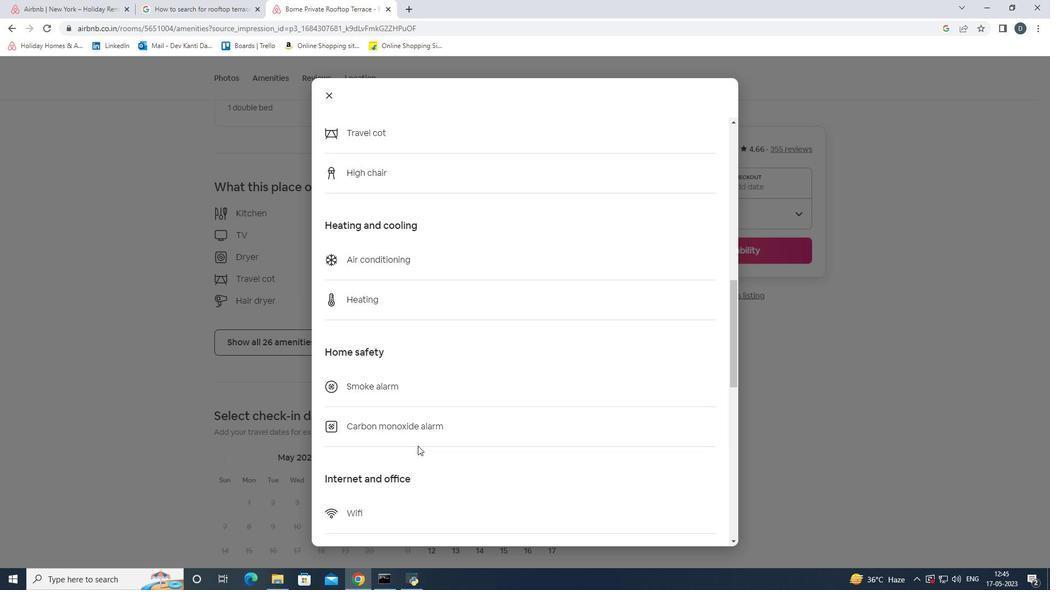 
Action: Mouse scrolled (417, 446) with delta (0, 0)
Screenshot: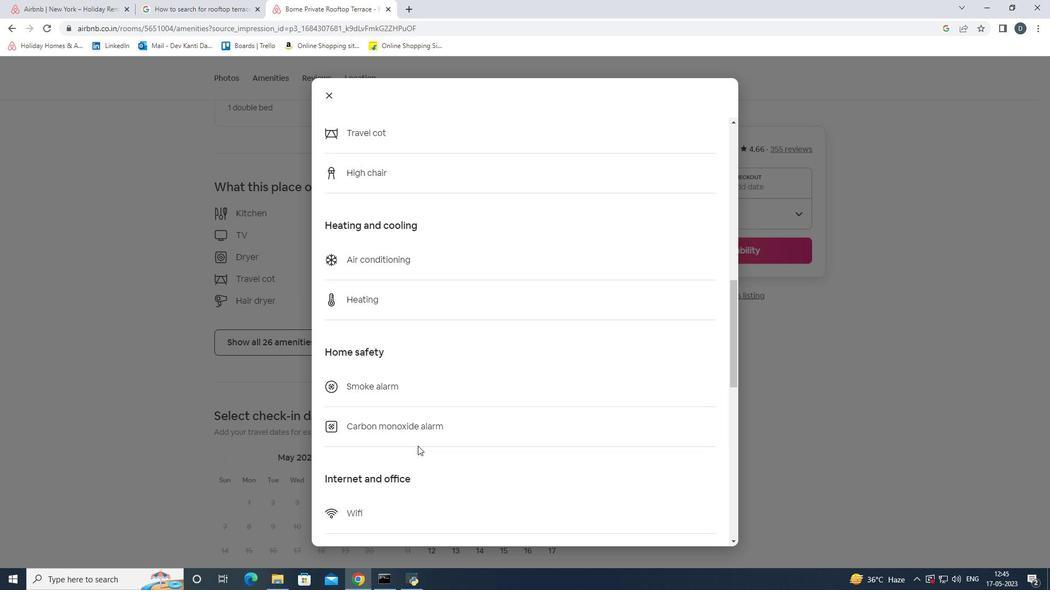 
Action: Mouse scrolled (417, 446) with delta (0, 0)
Screenshot: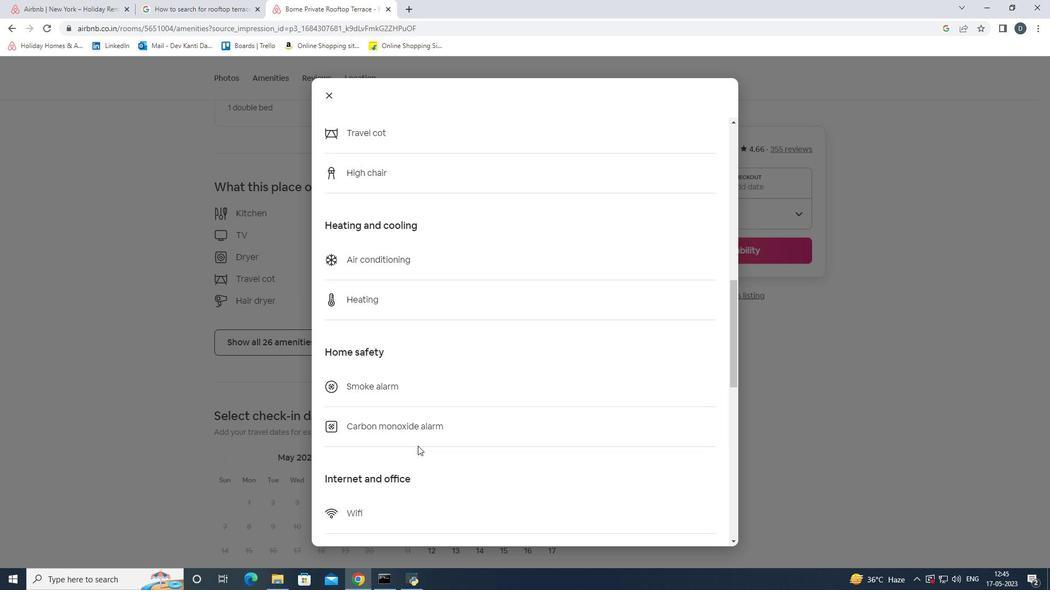 
Action: Mouse scrolled (417, 446) with delta (0, 0)
Screenshot: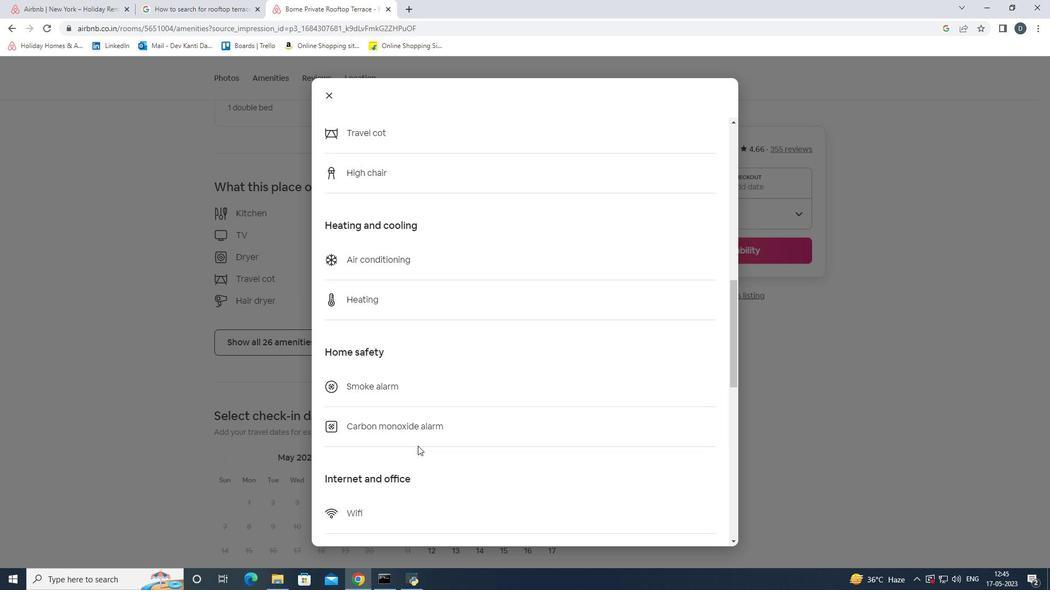 
Action: Mouse scrolled (417, 446) with delta (0, 0)
Screenshot: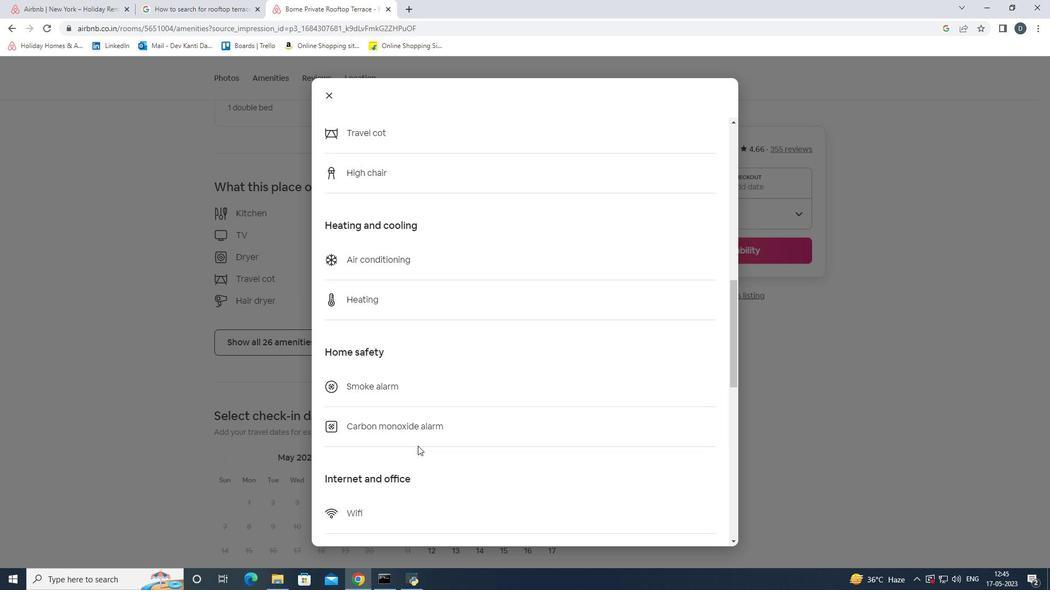 
Action: Mouse scrolled (417, 446) with delta (0, 0)
Screenshot: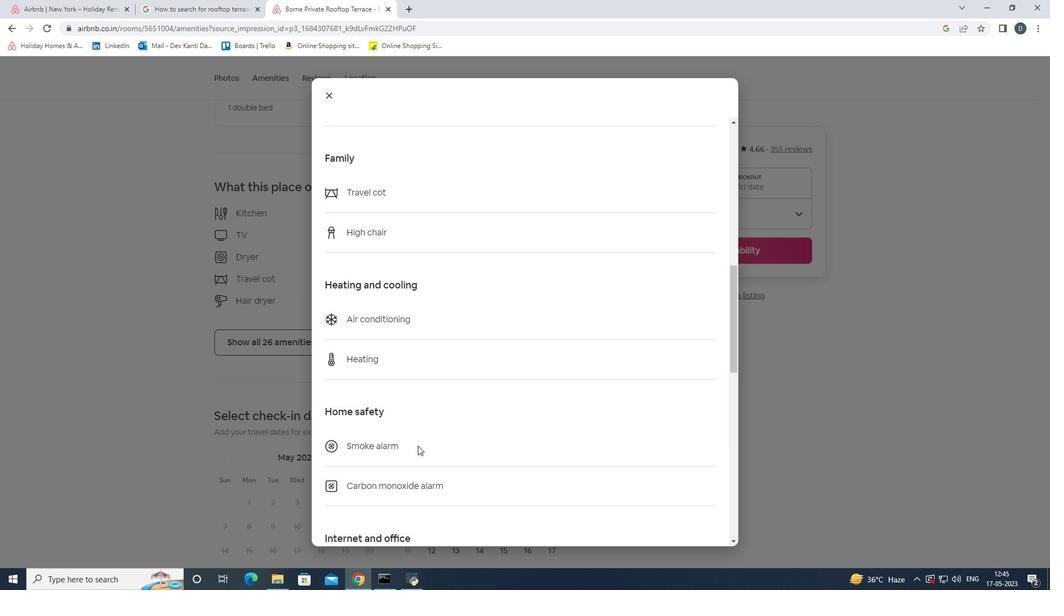
Action: Mouse scrolled (417, 446) with delta (0, 0)
Screenshot: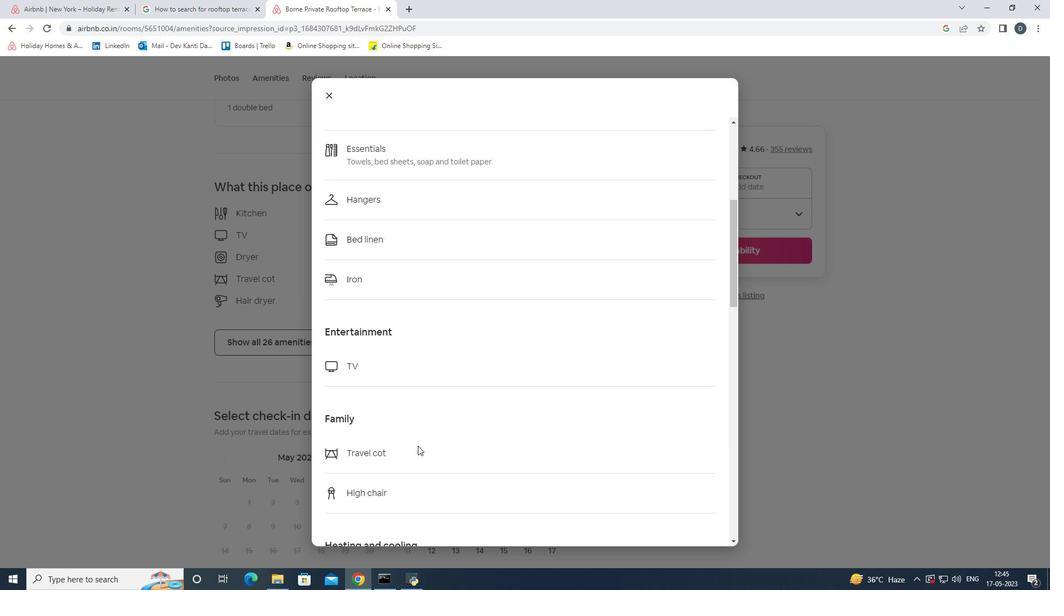 
Action: Mouse scrolled (417, 446) with delta (0, 0)
Screenshot: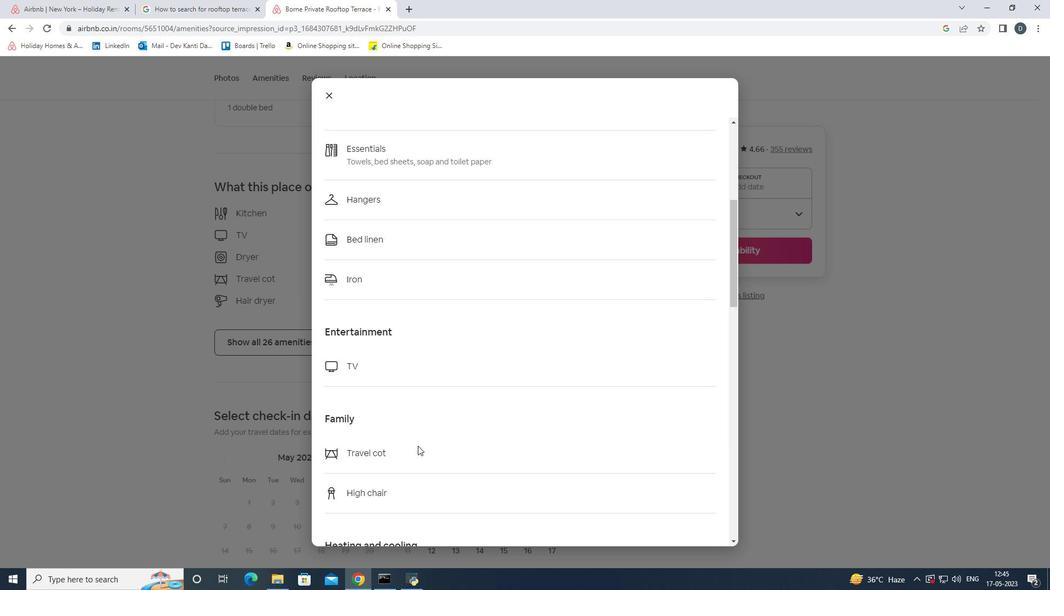 
Action: Mouse scrolled (417, 446) with delta (0, 0)
Screenshot: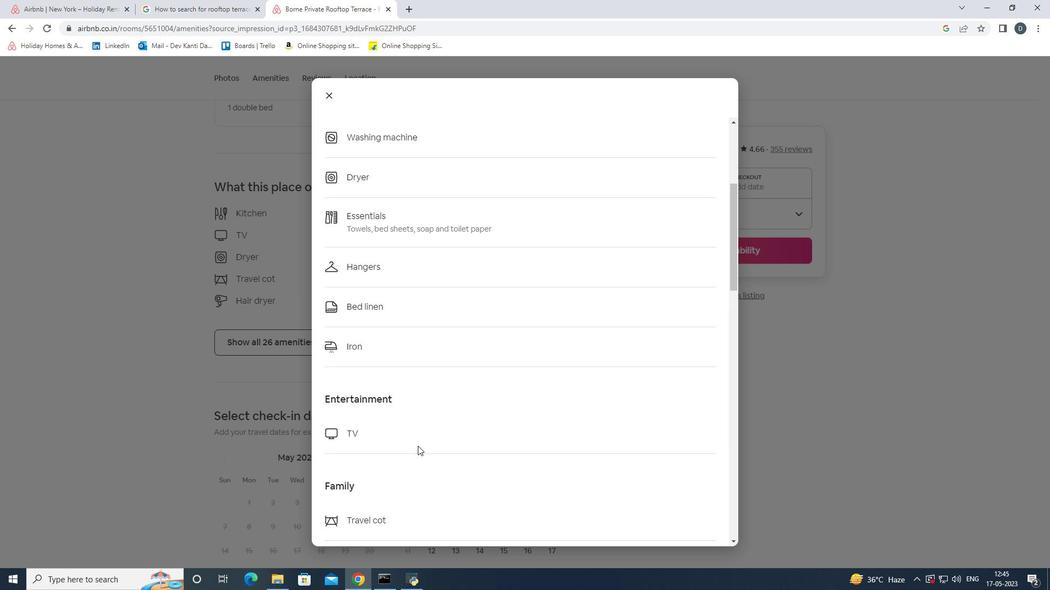 
Action: Mouse scrolled (417, 446) with delta (0, 0)
Screenshot: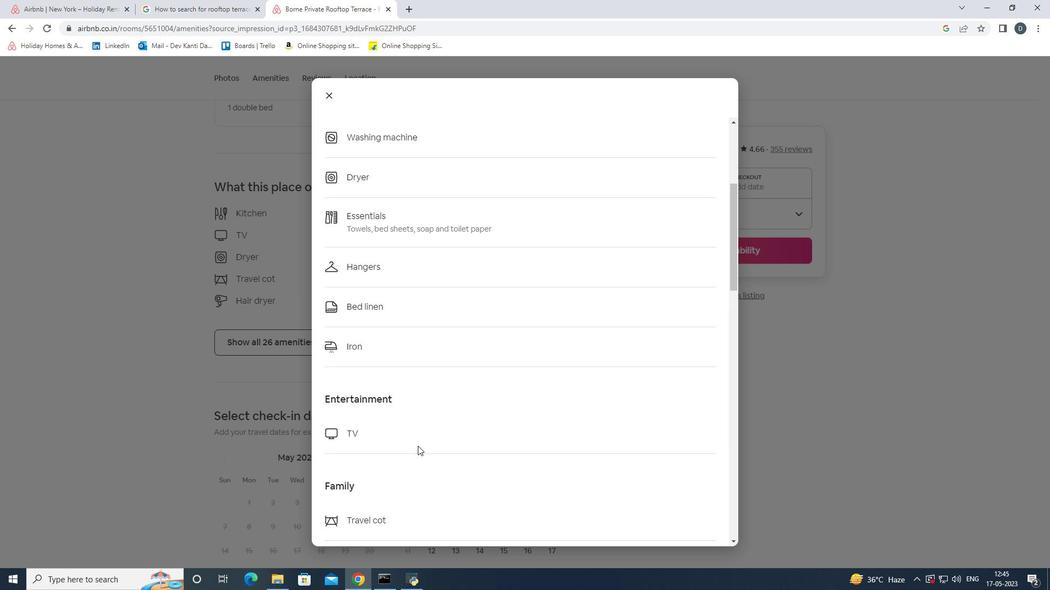 
Action: Mouse scrolled (417, 446) with delta (0, 0)
Screenshot: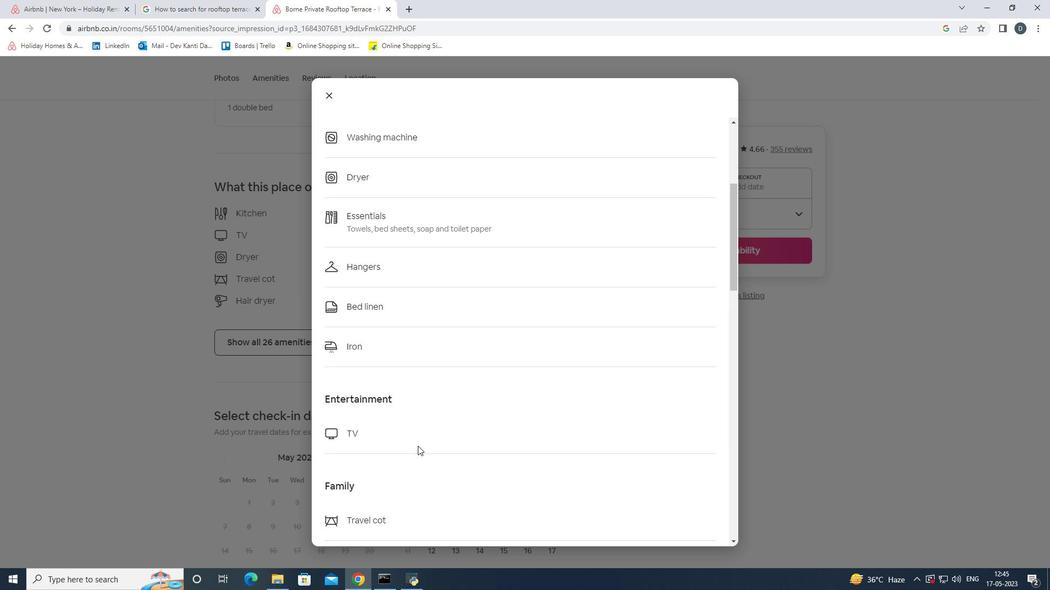
Action: Mouse scrolled (417, 446) with delta (0, 0)
Screenshot: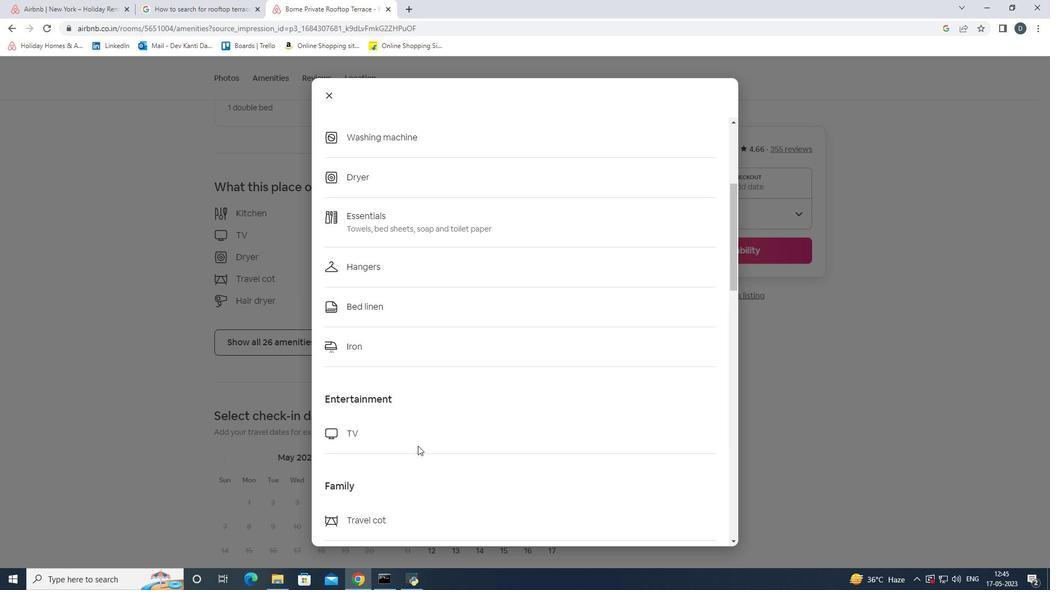 
Action: Mouse moved to (520, 423)
Screenshot: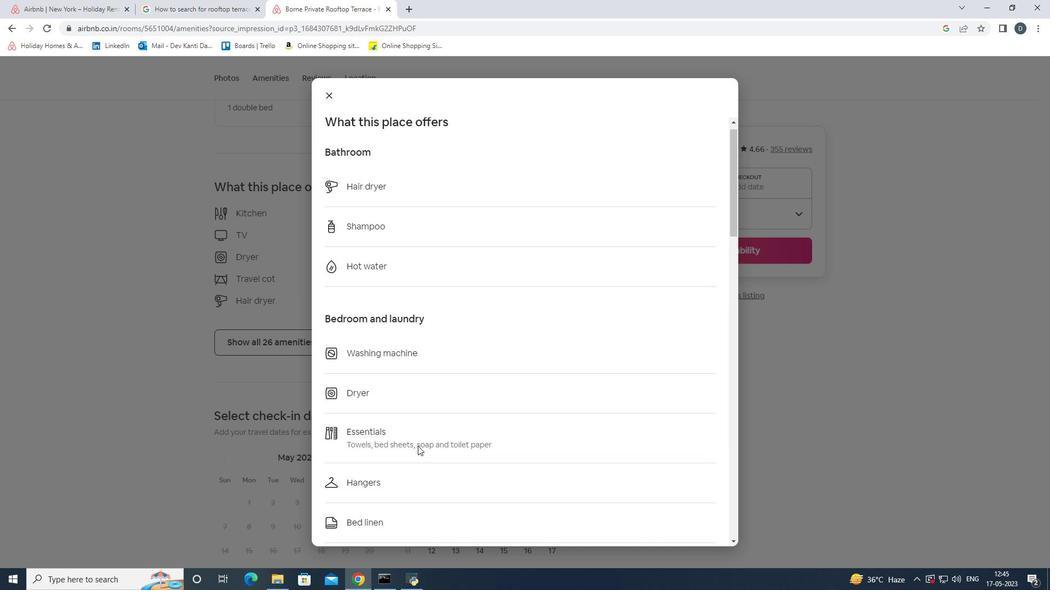 
Action: Mouse scrolled (520, 424) with delta (0, 0)
Screenshot: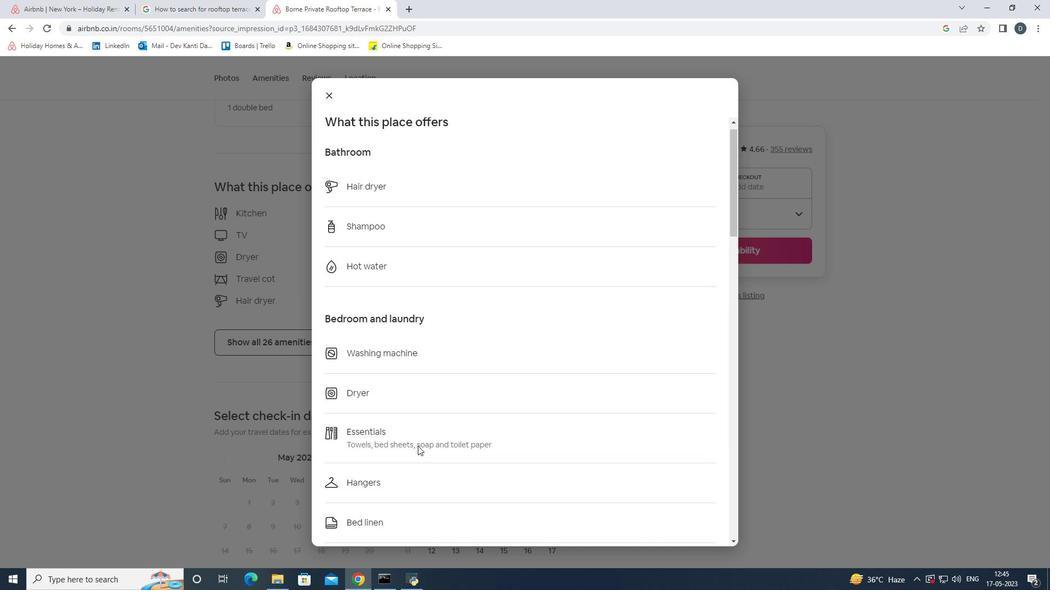 
Action: Mouse moved to (883, 340)
Screenshot: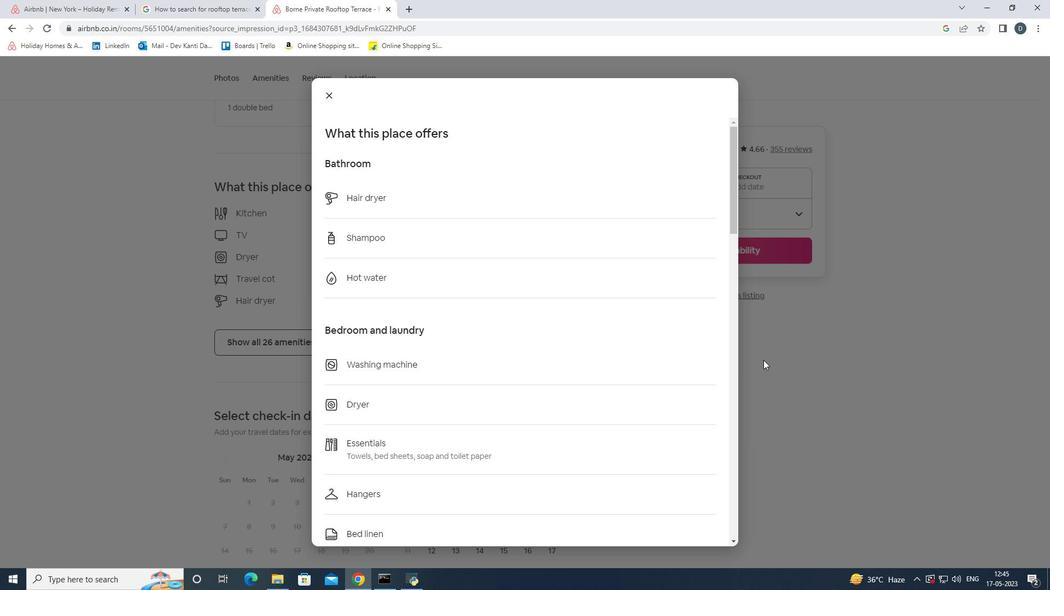 
Action: Mouse pressed left at (883, 340)
Screenshot: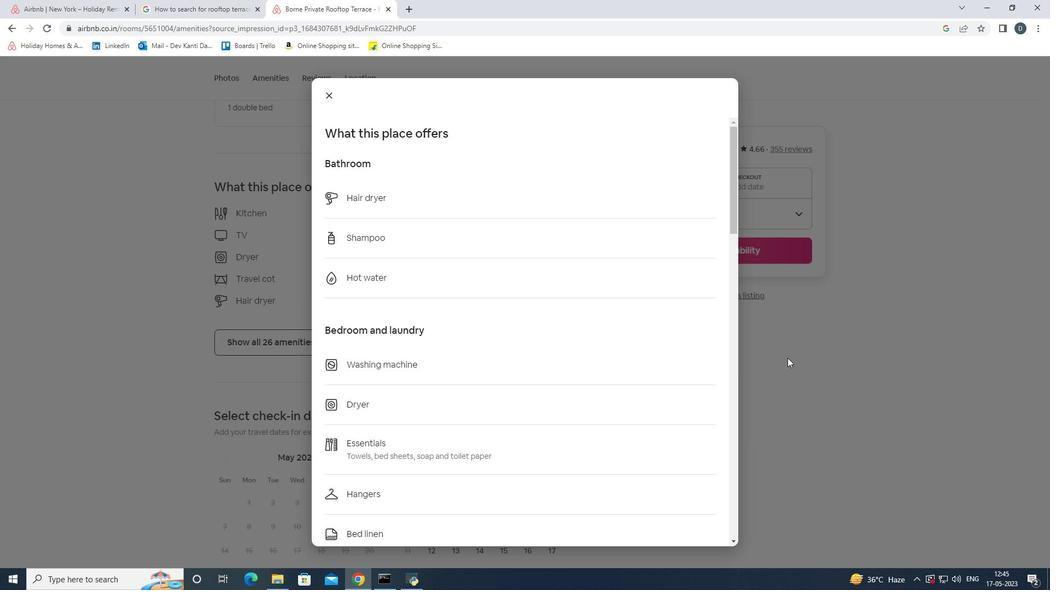 
Action: Mouse scrolled (883, 341) with delta (0, 0)
Screenshot: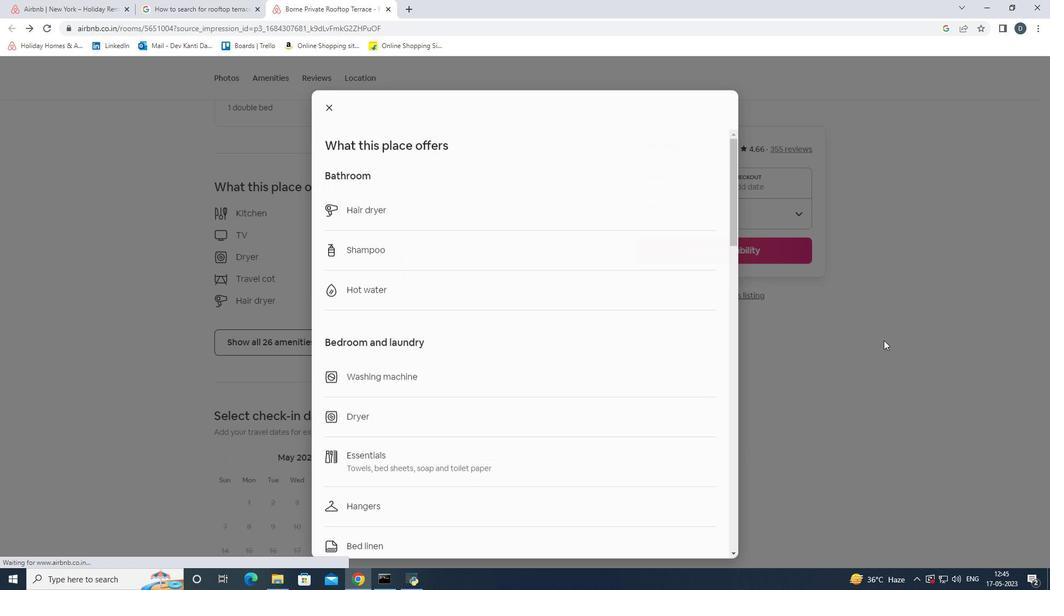 
Action: Mouse scrolled (883, 341) with delta (0, 0)
Screenshot: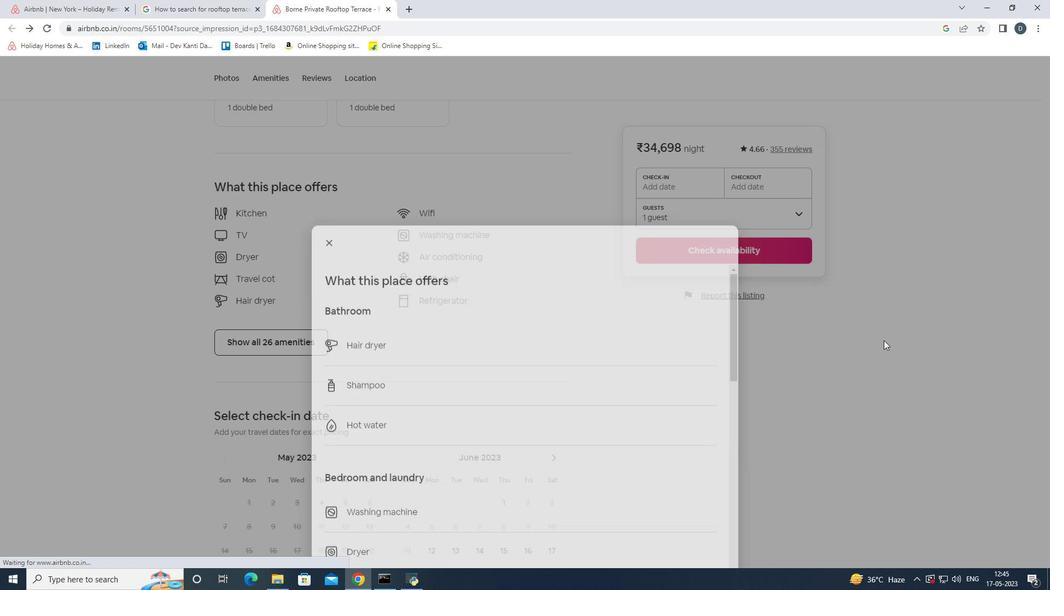 
Action: Mouse scrolled (883, 341) with delta (0, 0)
Screenshot: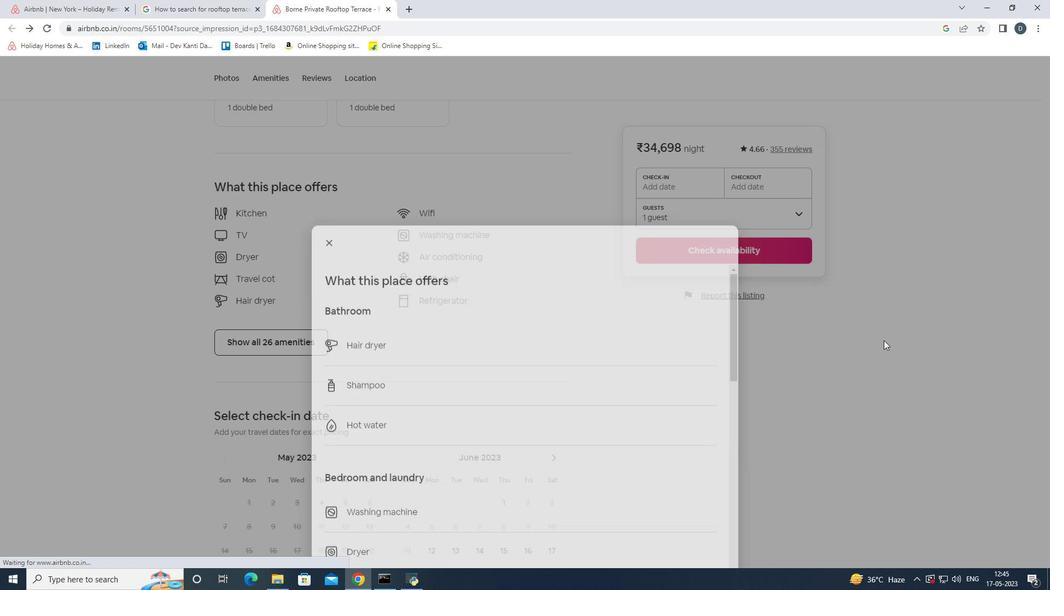 
Action: Mouse scrolled (883, 341) with delta (0, 0)
Screenshot: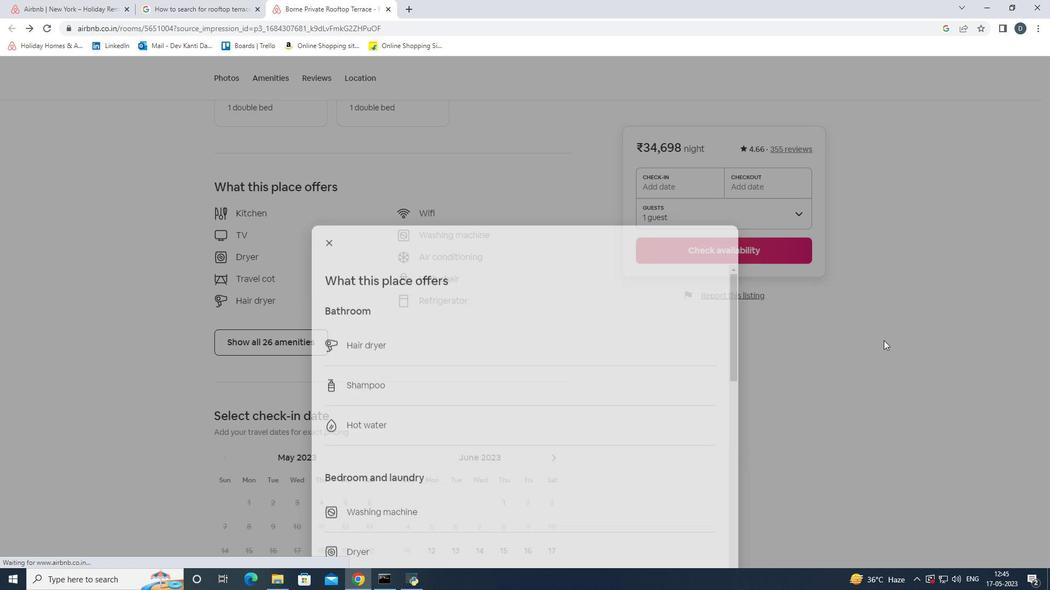 
Action: Mouse scrolled (883, 341) with delta (0, 0)
Screenshot: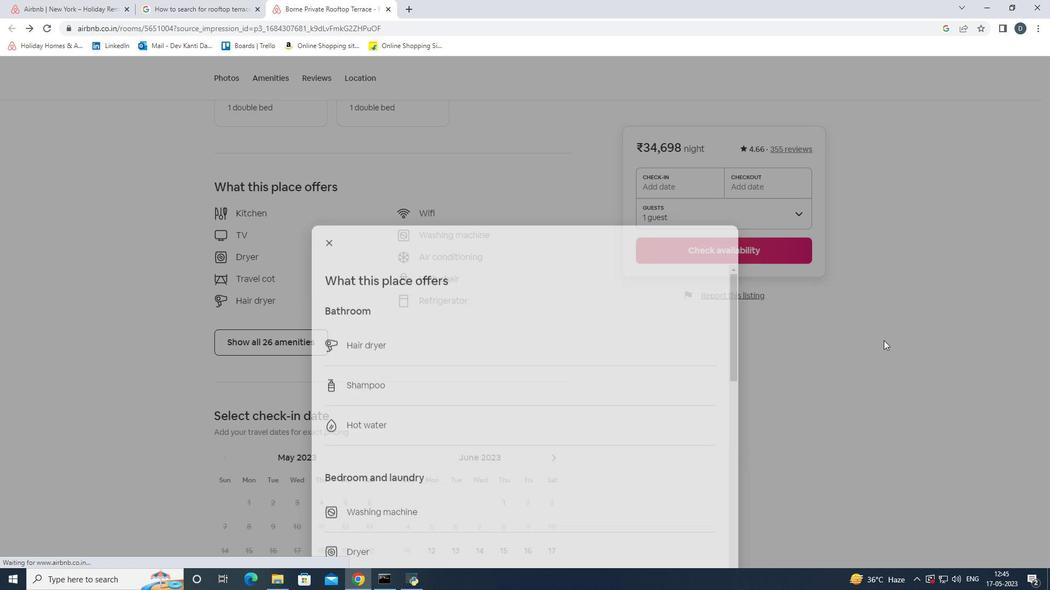 
Action: Mouse scrolled (883, 341) with delta (0, 0)
Screenshot: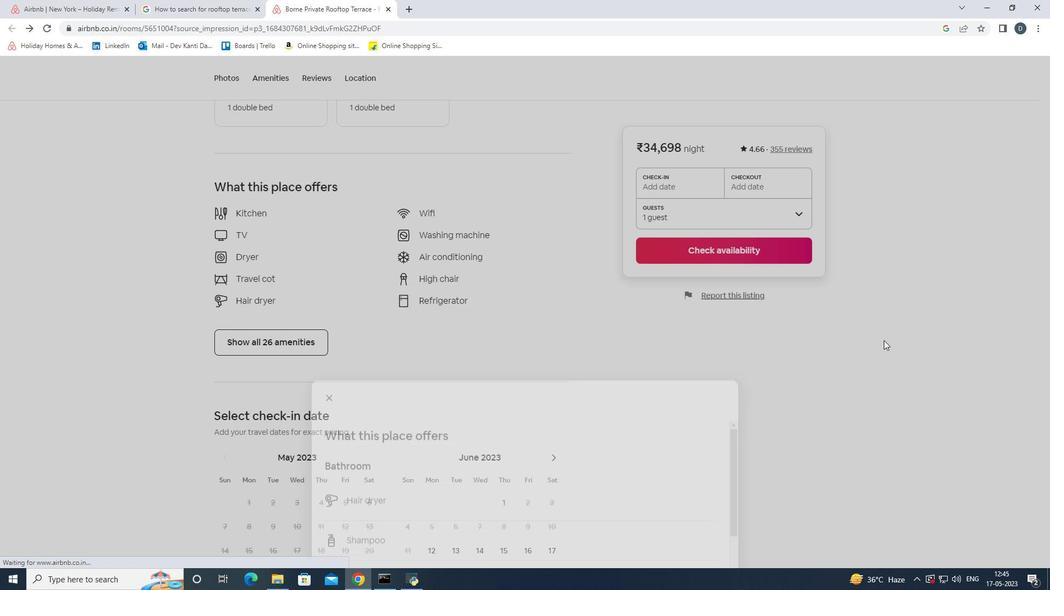 
Action: Mouse scrolled (883, 341) with delta (0, 0)
Screenshot: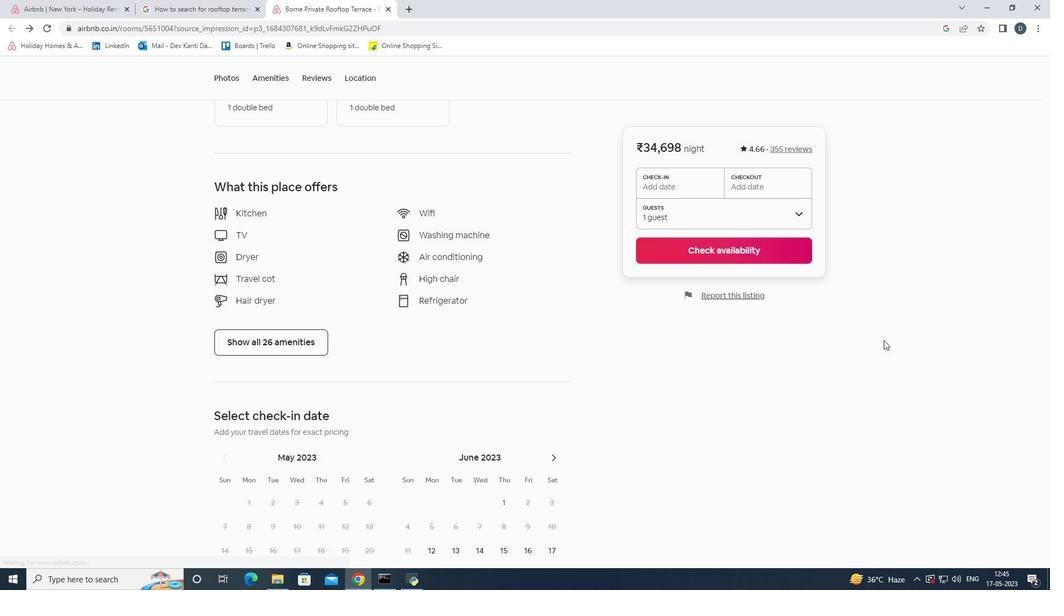
Action: Mouse scrolled (883, 341) with delta (0, 0)
Screenshot: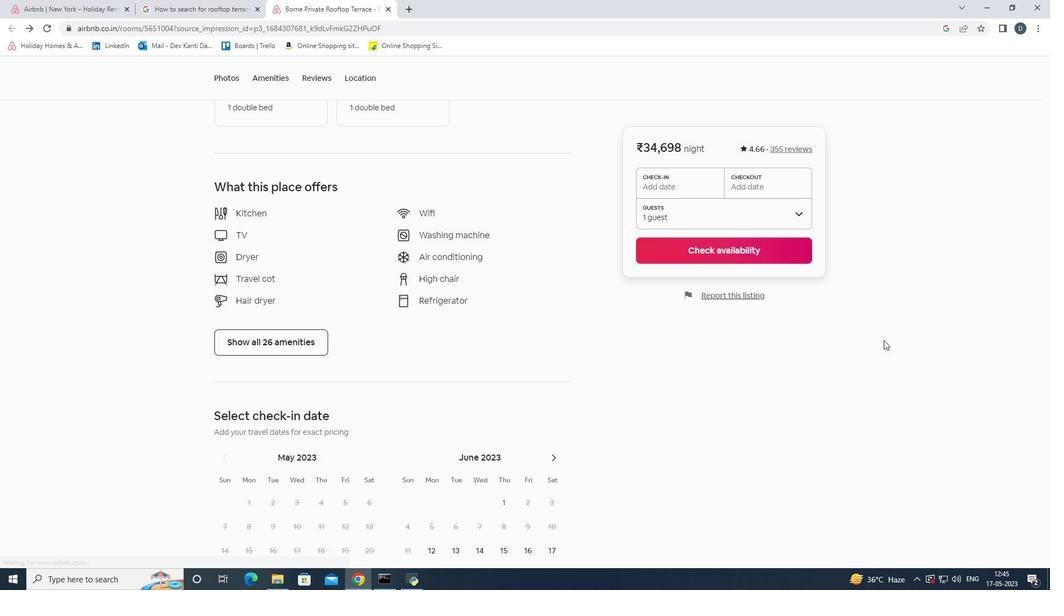 
Action: Mouse scrolled (883, 341) with delta (0, 0)
Screenshot: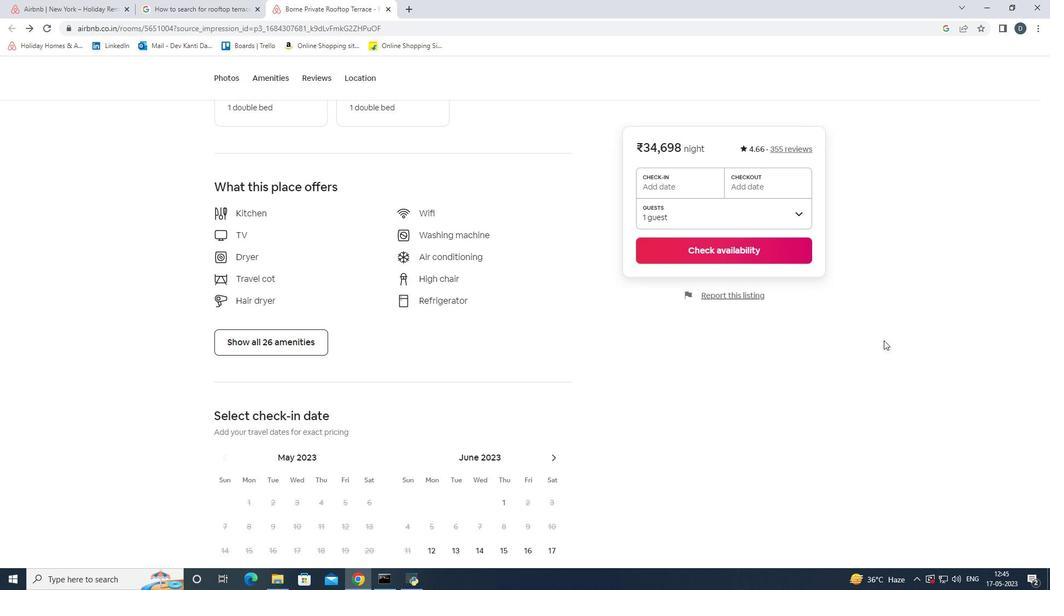 
Action: Mouse scrolled (883, 341) with delta (0, 0)
Screenshot: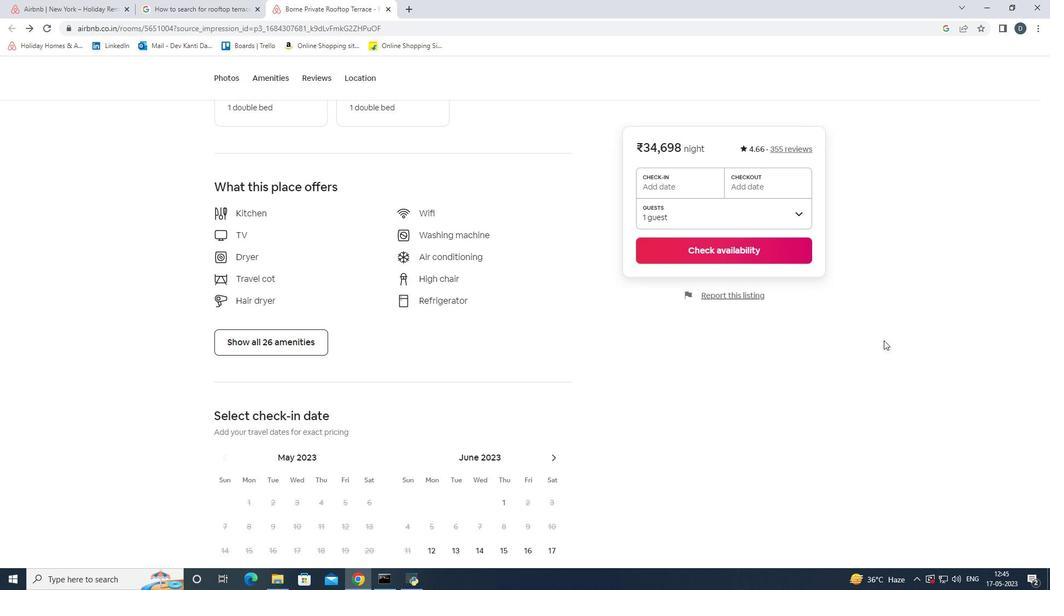 
Action: Mouse scrolled (883, 341) with delta (0, 0)
Screenshot: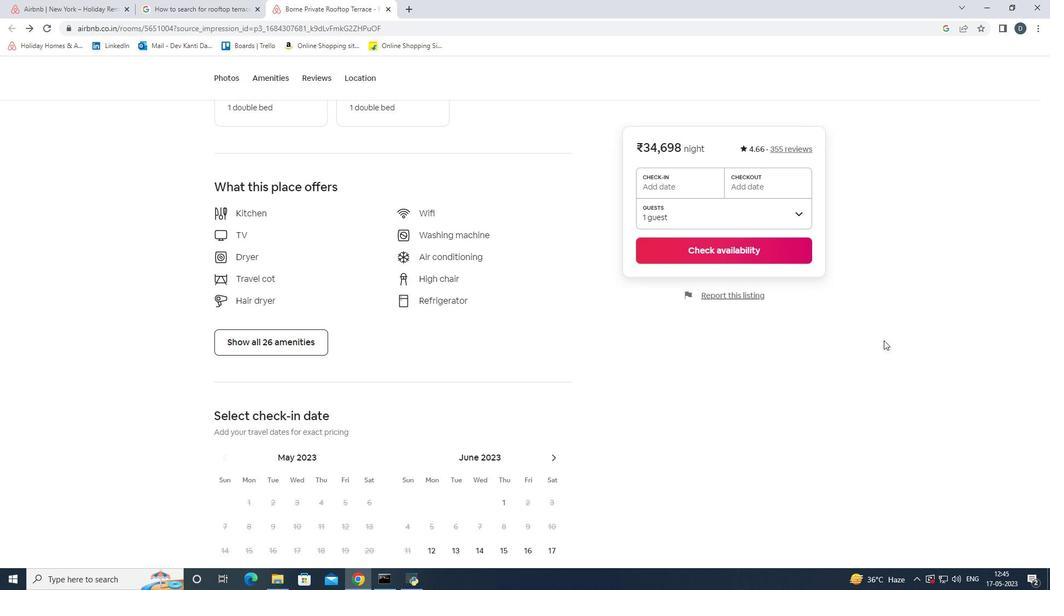 
Action: Mouse scrolled (883, 341) with delta (0, 0)
Screenshot: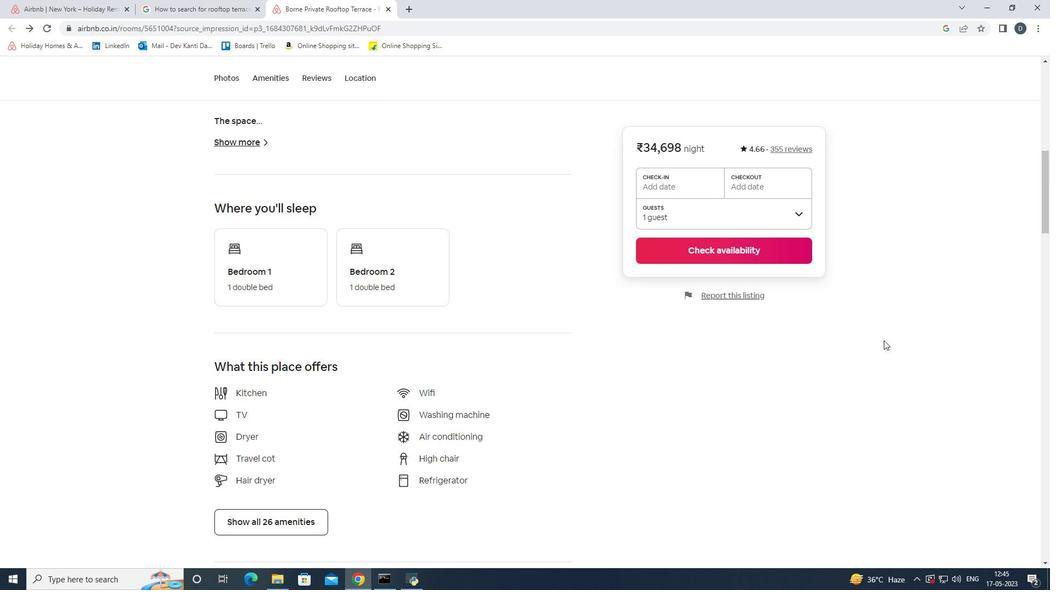 
Action: Mouse scrolled (883, 341) with delta (0, 0)
Screenshot: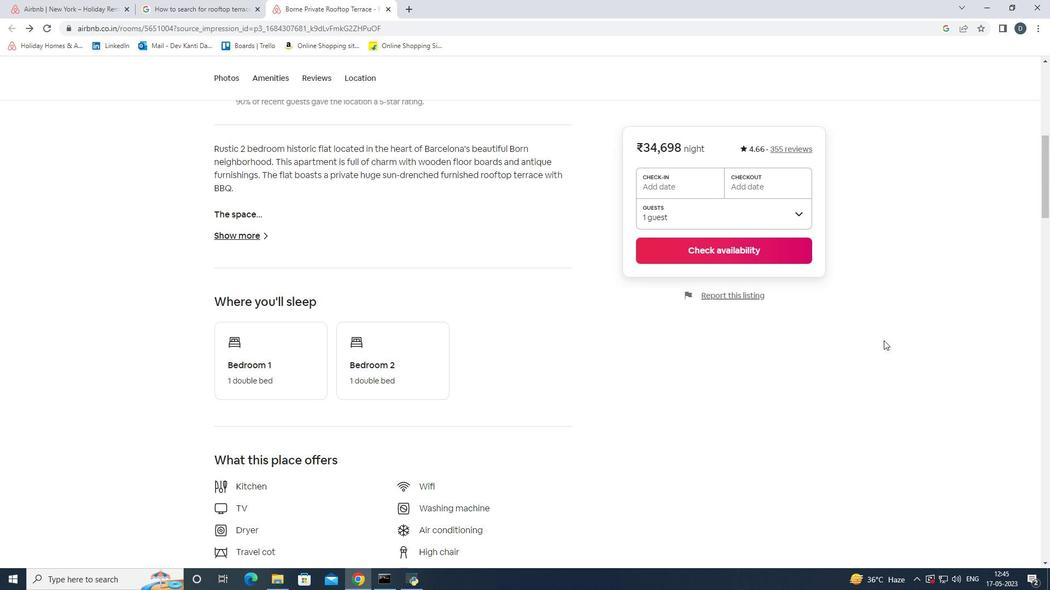 
Action: Mouse scrolled (883, 341) with delta (0, 0)
Screenshot: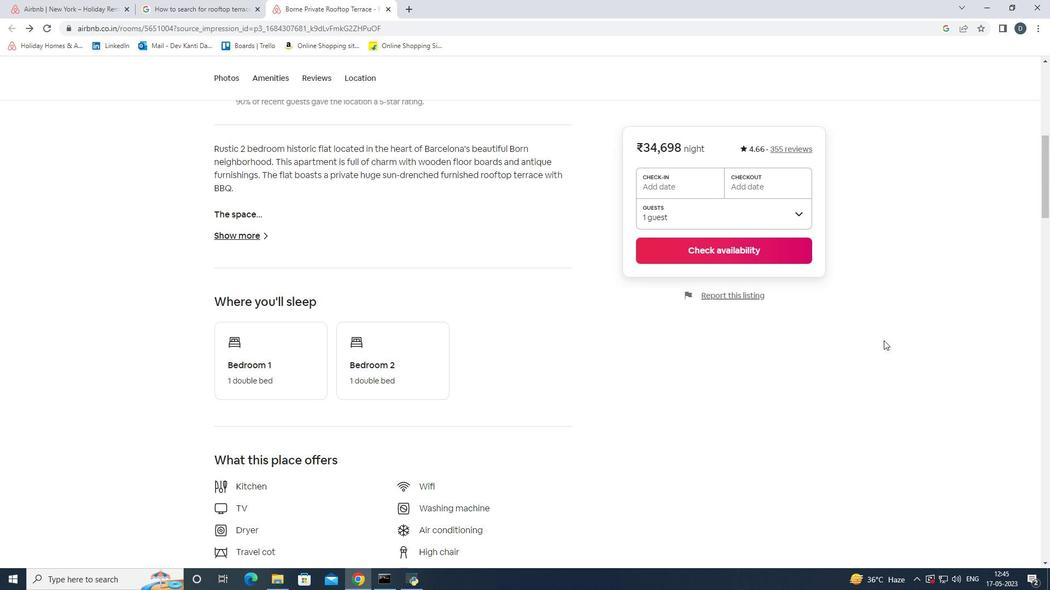
Action: Mouse scrolled (883, 341) with delta (0, 0)
Screenshot: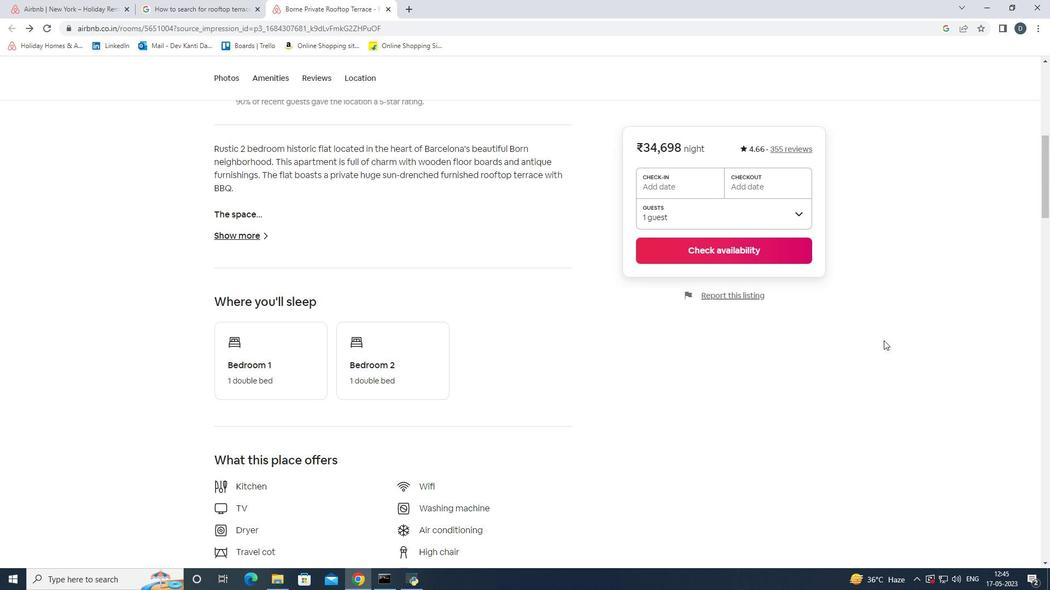 
Action: Mouse scrolled (883, 341) with delta (0, 0)
Screenshot: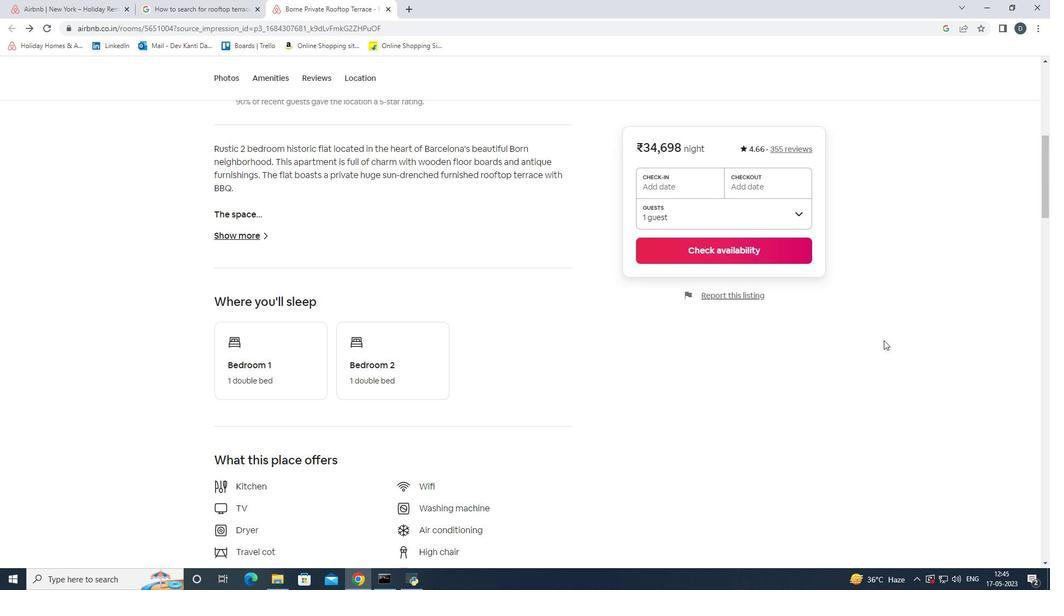 
Action: Mouse scrolled (883, 341) with delta (0, 0)
Screenshot: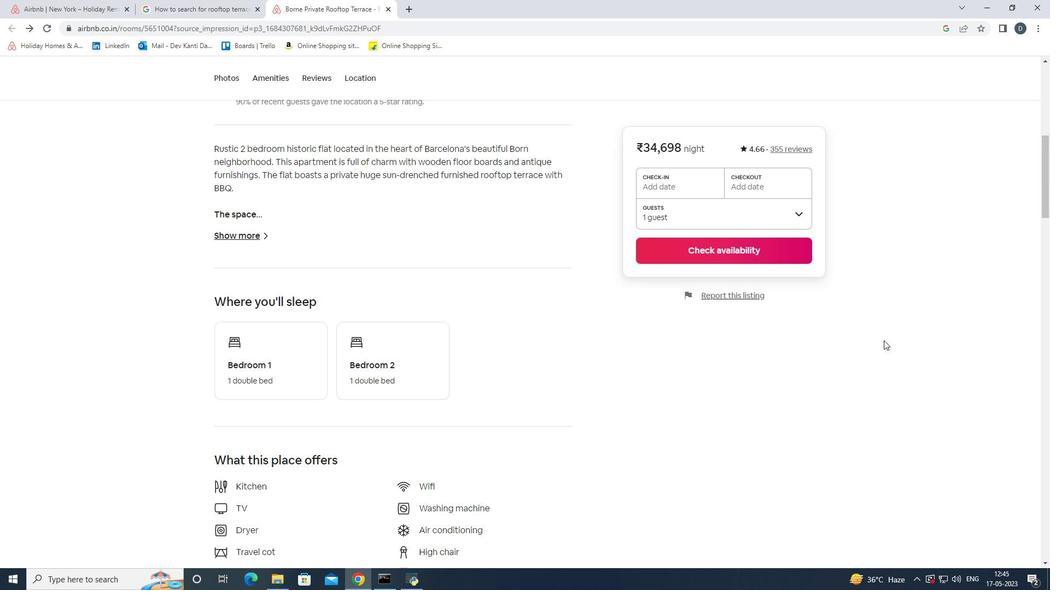 
Action: Mouse scrolled (883, 341) with delta (0, 0)
Screenshot: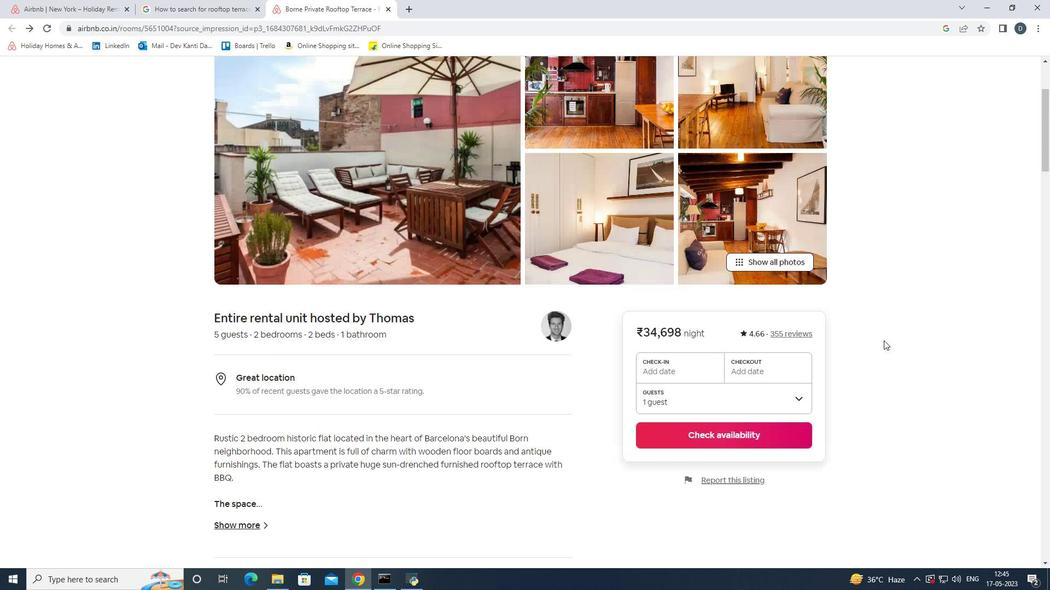 
Action: Mouse scrolled (883, 341) with delta (0, 0)
Screenshot: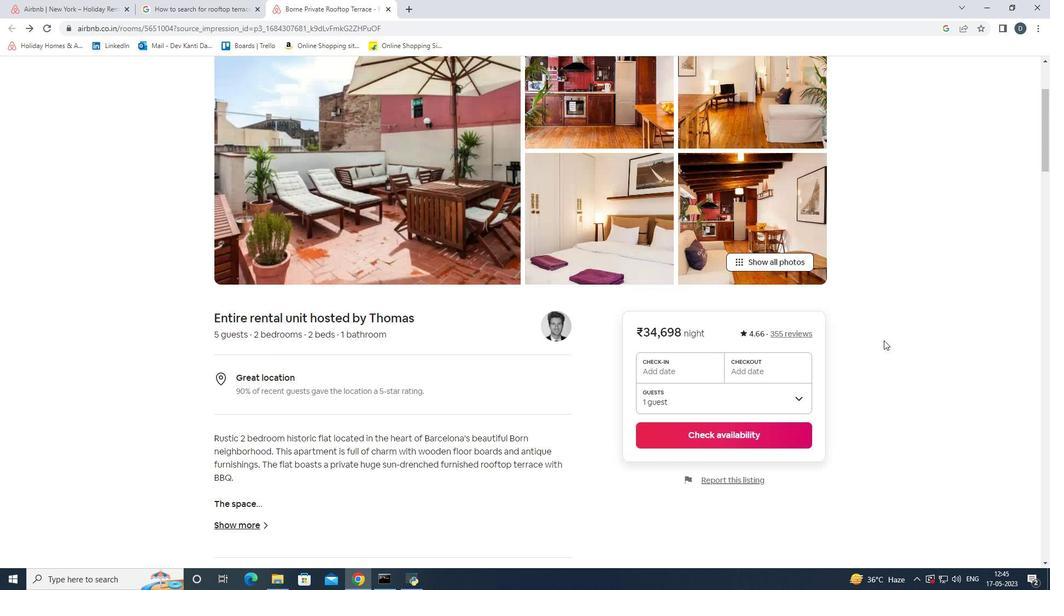 
Action: Mouse scrolled (883, 341) with delta (0, 0)
Screenshot: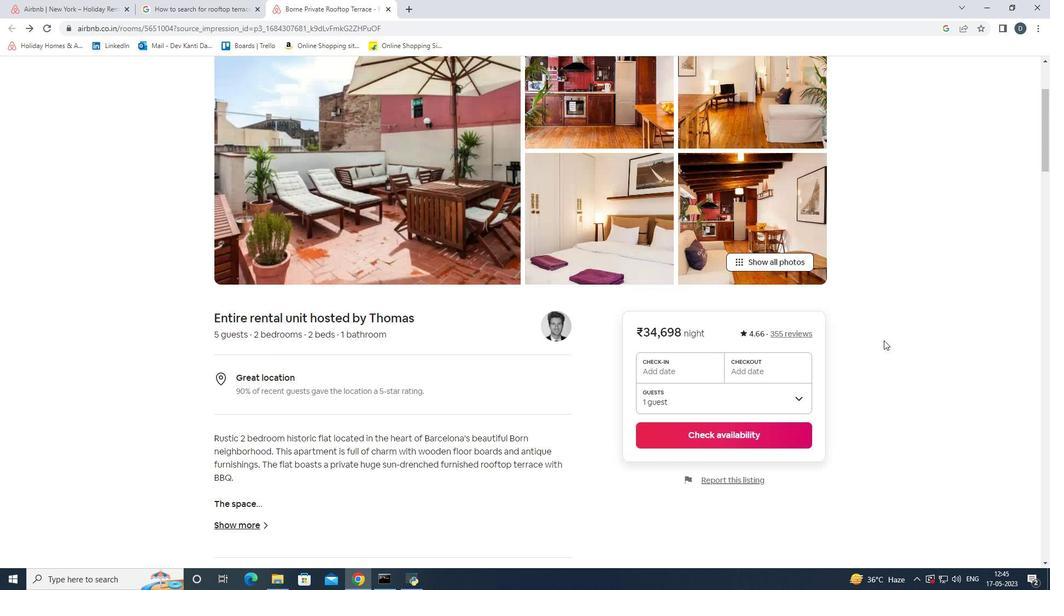 
Action: Mouse scrolled (883, 341) with delta (0, 0)
Screenshot: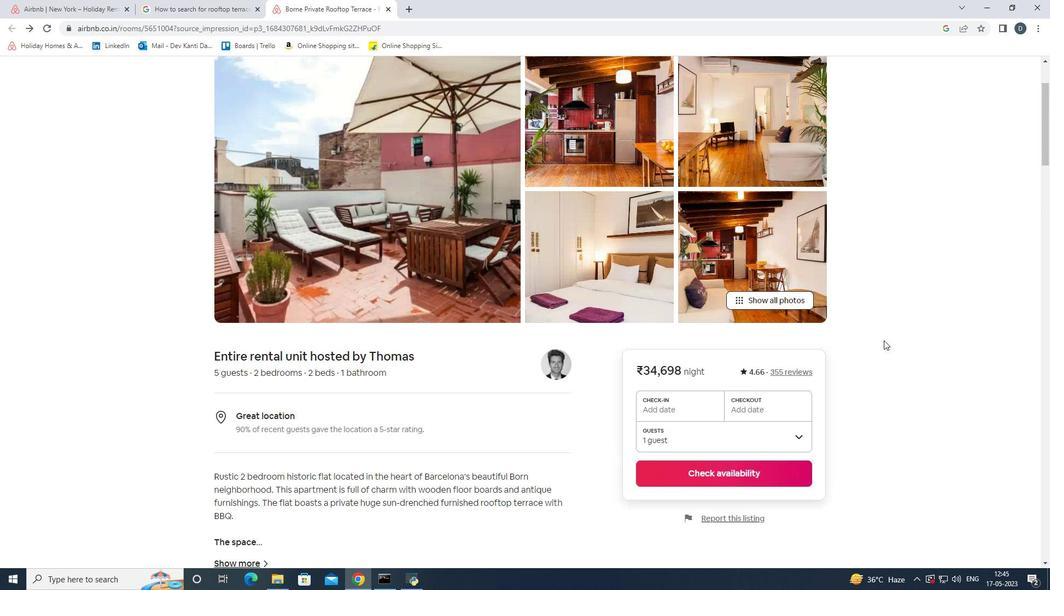 
Action: Mouse moved to (779, 403)
Screenshot: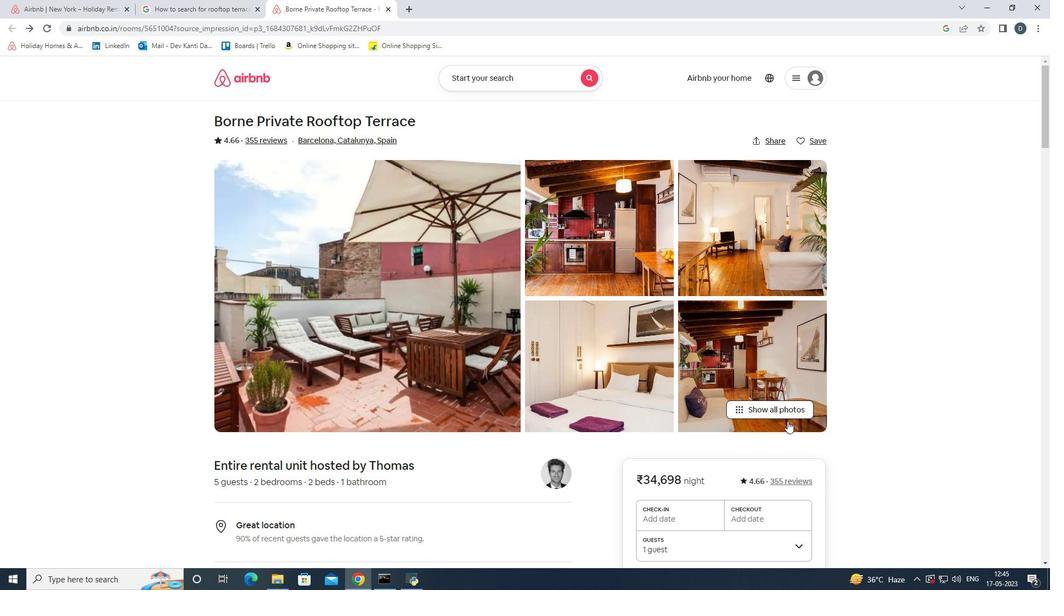 
Action: Mouse pressed left at (779, 403)
Screenshot: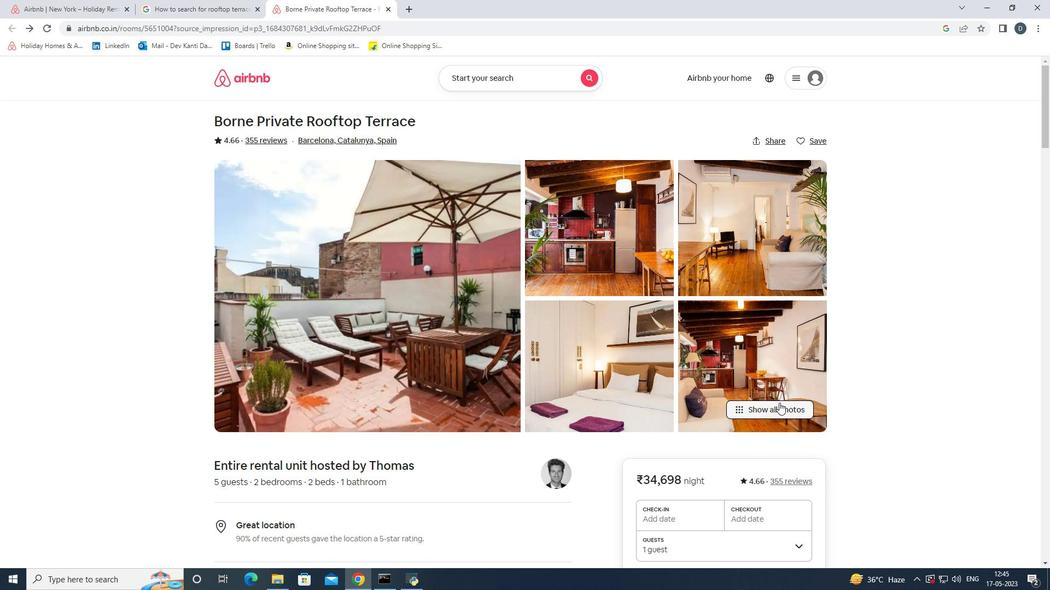 
Action: Mouse moved to (634, 310)
